Task: Personal: Recurring Bill Tracker.
Action: Mouse moved to (52, 96)
Screenshot: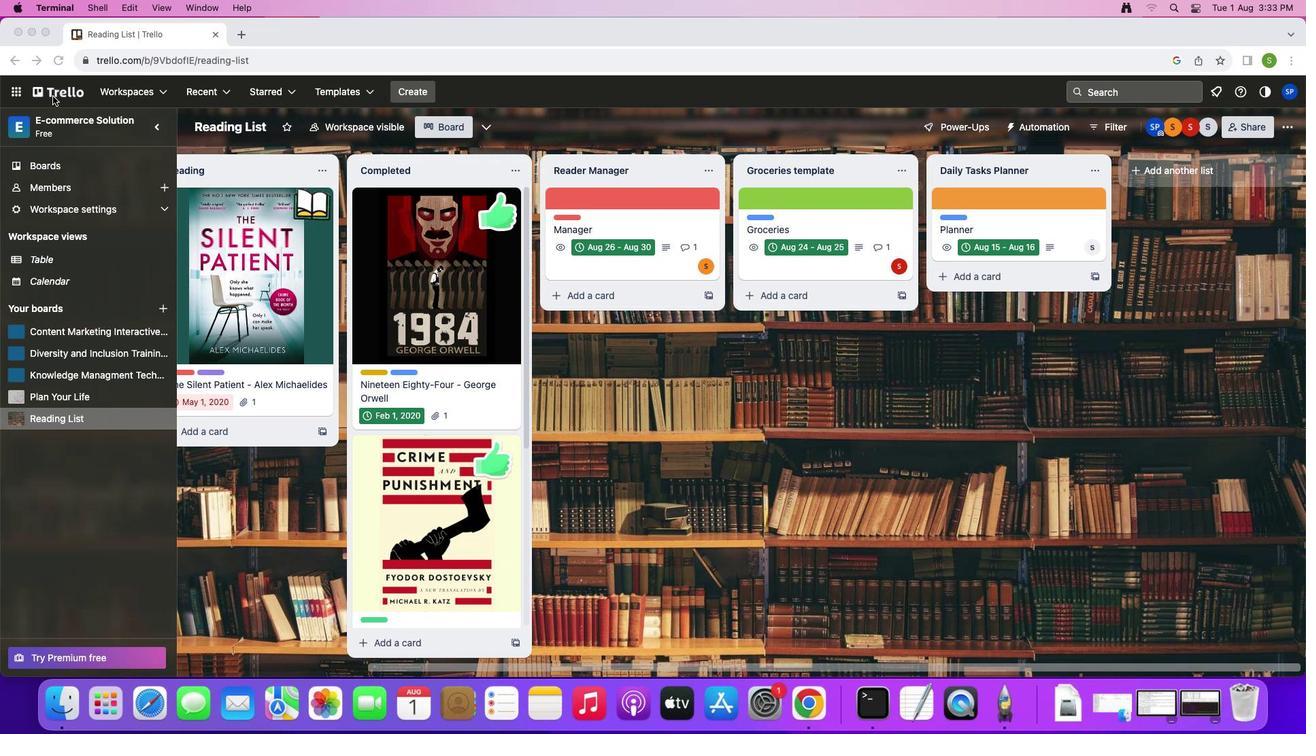
Action: Mouse pressed left at (52, 96)
Screenshot: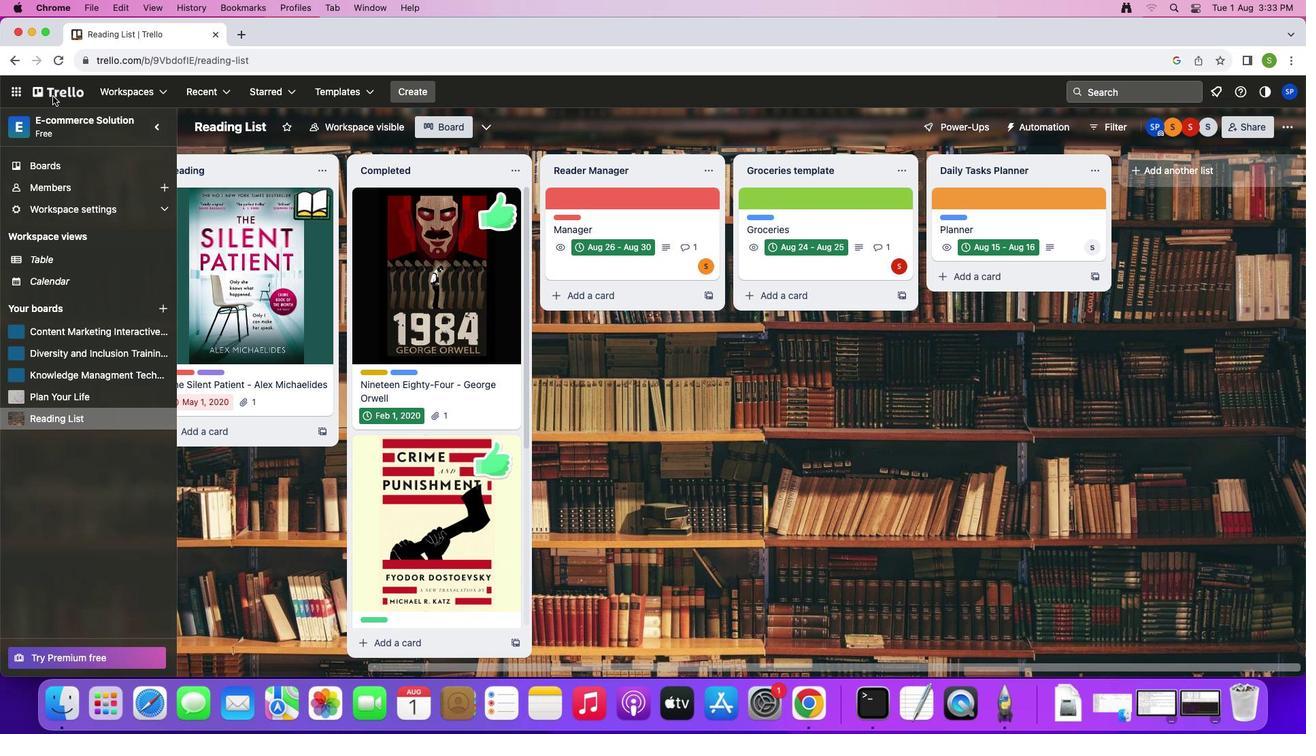 
Action: Mouse moved to (57, 95)
Screenshot: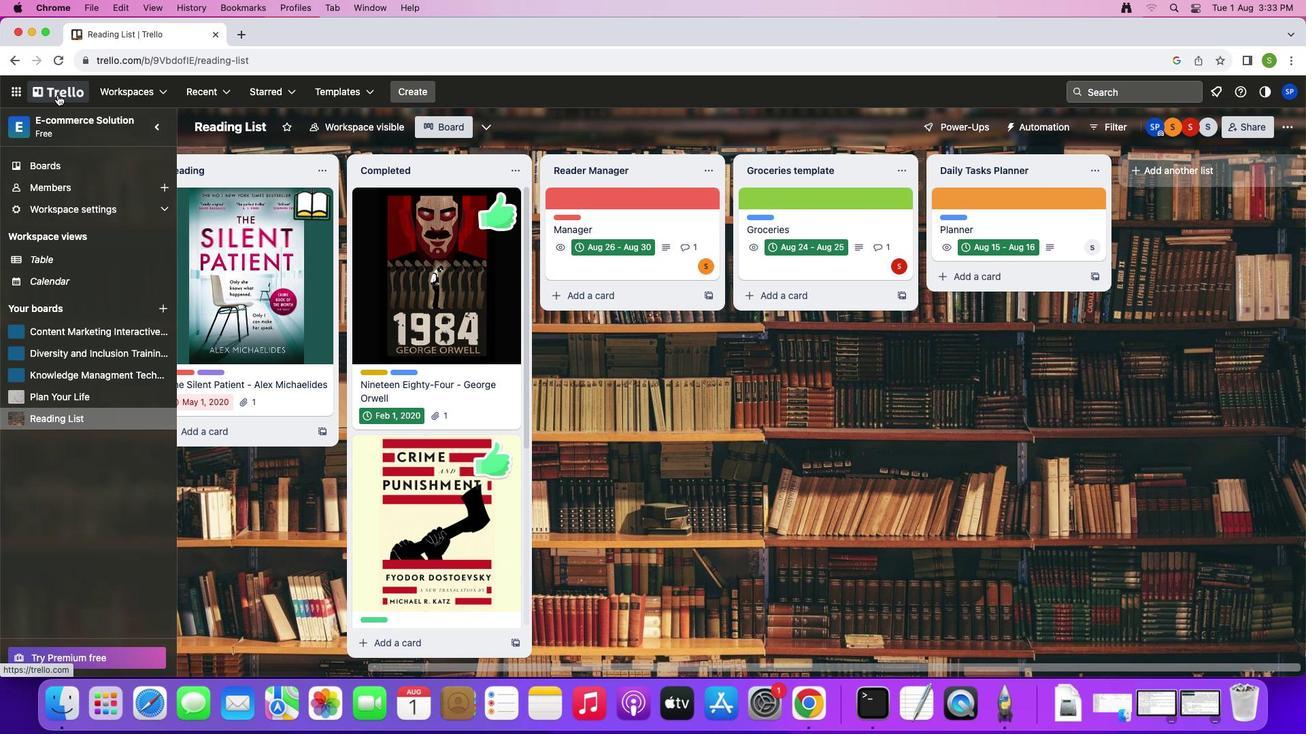 
Action: Mouse pressed left at (57, 95)
Screenshot: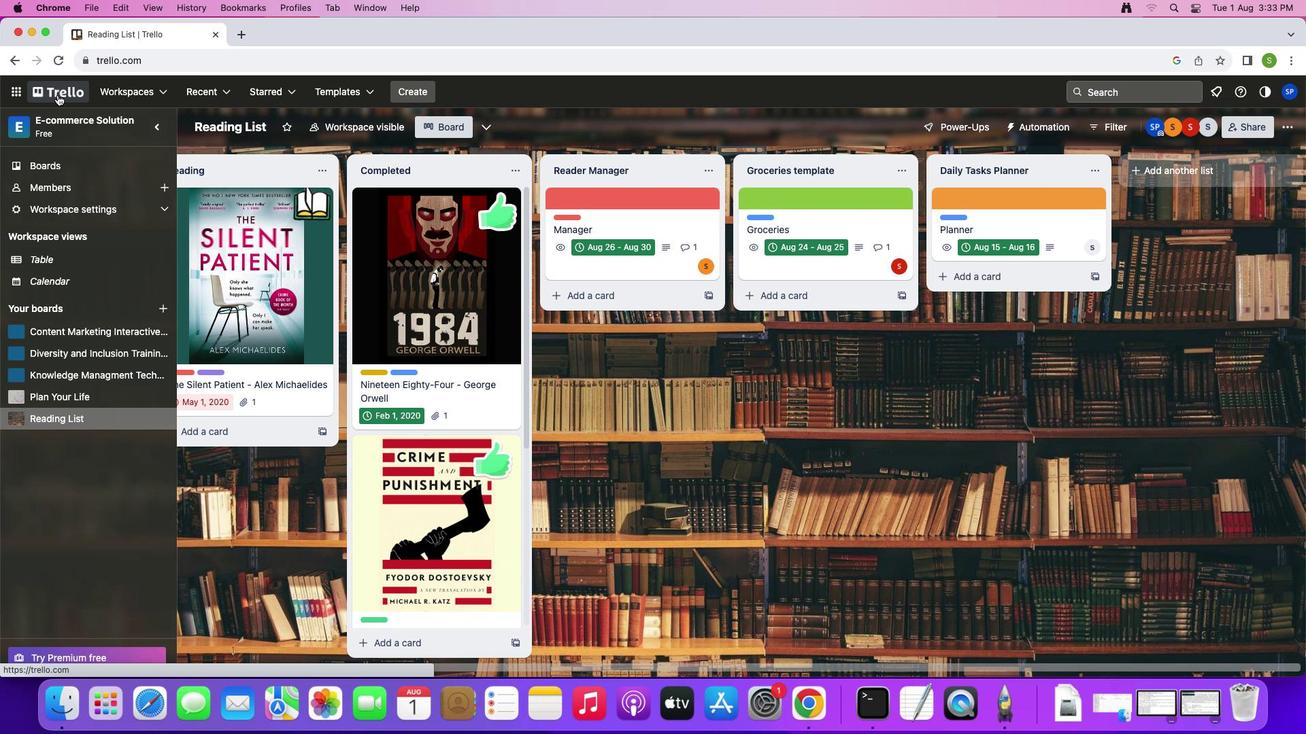 
Action: Mouse moved to (330, 170)
Screenshot: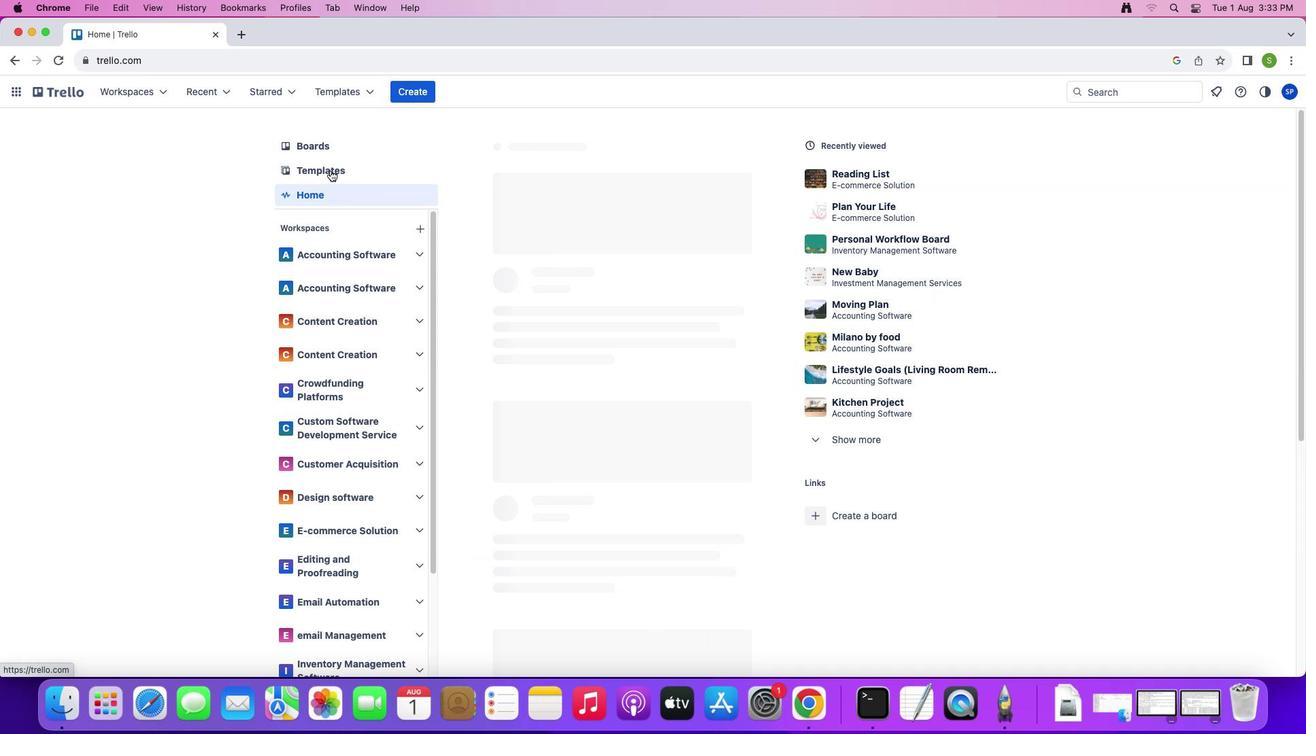 
Action: Mouse pressed left at (330, 170)
Screenshot: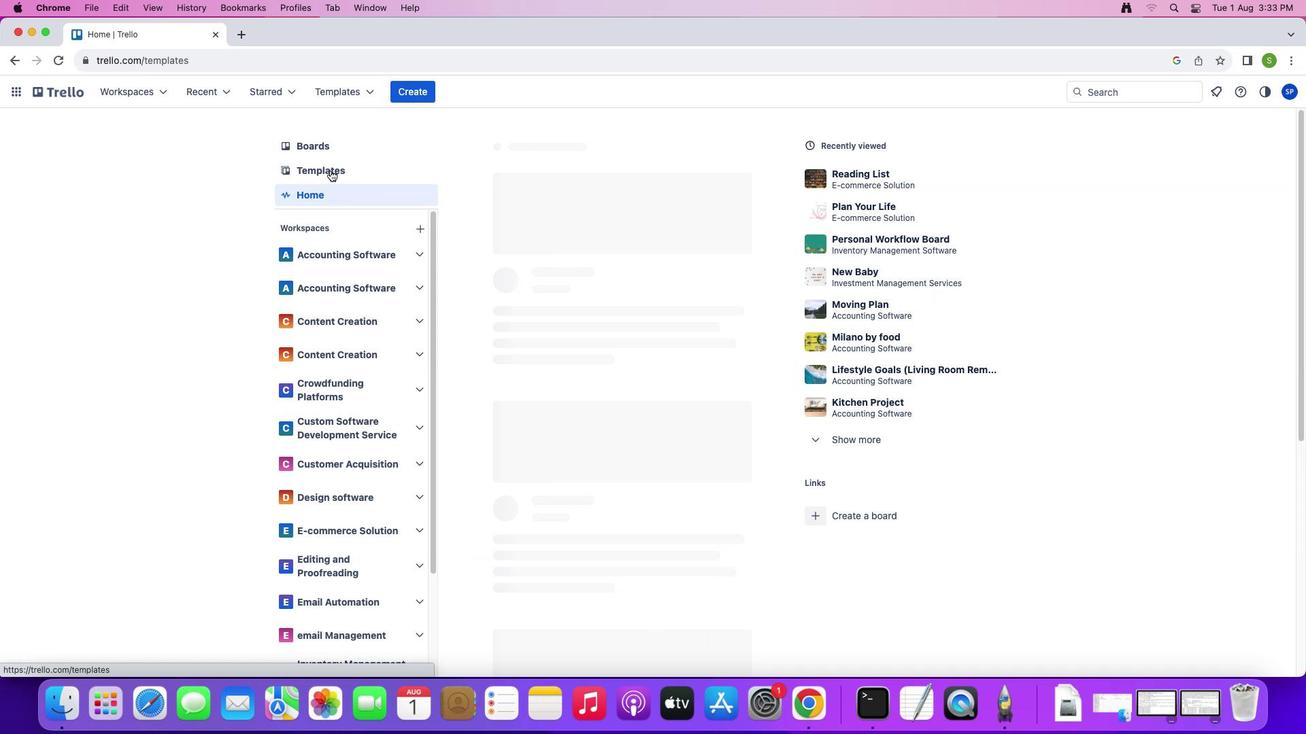 
Action: Mouse moved to (325, 349)
Screenshot: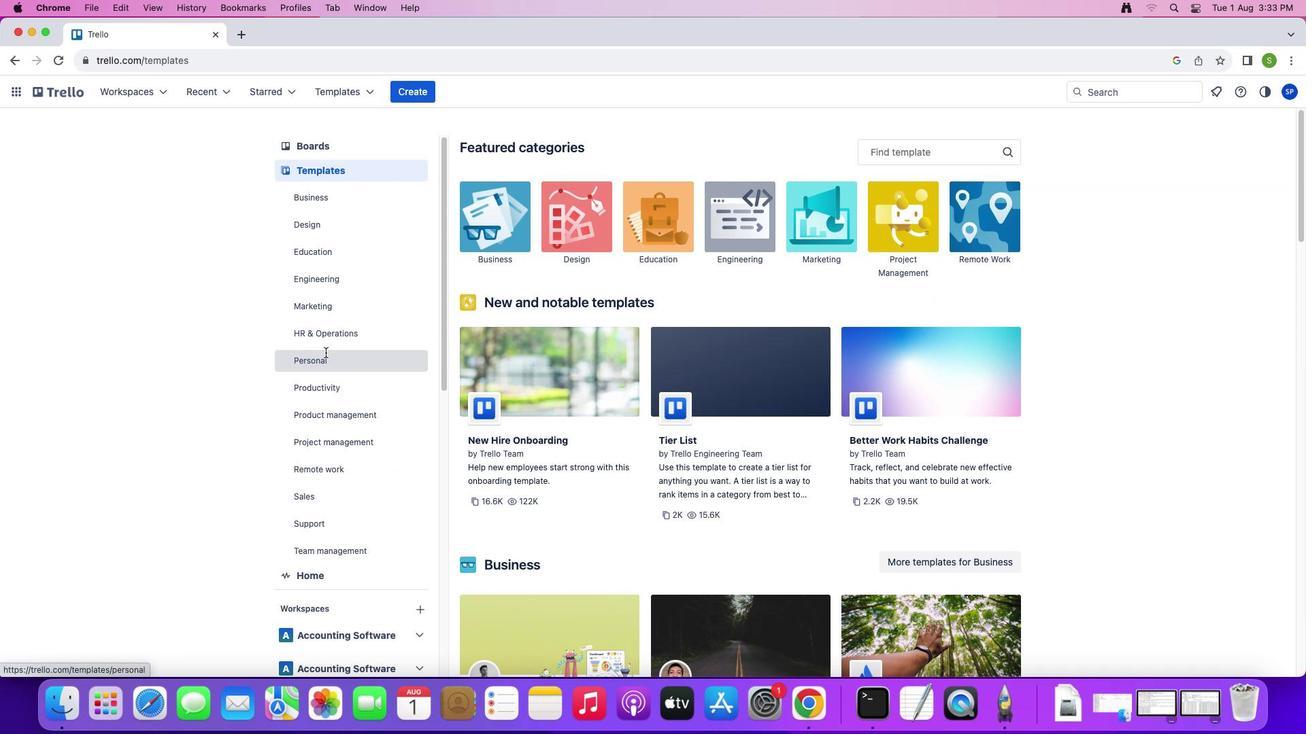 
Action: Mouse pressed left at (325, 349)
Screenshot: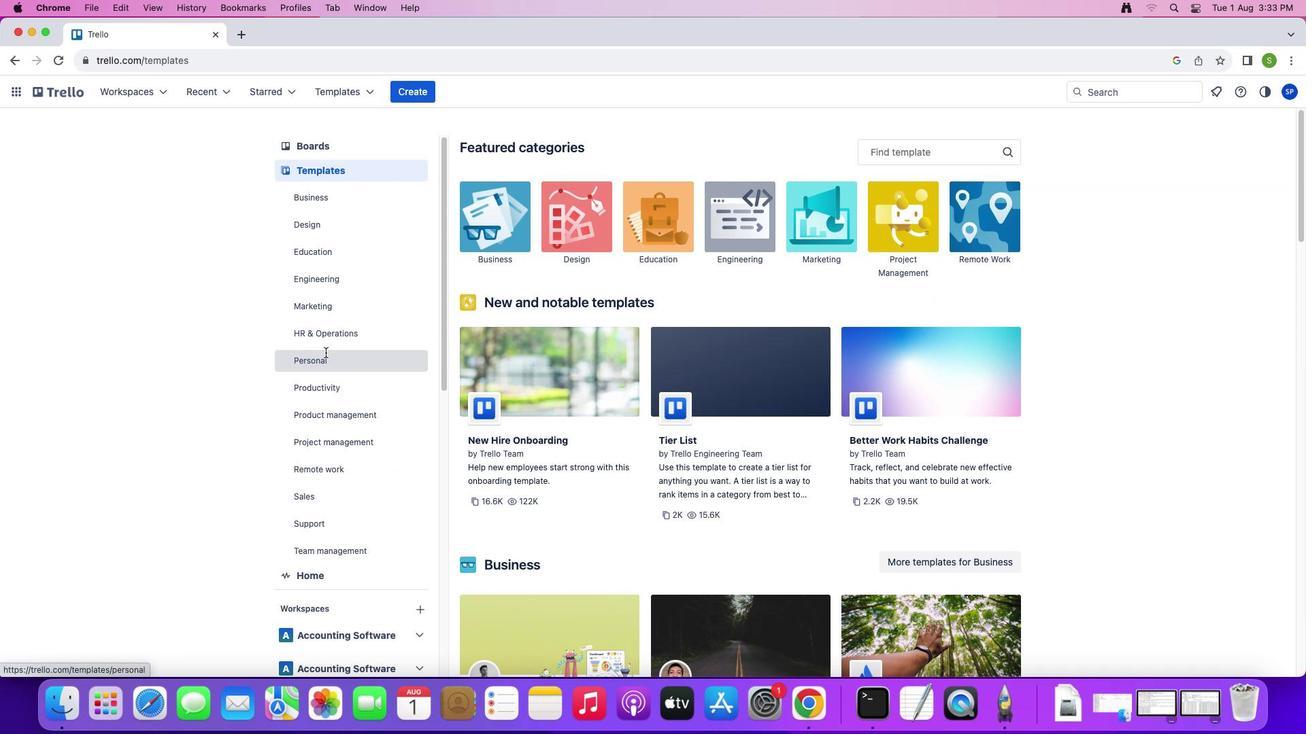 
Action: Mouse moved to (321, 355)
Screenshot: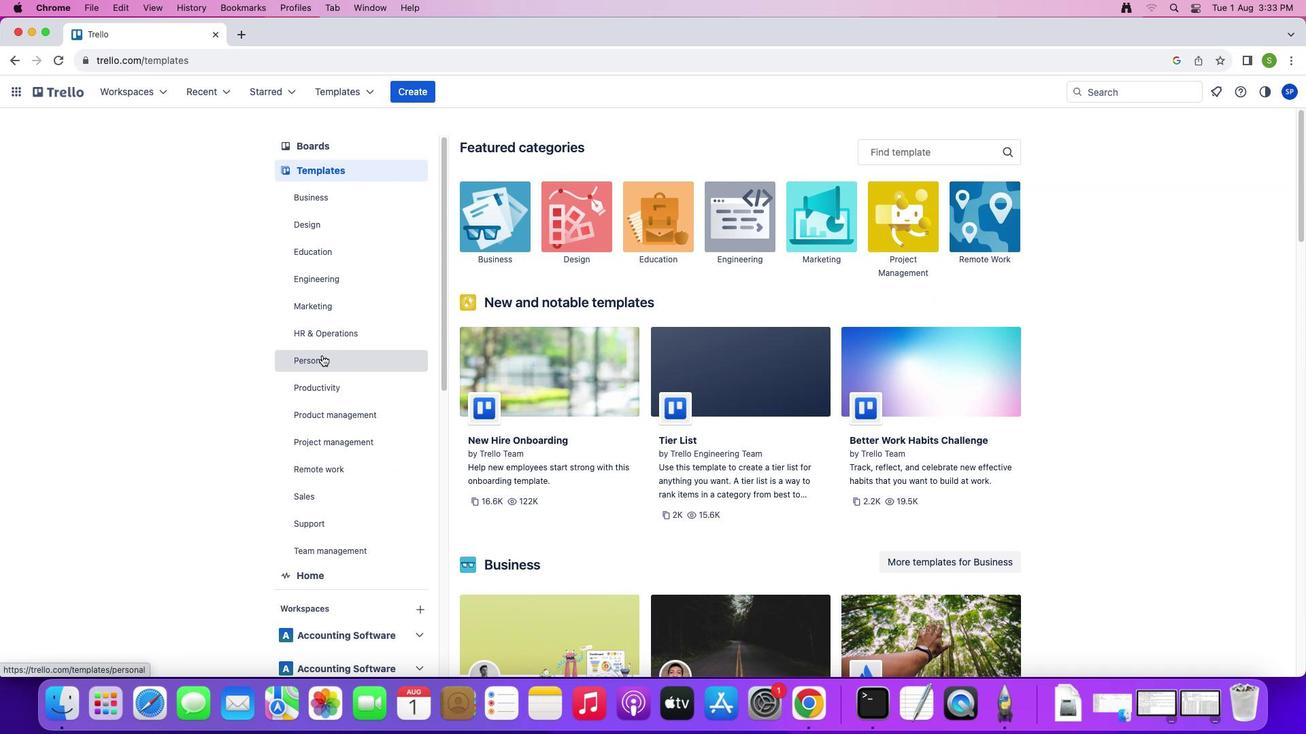 
Action: Mouse pressed left at (321, 355)
Screenshot: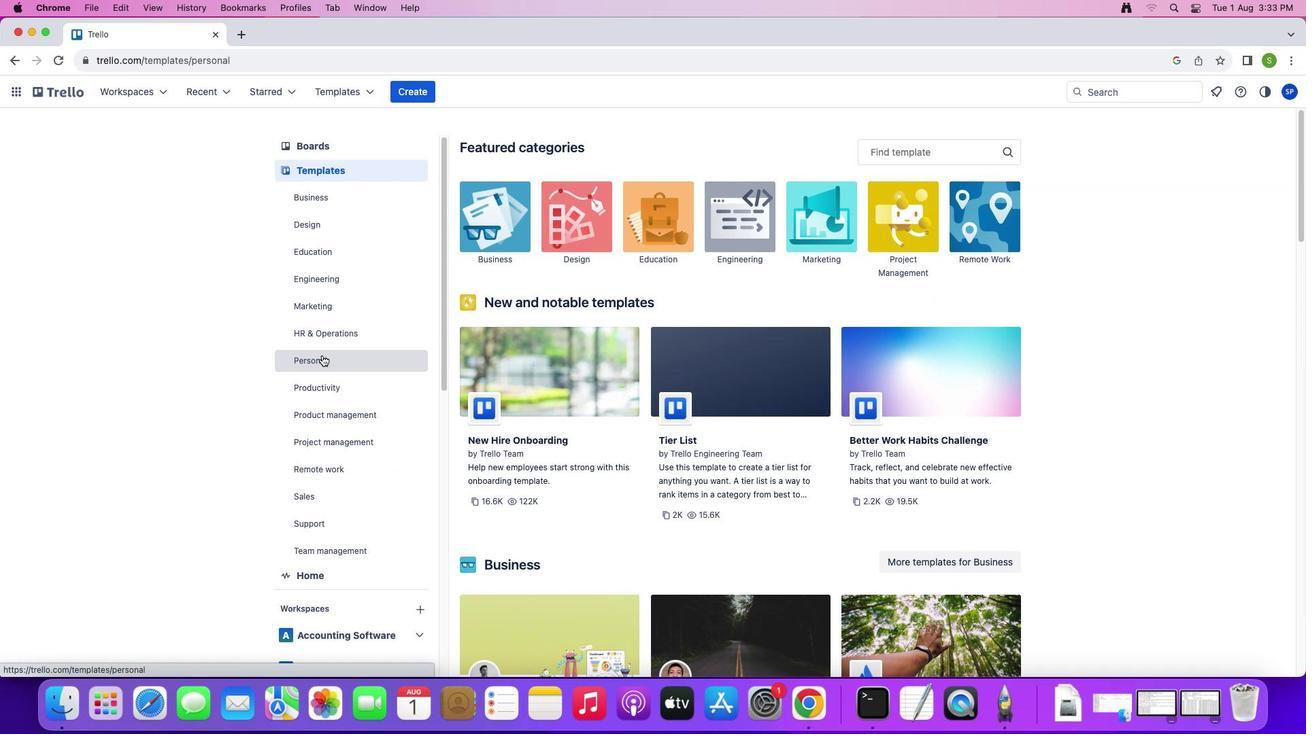 
Action: Mouse moved to (879, 151)
Screenshot: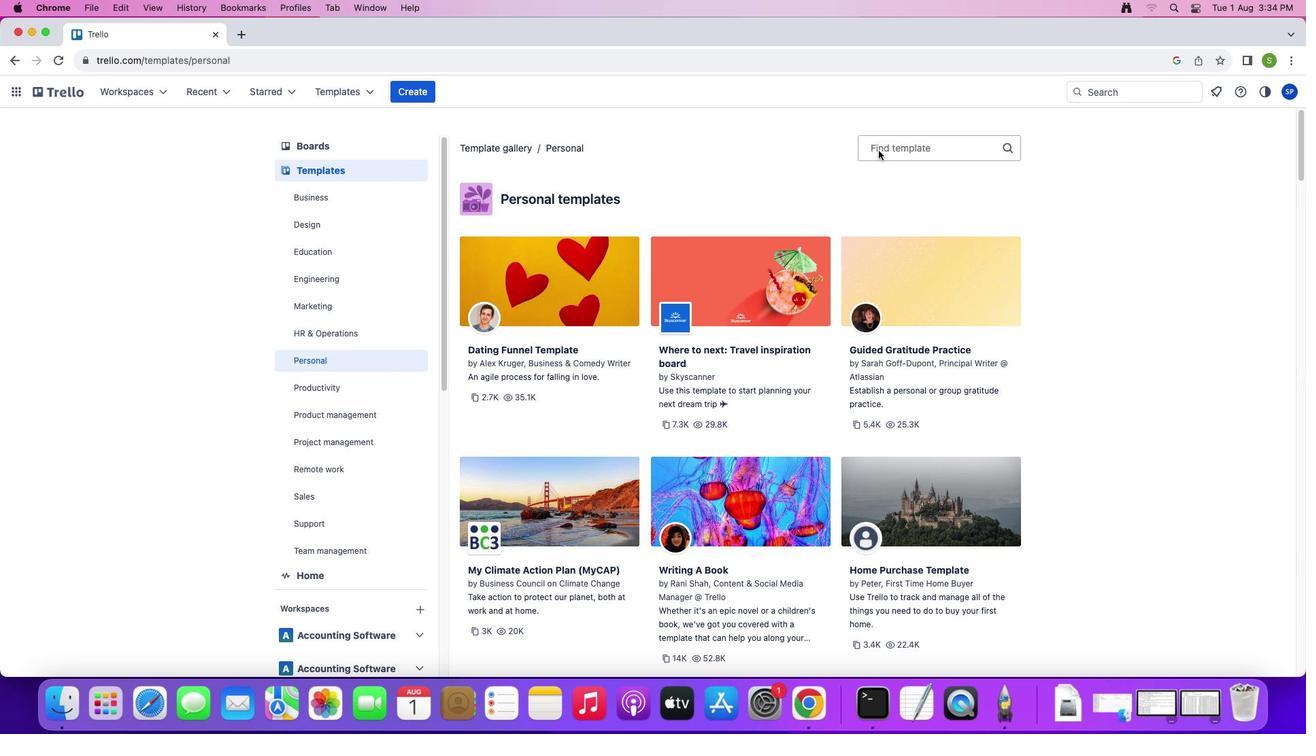 
Action: Mouse pressed left at (879, 151)
Screenshot: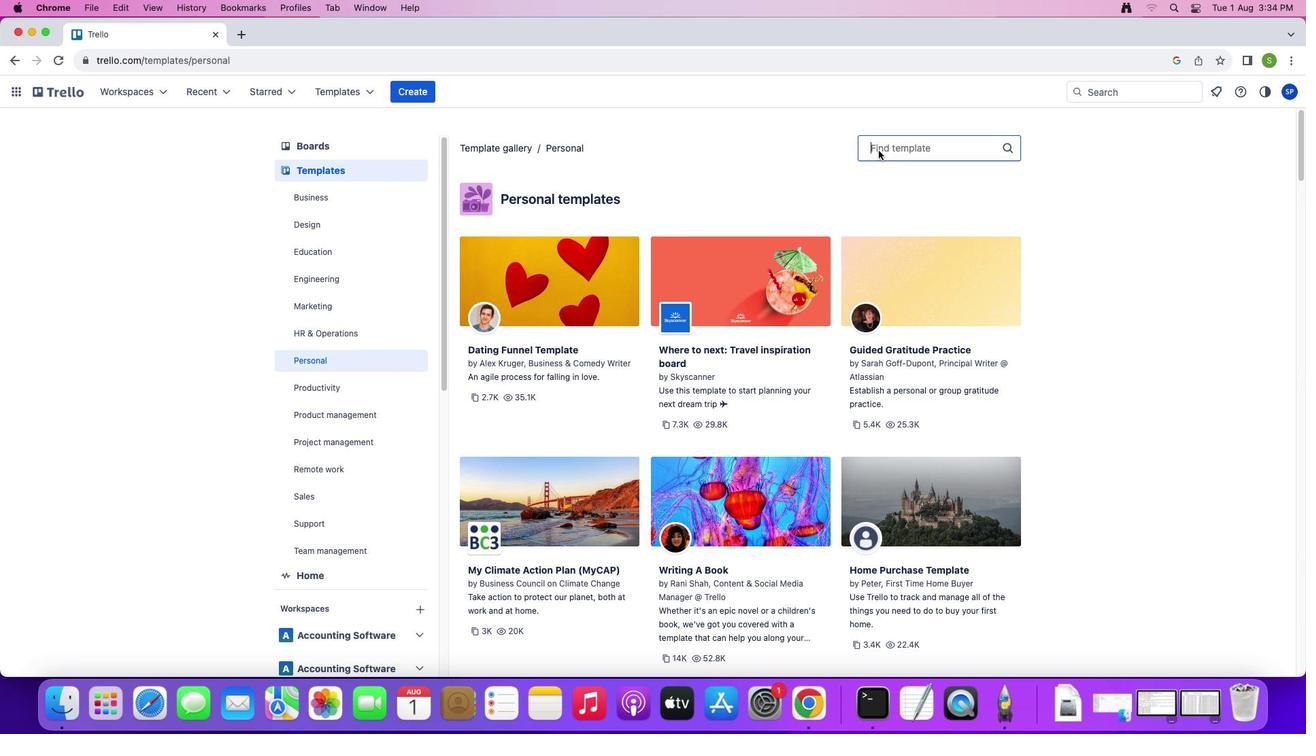 
Action: Key pressed 'R'Key.caps_lock'e''c''u''r''r''i''n''g'
Screenshot: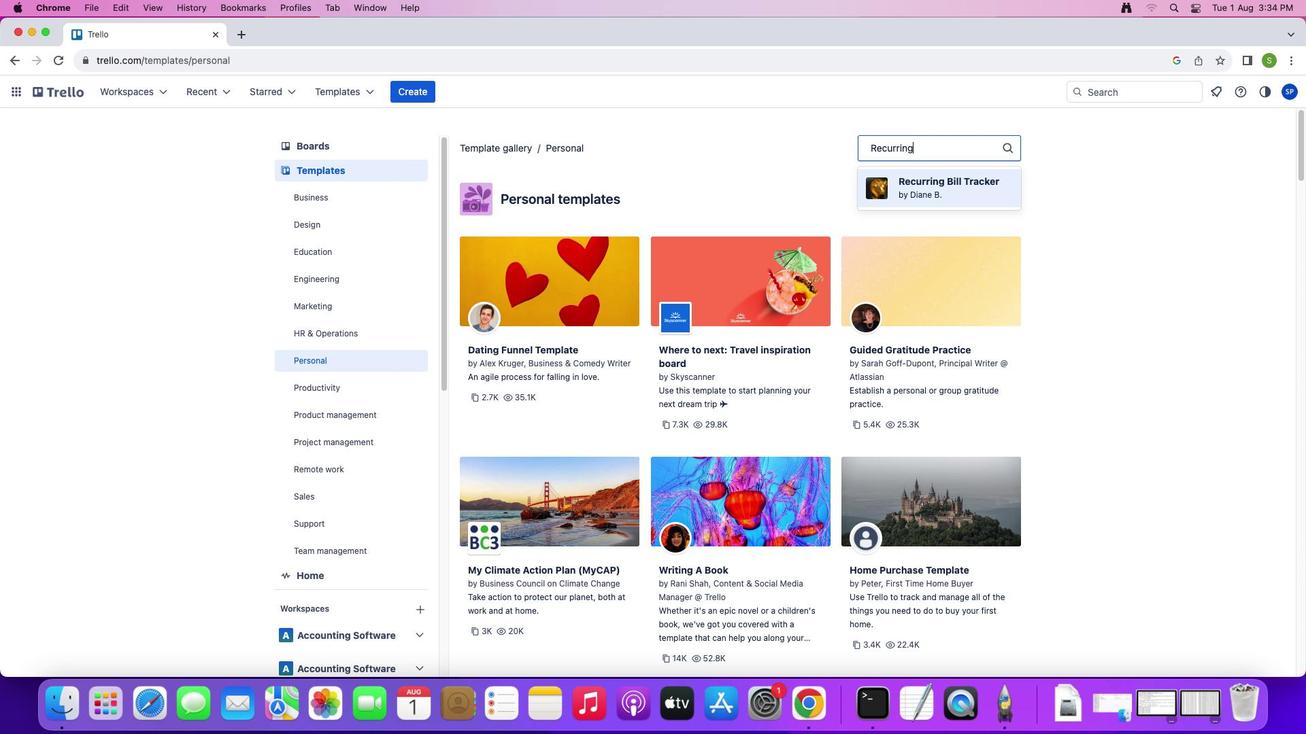 
Action: Mouse moved to (939, 191)
Screenshot: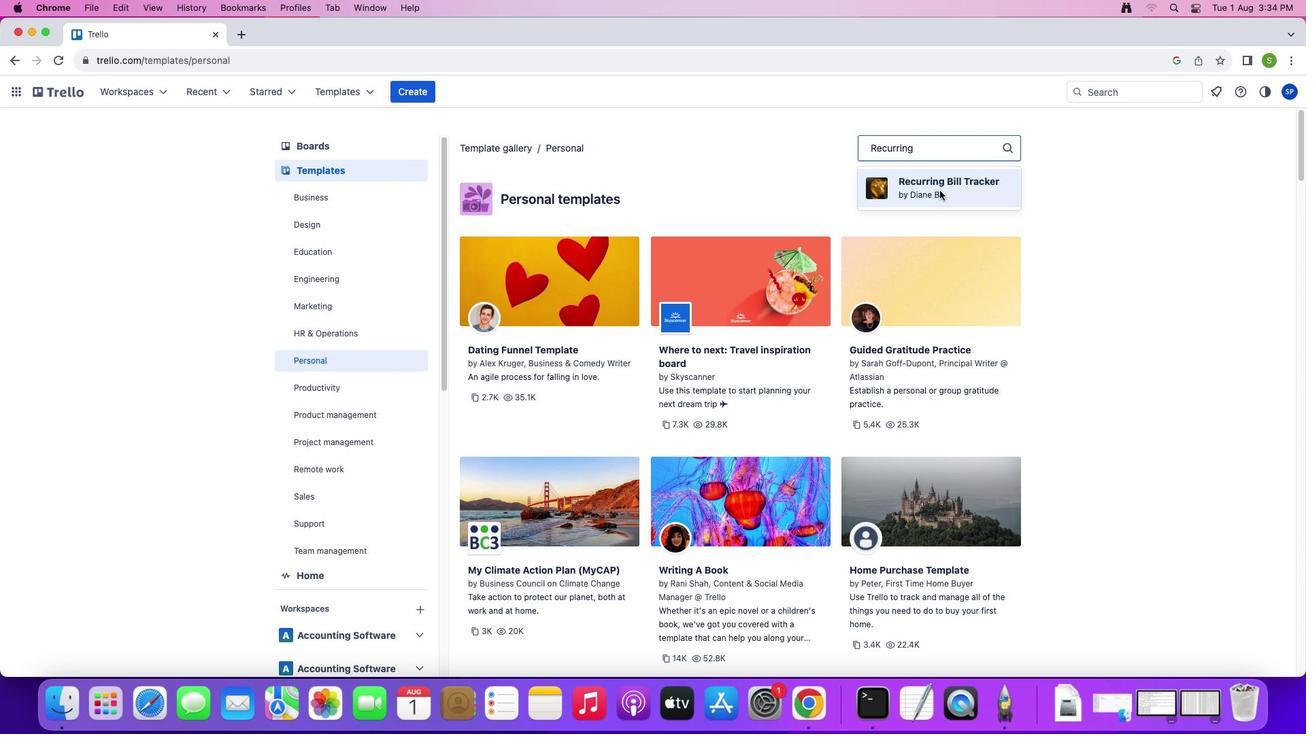
Action: Mouse pressed left at (939, 191)
Screenshot: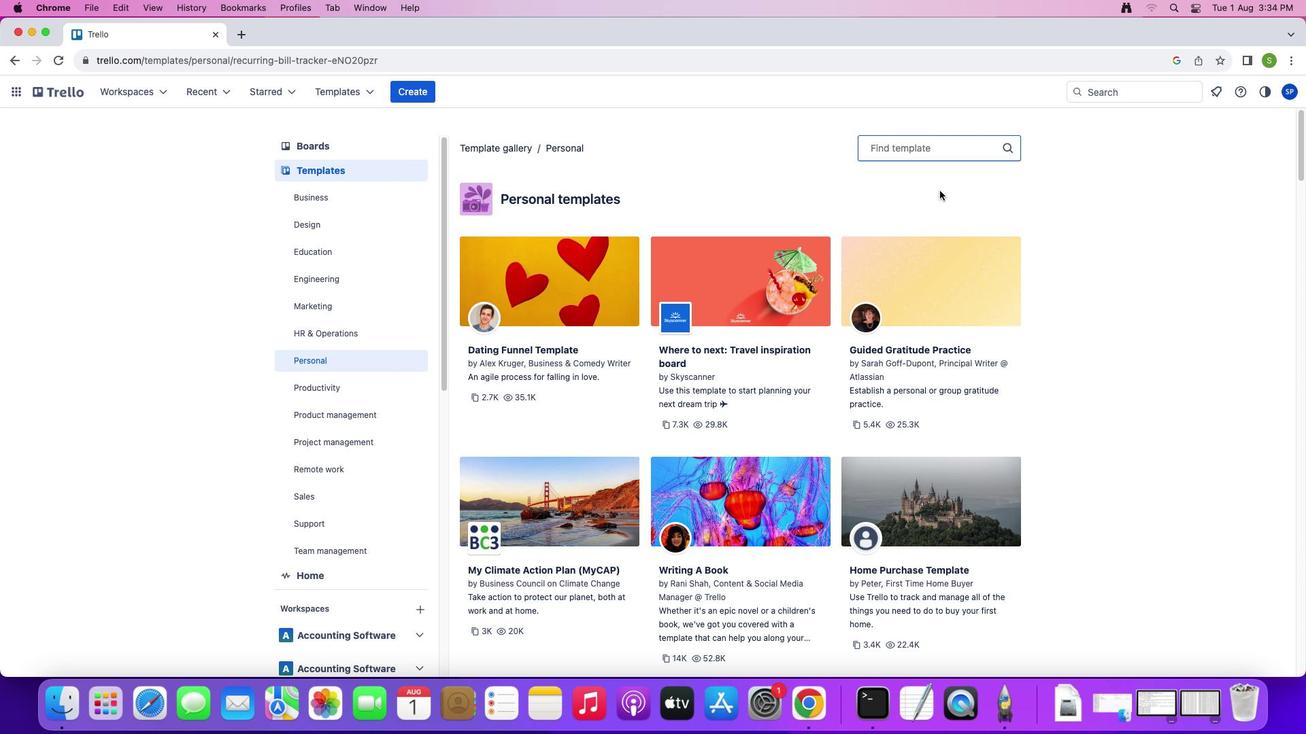 
Action: Mouse moved to (971, 193)
Screenshot: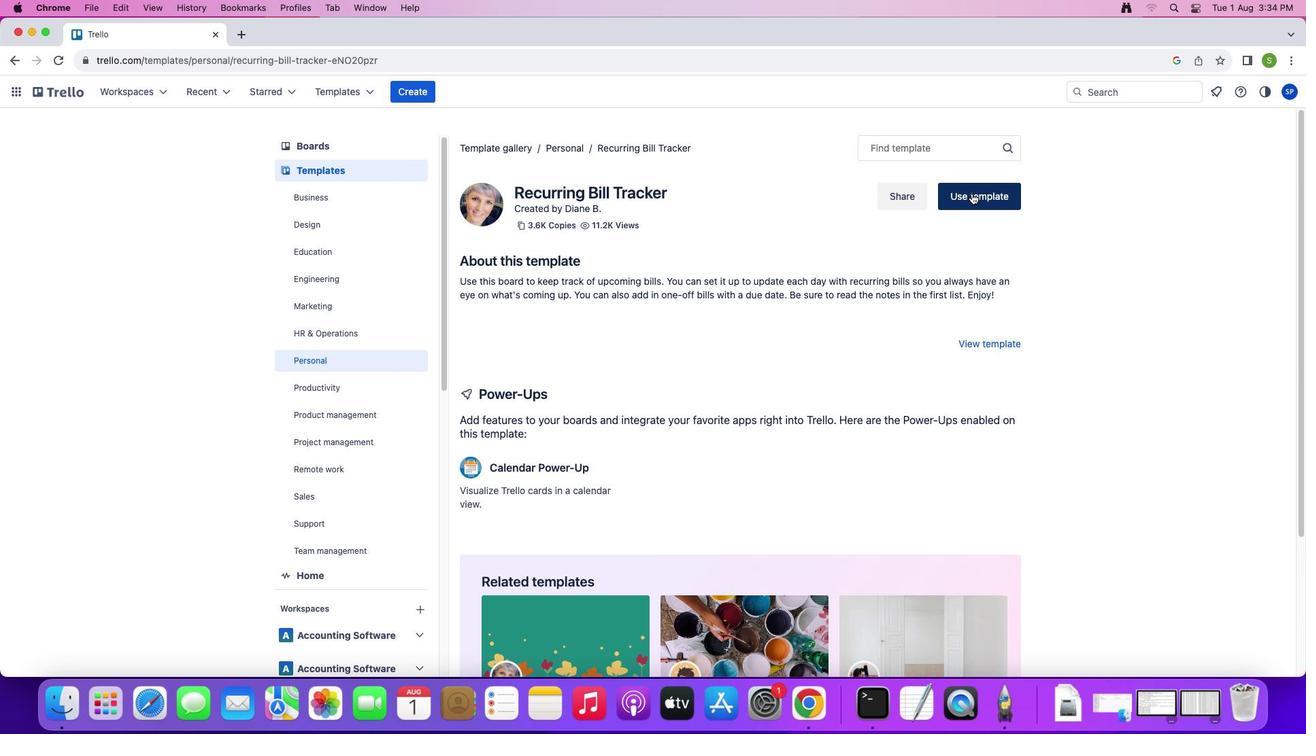 
Action: Mouse pressed left at (971, 193)
Screenshot: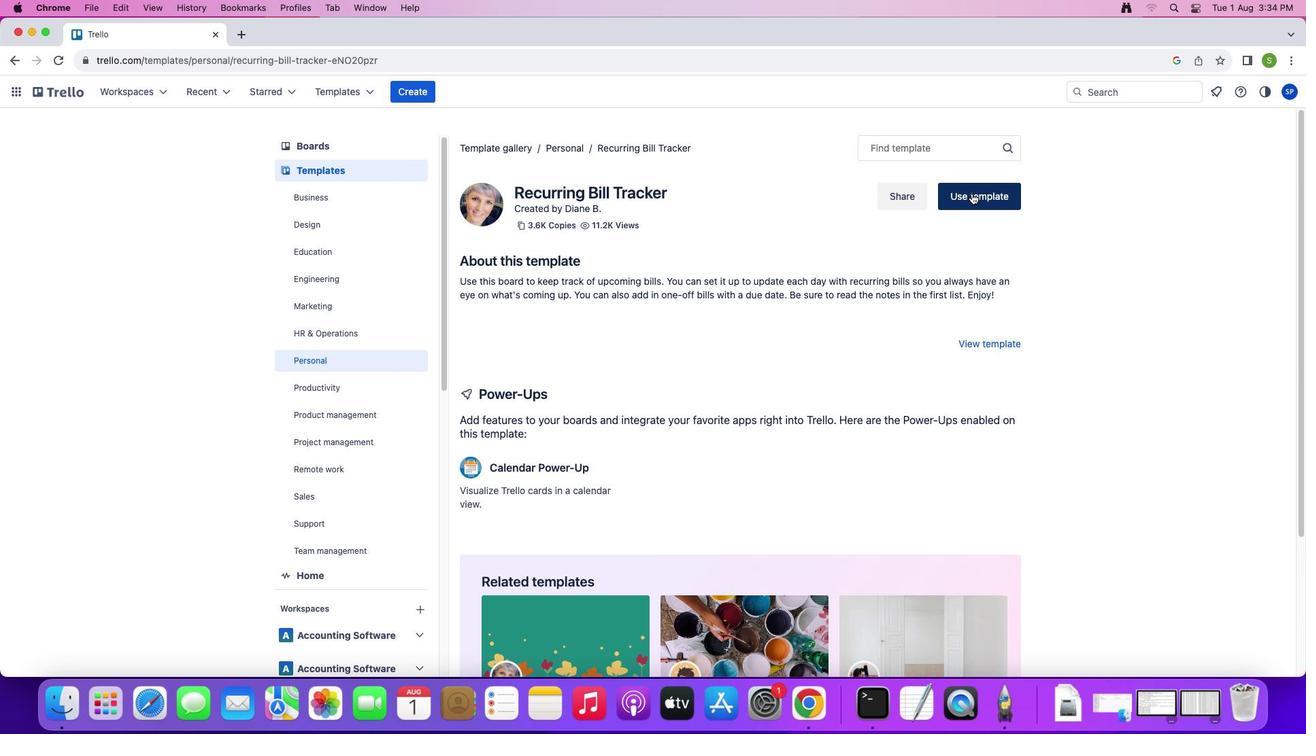 
Action: Mouse moved to (1032, 320)
Screenshot: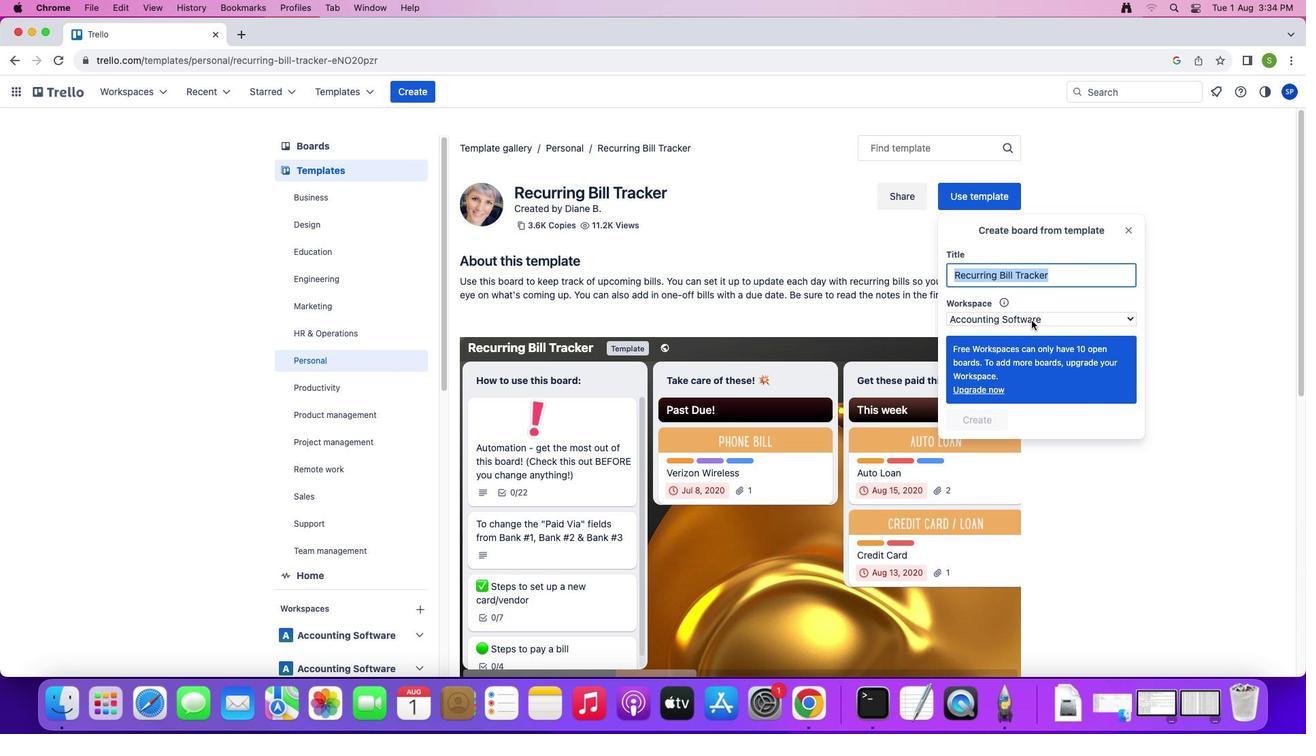 
Action: Mouse pressed left at (1032, 320)
Screenshot: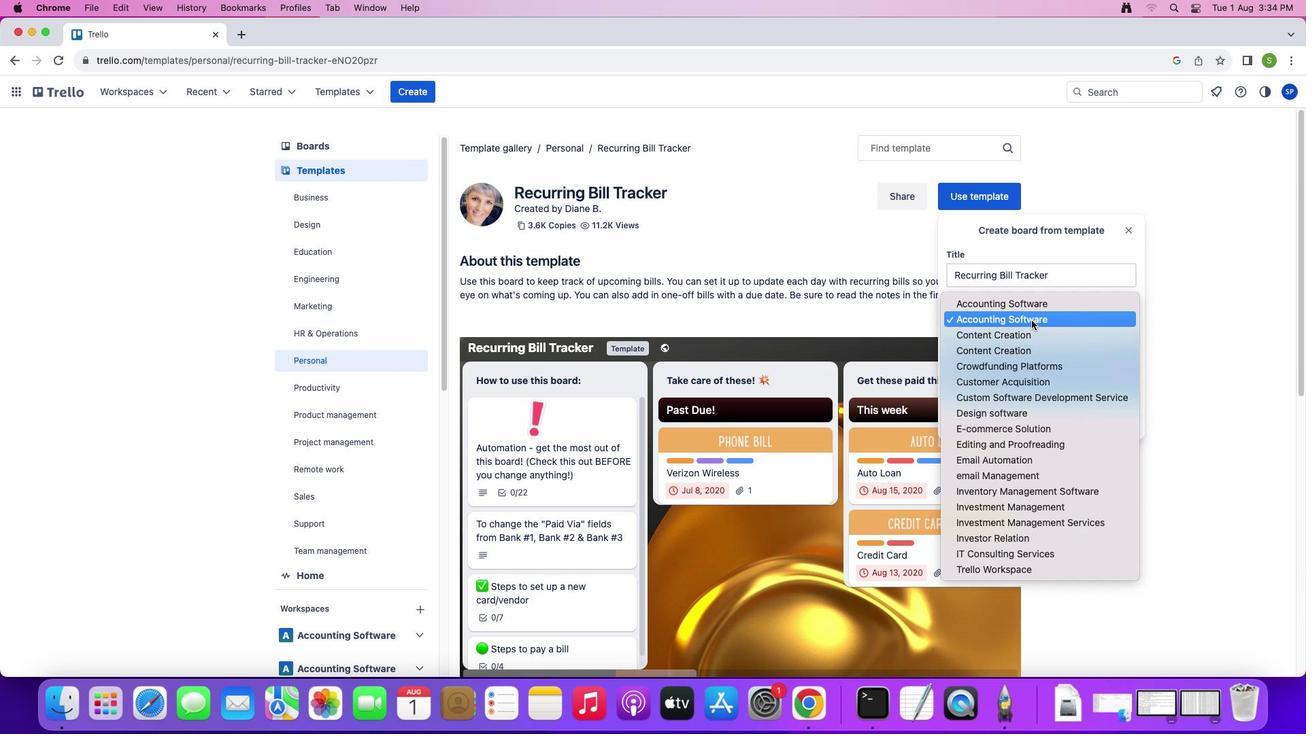 
Action: Mouse moved to (1028, 423)
Screenshot: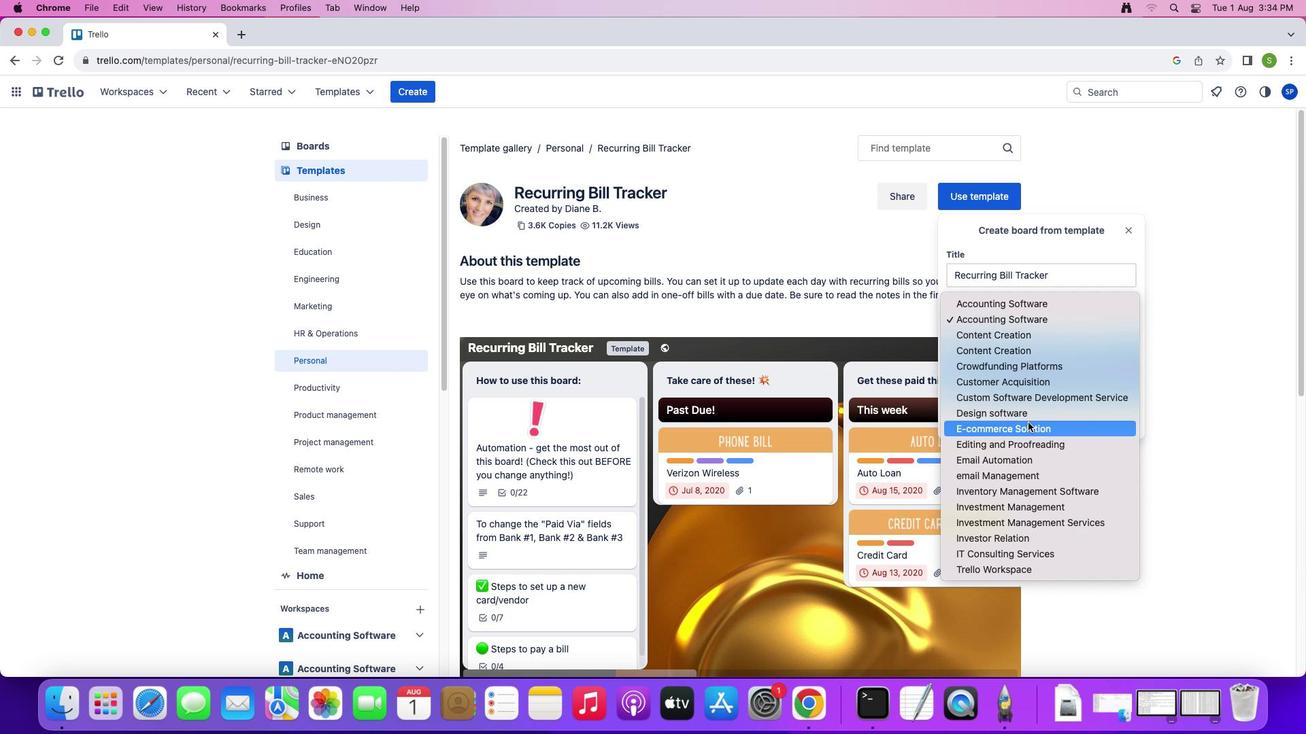 
Action: Mouse pressed left at (1028, 423)
Screenshot: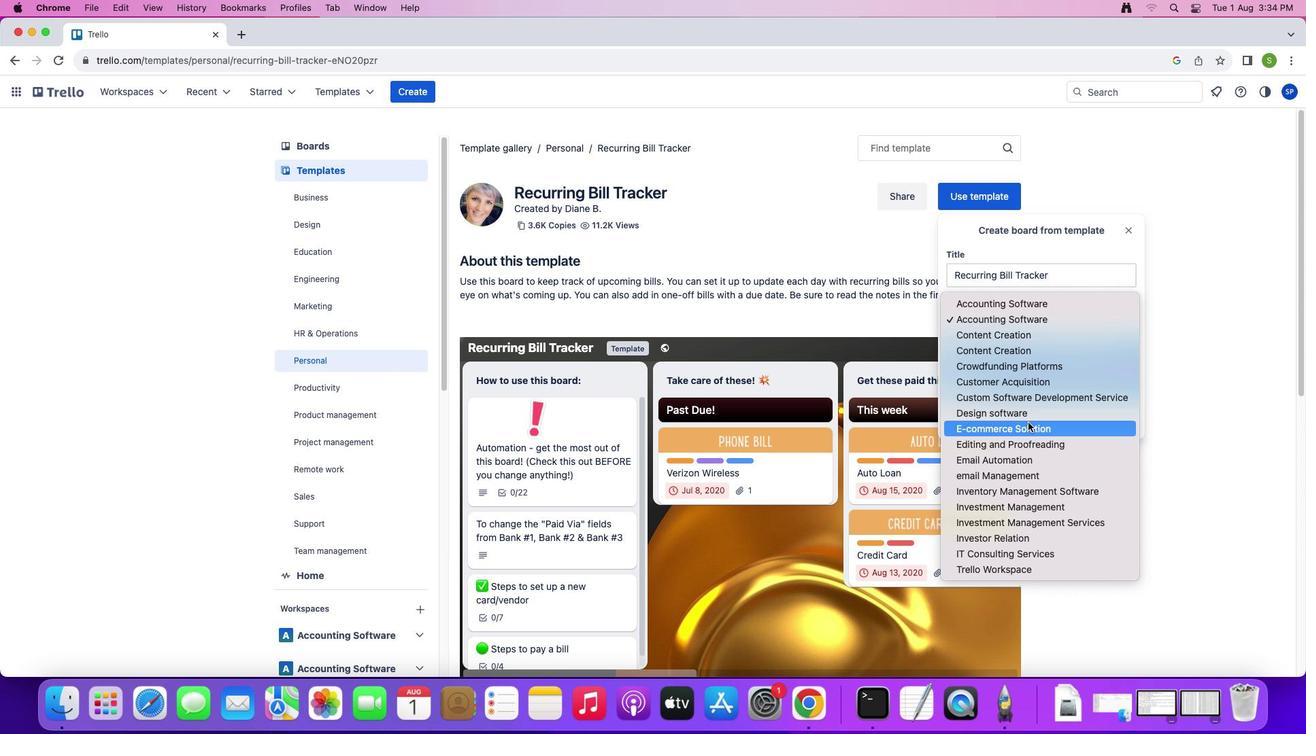 
Action: Mouse moved to (1000, 498)
Screenshot: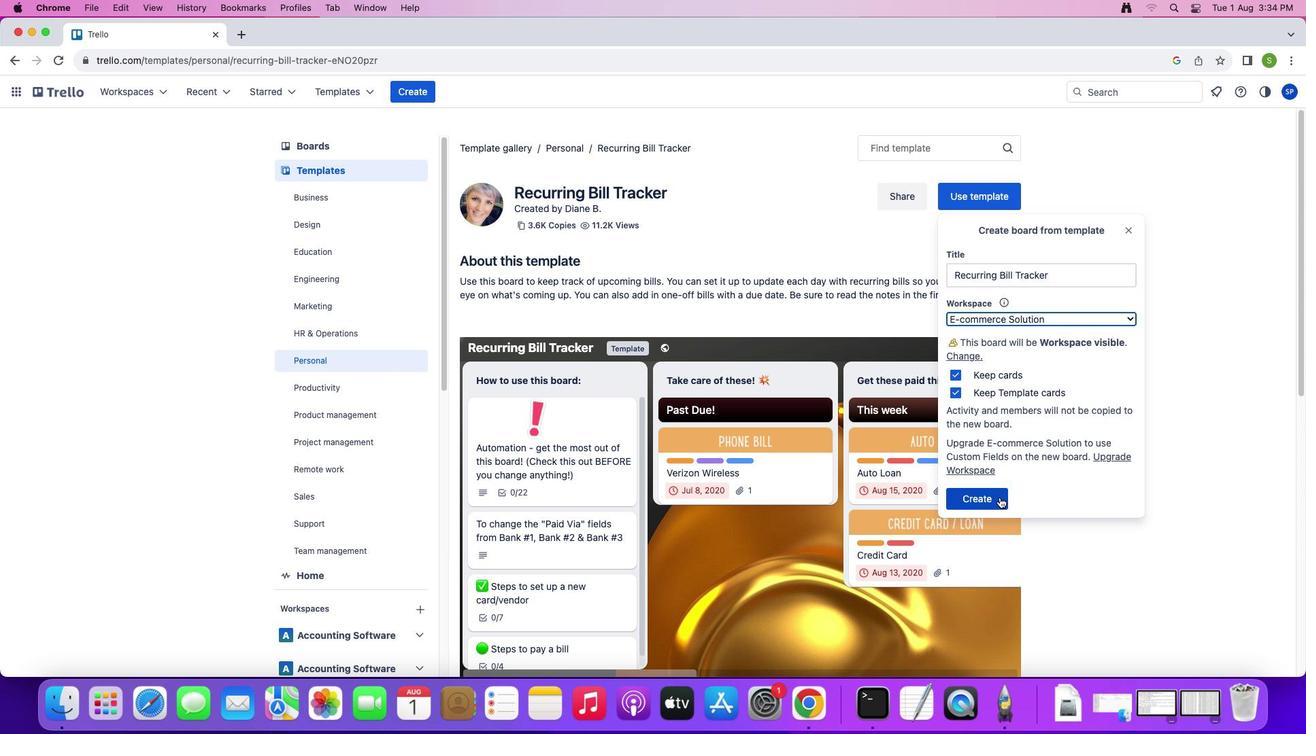 
Action: Mouse pressed left at (1000, 498)
Screenshot: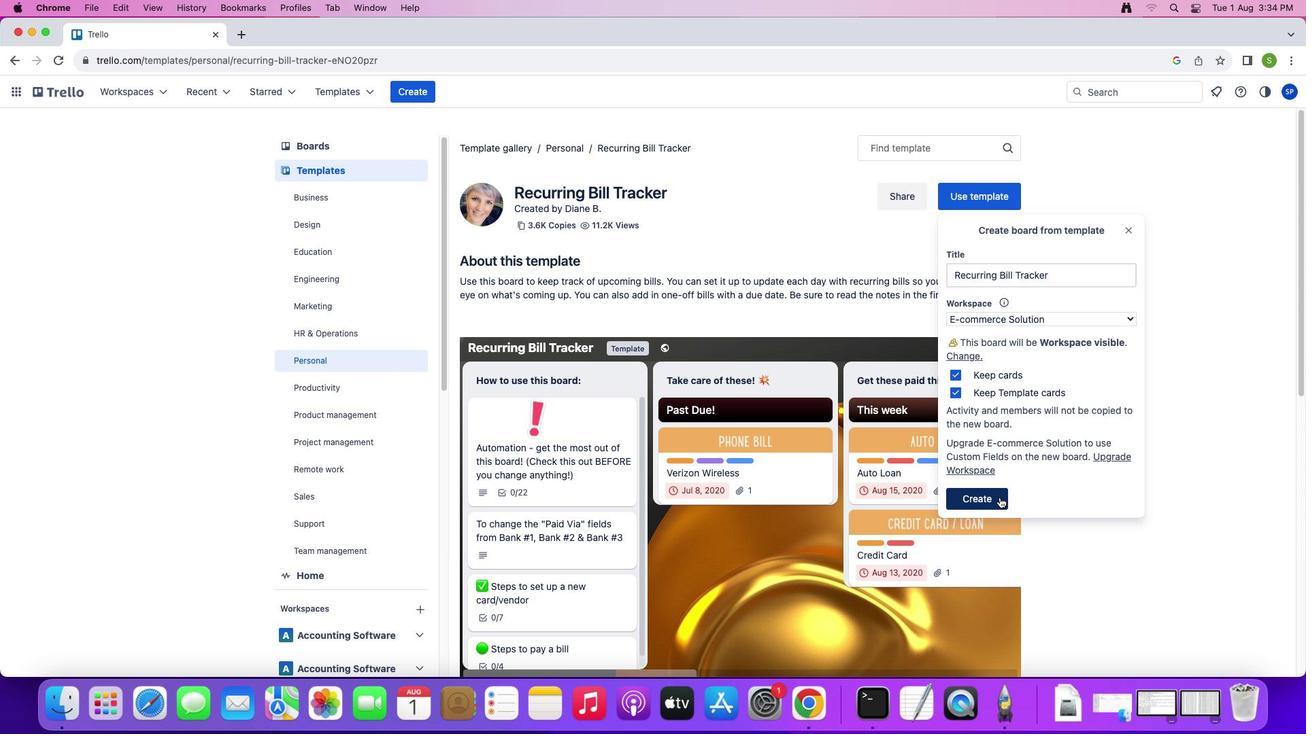 
Action: Mouse moved to (710, 665)
Screenshot: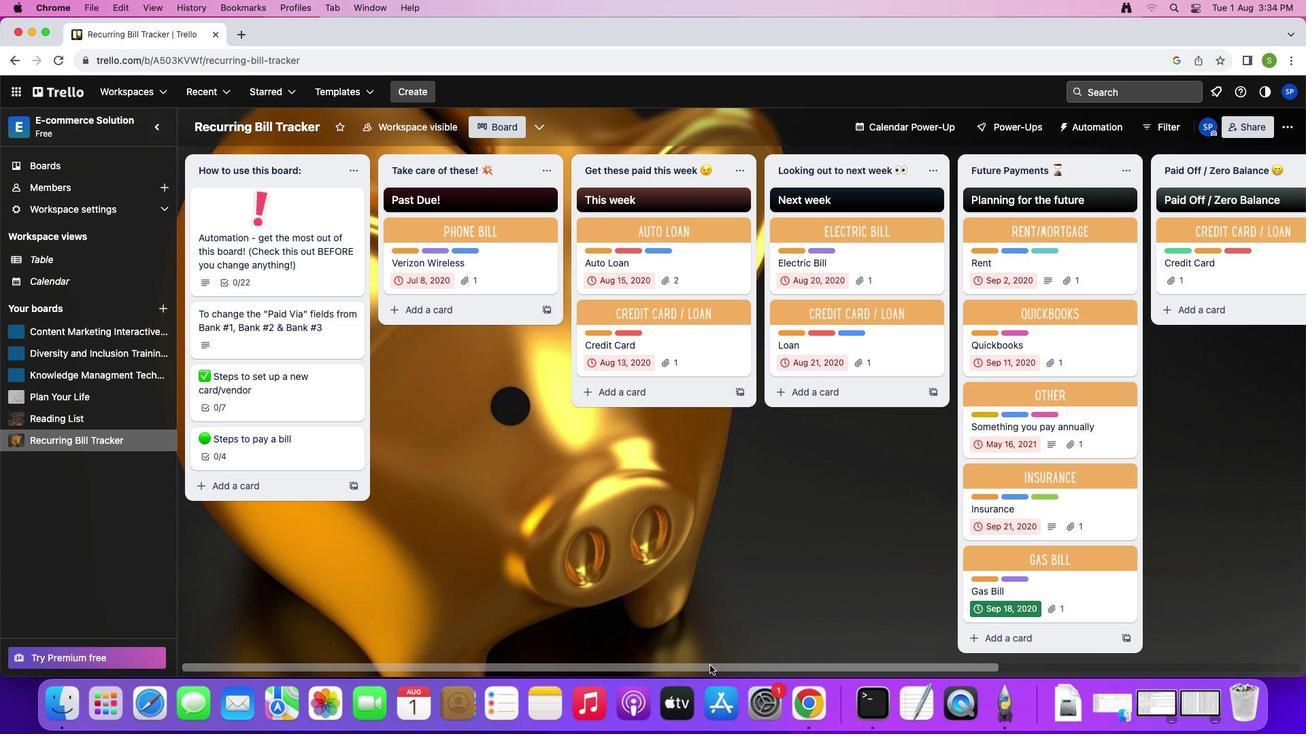 
Action: Mouse pressed left at (710, 665)
Screenshot: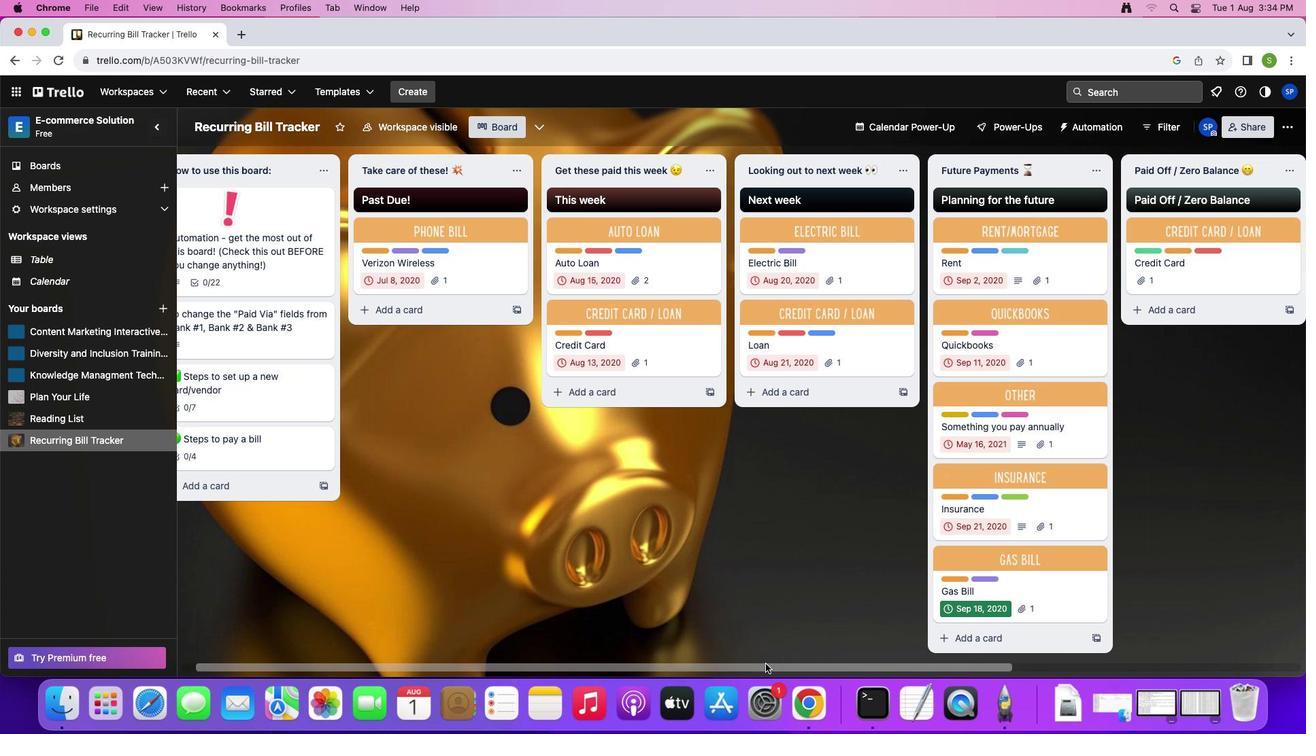 
Action: Mouse moved to (1183, 187)
Screenshot: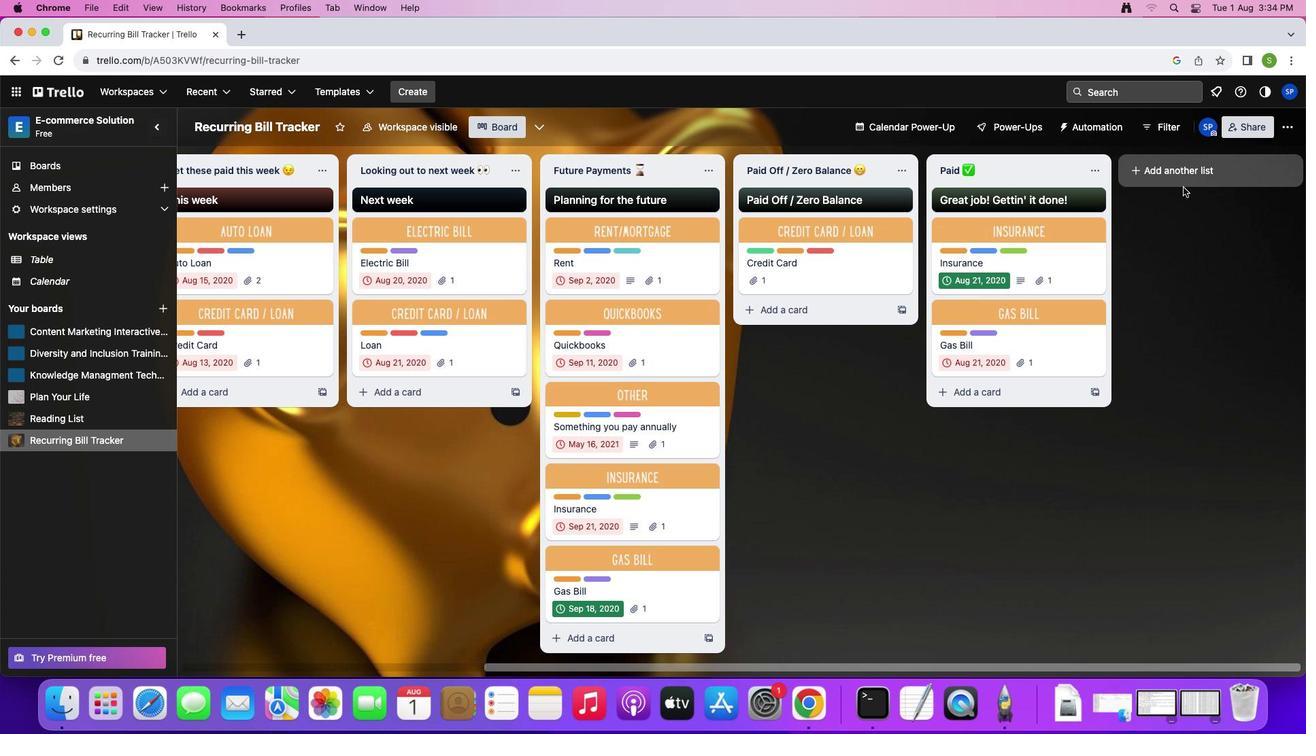 
Action: Mouse pressed left at (1183, 187)
Screenshot: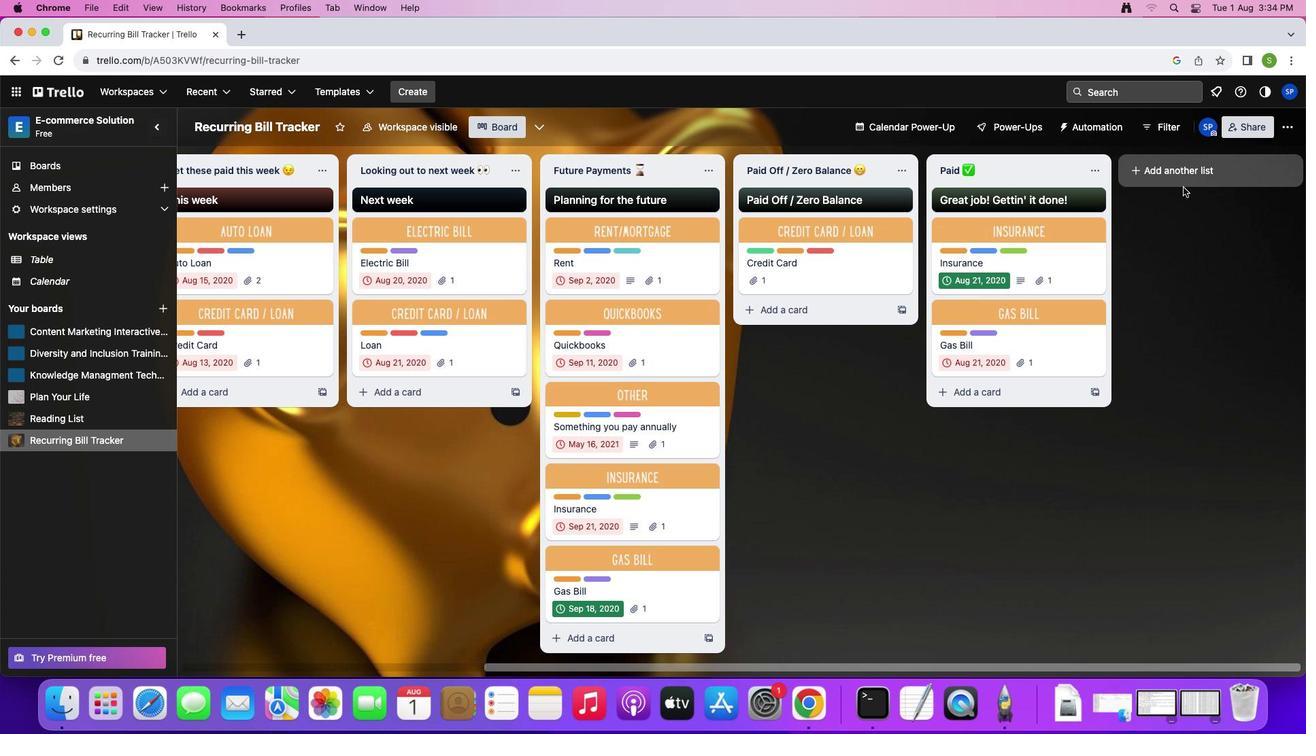 
Action: Mouse moved to (1178, 167)
Screenshot: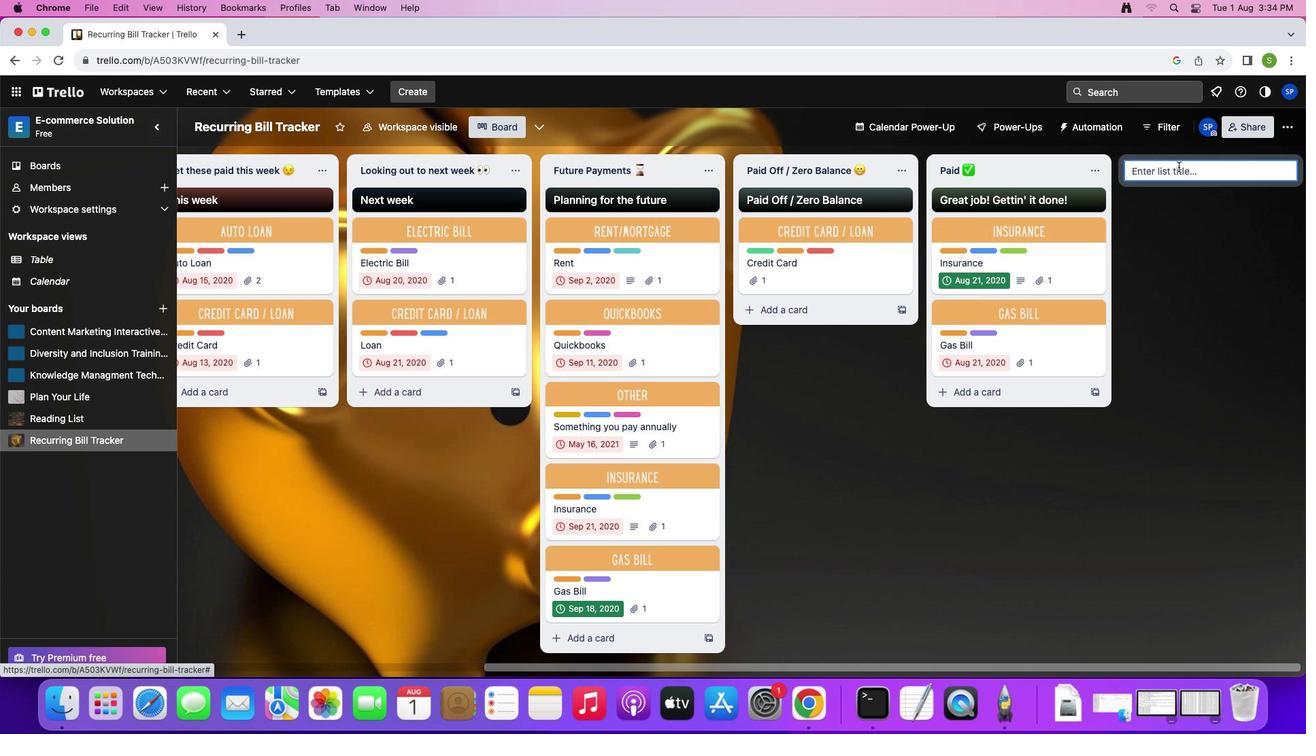 
Action: Mouse pressed left at (1178, 167)
Screenshot: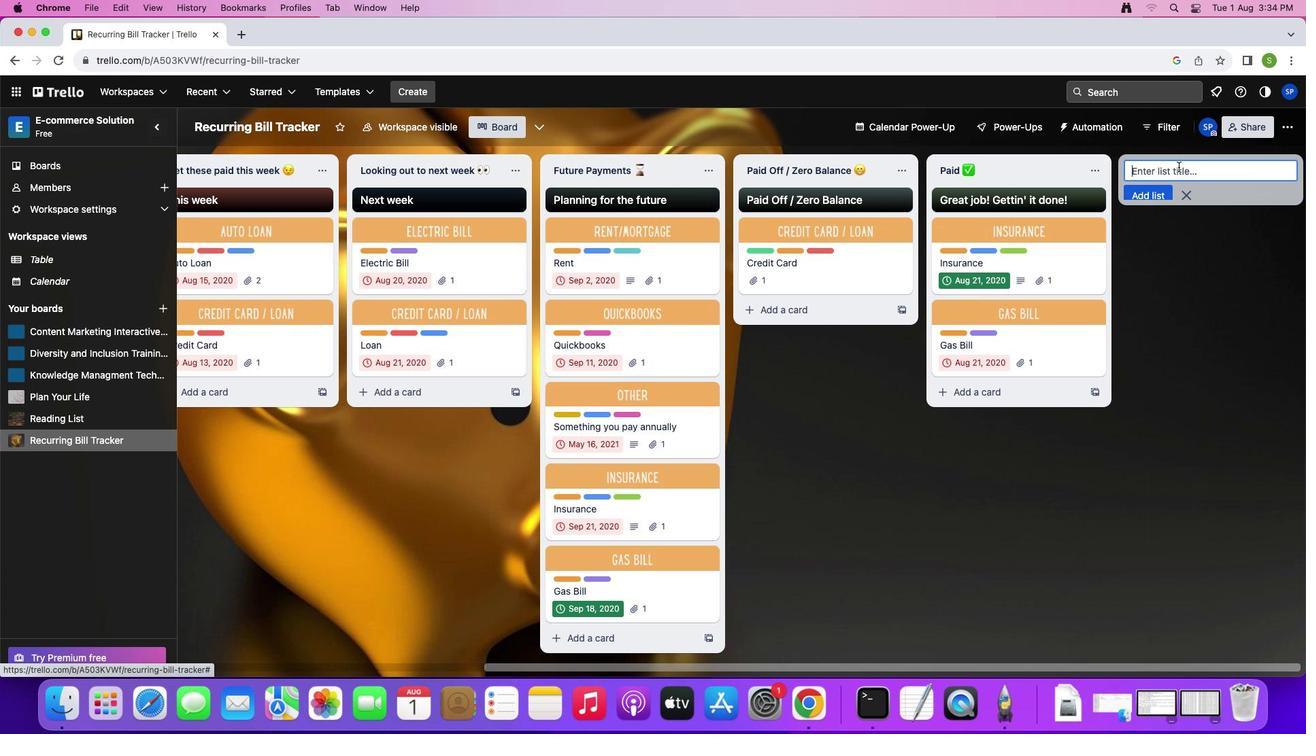
Action: Mouse moved to (1153, 168)
Screenshot: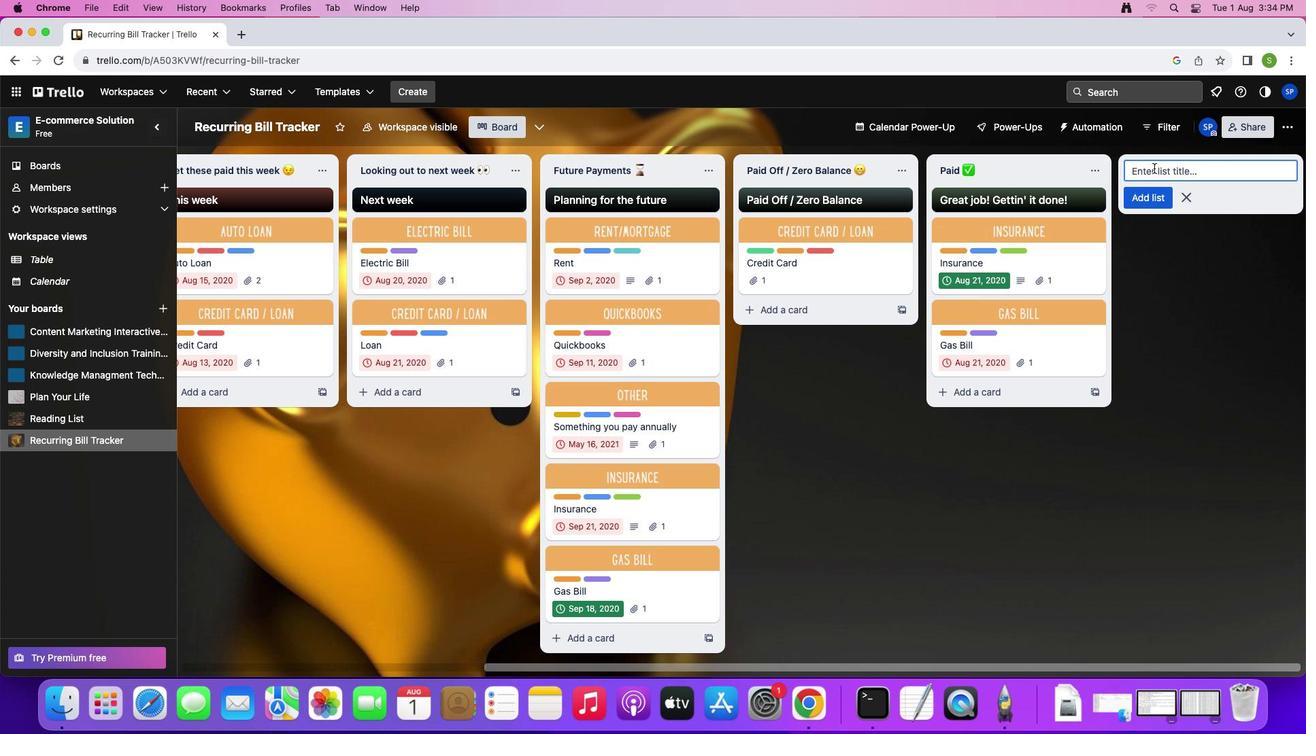 
Action: Key pressed Key.shift'P''e''r''s''o''n''a''l'Key.spaceKey.shift'w''o''r''k''f''l''o''w'Key.spaceKey.shift'B''o''a''r''d'Key.enterKey.shift'C''o''m''m''i''s''i''o''n'Key.spaceKey.shift'Q''u''e''u''e'Key.space'f''o''r'Key.spaceKey.shift'A''r''t''i''s''t''s'
Screenshot: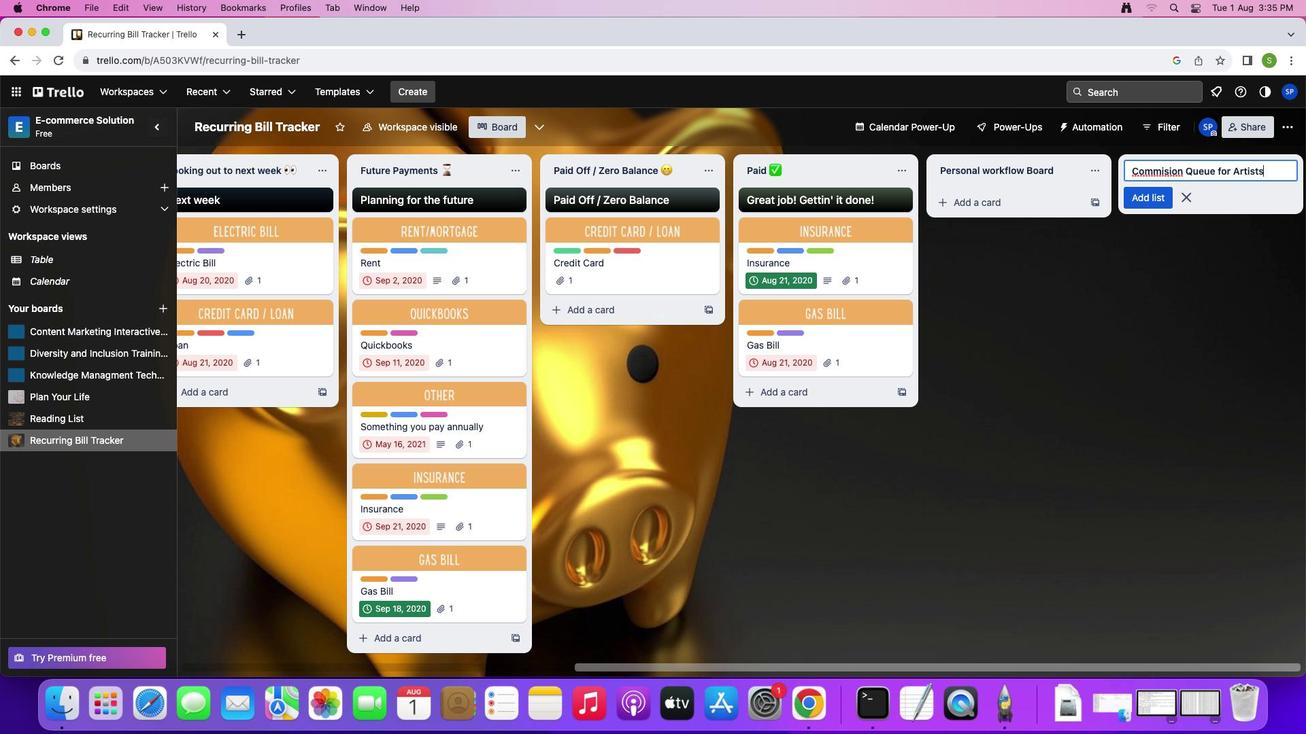 
Action: Mouse moved to (1168, 169)
Screenshot: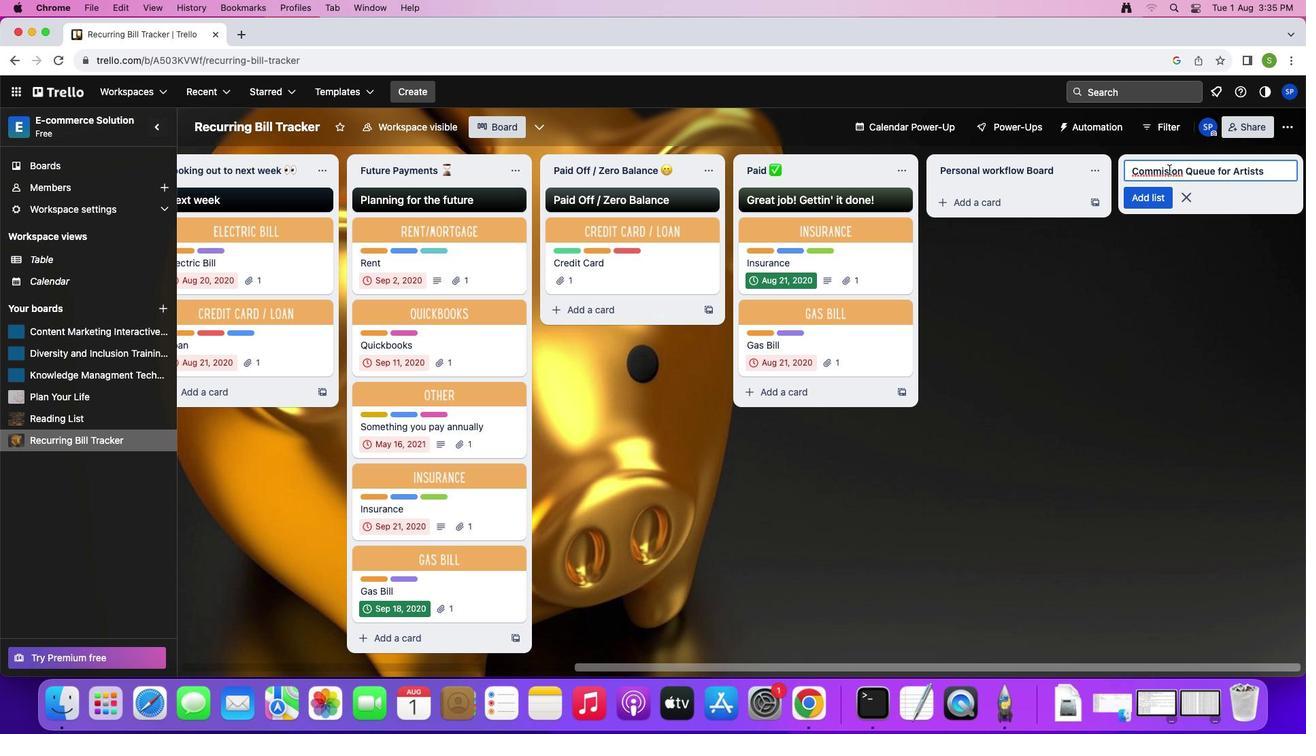 
Action: Mouse pressed left at (1168, 169)
Screenshot: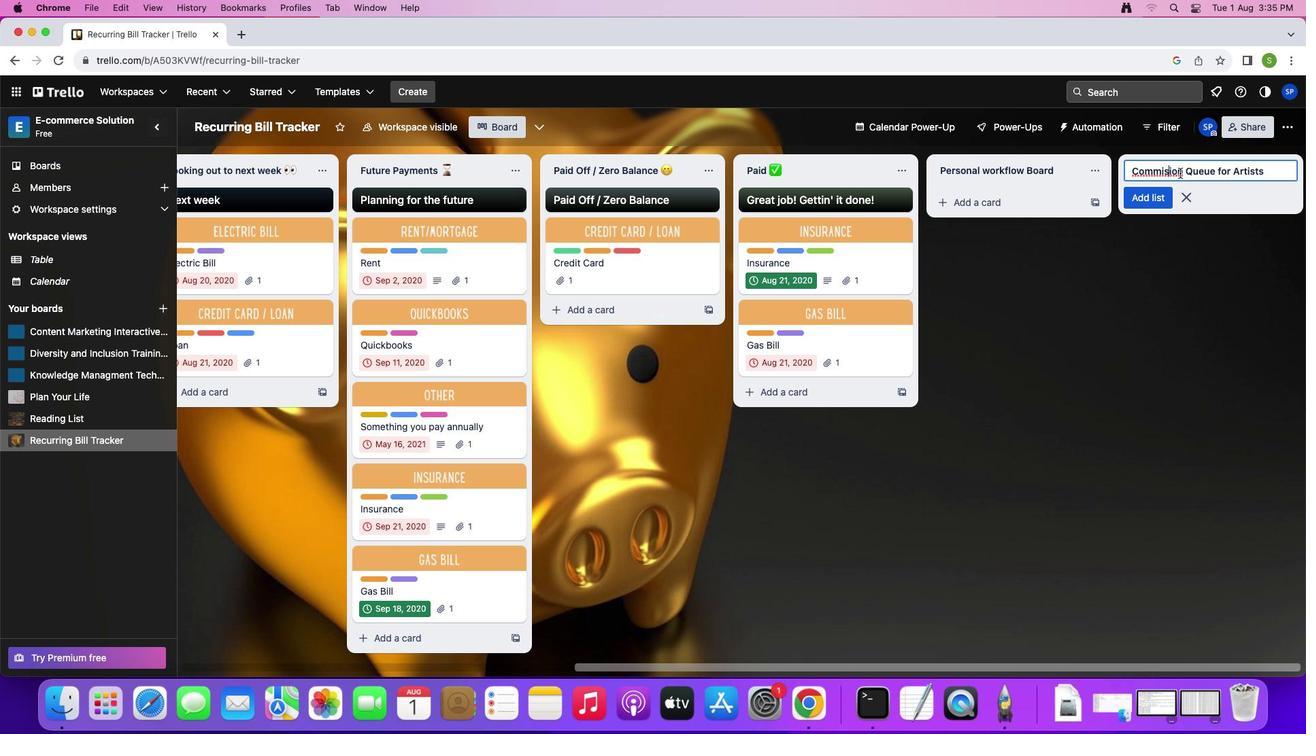 
Action: Mouse moved to (1211, 184)
Screenshot: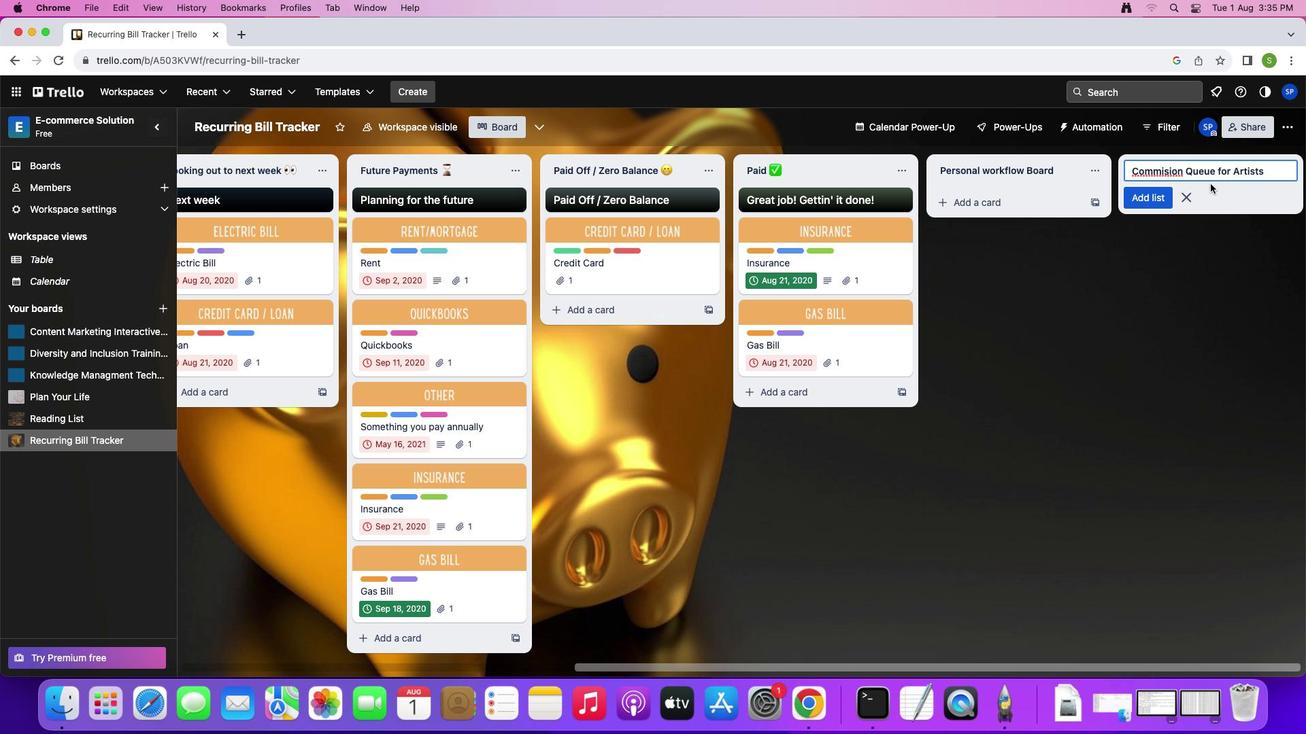 
Action: Key pressed 's'
Screenshot: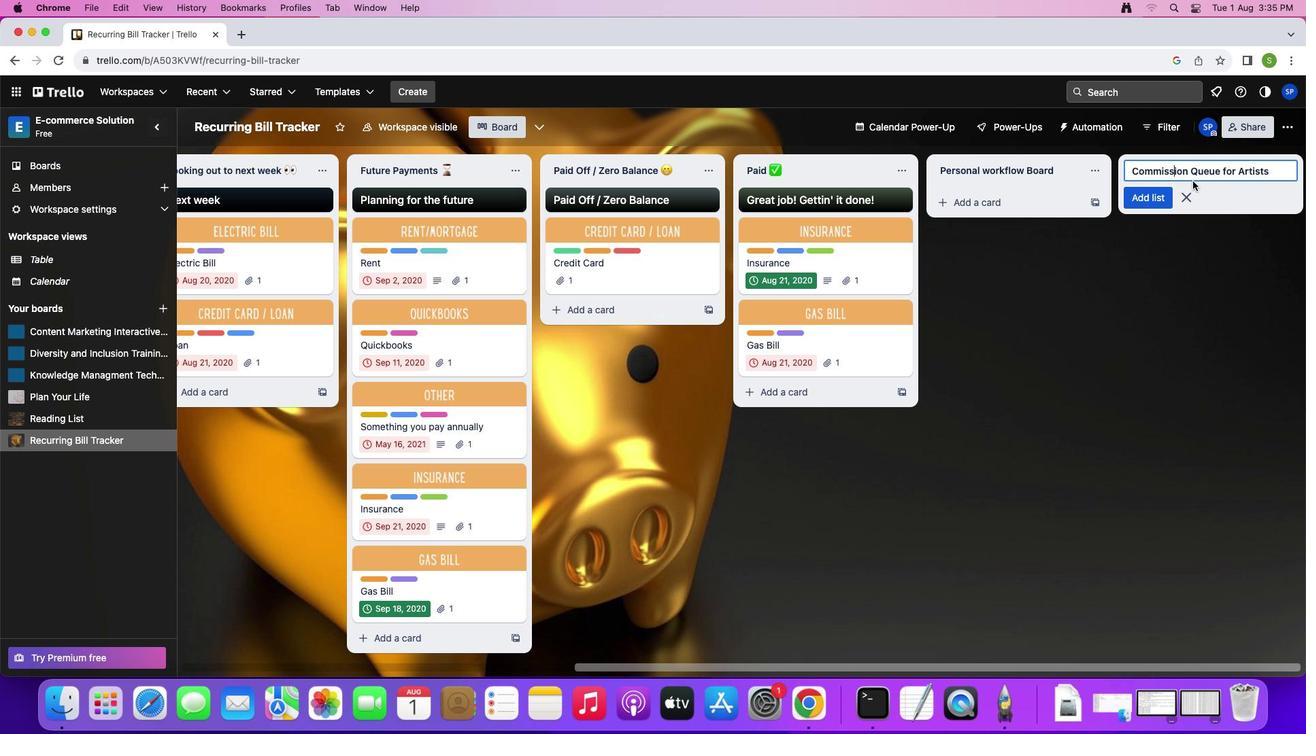 
Action: Mouse moved to (1162, 198)
Screenshot: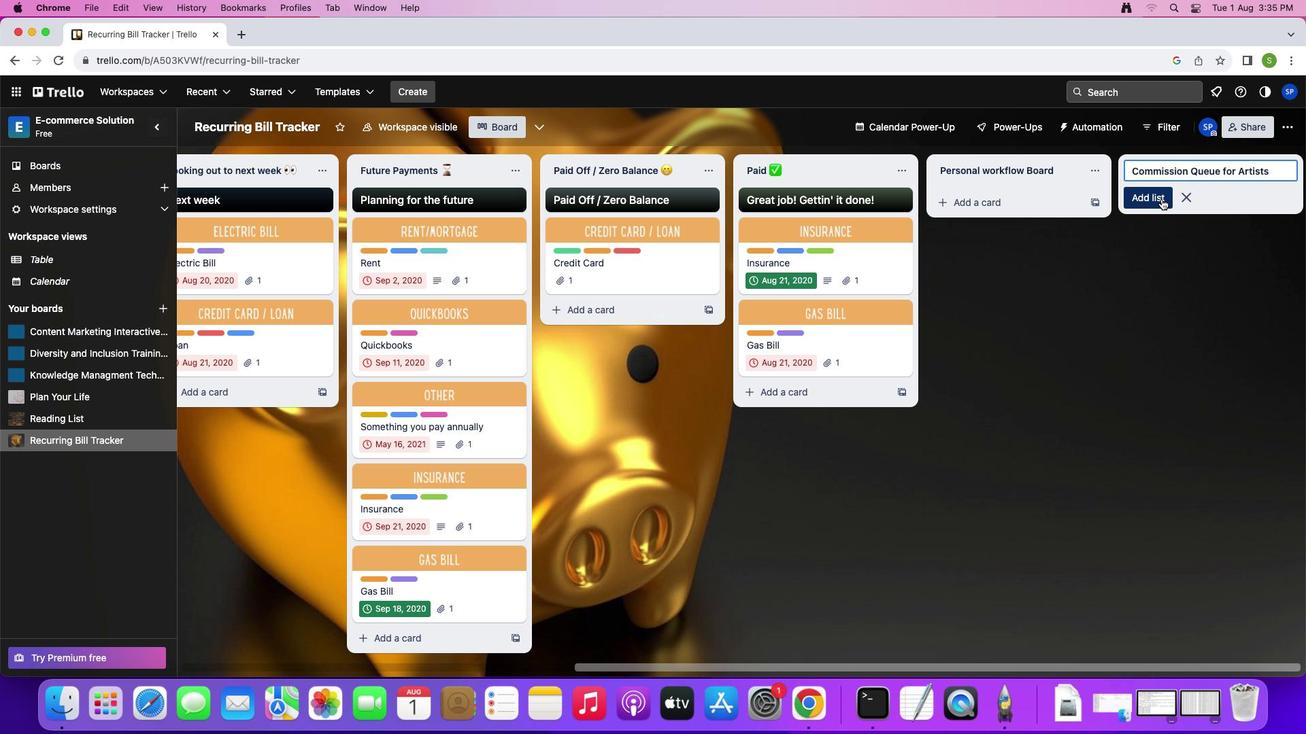 
Action: Mouse pressed left at (1162, 198)
Screenshot: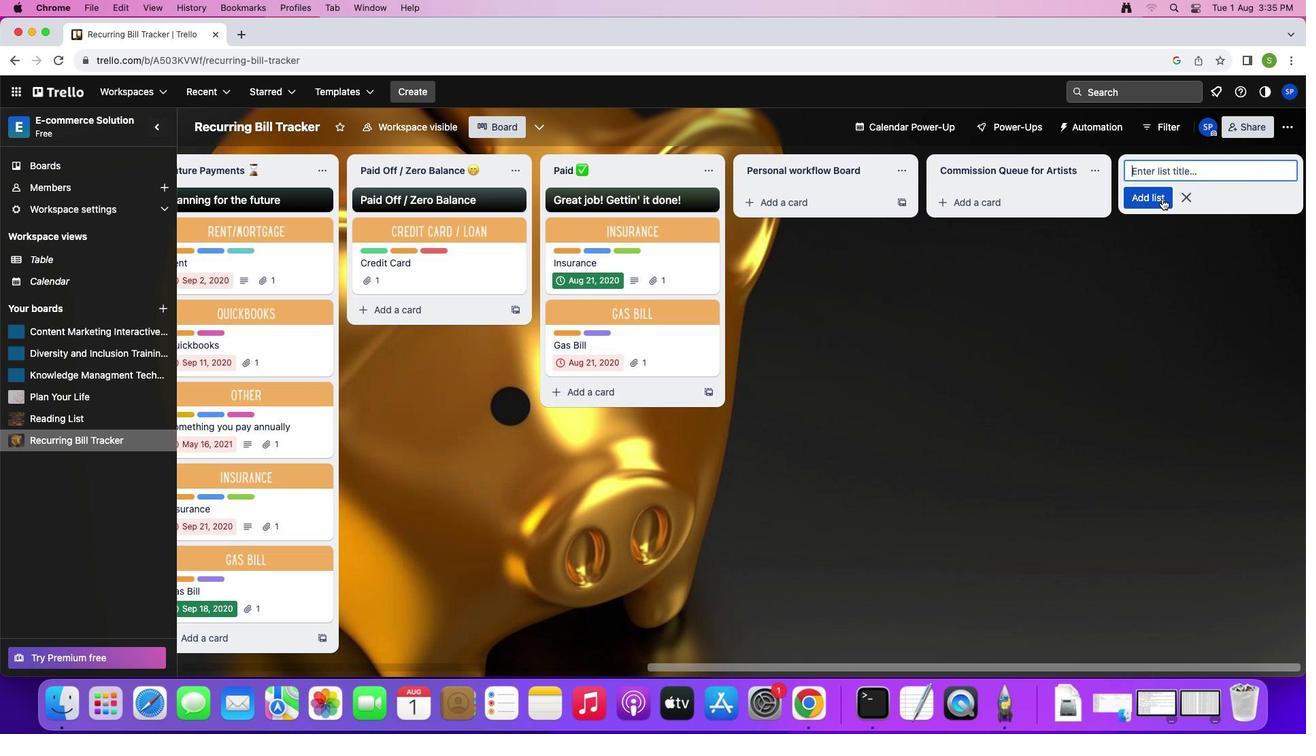 
Action: Mouse moved to (1185, 168)
Screenshot: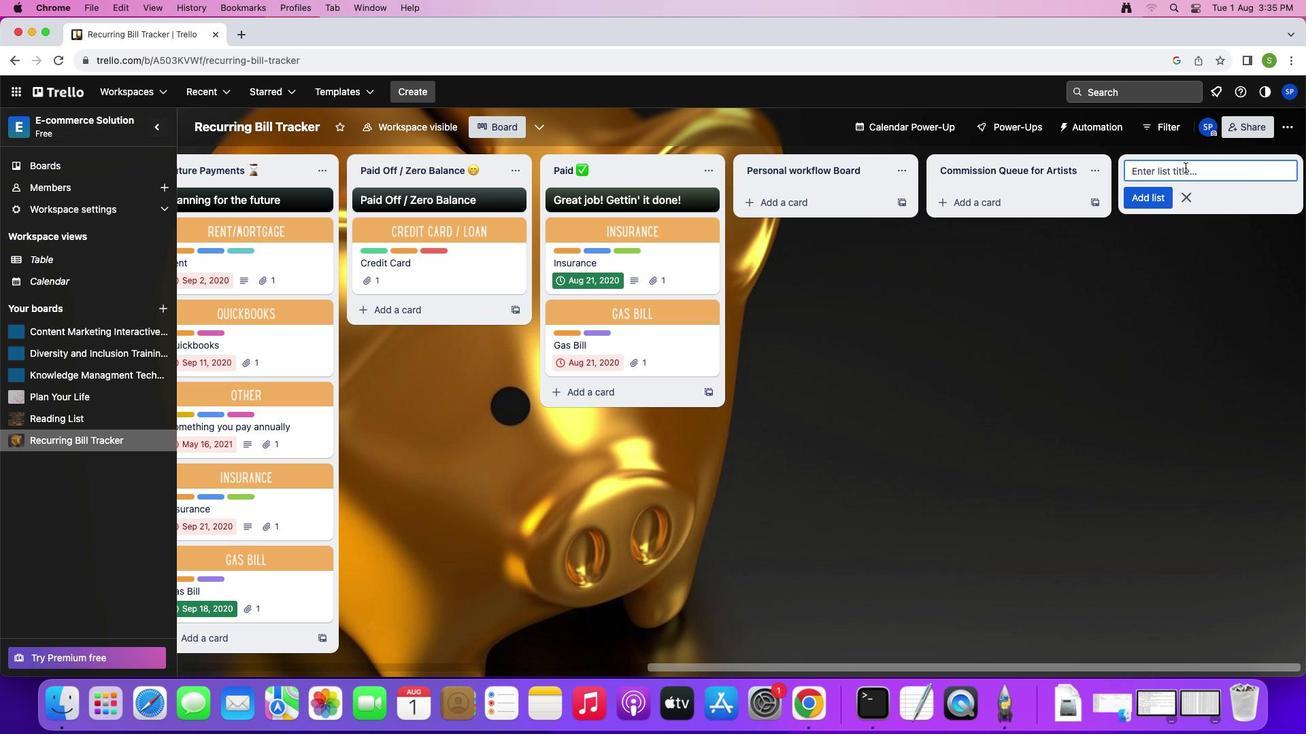 
Action: Key pressed Key.shift'A''p''a''r''t''m''e''n''t'Key.spaceKey.shift's''e''a''r''c''h'Key.spaceKey.shift't''e''m''p''l''a''t''e'
Screenshot: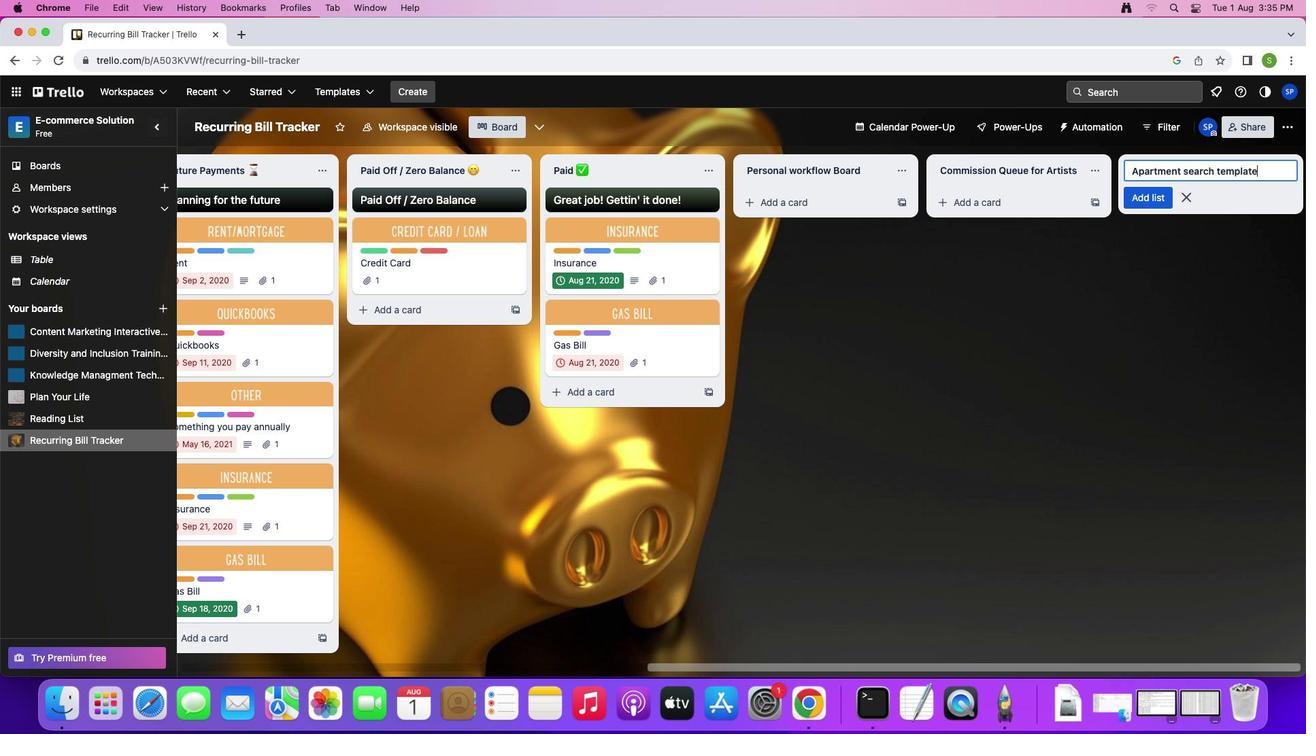 
Action: Mouse moved to (1158, 197)
Screenshot: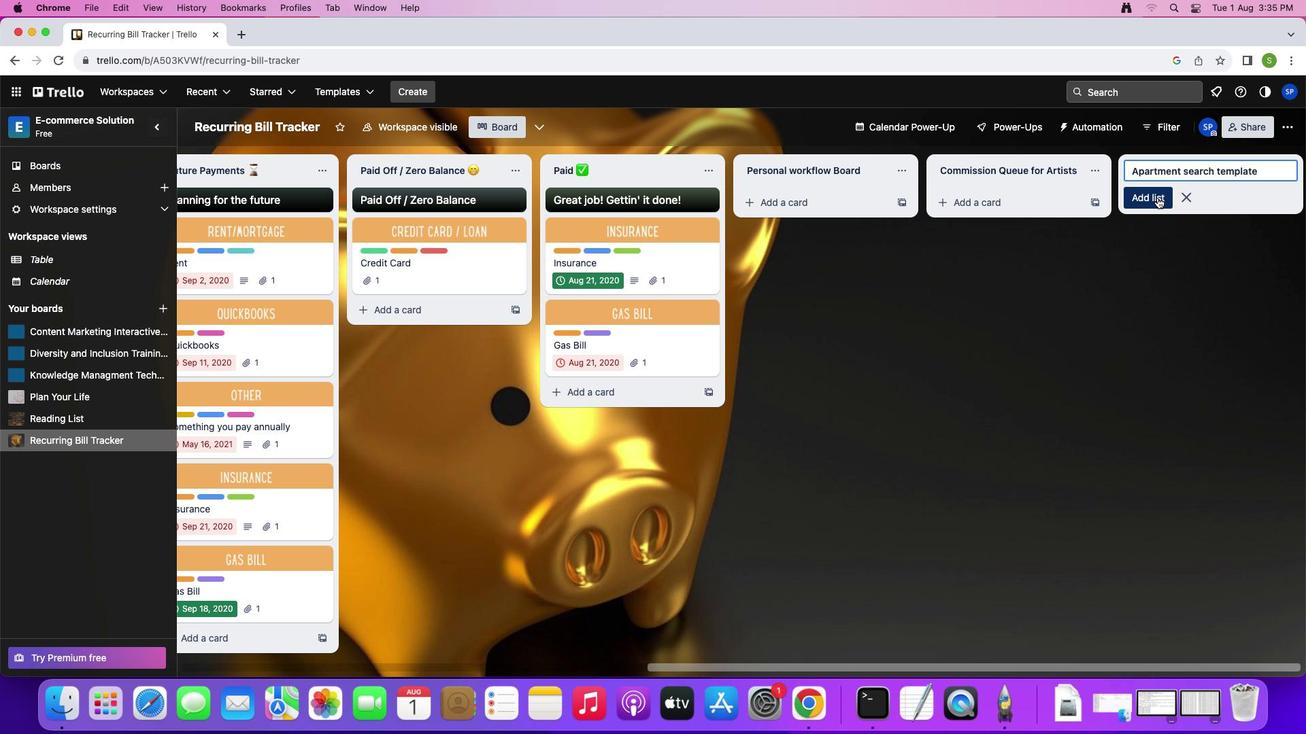 
Action: Mouse pressed left at (1158, 197)
Screenshot: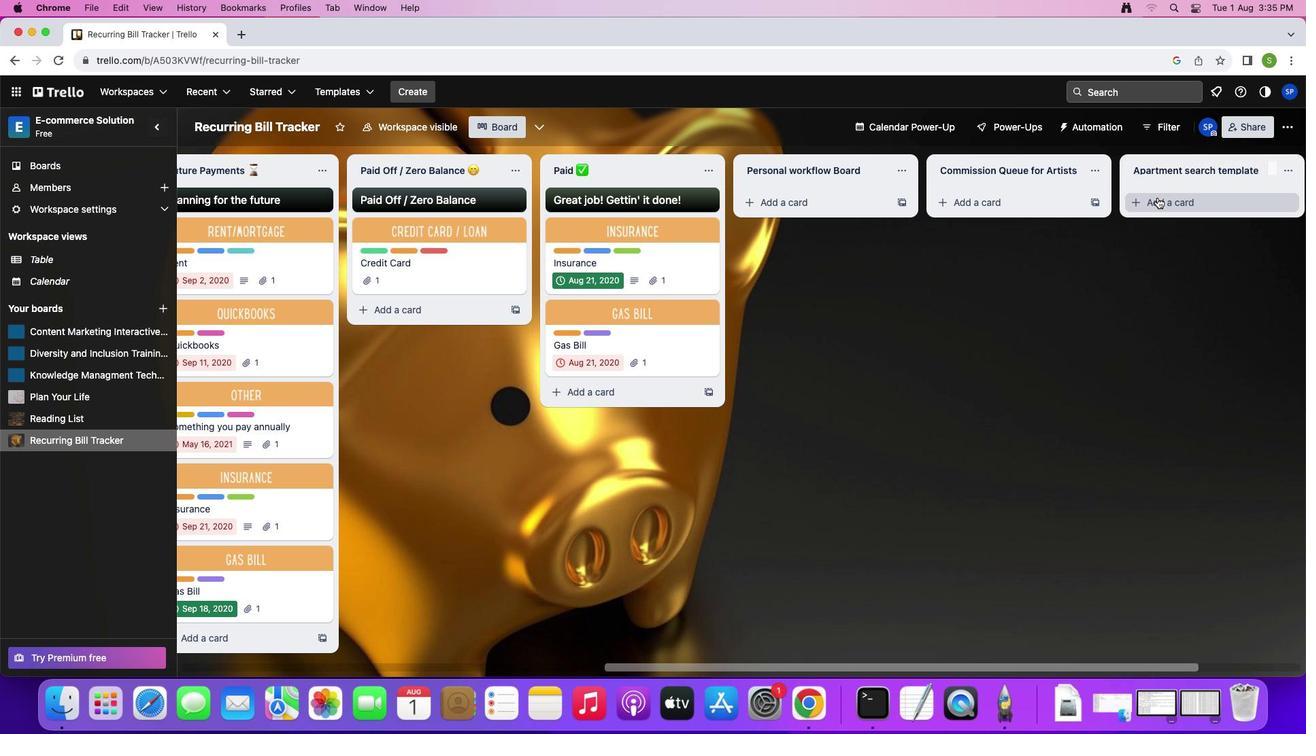 
Action: Mouse moved to (607, 195)
Screenshot: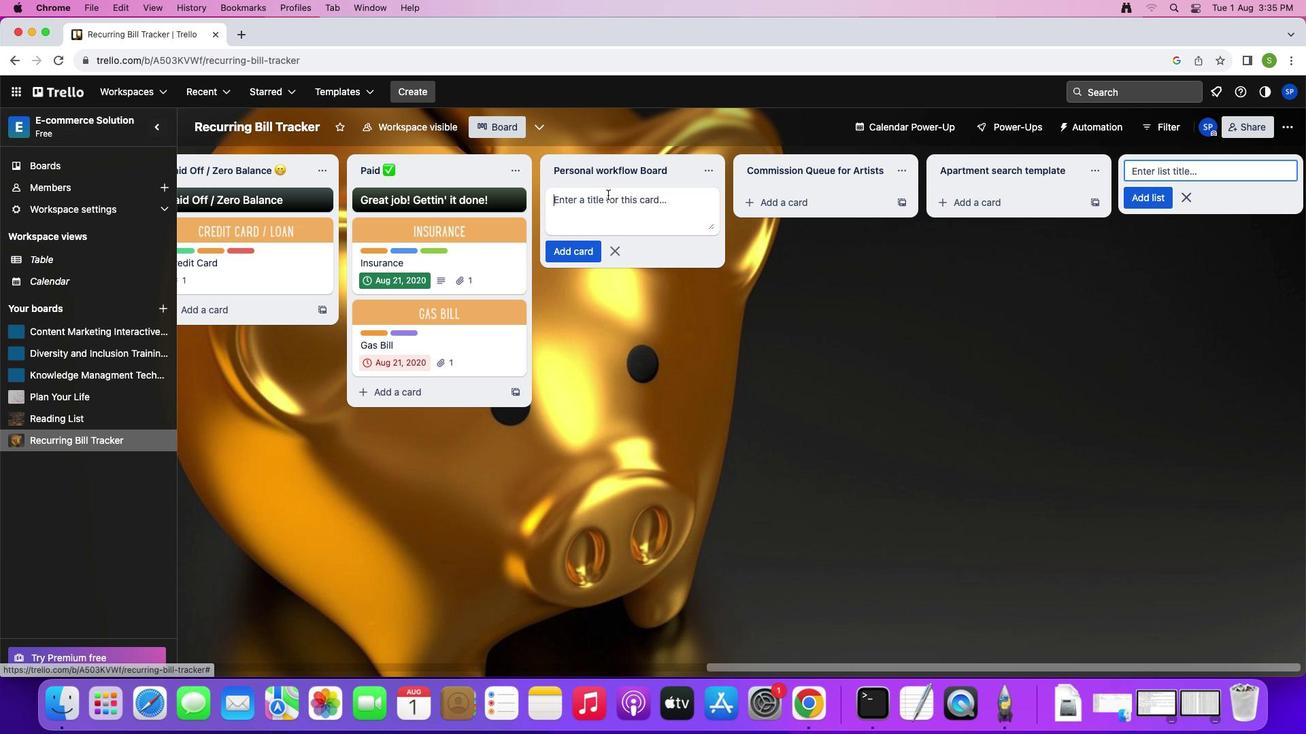 
Action: Mouse pressed left at (607, 195)
Screenshot: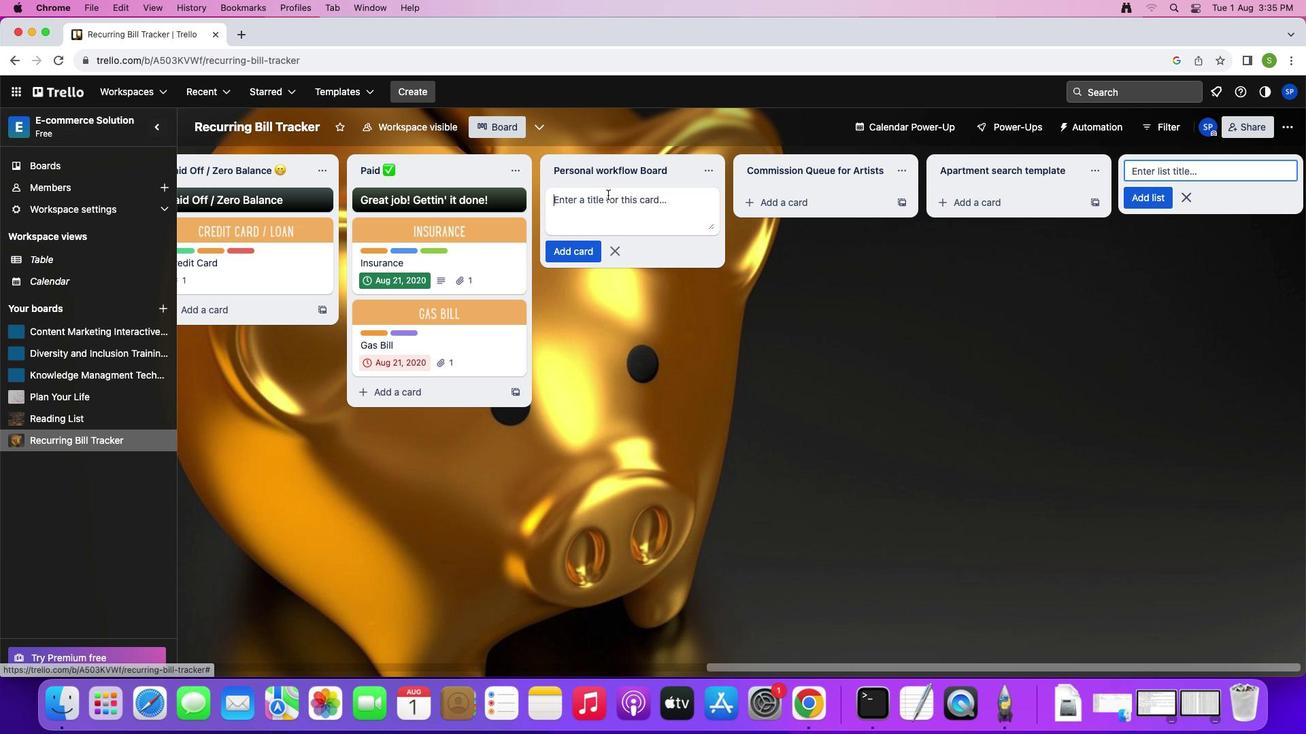 
Action: Mouse moved to (627, 212)
Screenshot: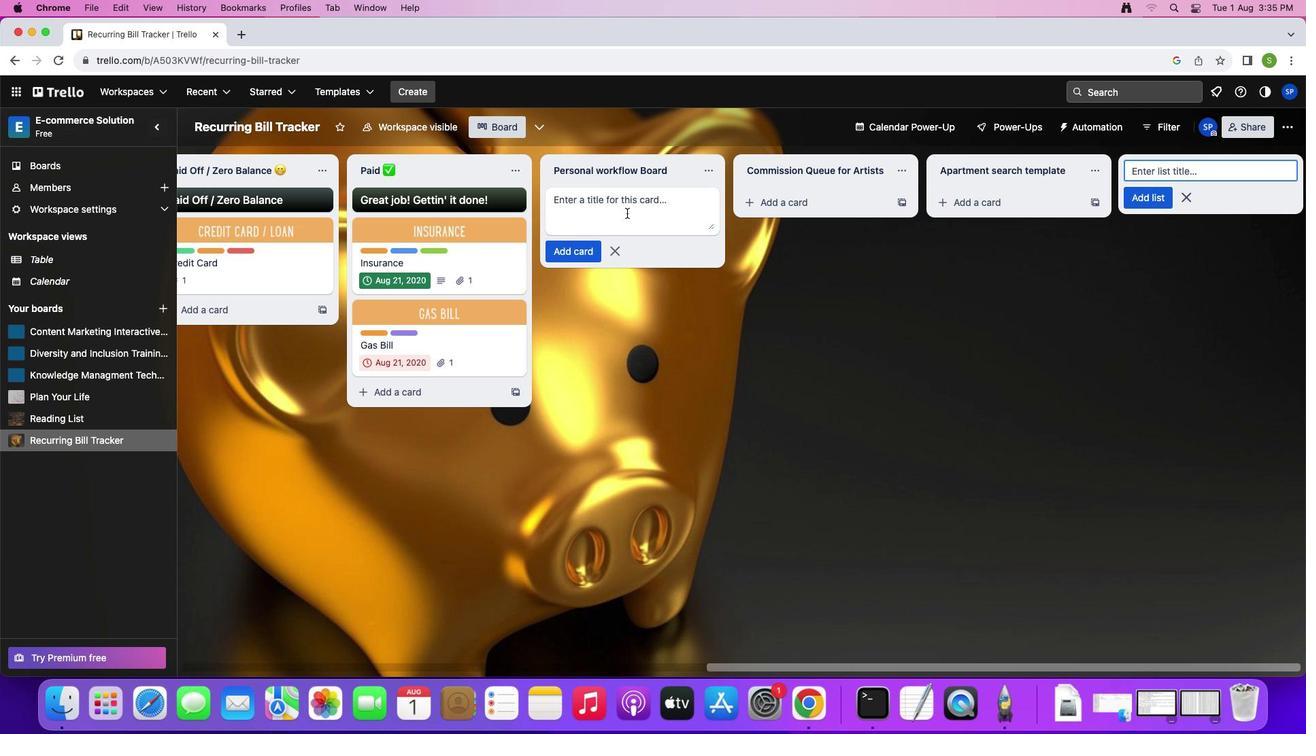
Action: Key pressed Key.shift'W''o''r''k''f''l''o''w'Key.enter
Screenshot: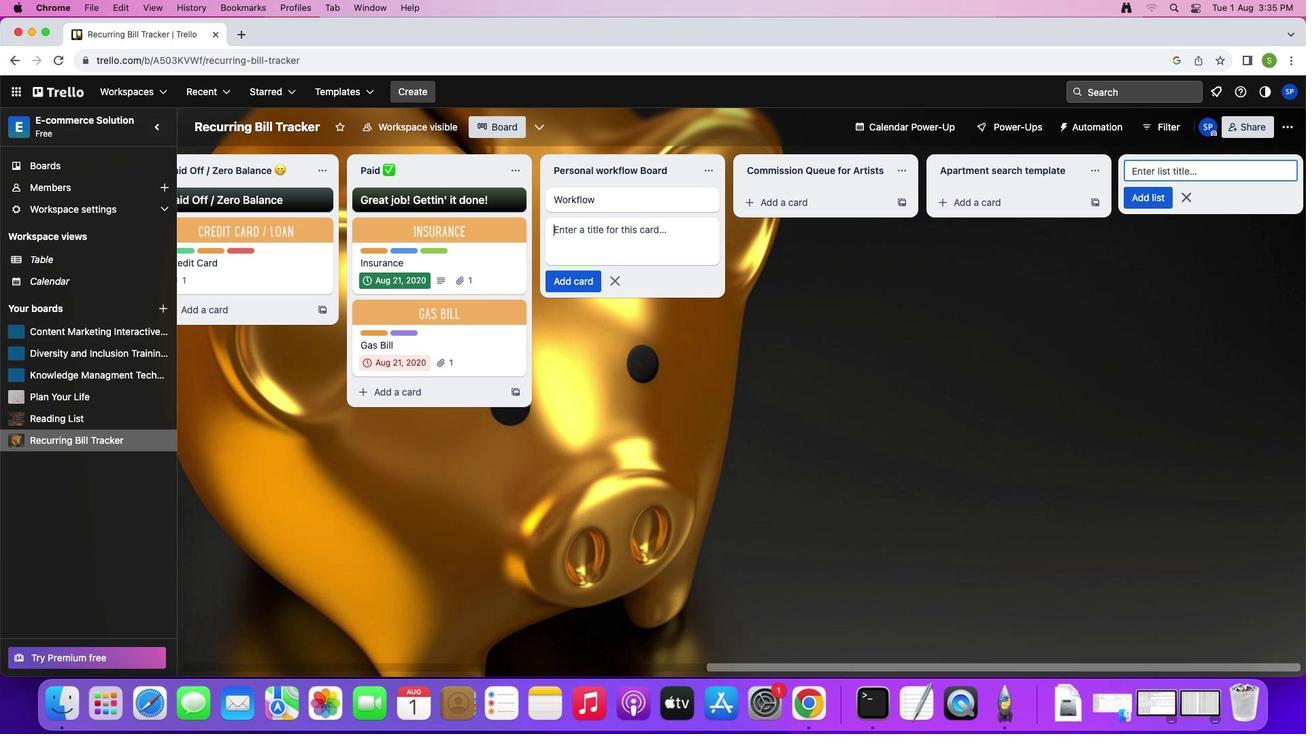 
Action: Mouse moved to (806, 195)
Screenshot: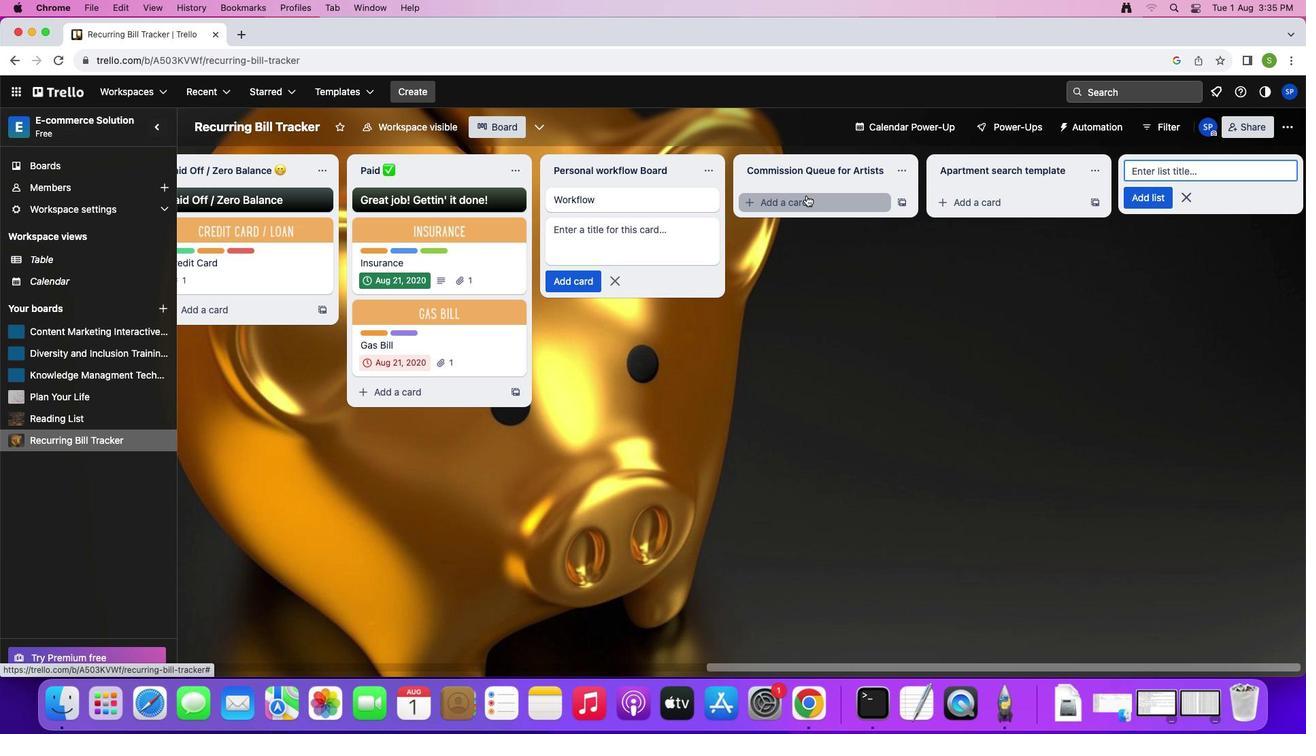 
Action: Mouse pressed left at (806, 195)
Screenshot: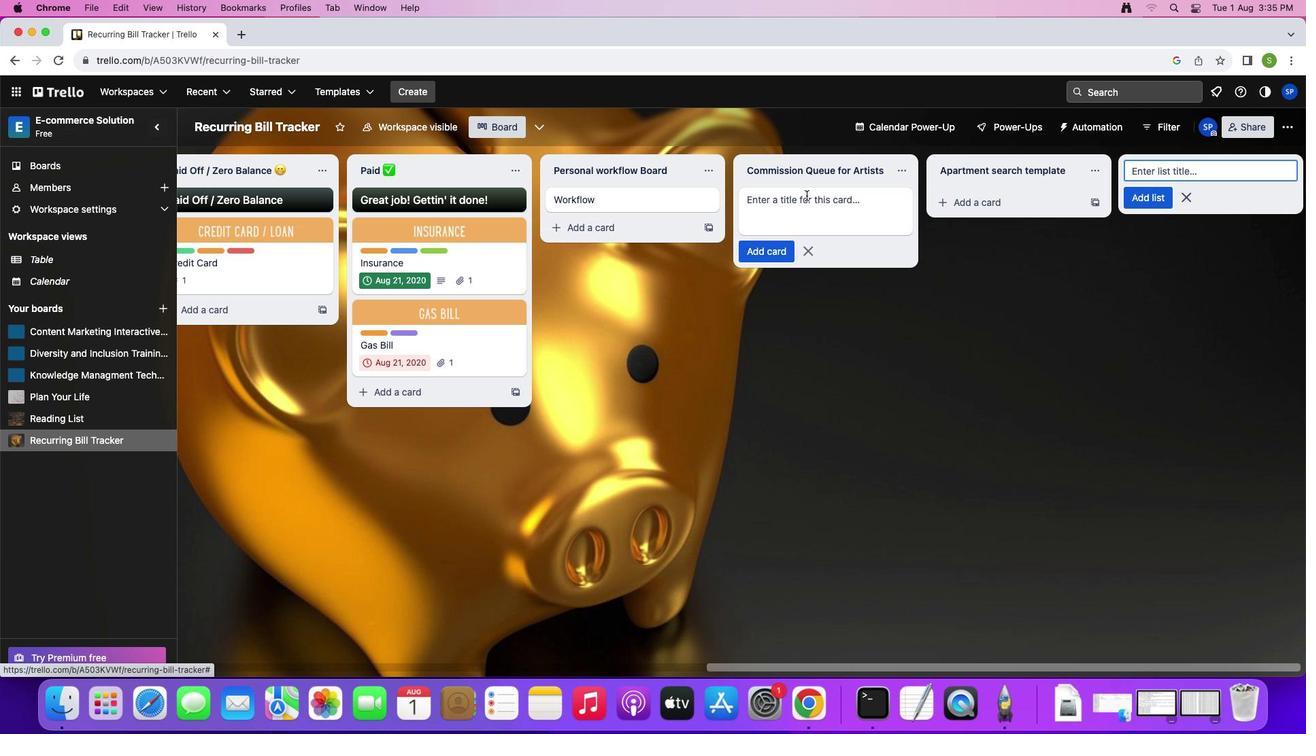
Action: Key pressed Key.shift'Q''u''e''u''e'Key.enter
Screenshot: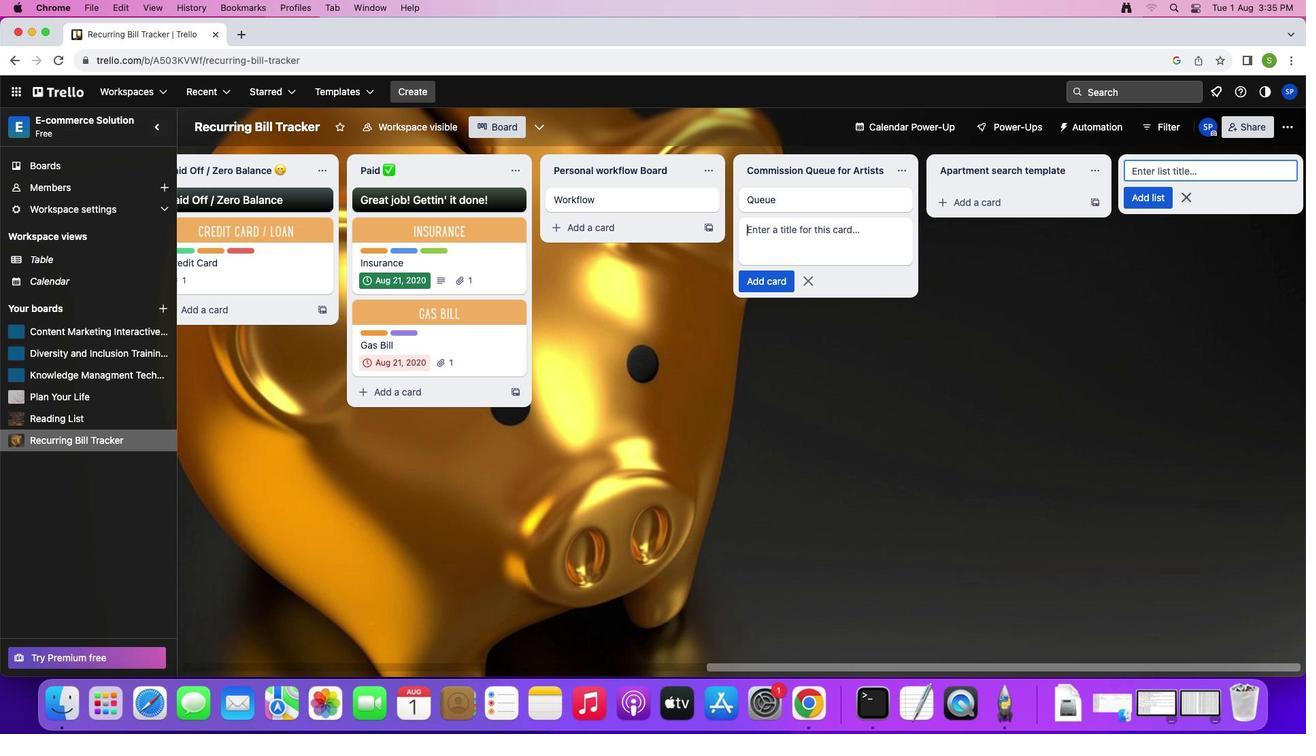 
Action: Mouse moved to (1008, 203)
Screenshot: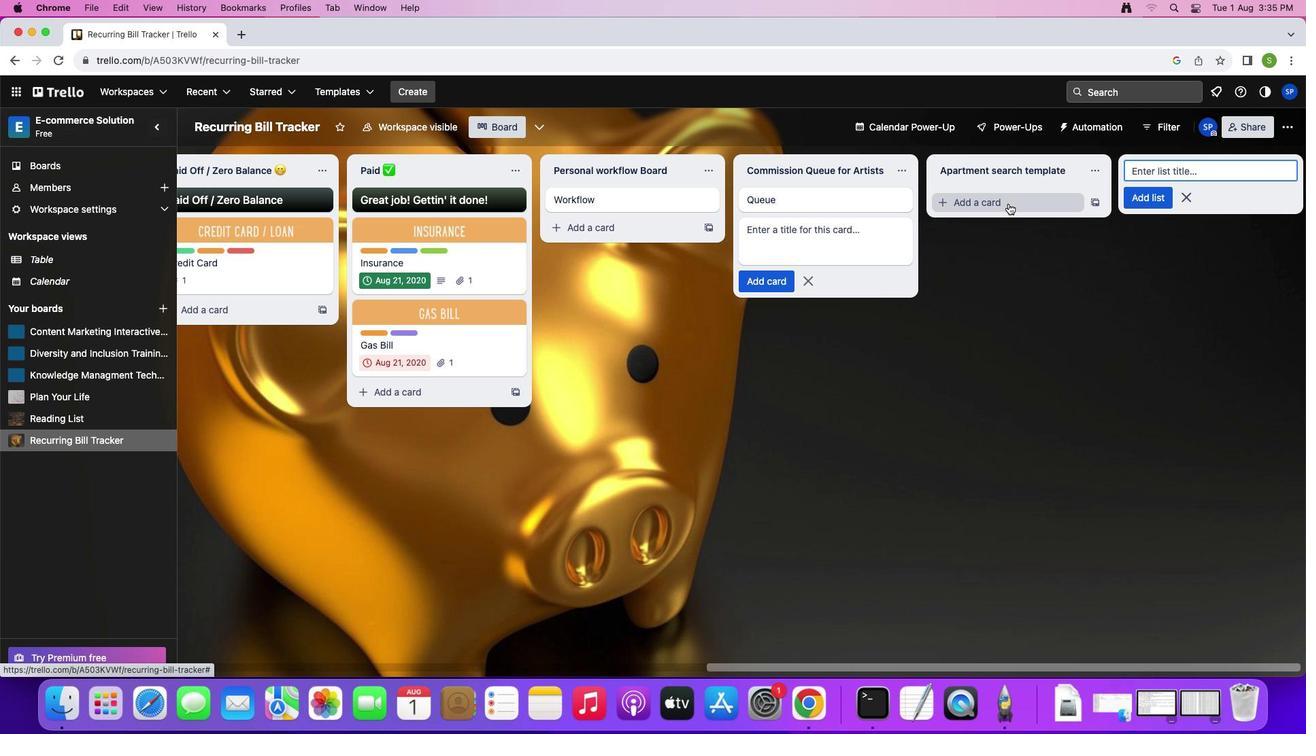 
Action: Mouse pressed left at (1008, 203)
Screenshot: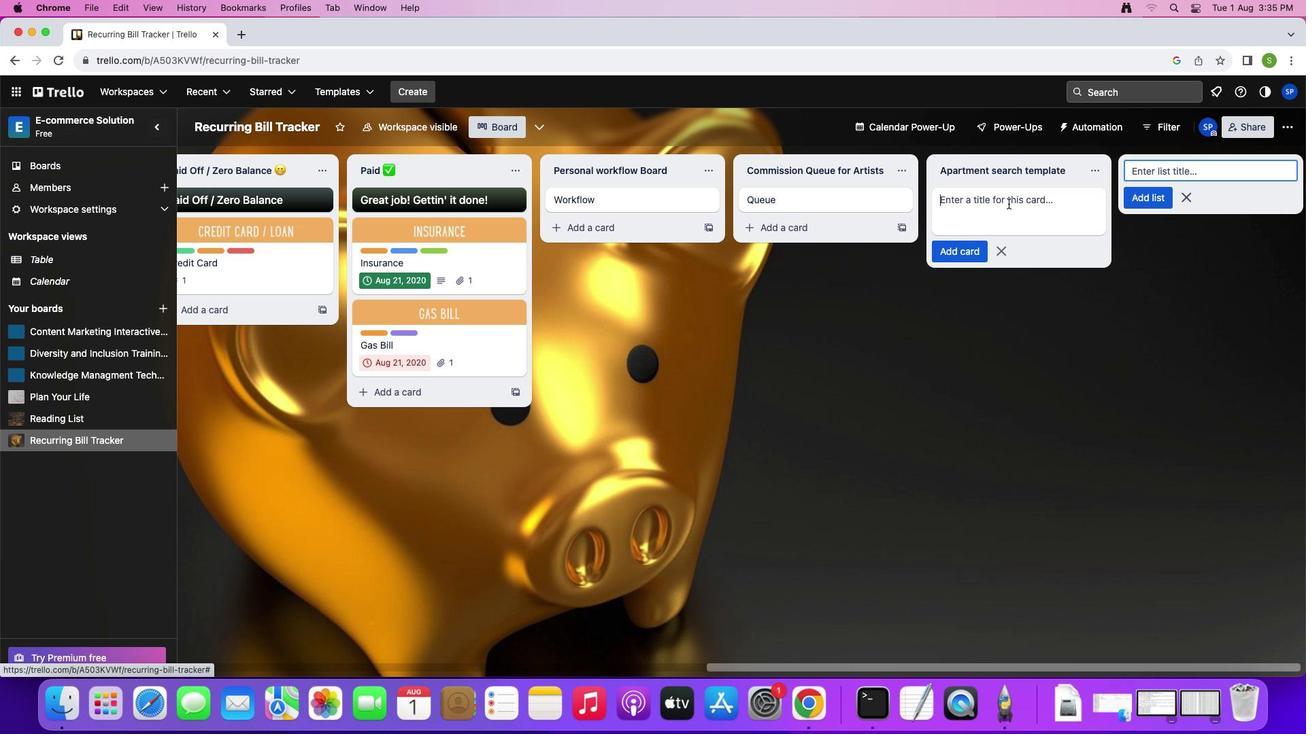 
Action: Key pressed Key.shift'A''p''a''r''t''m''e''n''t'Key.enter
Screenshot: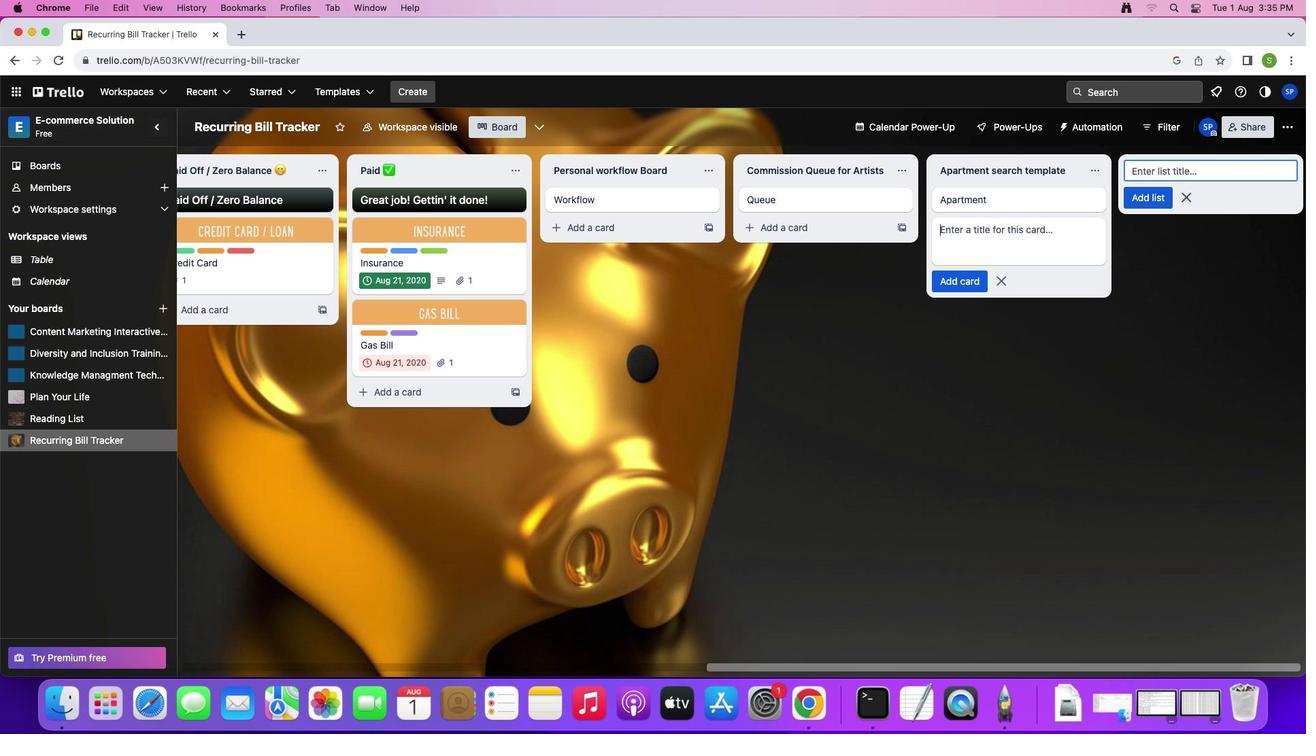 
Action: Mouse moved to (1185, 192)
Screenshot: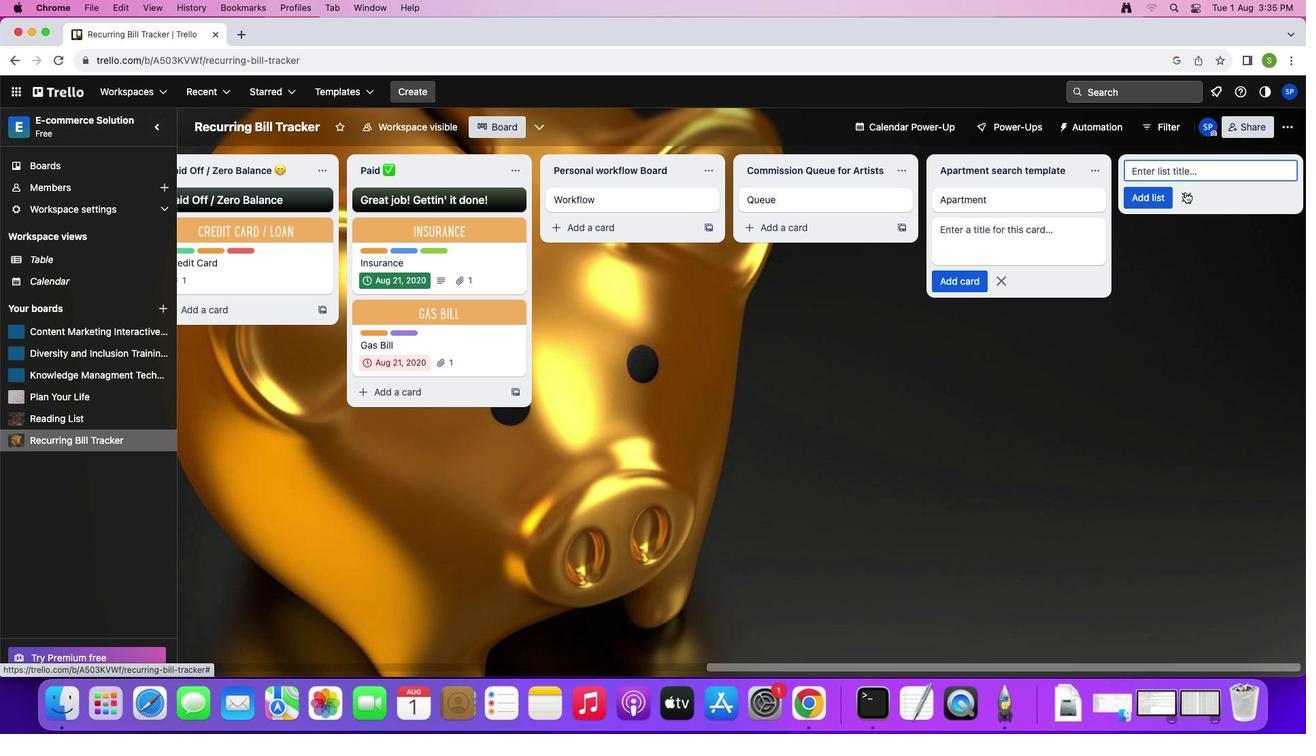 
Action: Mouse pressed left at (1185, 192)
Screenshot: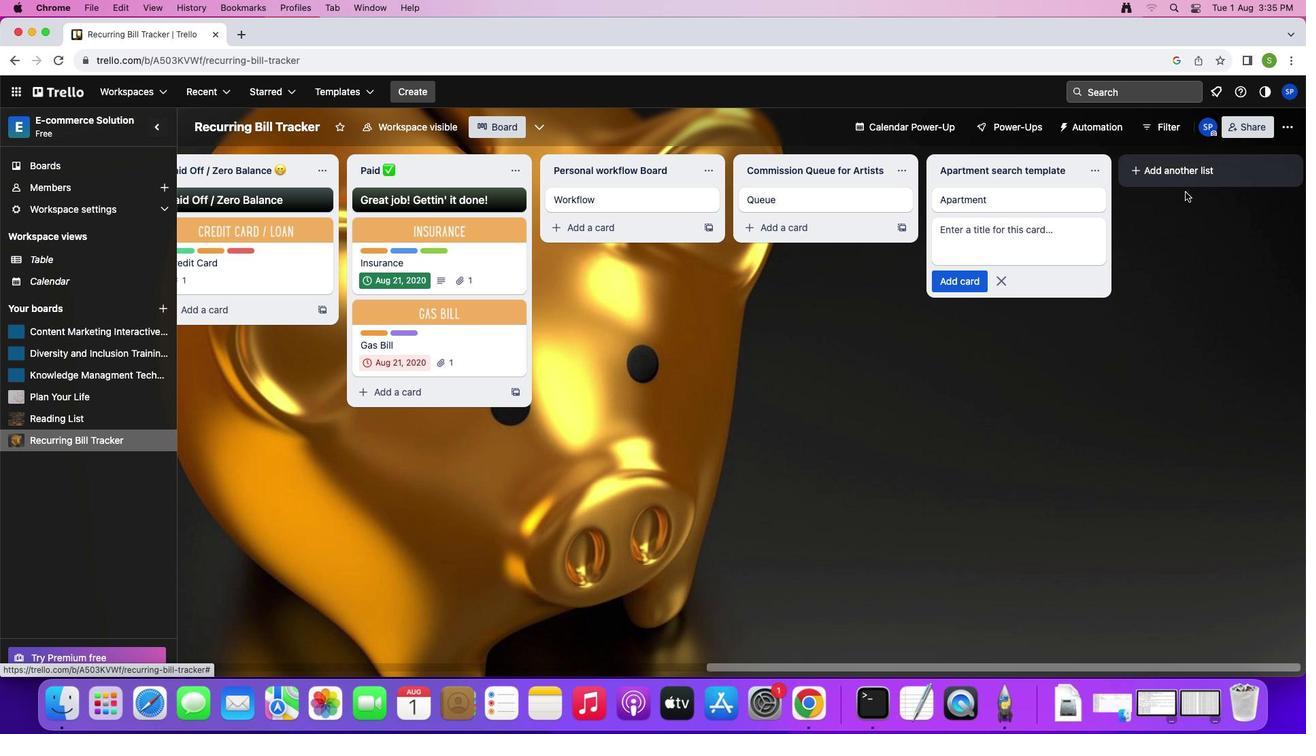 
Action: Mouse moved to (611, 201)
Screenshot: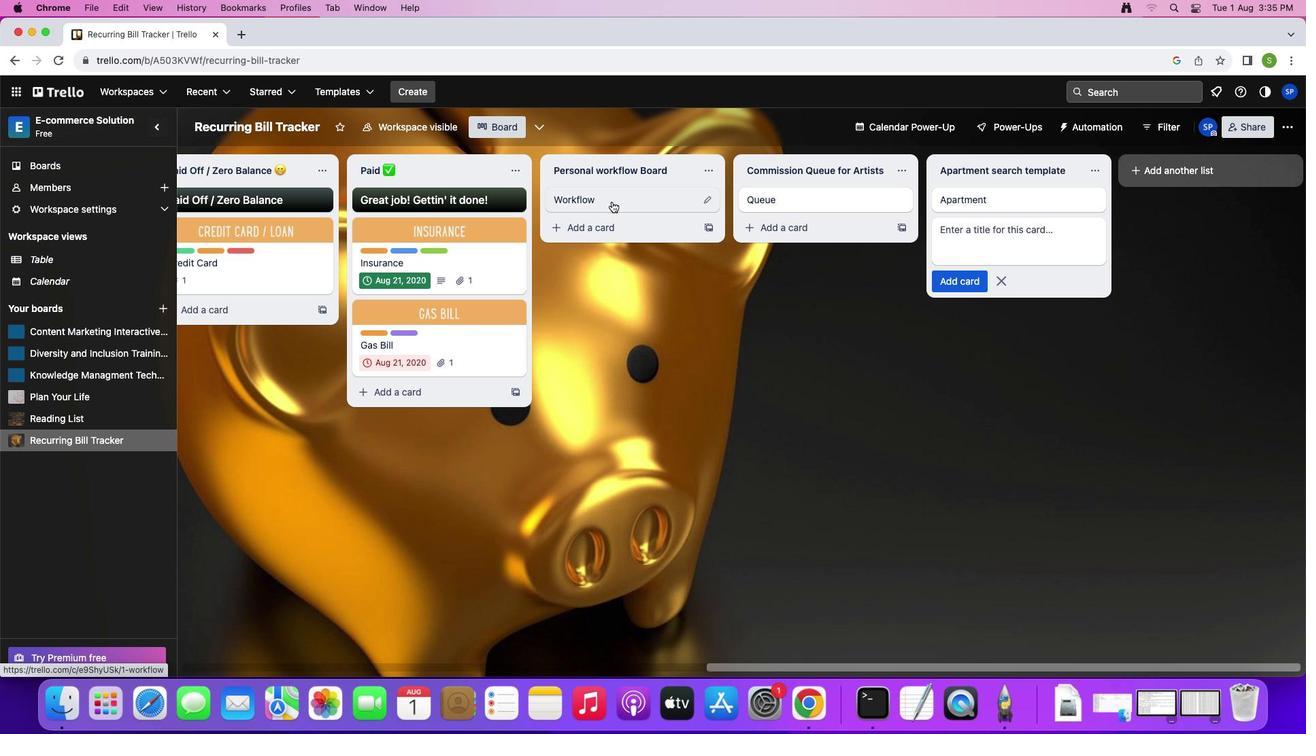 
Action: Mouse pressed left at (611, 201)
Screenshot: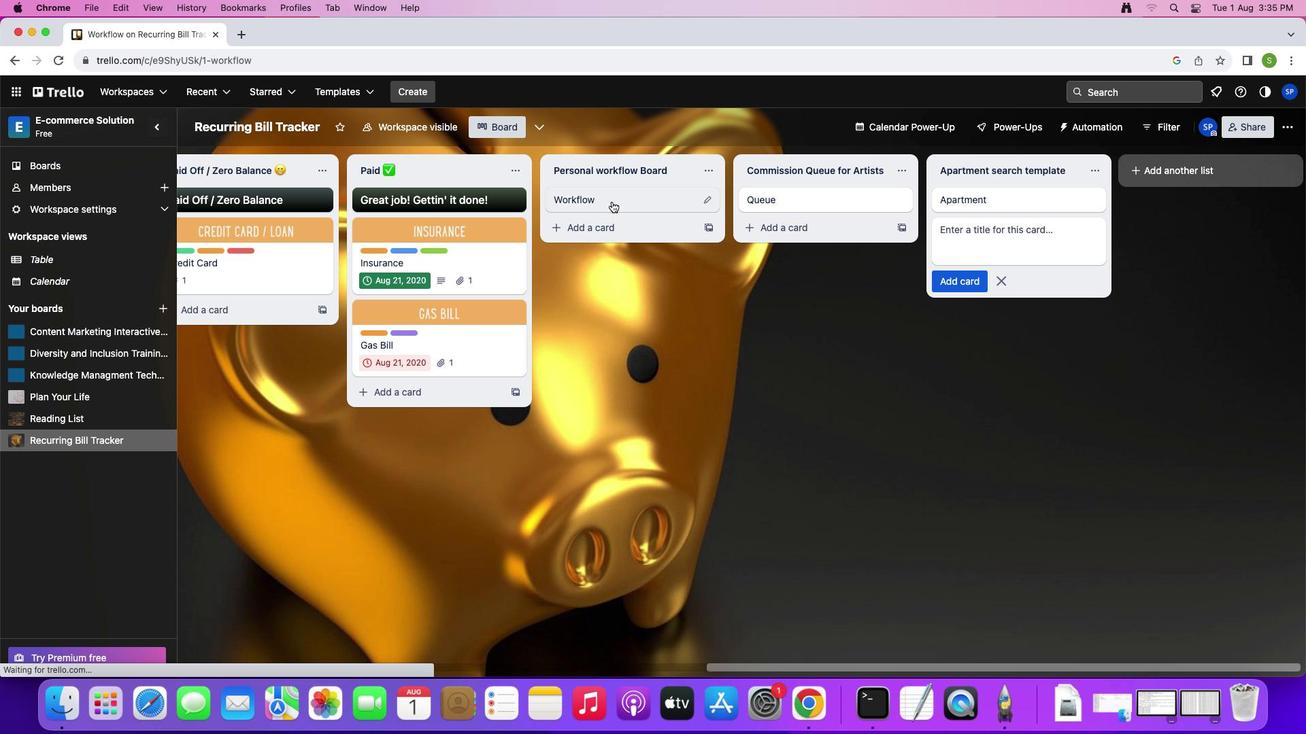 
Action: Mouse moved to (445, 197)
Screenshot: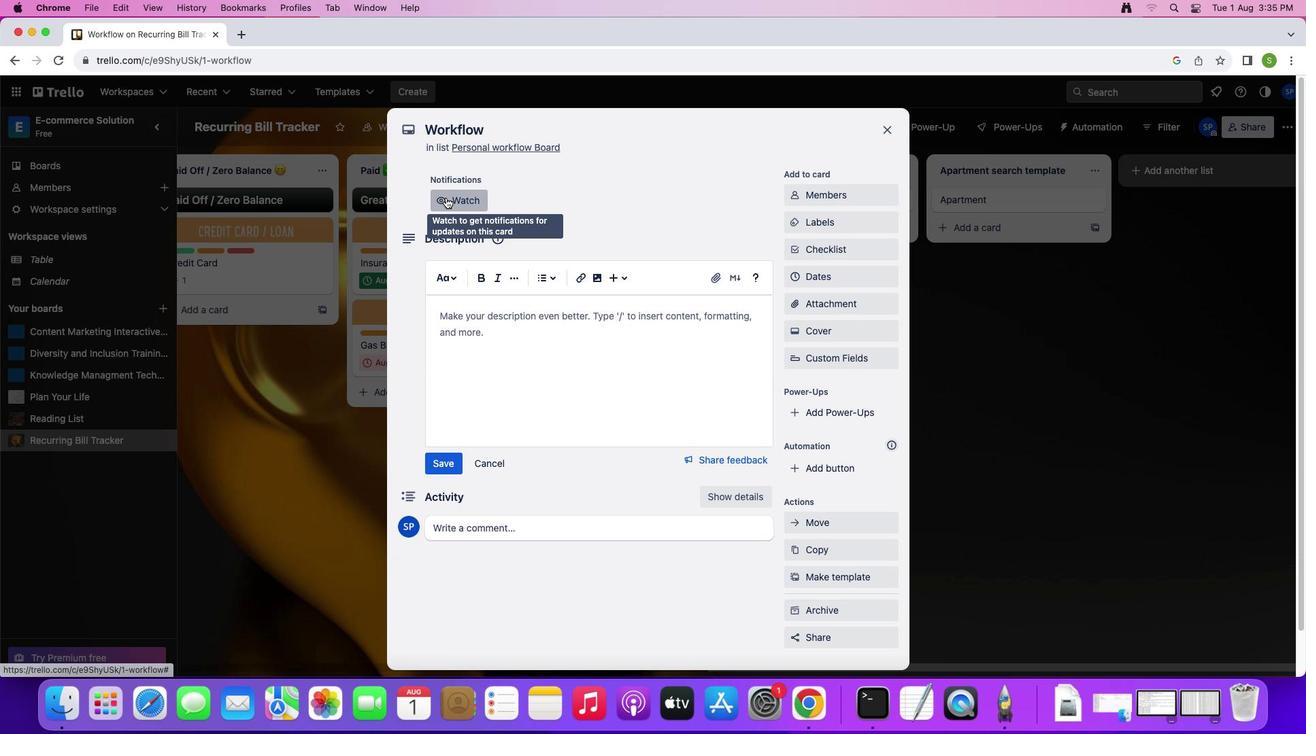 
Action: Mouse pressed left at (445, 197)
Screenshot: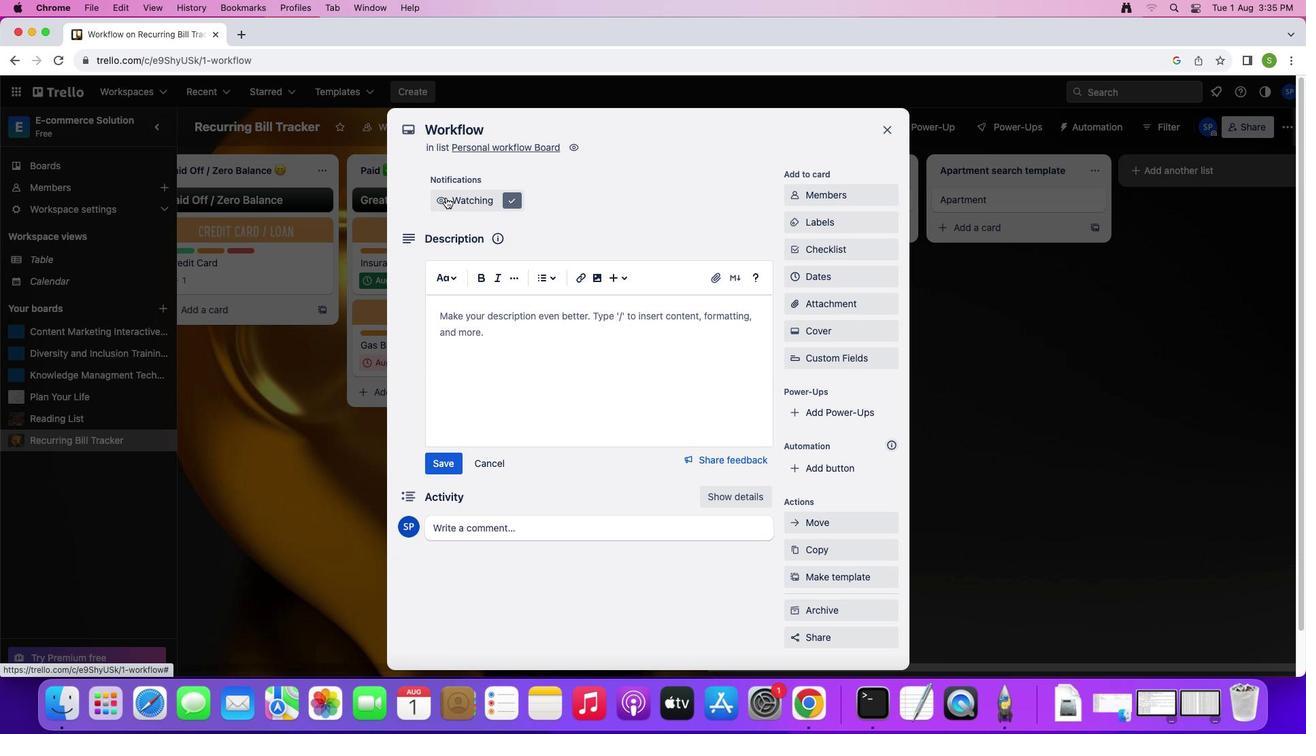 
Action: Mouse moved to (822, 197)
Screenshot: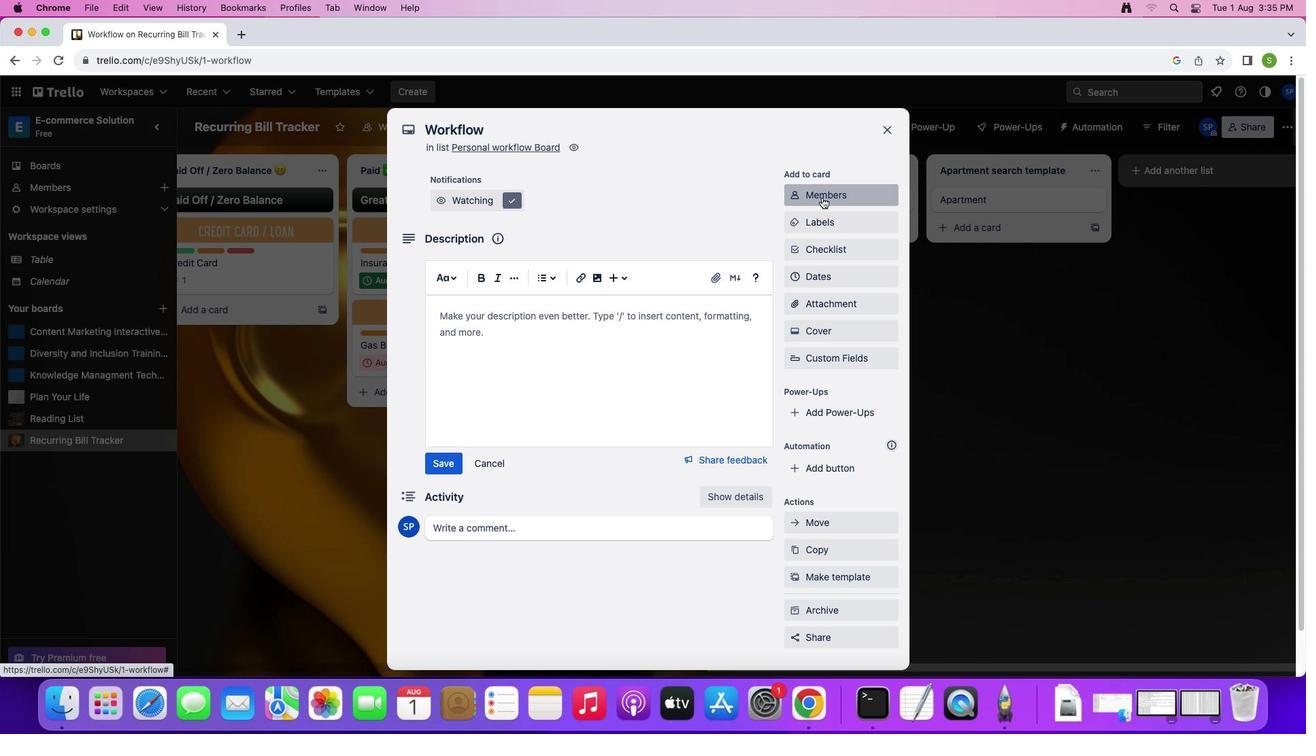 
Action: Mouse pressed left at (822, 197)
Screenshot: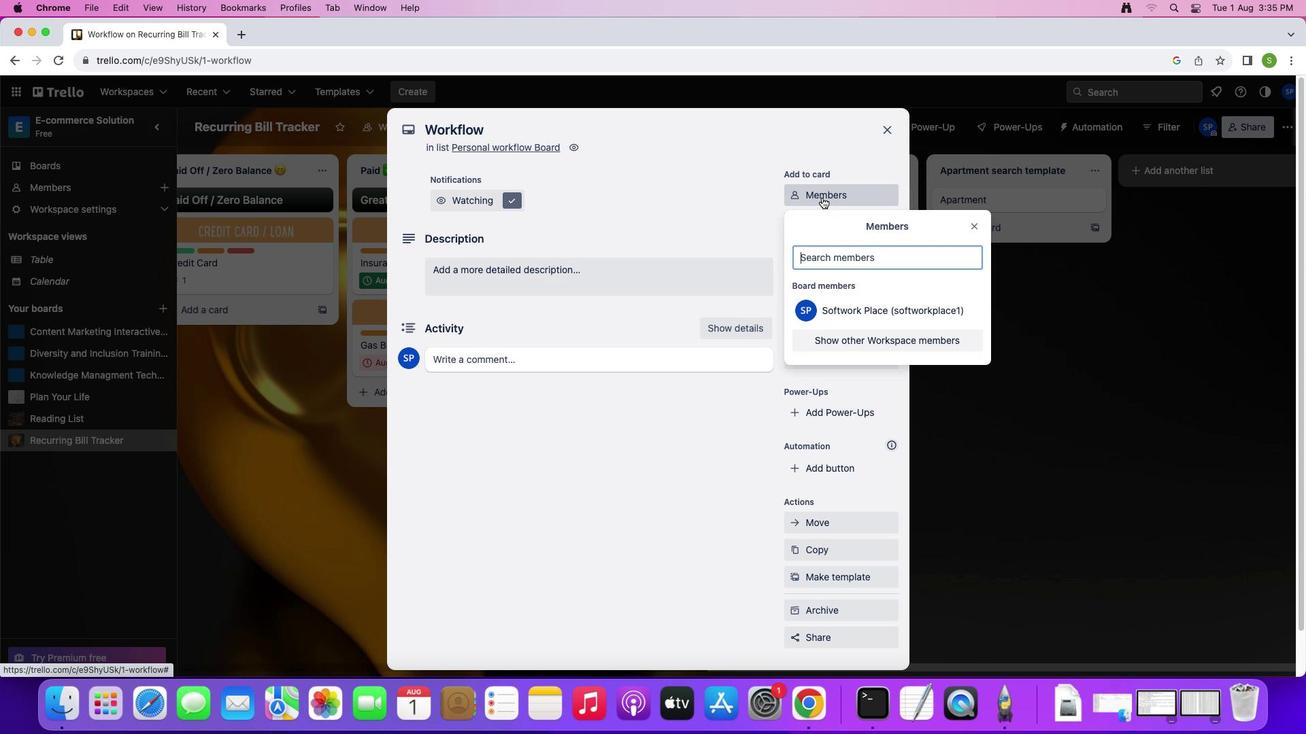 
Action: Mouse moved to (840, 218)
Screenshot: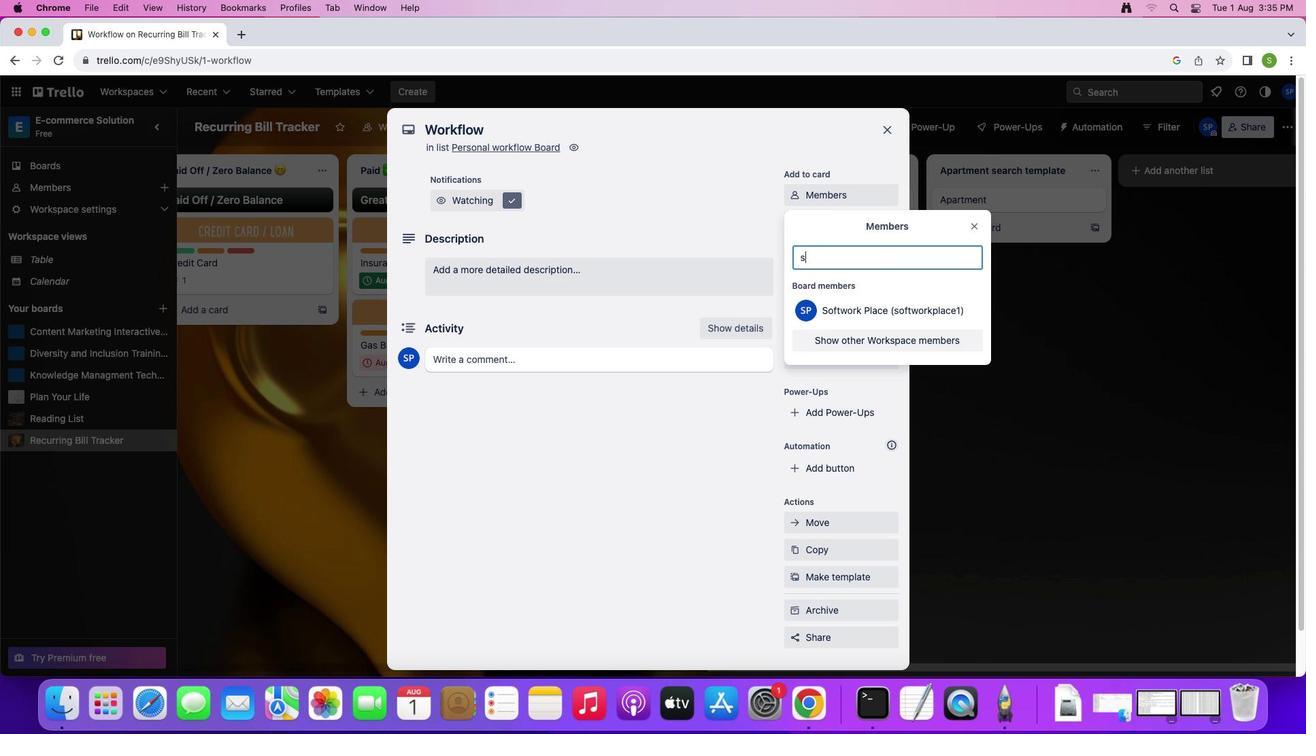 
Action: Key pressed 's''o''f''t''a''g''e''.''3'Key.shift'@''s''o''f''t''a''g''e''.''n''e''t'
Screenshot: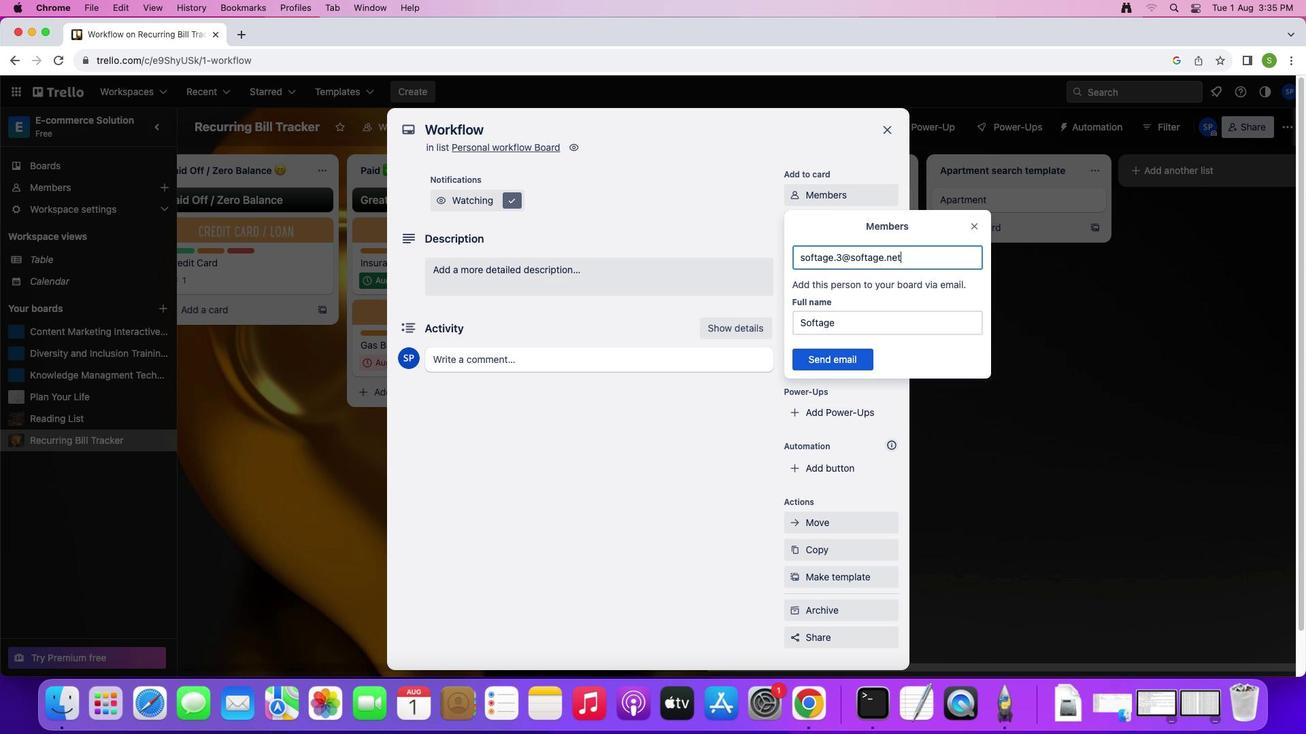 
Action: Mouse moved to (819, 368)
Screenshot: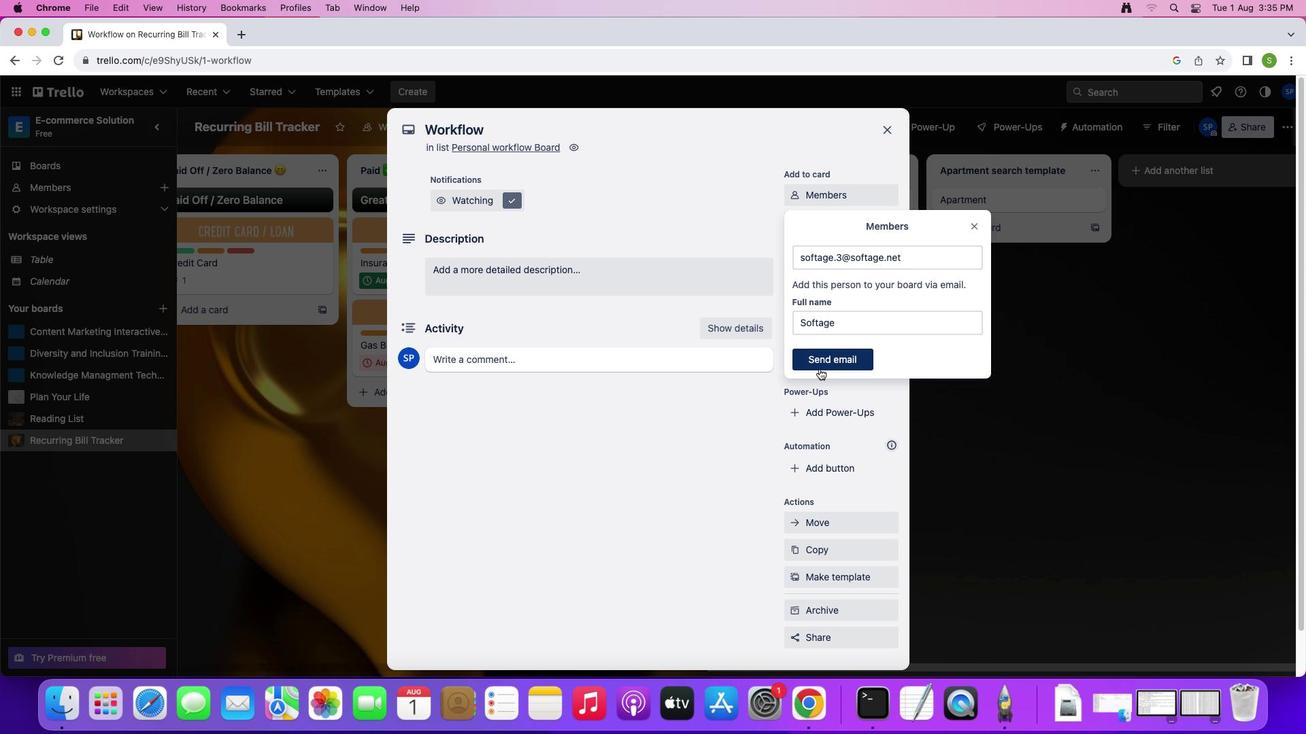 
Action: Mouse pressed left at (819, 368)
Screenshot: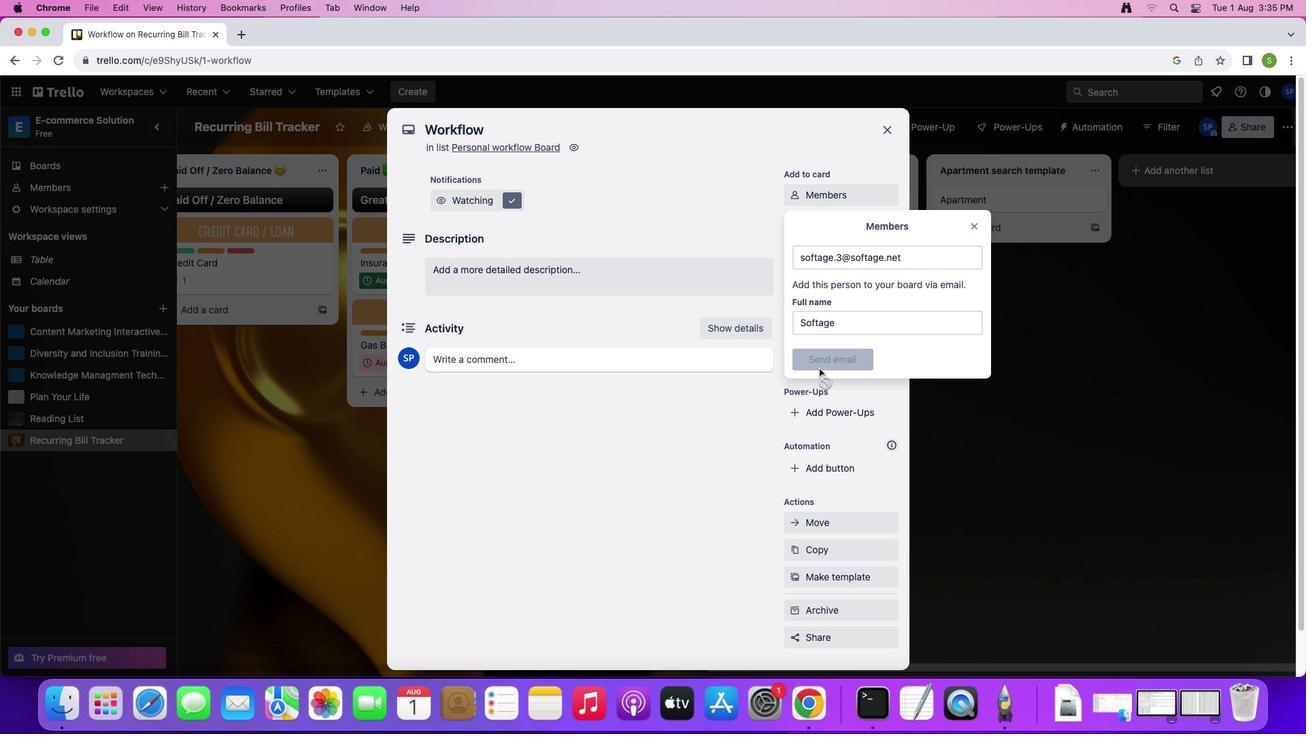 
Action: Mouse moved to (818, 268)
Screenshot: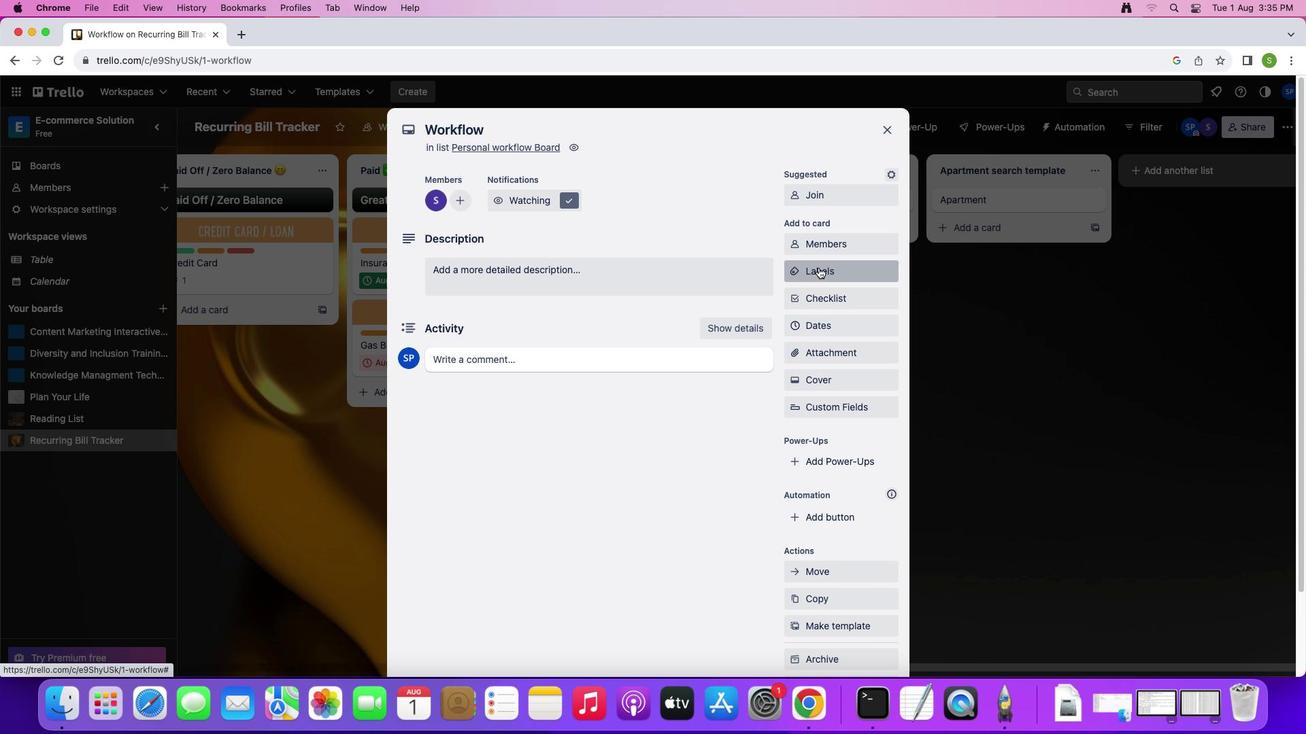 
Action: Mouse pressed left at (818, 268)
Screenshot: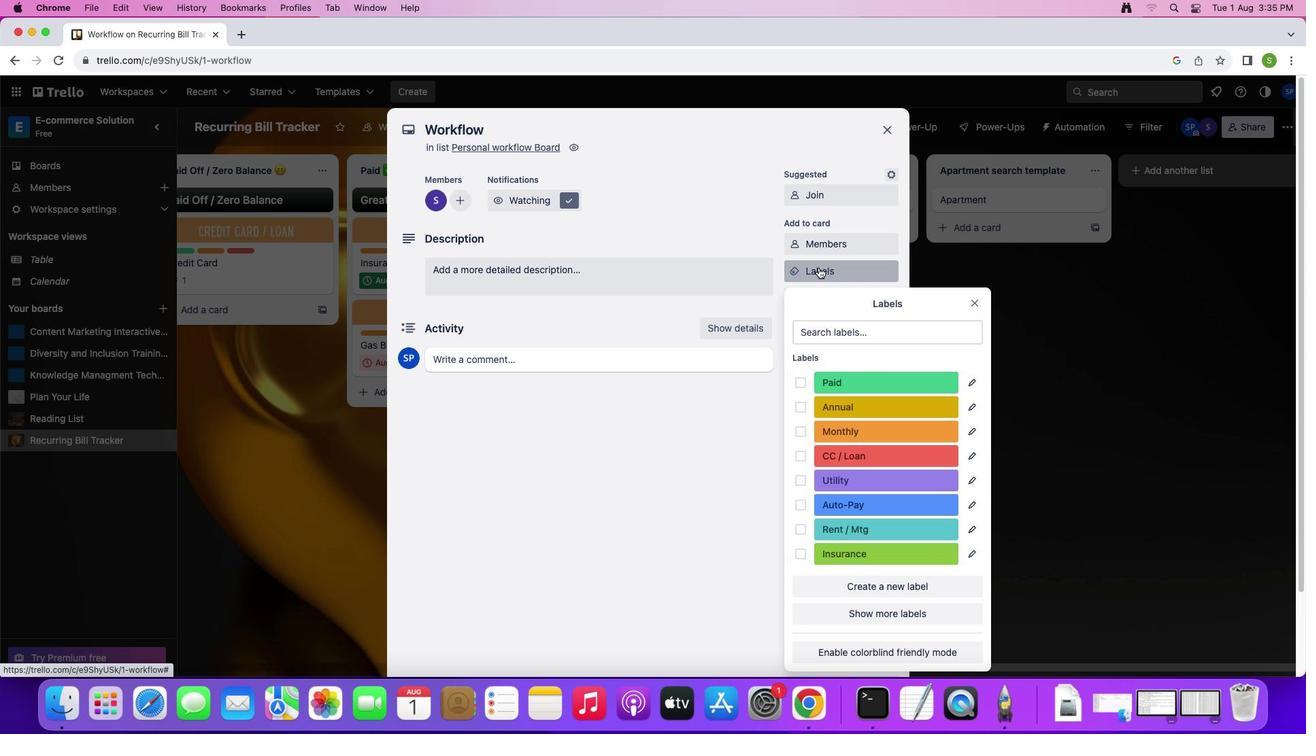 
Action: Mouse moved to (855, 485)
Screenshot: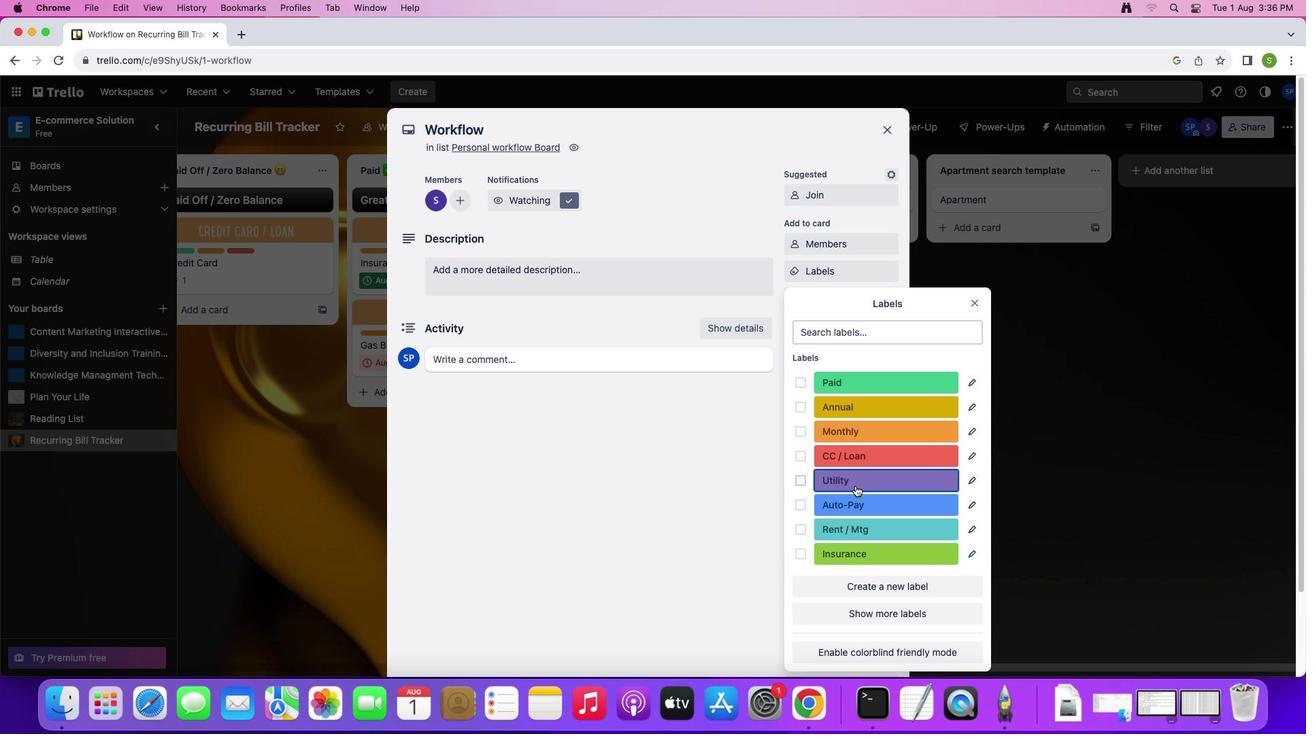 
Action: Mouse pressed left at (855, 485)
Screenshot: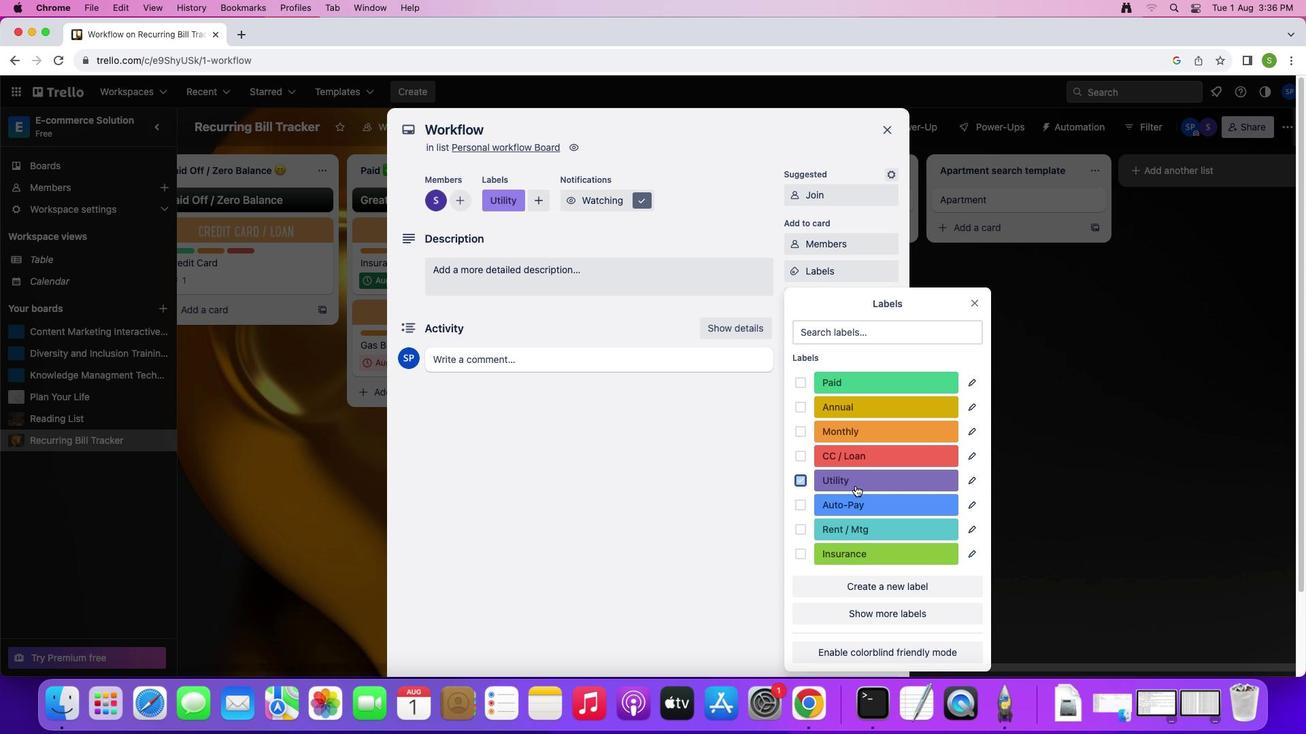 
Action: Mouse moved to (973, 312)
Screenshot: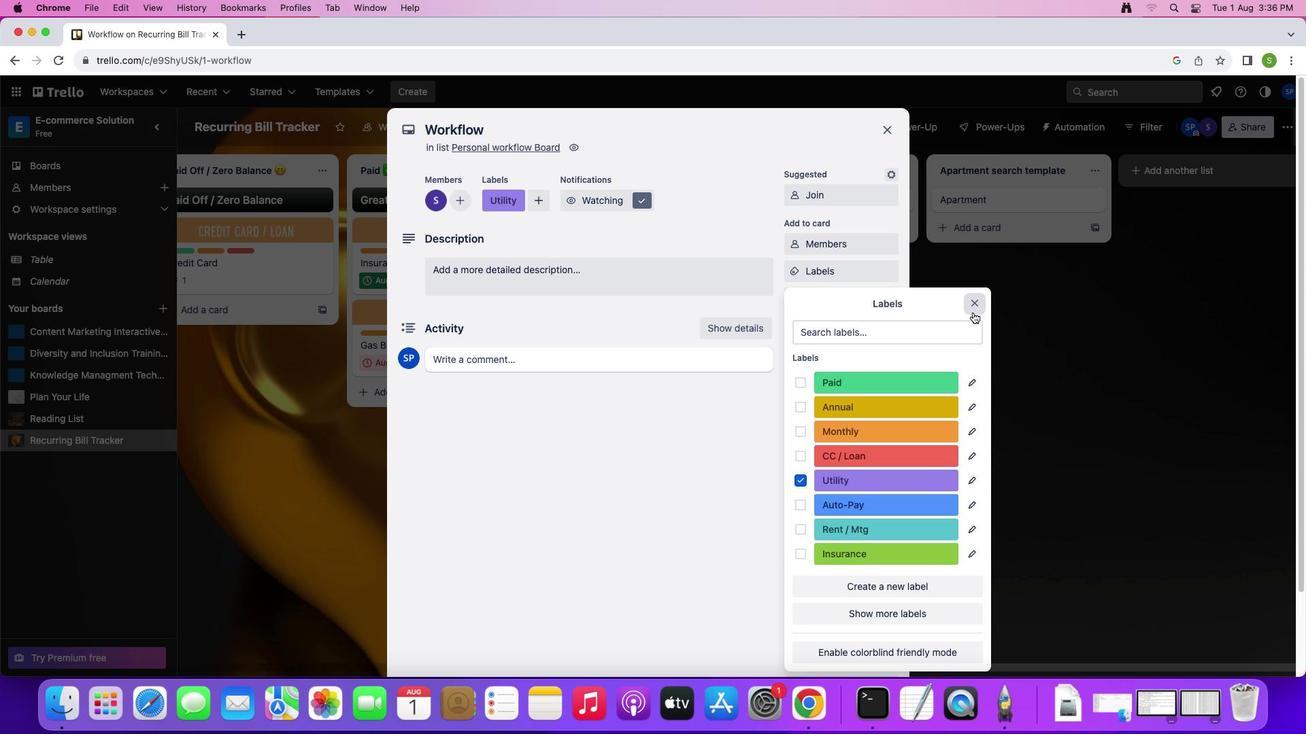 
Action: Mouse pressed left at (973, 312)
Screenshot: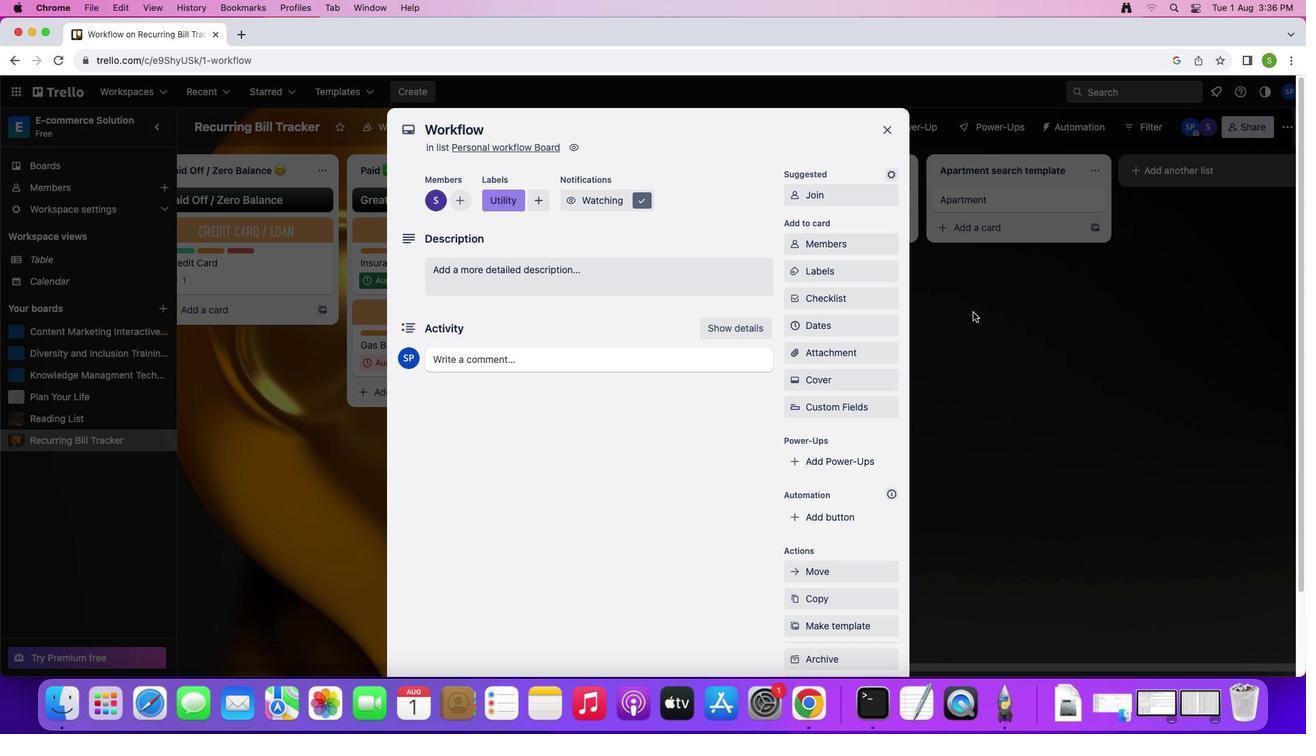 
Action: Mouse moved to (808, 298)
Screenshot: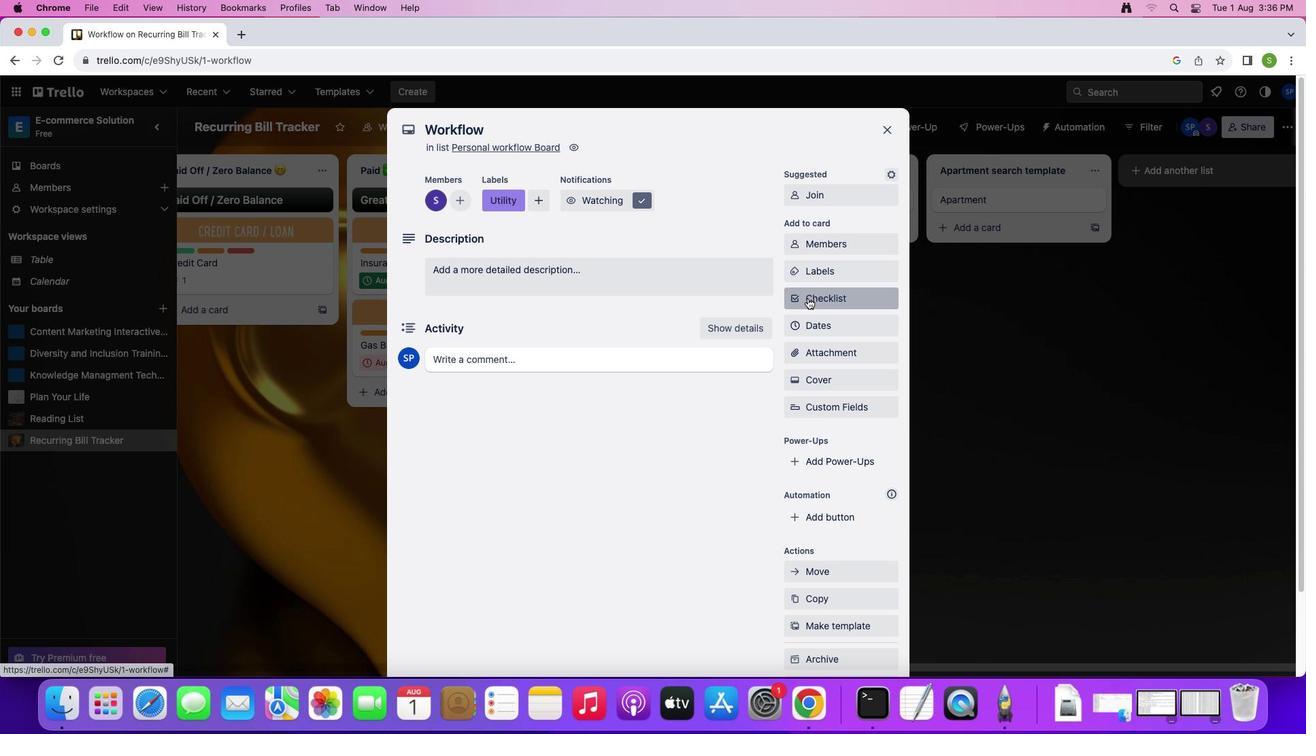 
Action: Mouse pressed left at (808, 298)
Screenshot: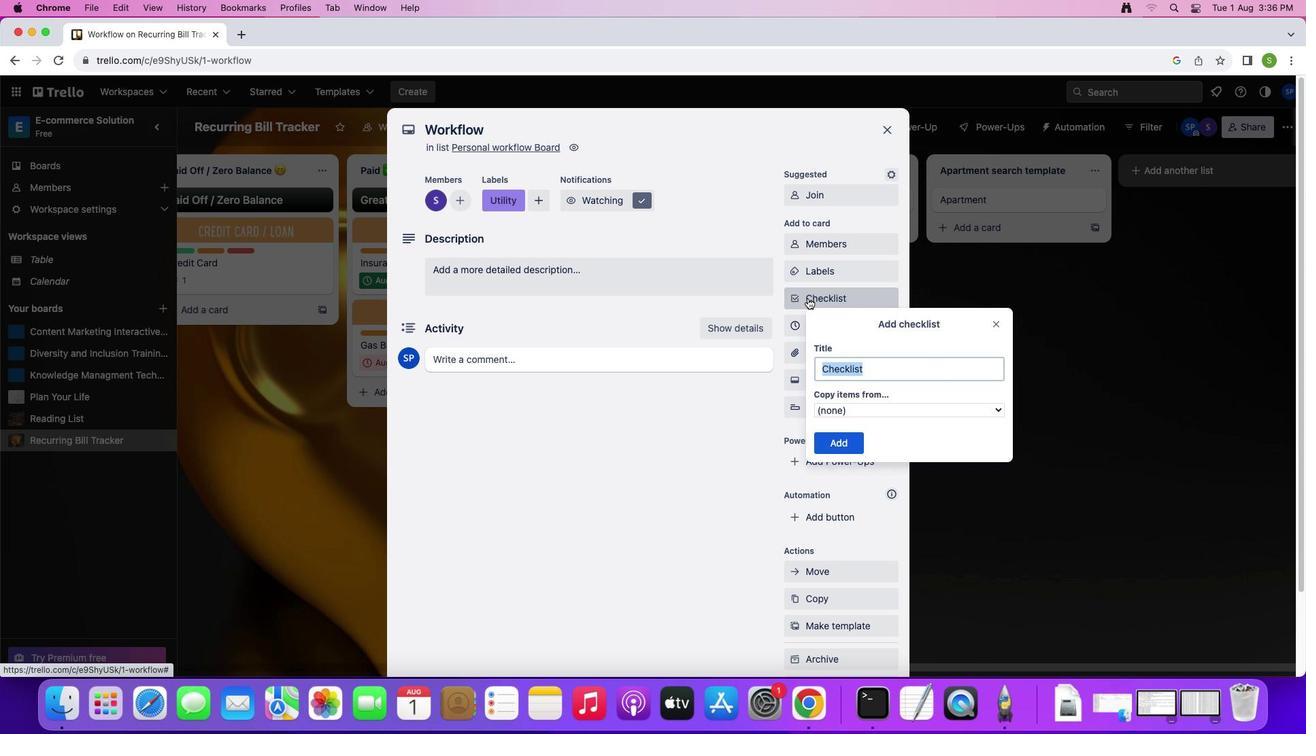
Action: Mouse moved to (870, 385)
Screenshot: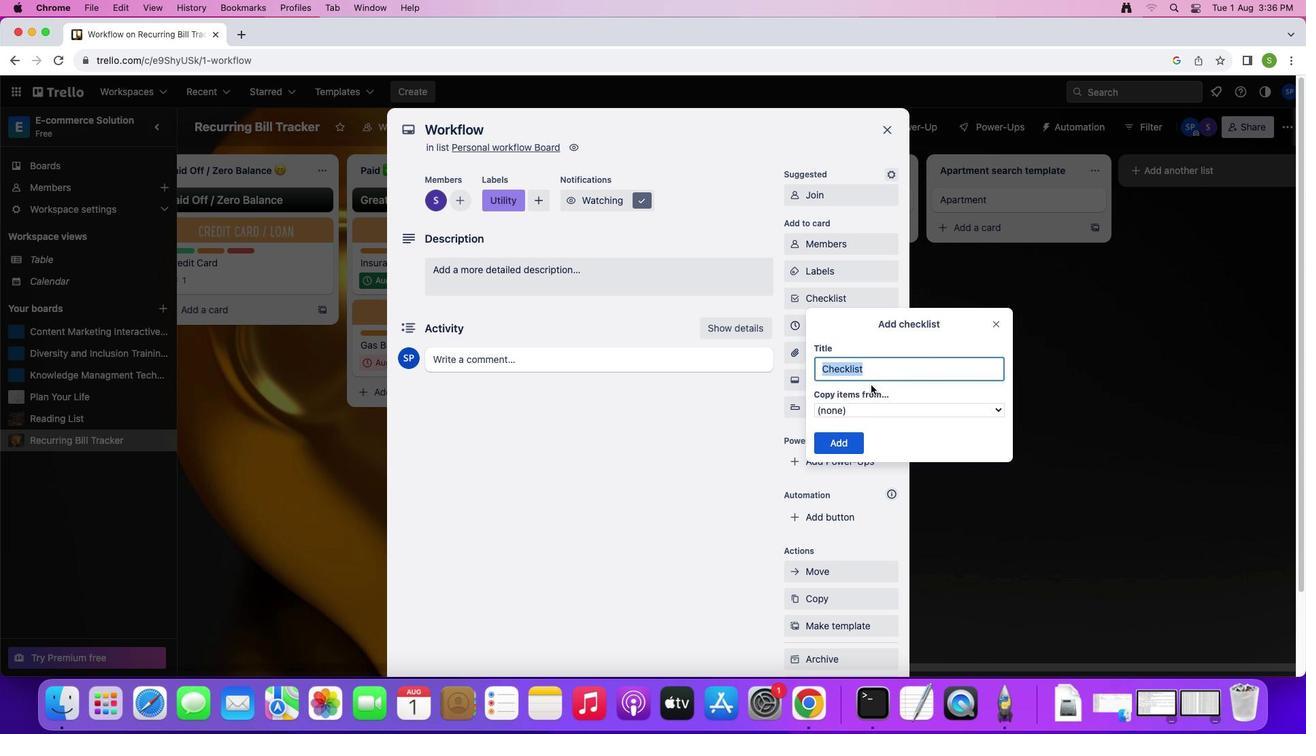 
Action: Key pressed Key.shift'C''o''m''m''i''s''i'Key.backspace's''i''n'Key.backspace'o''n'Key.space
Screenshot: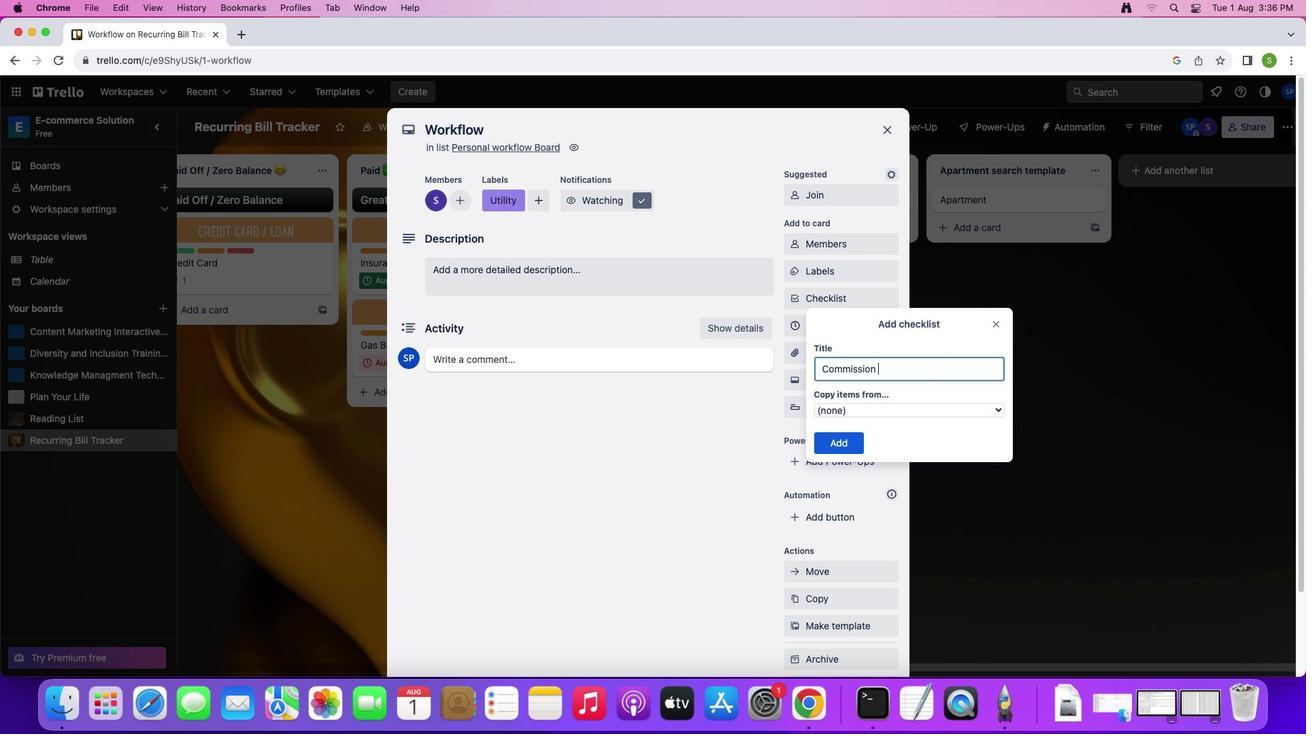 
Action: Mouse moved to (840, 442)
Screenshot: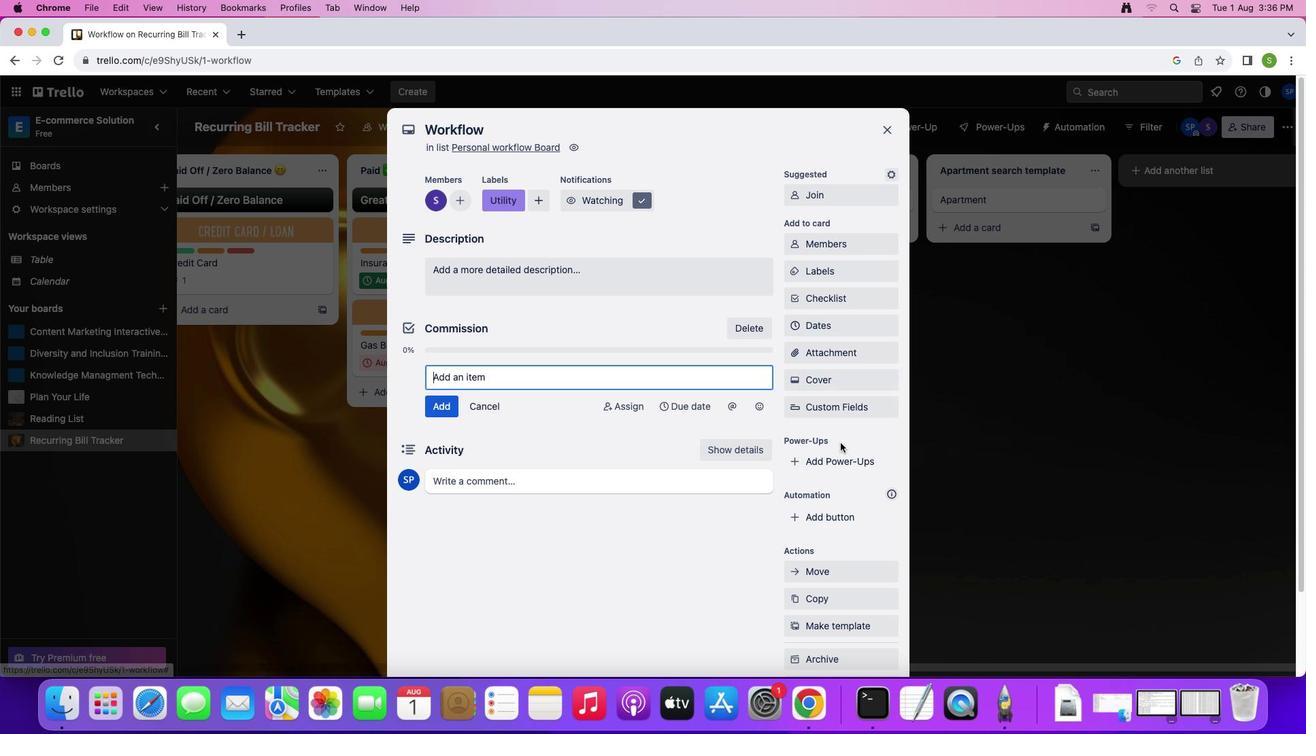 
Action: Mouse pressed left at (840, 442)
Screenshot: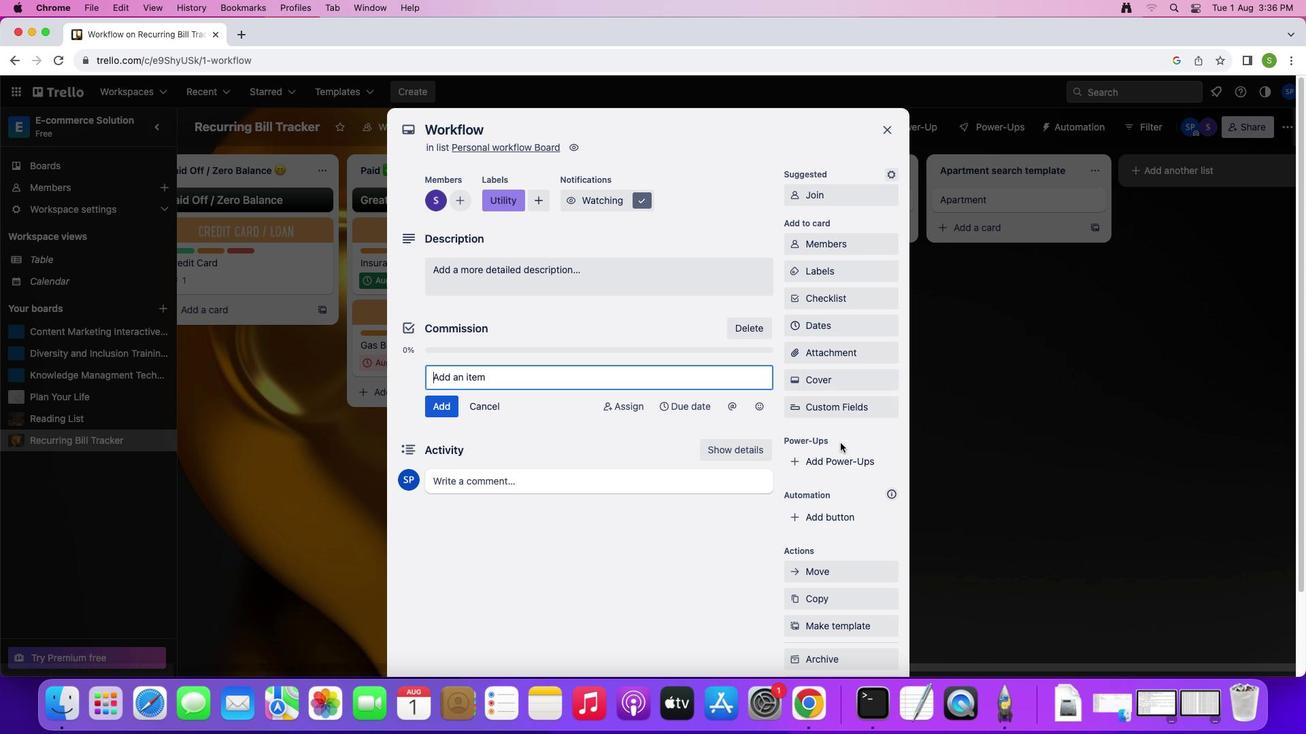 
Action: Mouse moved to (838, 321)
Screenshot: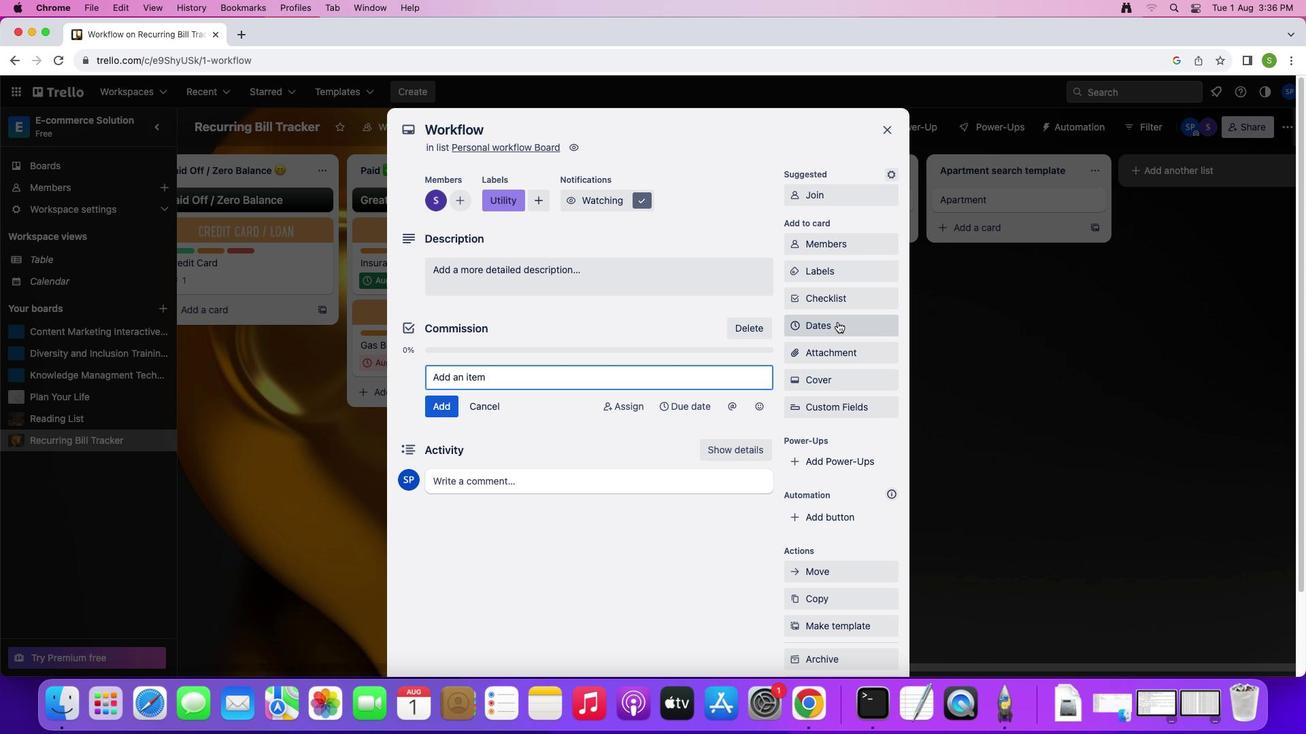 
Action: Mouse pressed left at (838, 321)
Screenshot: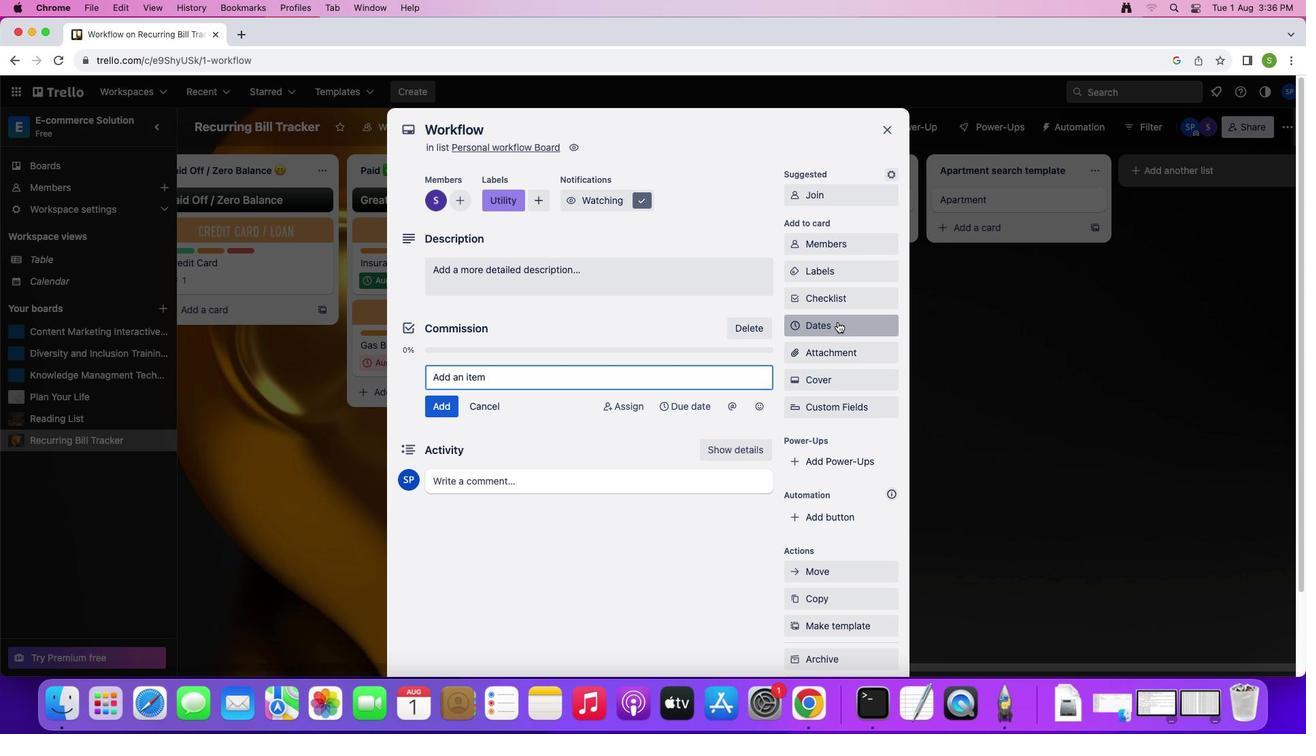 
Action: Mouse moved to (857, 279)
Screenshot: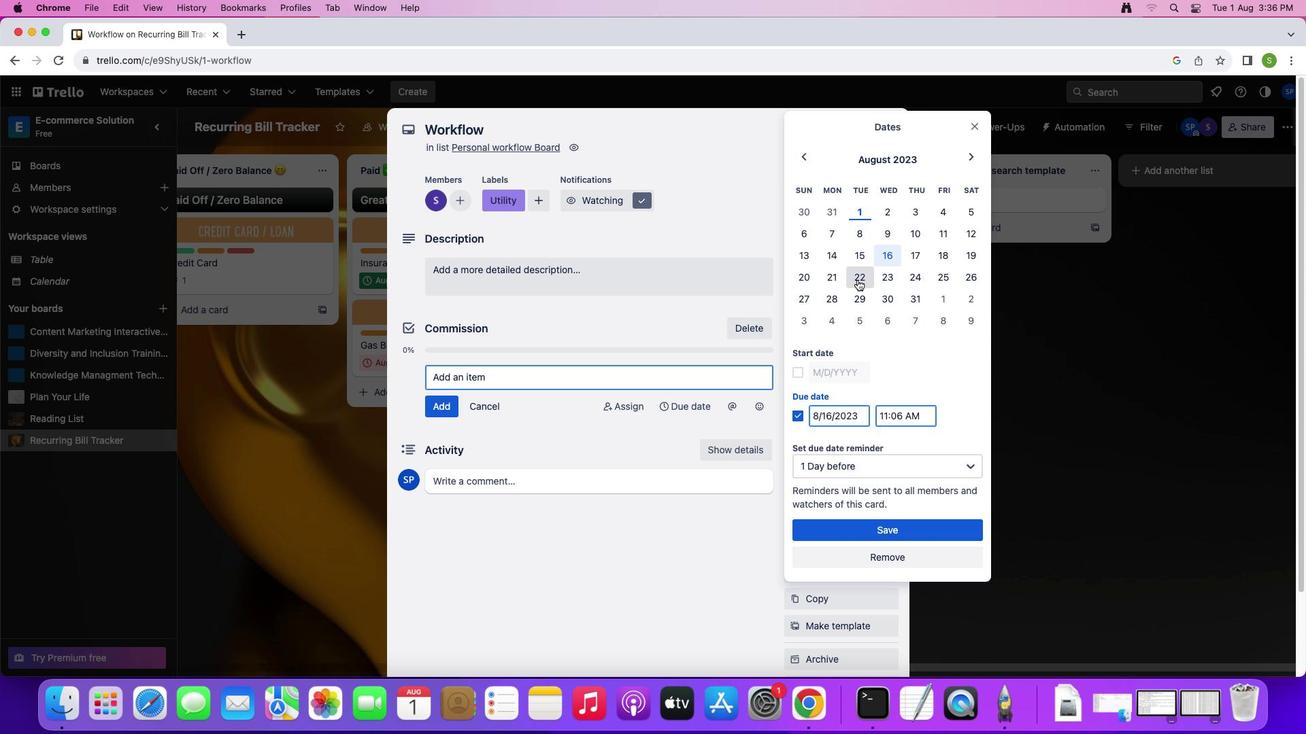 
Action: Mouse pressed left at (857, 279)
Screenshot: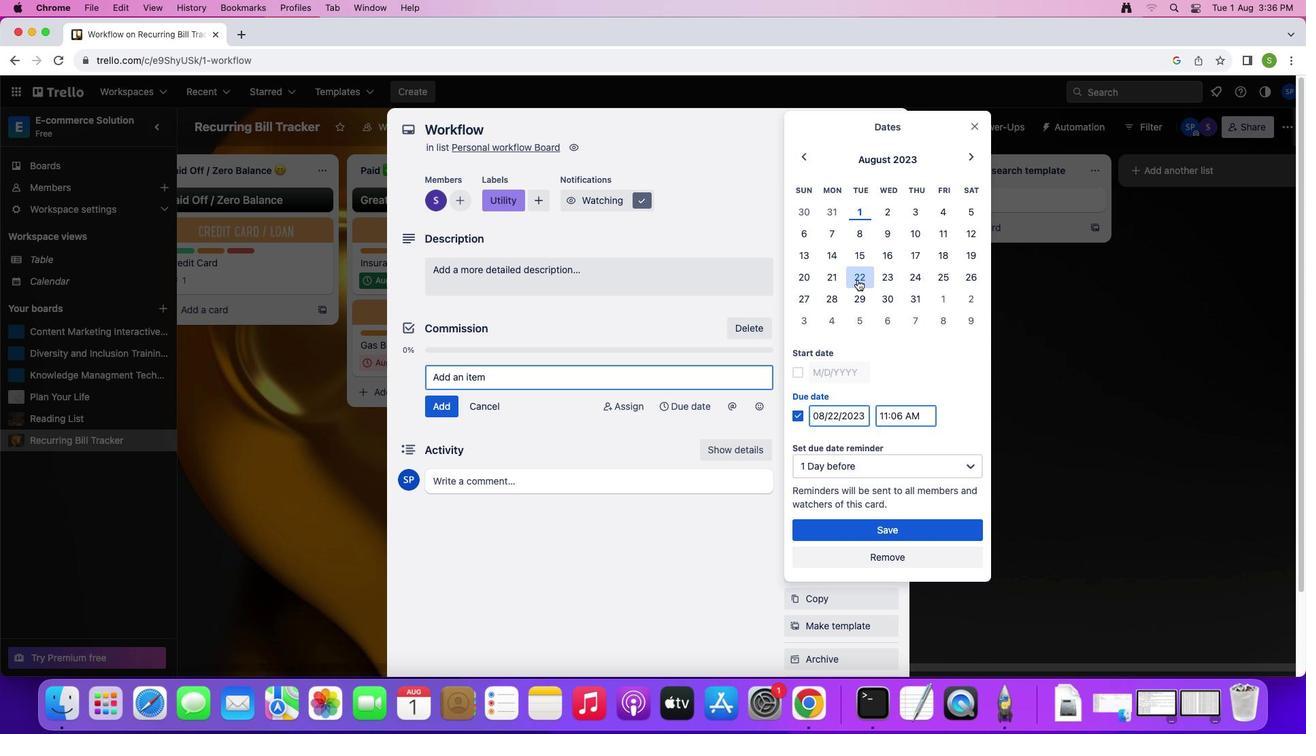 
Action: Mouse moved to (804, 376)
Screenshot: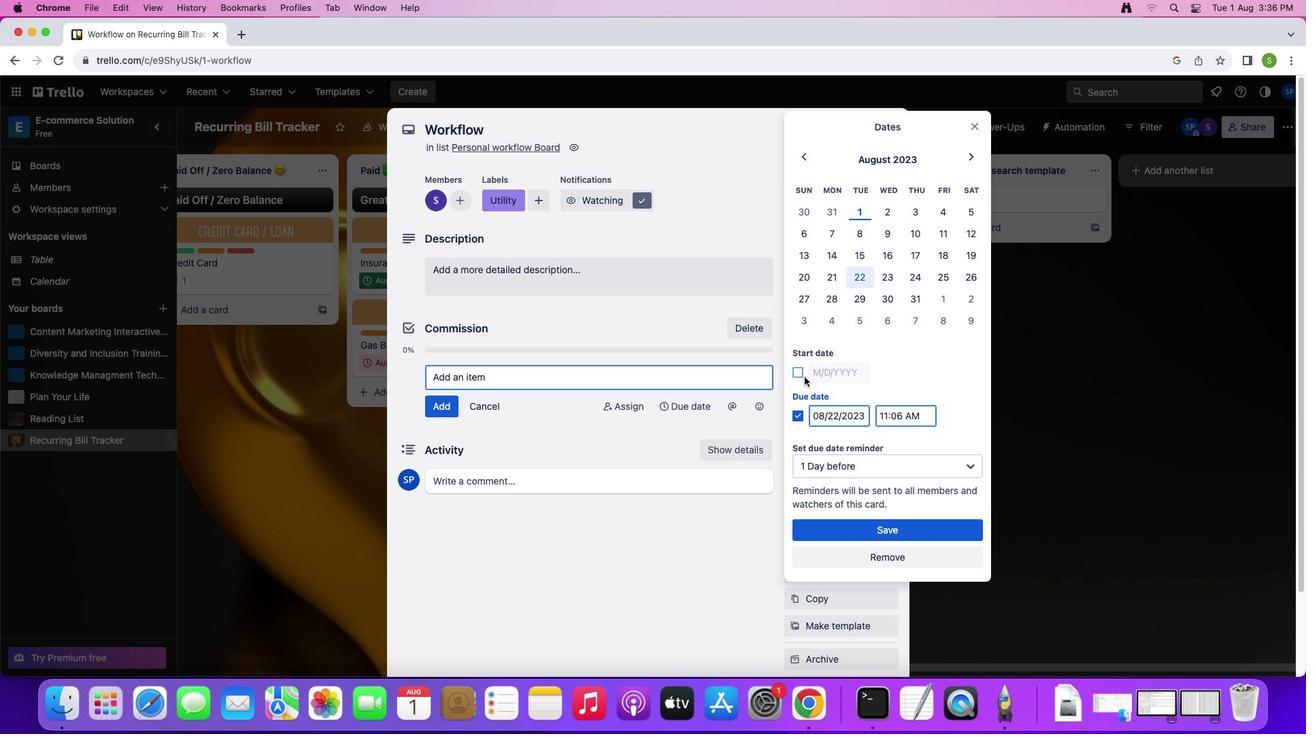 
Action: Mouse pressed left at (804, 376)
Screenshot: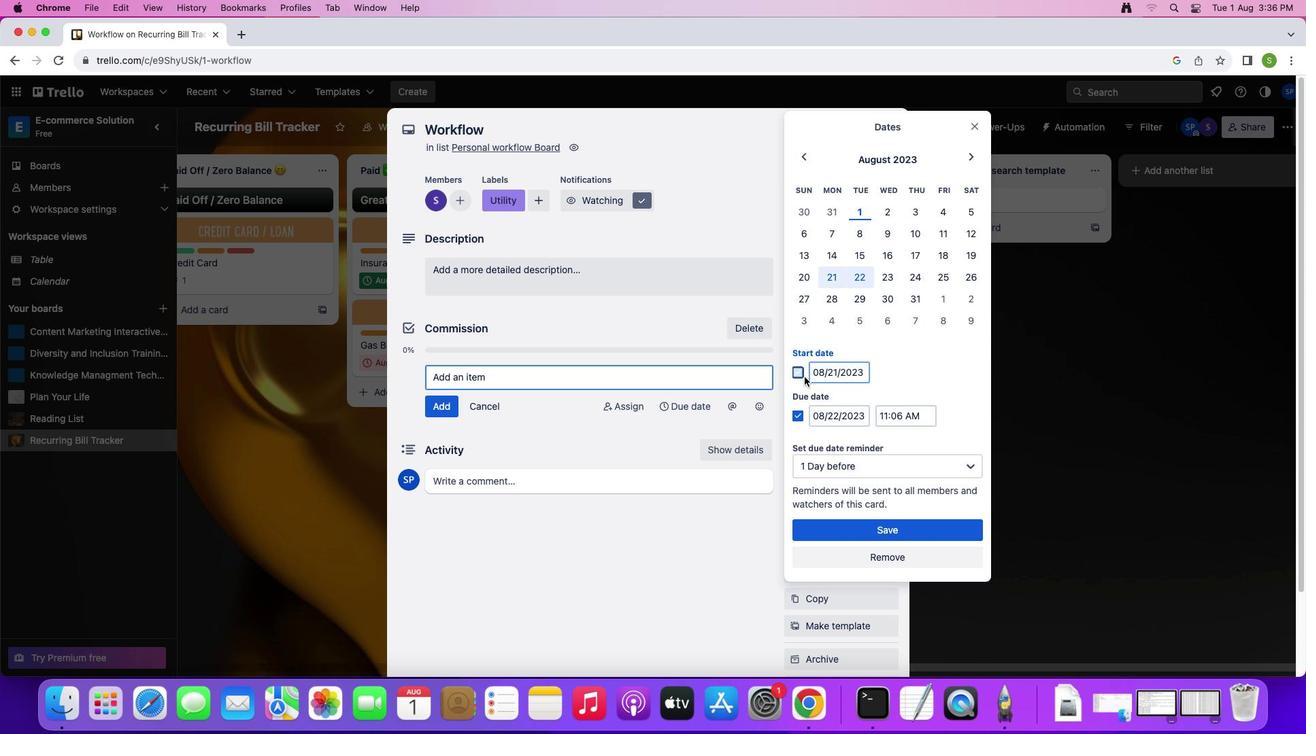 
Action: Mouse moved to (855, 532)
Screenshot: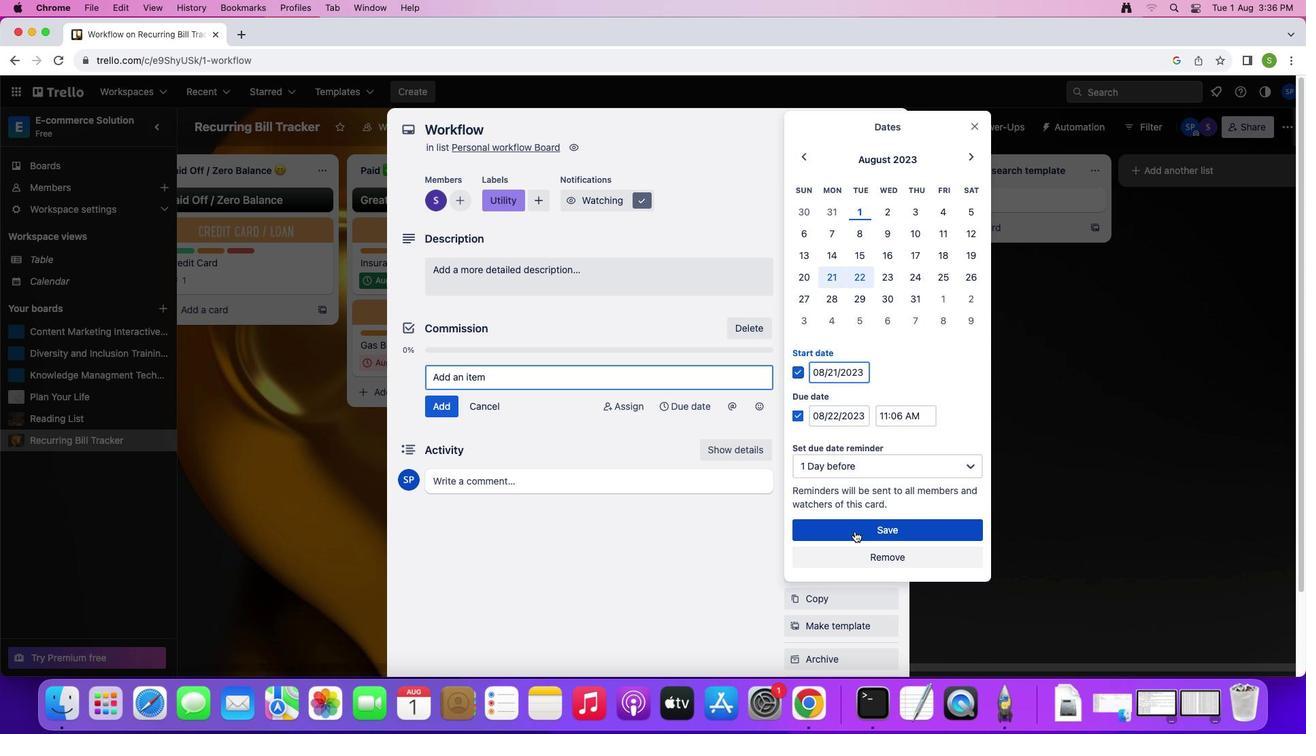 
Action: Mouse pressed left at (855, 532)
Screenshot: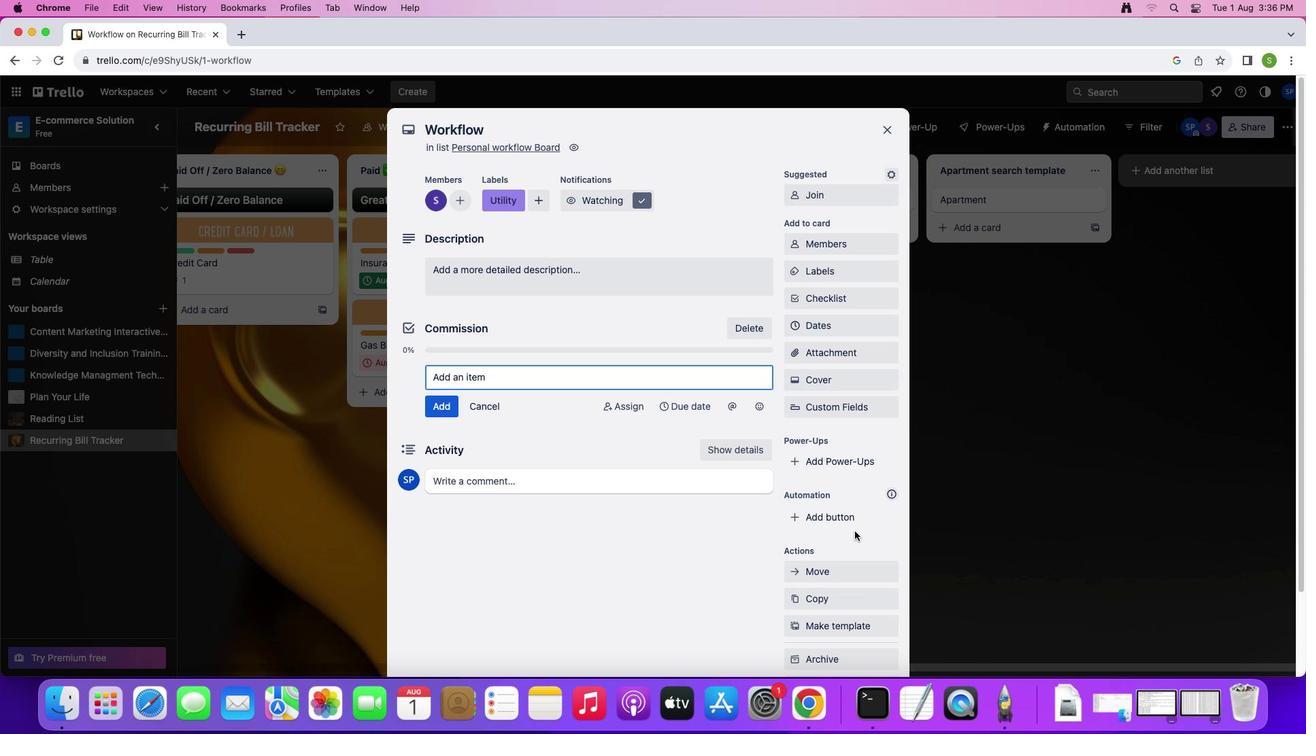 
Action: Mouse moved to (830, 374)
Screenshot: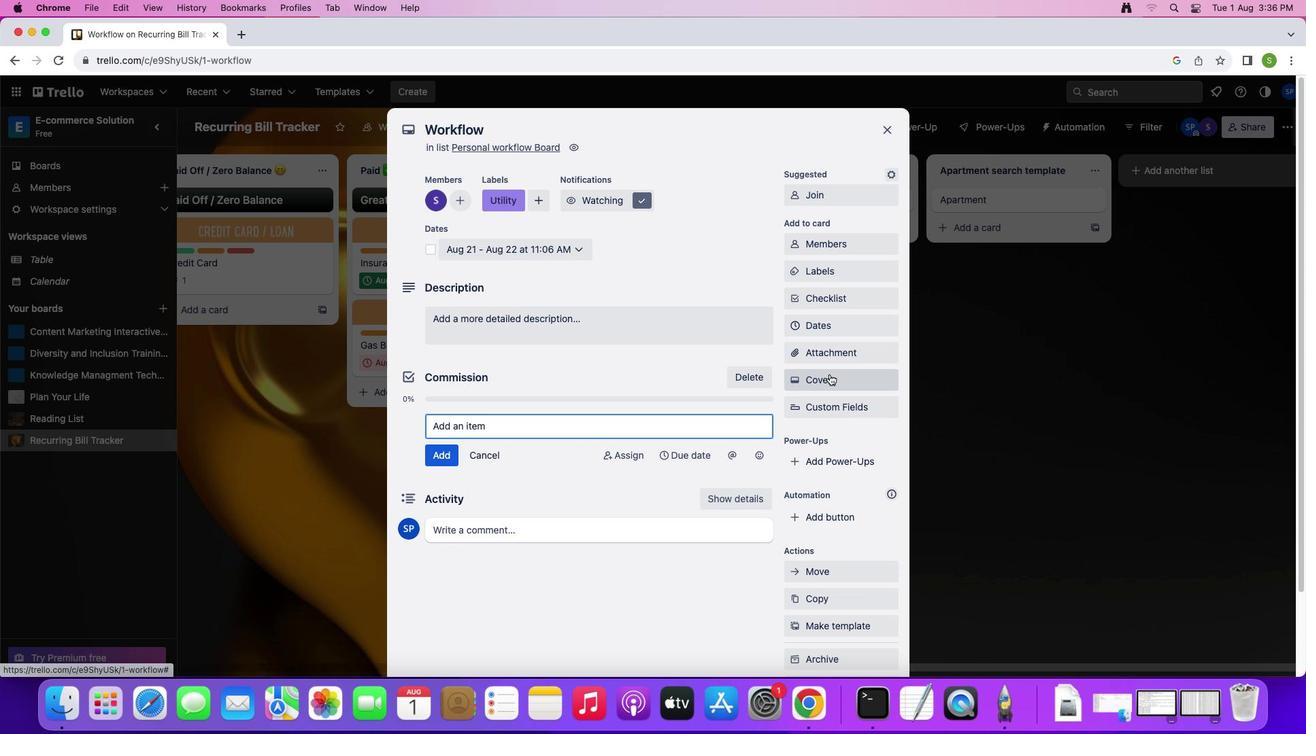 
Action: Mouse pressed left at (830, 374)
Screenshot: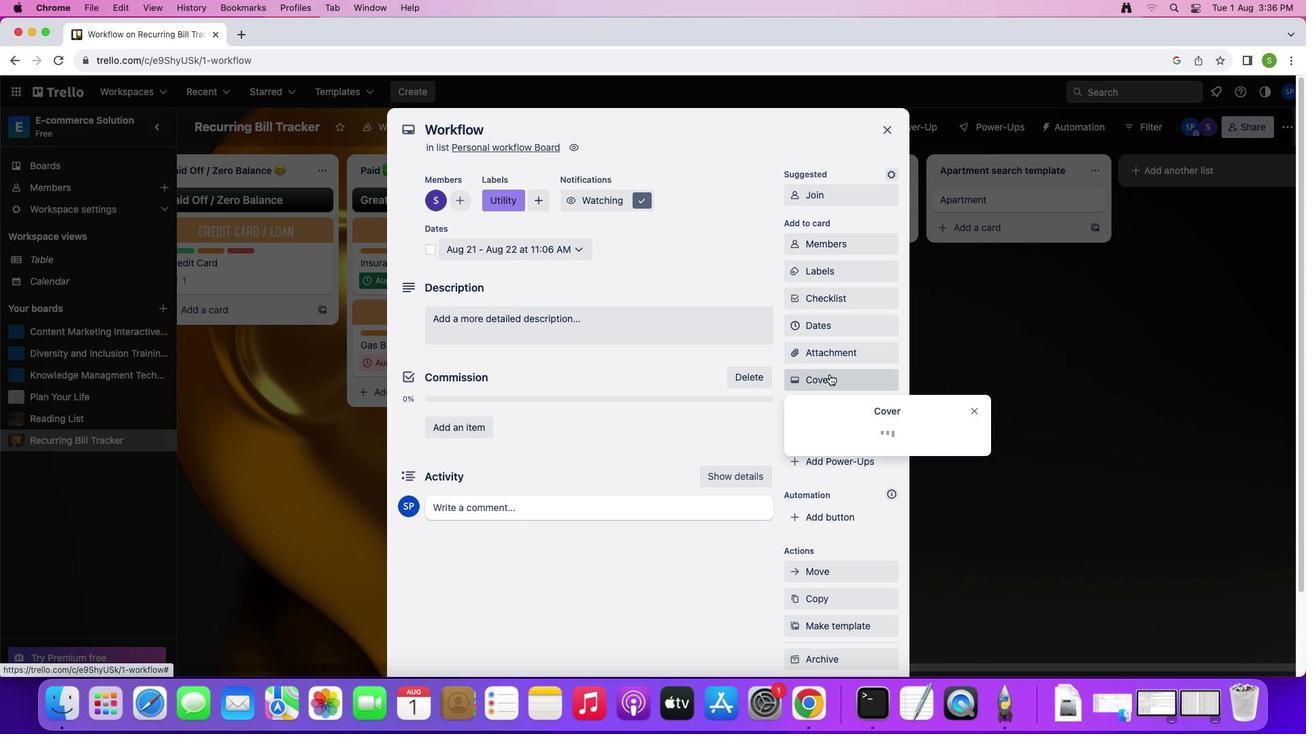 
Action: Mouse moved to (919, 427)
Screenshot: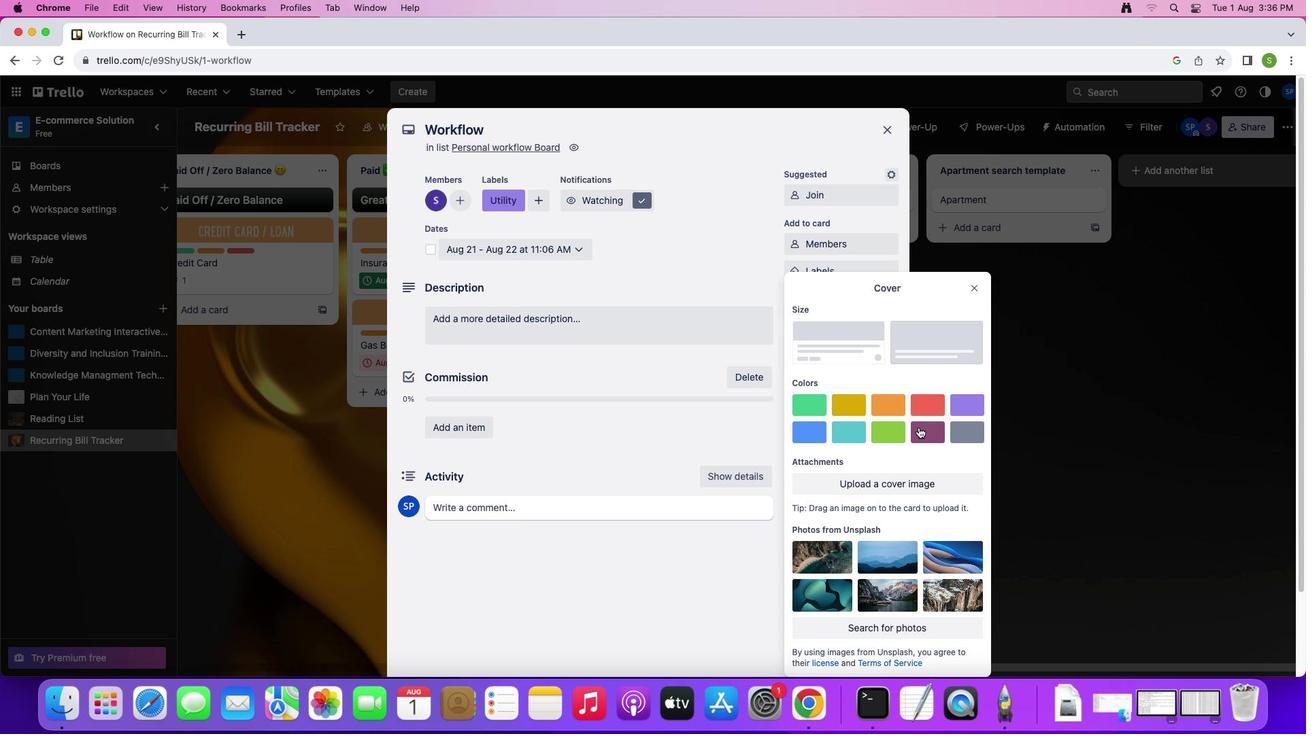 
Action: Mouse pressed left at (919, 427)
Screenshot: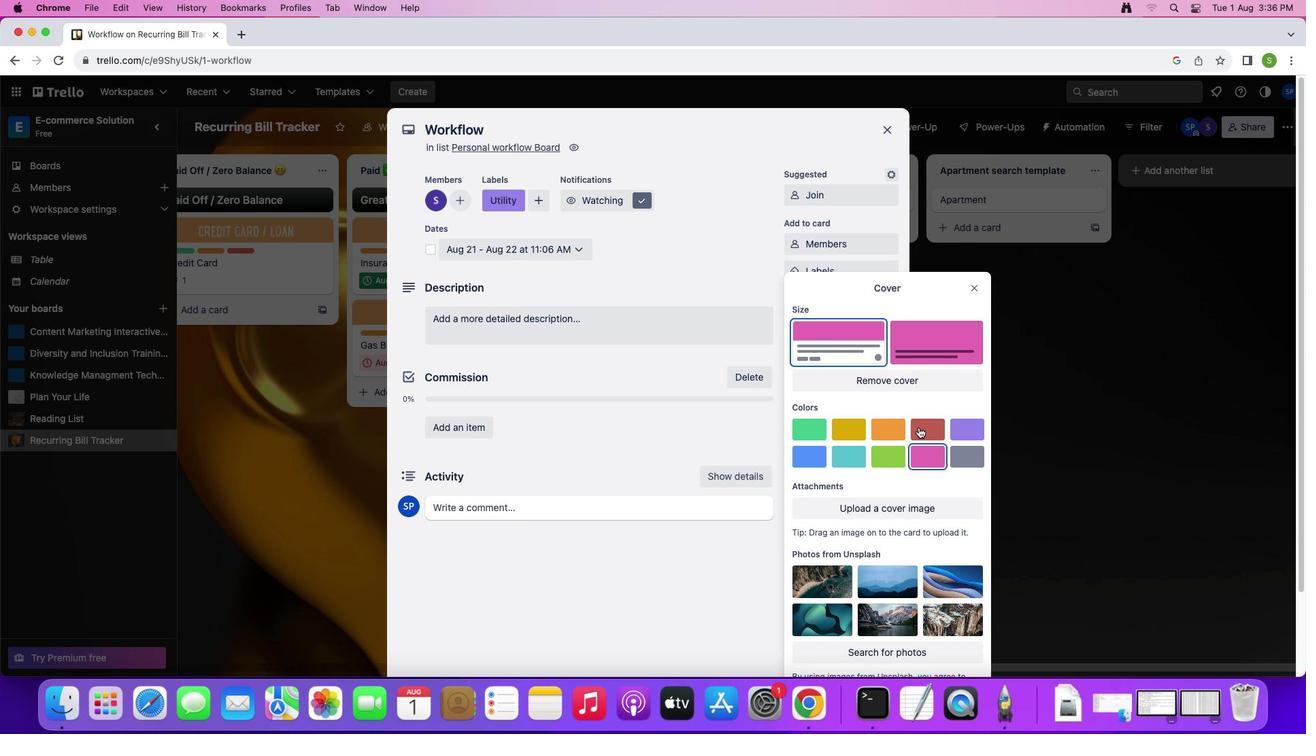 
Action: Mouse moved to (980, 261)
Screenshot: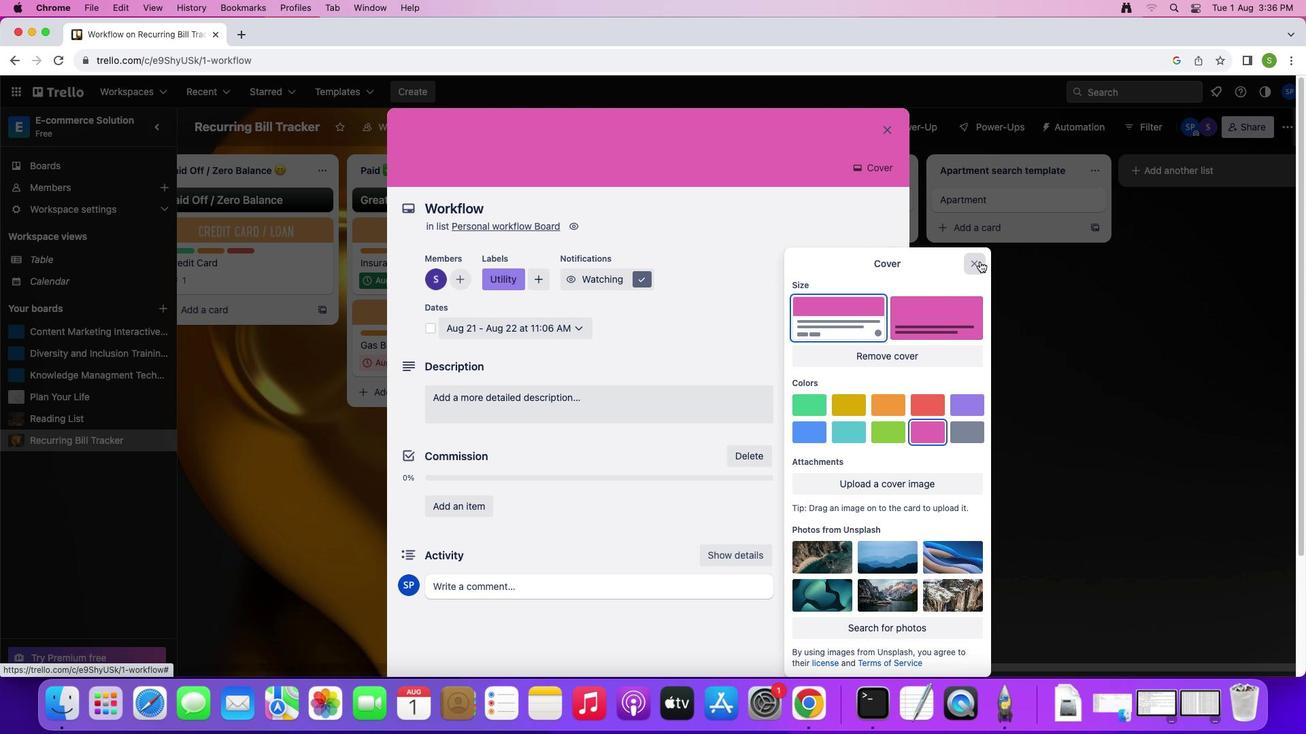 
Action: Mouse pressed left at (980, 261)
Screenshot: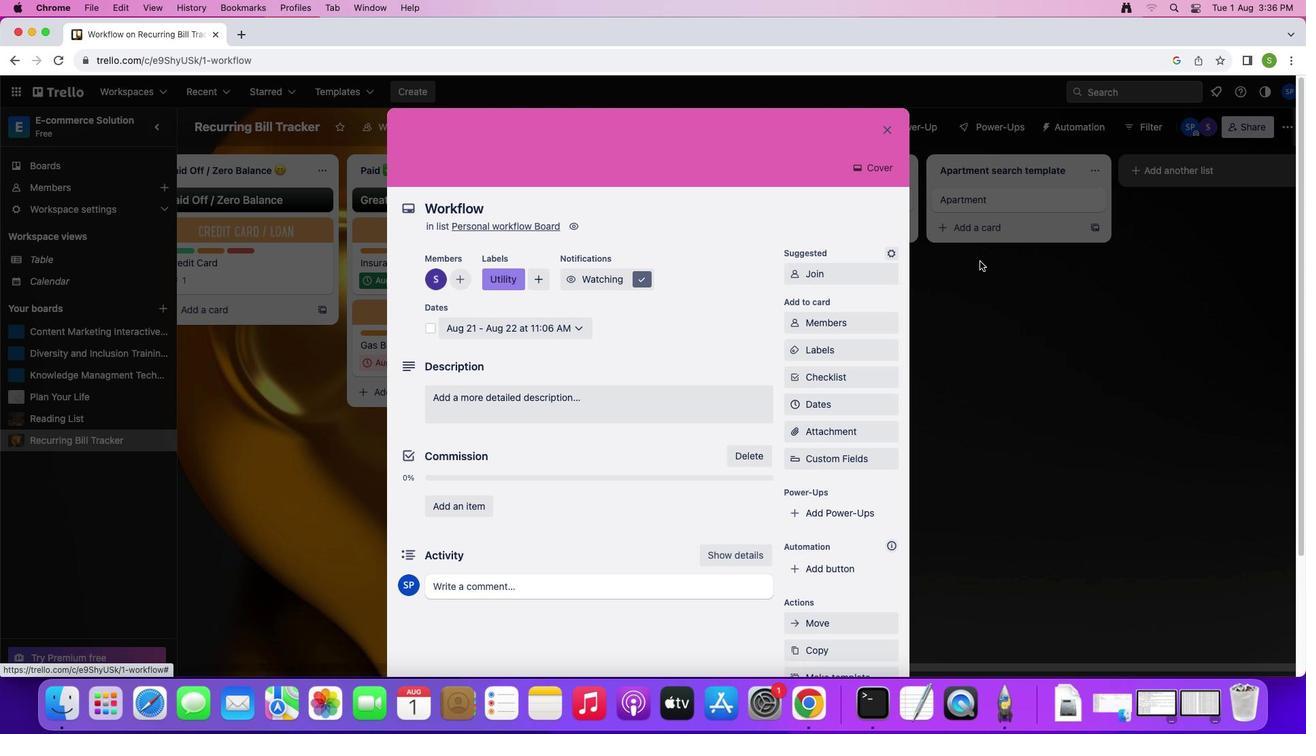 
Action: Mouse moved to (434, 328)
Screenshot: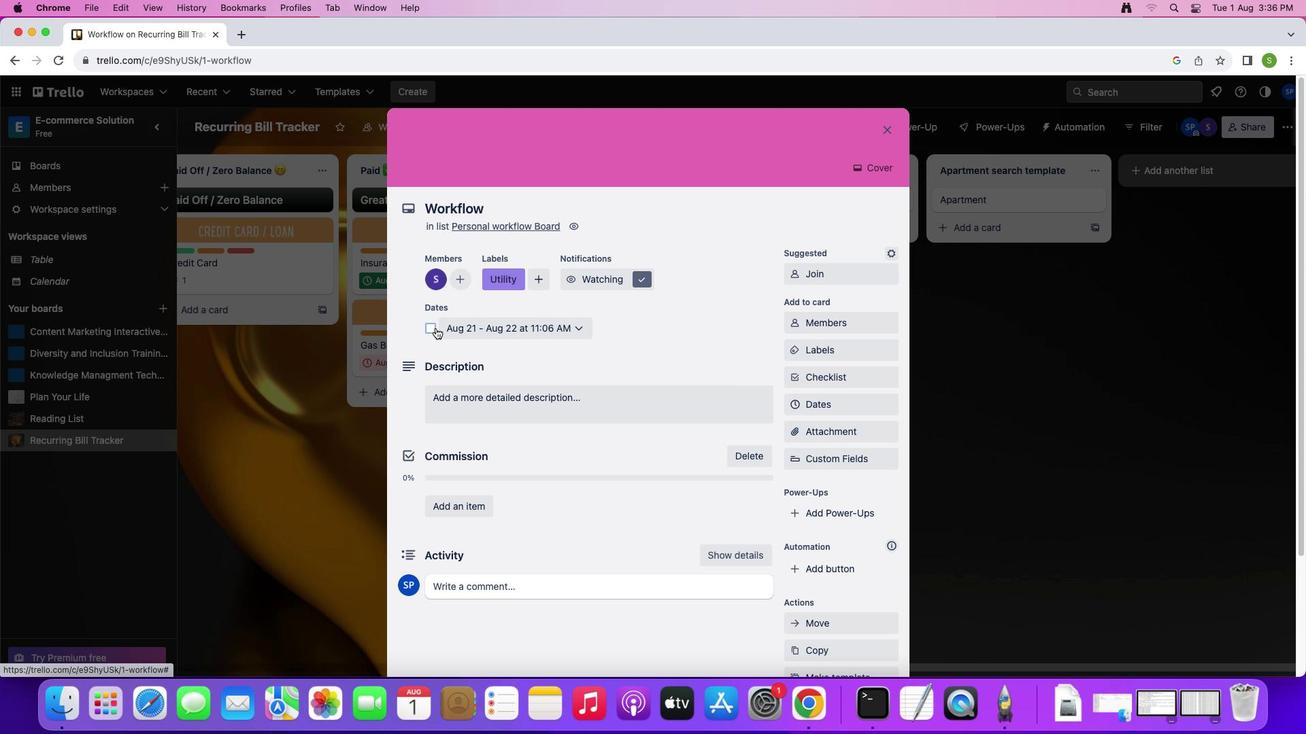 
Action: Mouse pressed left at (434, 328)
Screenshot: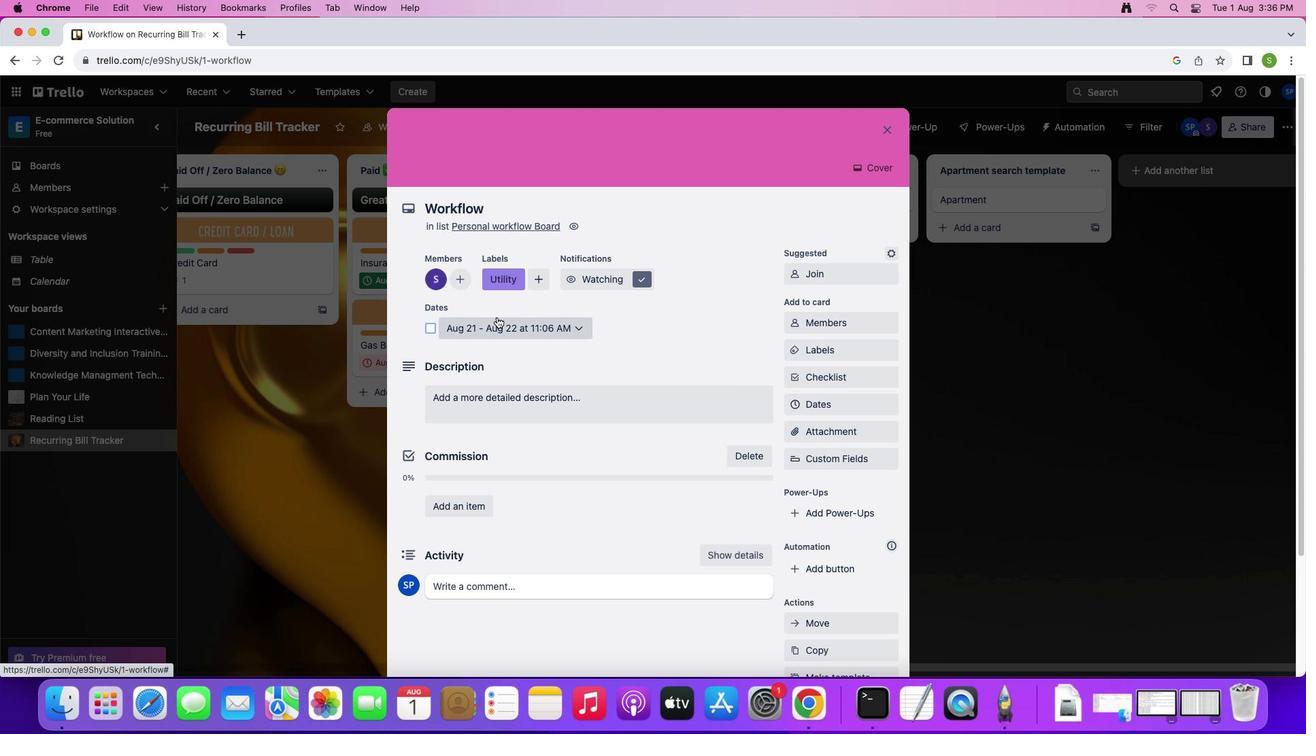 
Action: Mouse moved to (523, 413)
Screenshot: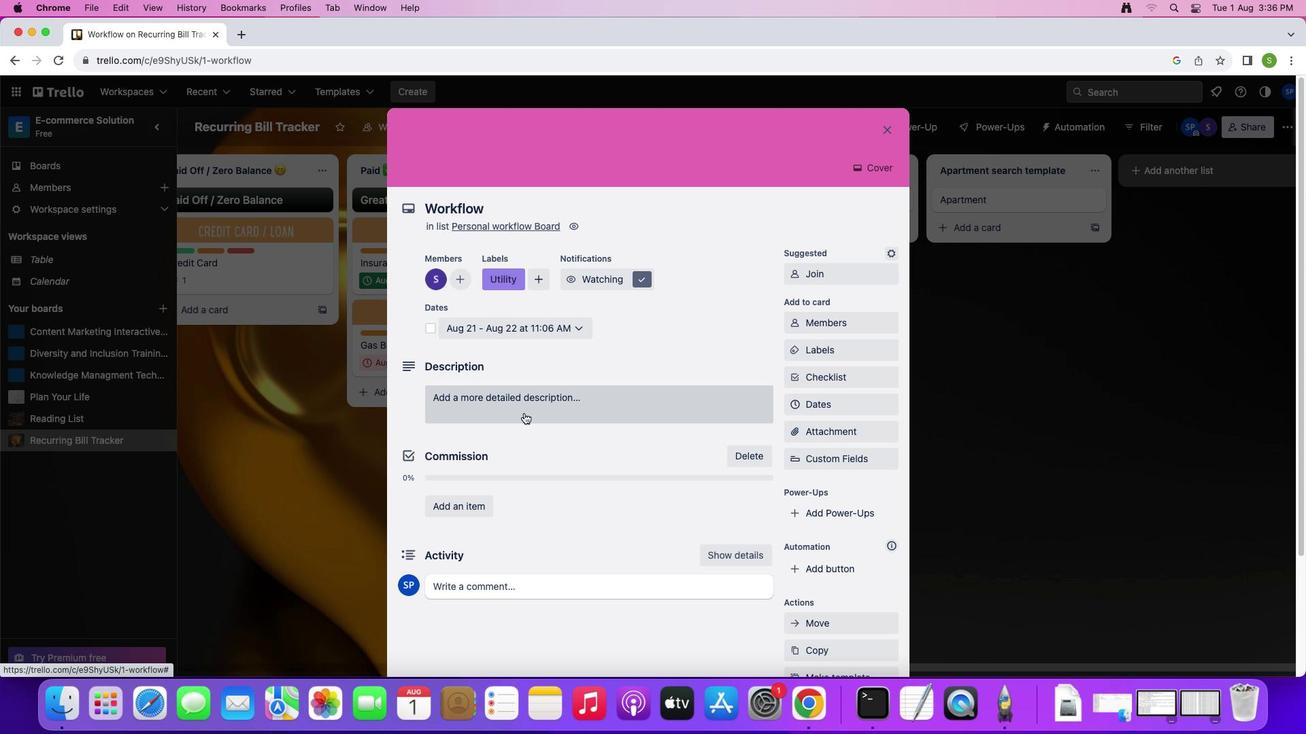 
Action: Mouse pressed left at (523, 413)
Screenshot: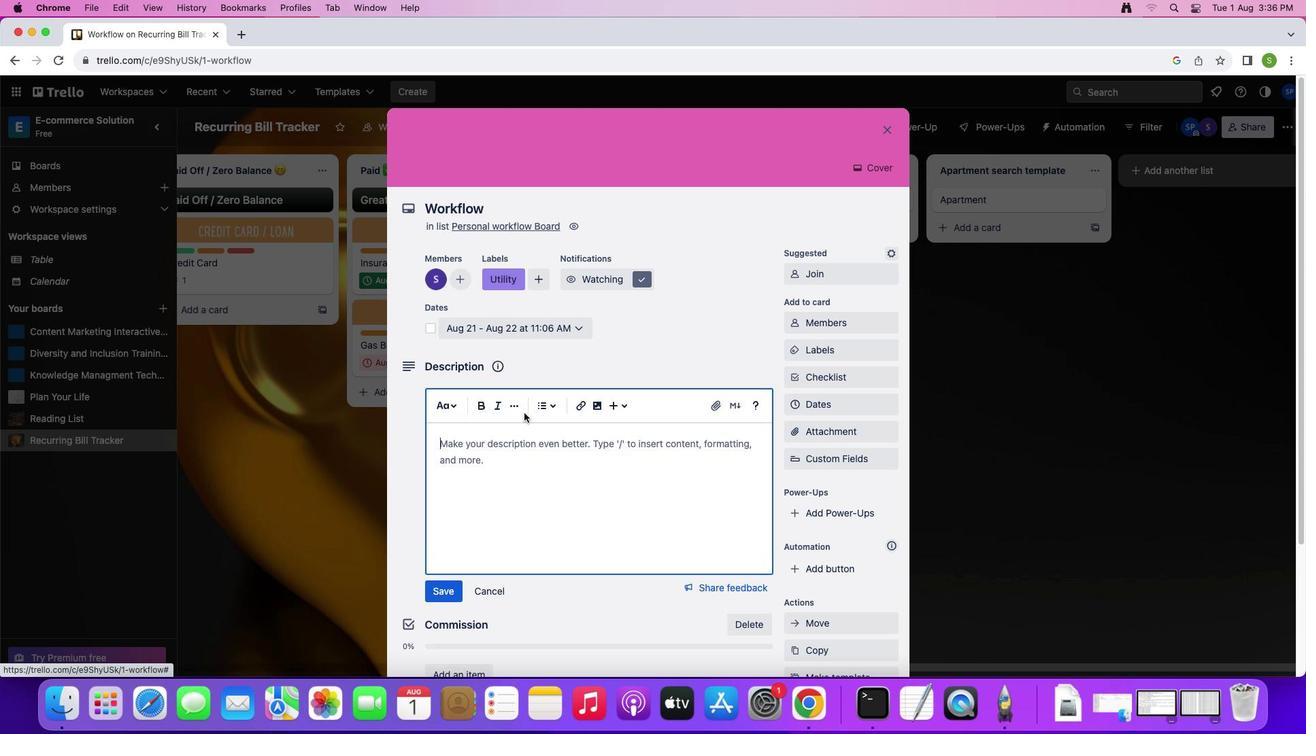 
Action: Mouse moved to (566, 408)
Screenshot: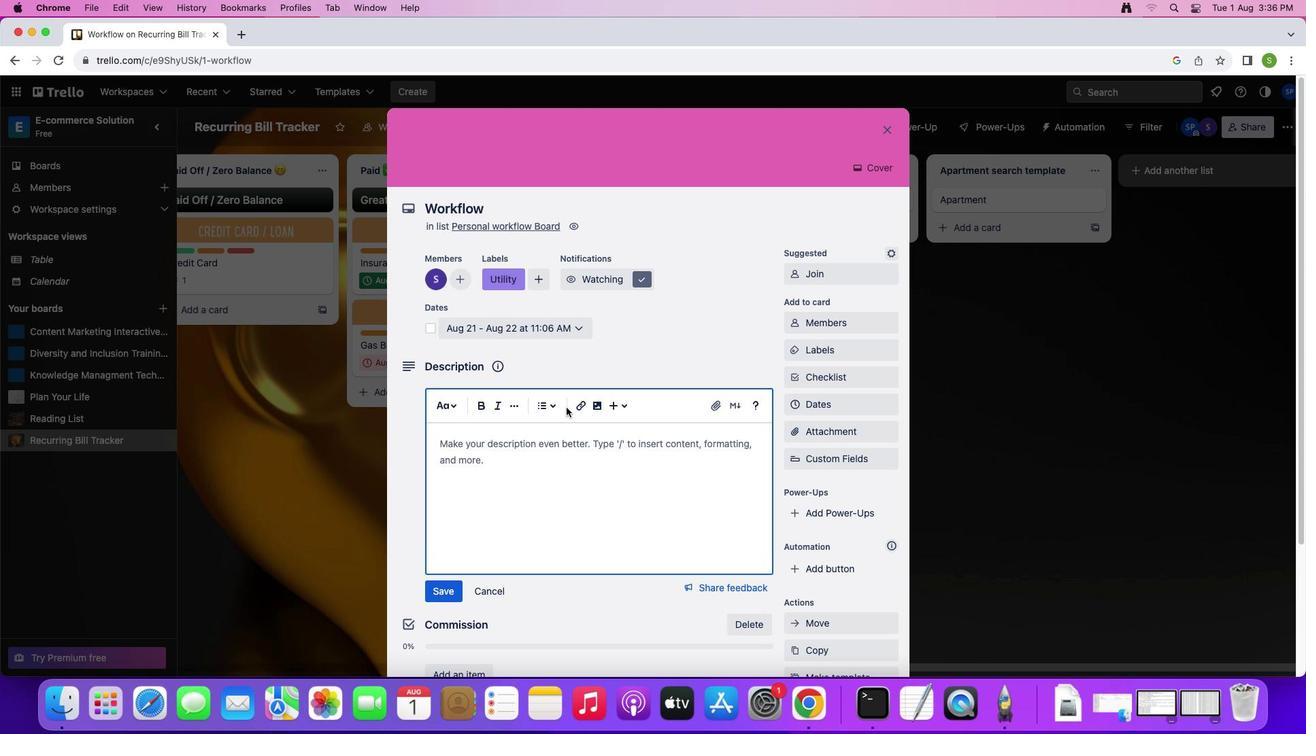
Action: Key pressed Key.shift'U''s''e'Key.space't''h''i''s'Key.space't''e''m''p''l''a''t''e'Key.space't''o''n'Key.space'm''a''n''a''g''e'Key.space'y''o''u''r'Key.space'e''v''e''r''y''o'Key.backspace'd''a''y'Key.space'w''o''r''k''f''l''o''w''.'
Screenshot: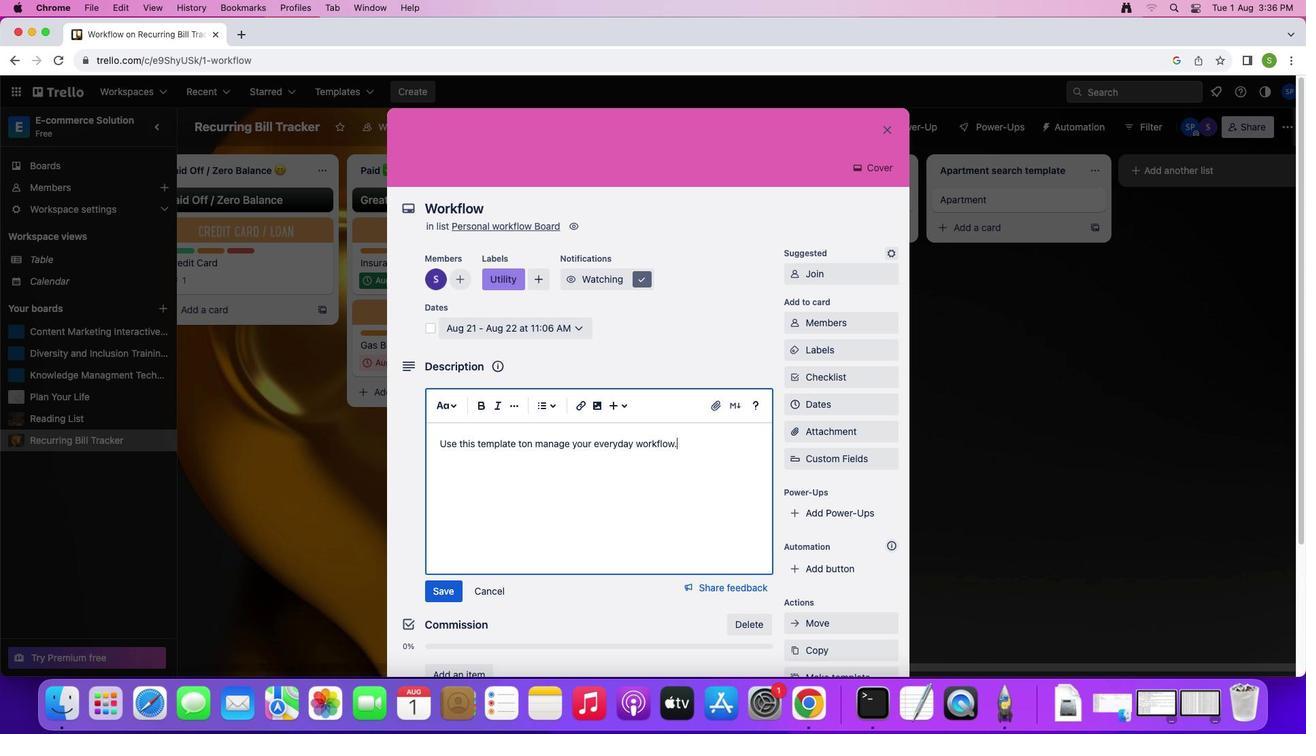 
Action: Mouse moved to (438, 591)
Screenshot: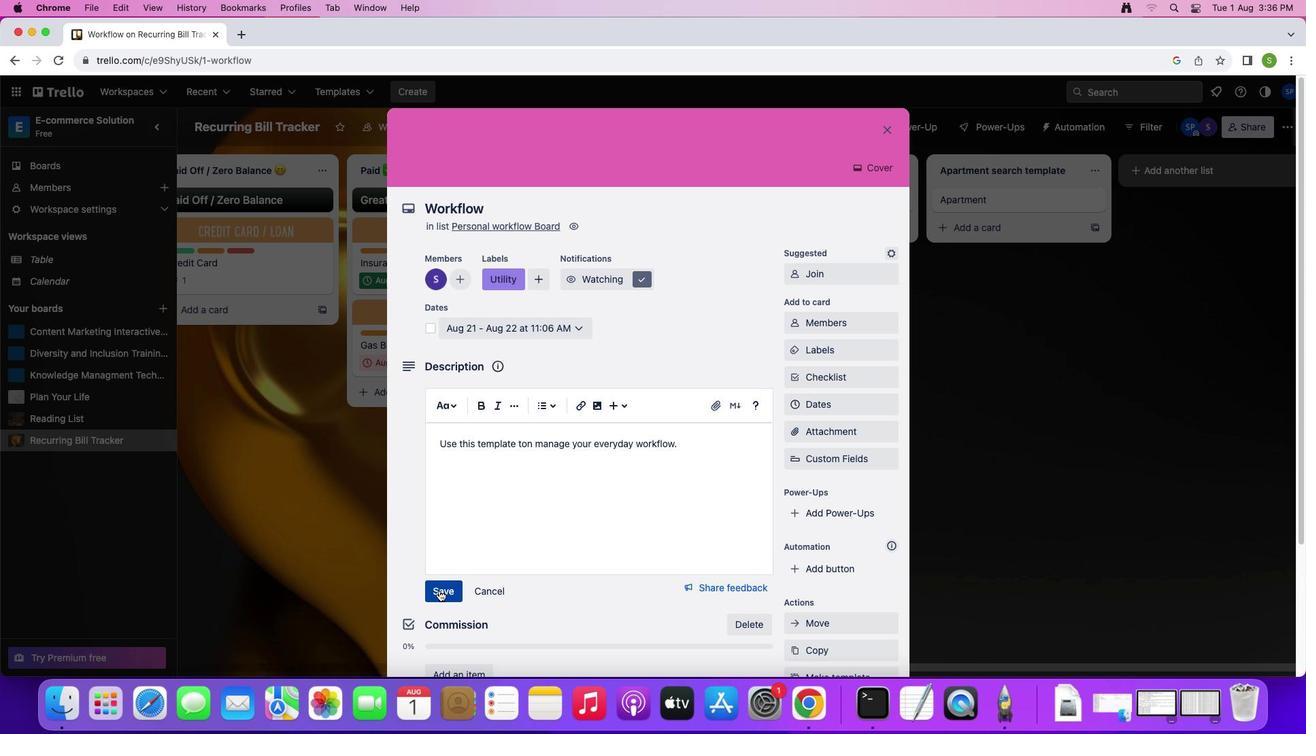 
Action: Mouse pressed left at (438, 591)
Screenshot: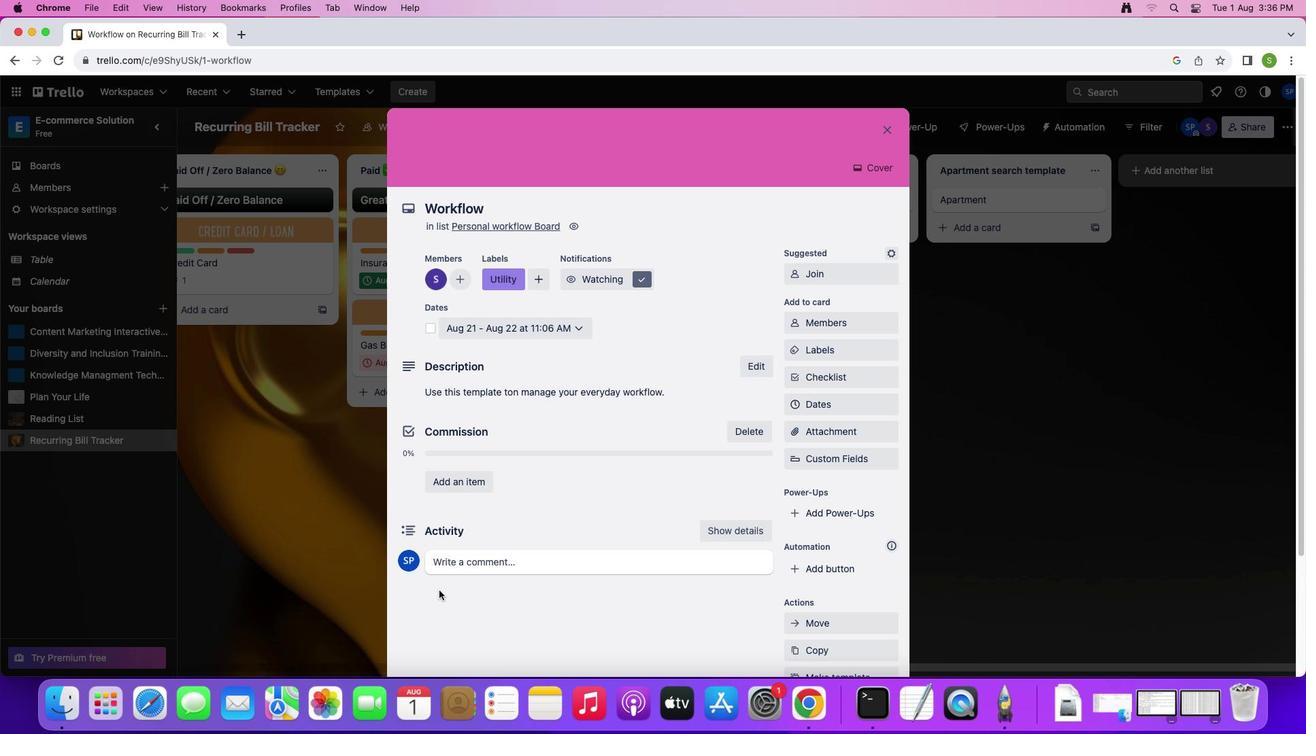 
Action: Mouse moved to (531, 560)
Screenshot: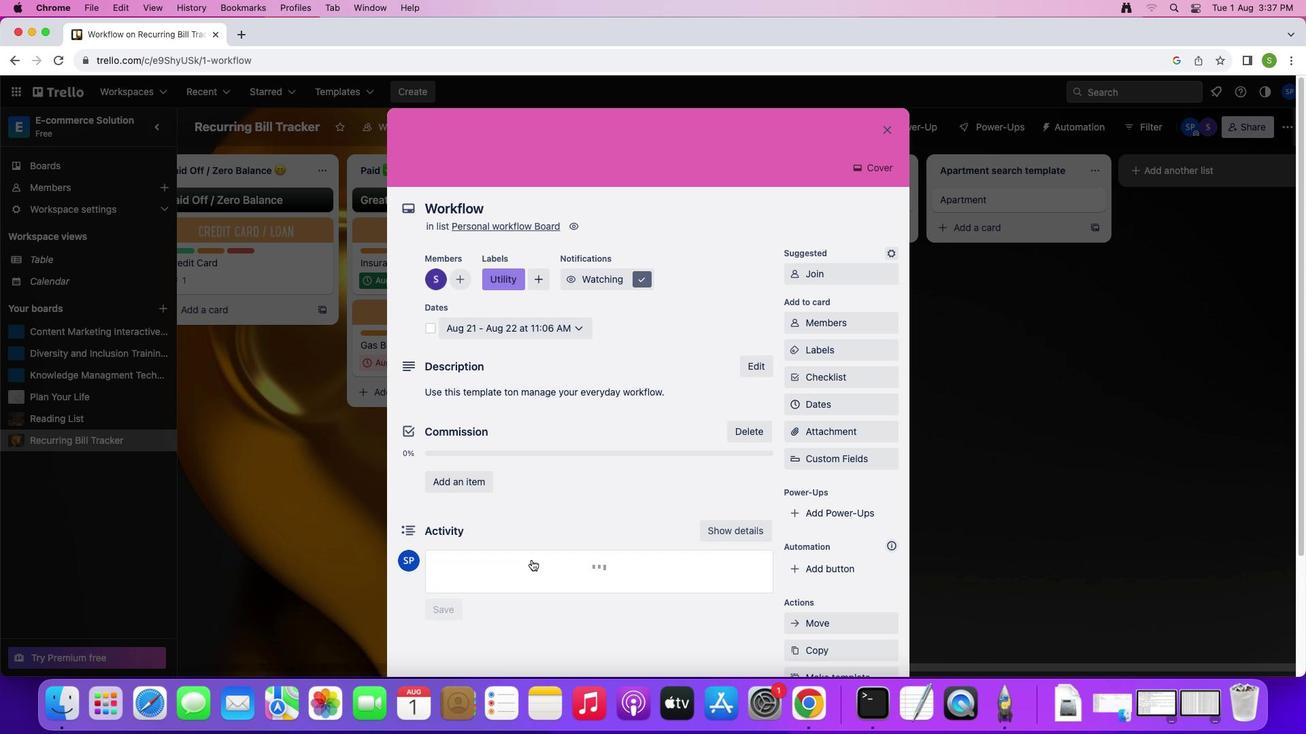 
Action: Mouse pressed left at (531, 560)
Screenshot: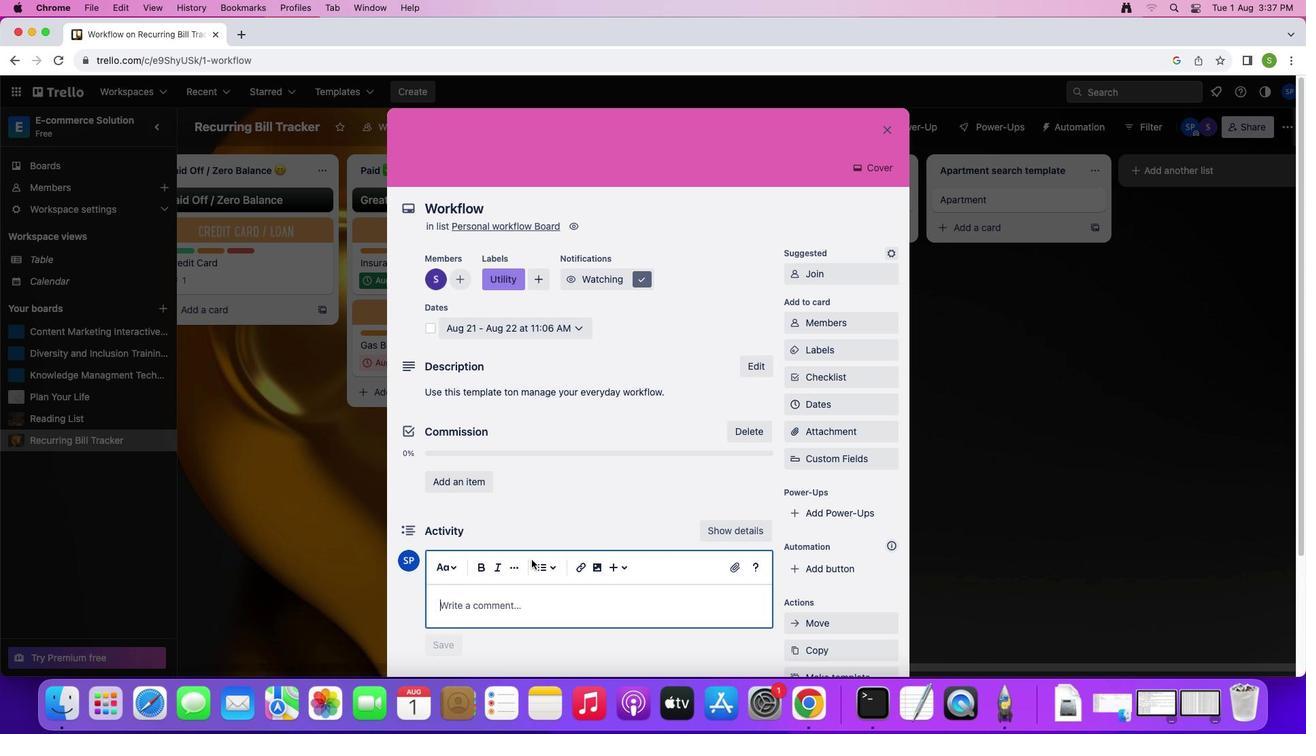 
Action: Mouse moved to (552, 610)
Screenshot: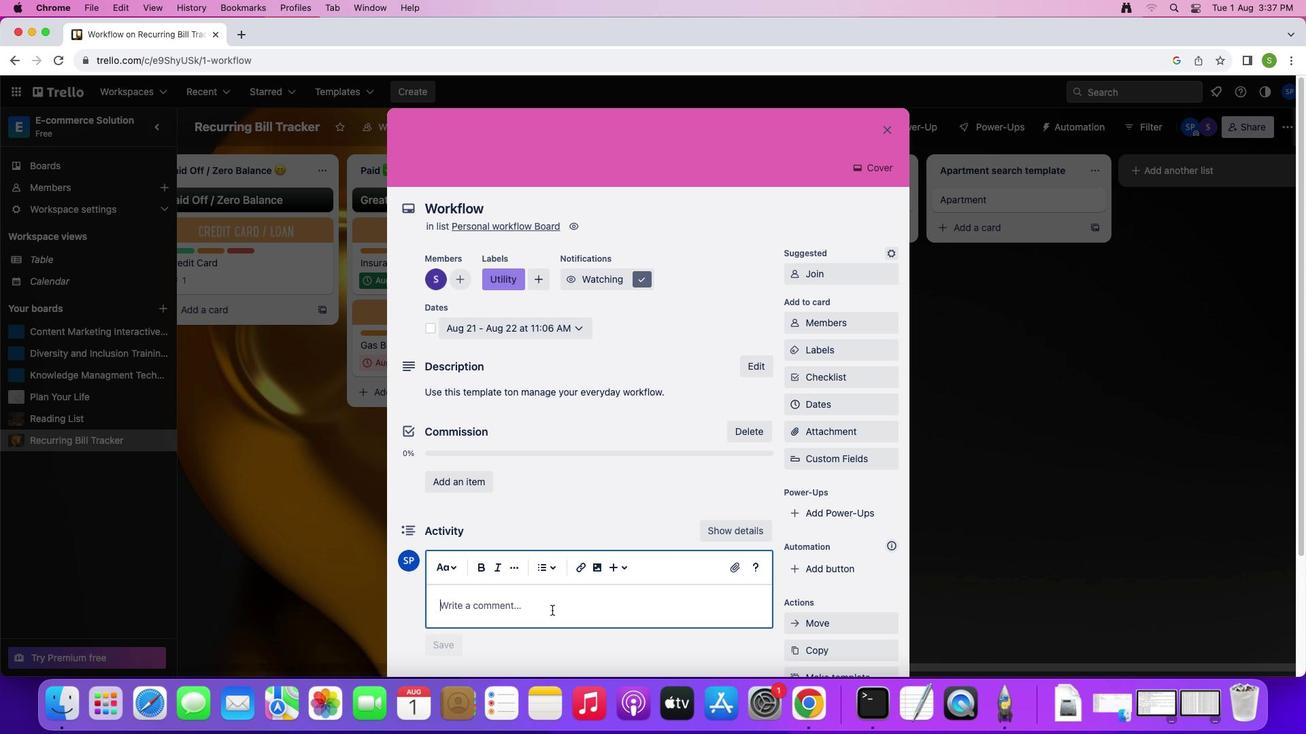 
Action: Key pressed Key.shift'W''o''f'Key.backspace'k'Key.backspace'r''k''f''l''o''w'
Screenshot: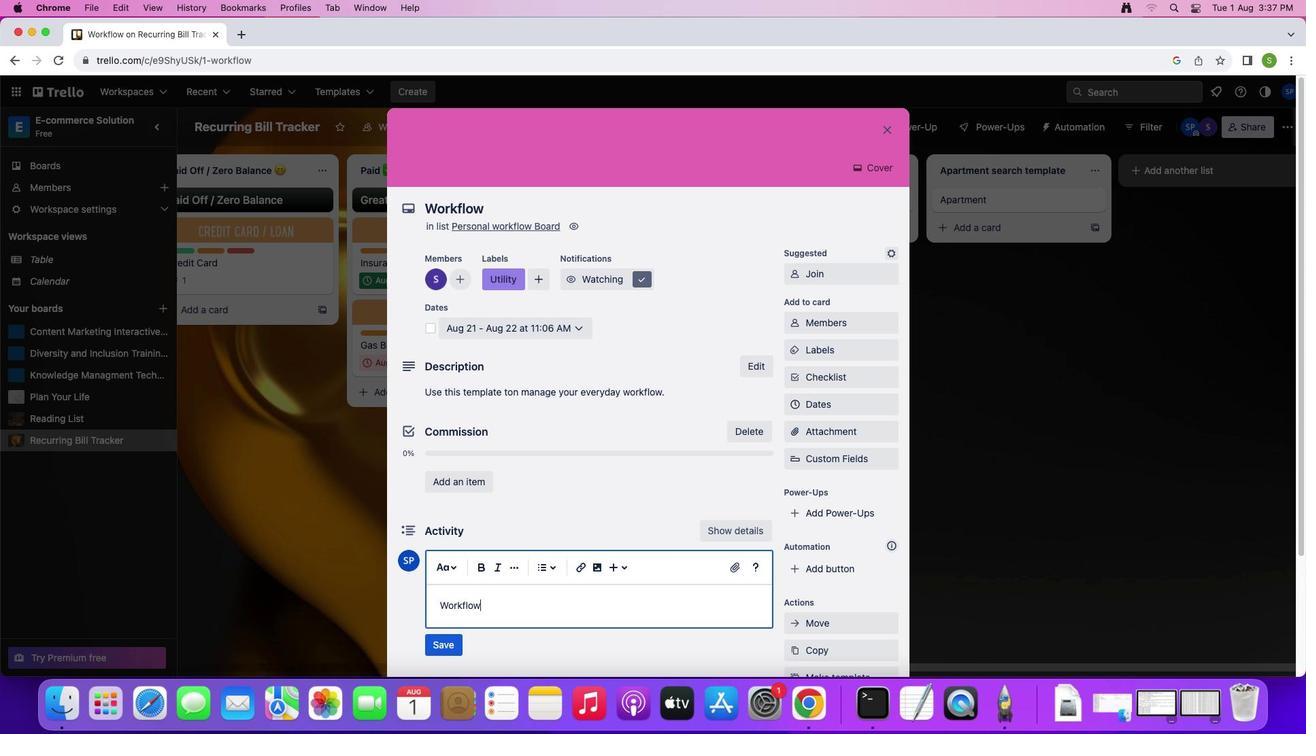 
Action: Mouse moved to (441, 653)
Screenshot: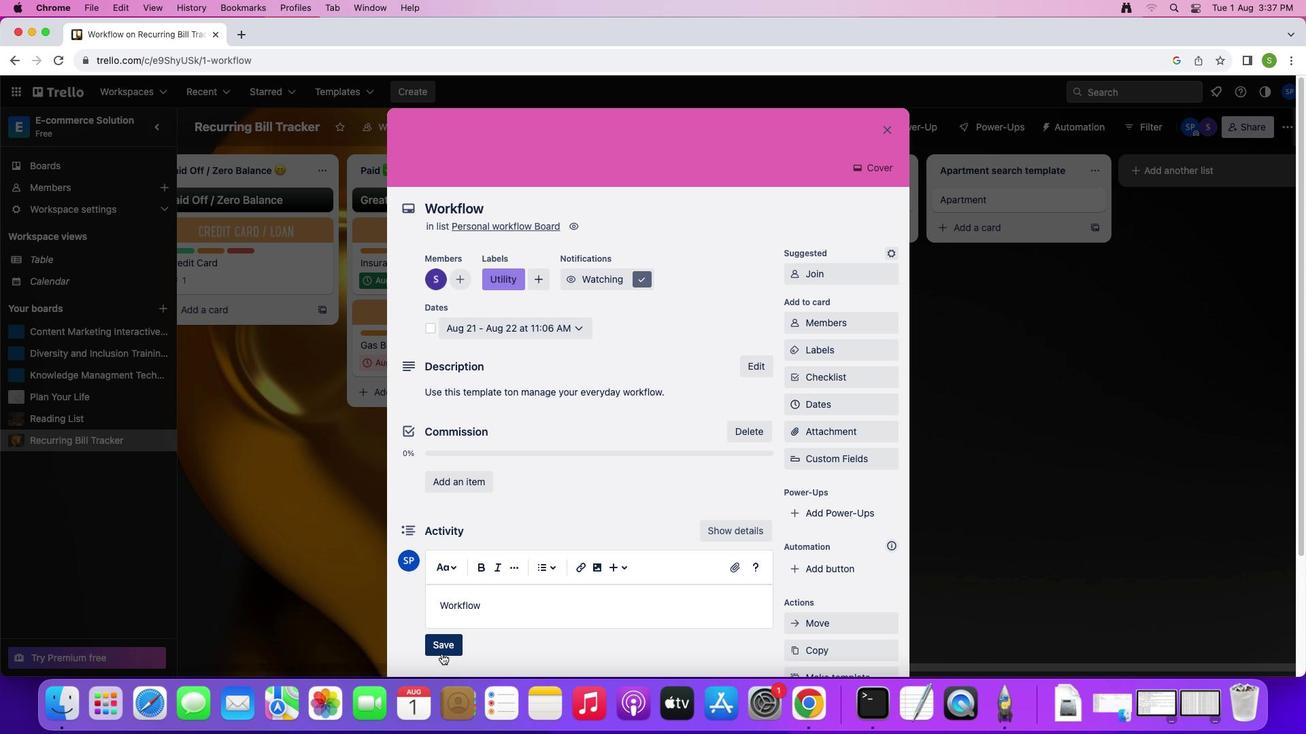 
Action: Mouse pressed left at (441, 653)
Screenshot: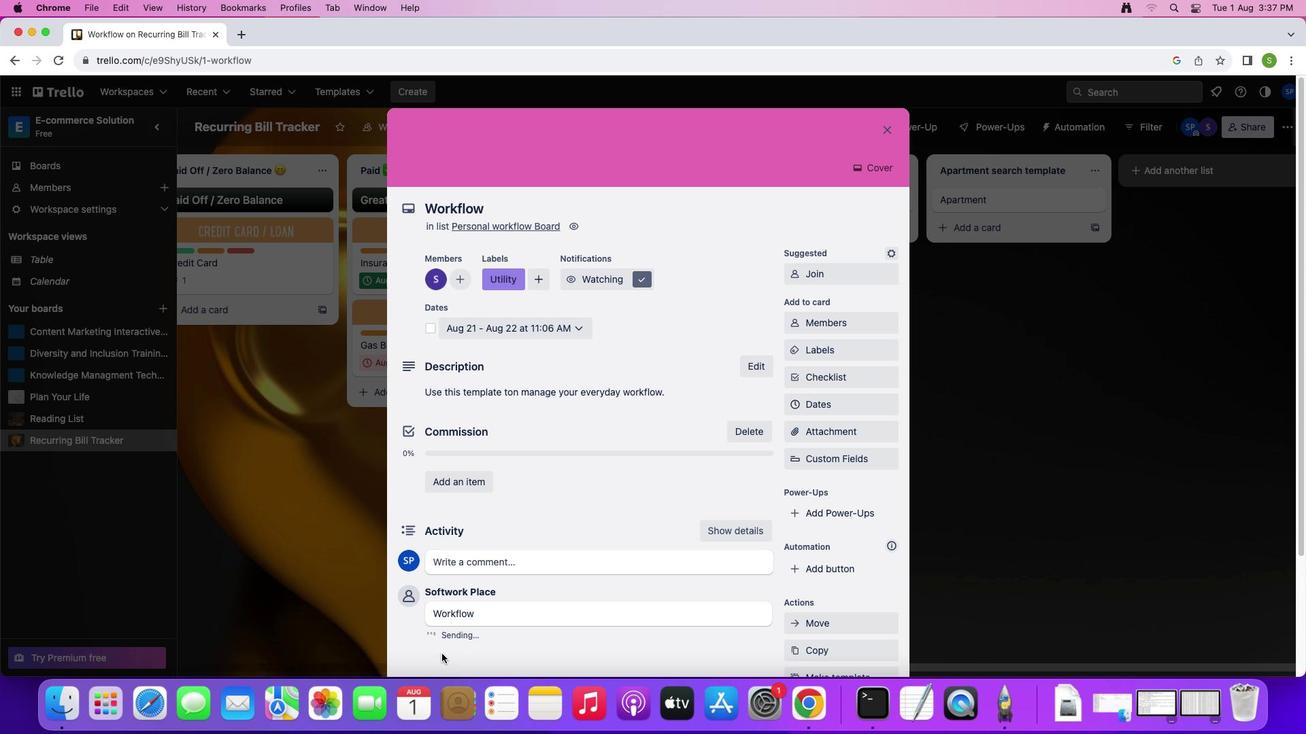 
Action: Mouse moved to (888, 131)
Screenshot: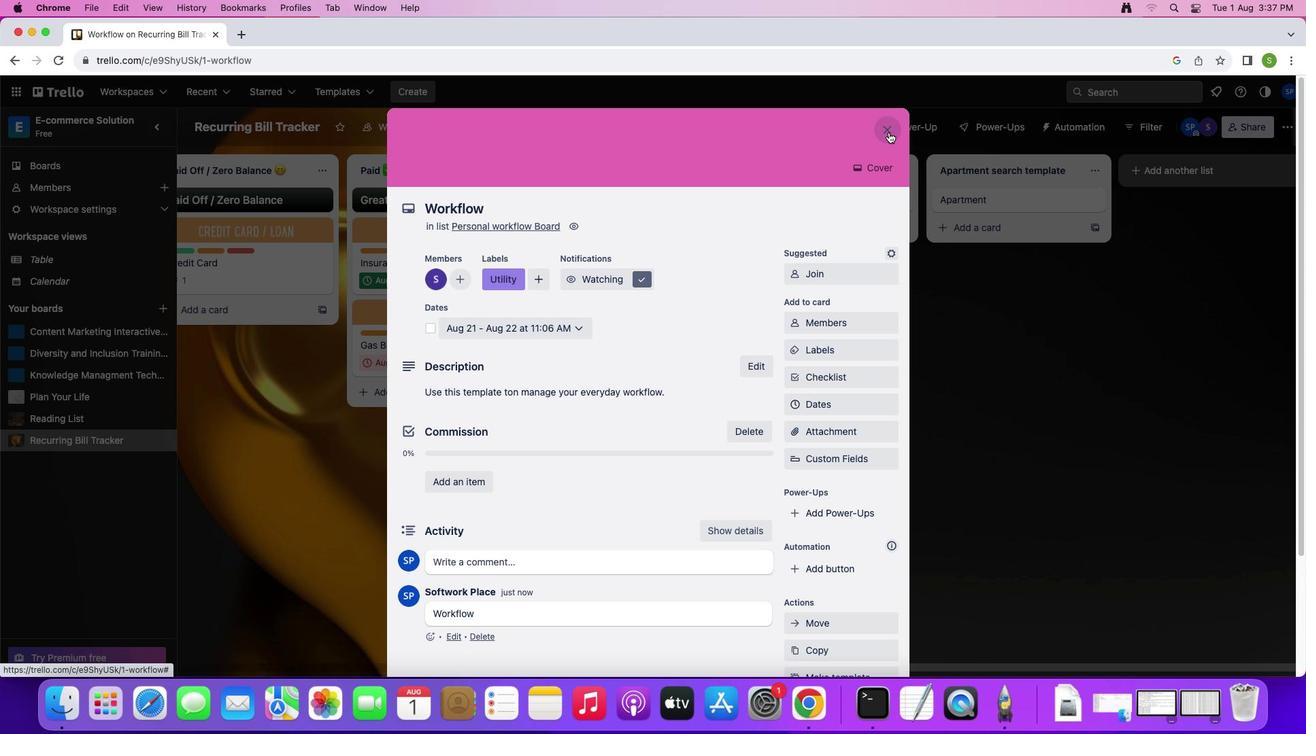 
Action: Mouse pressed left at (888, 131)
Screenshot: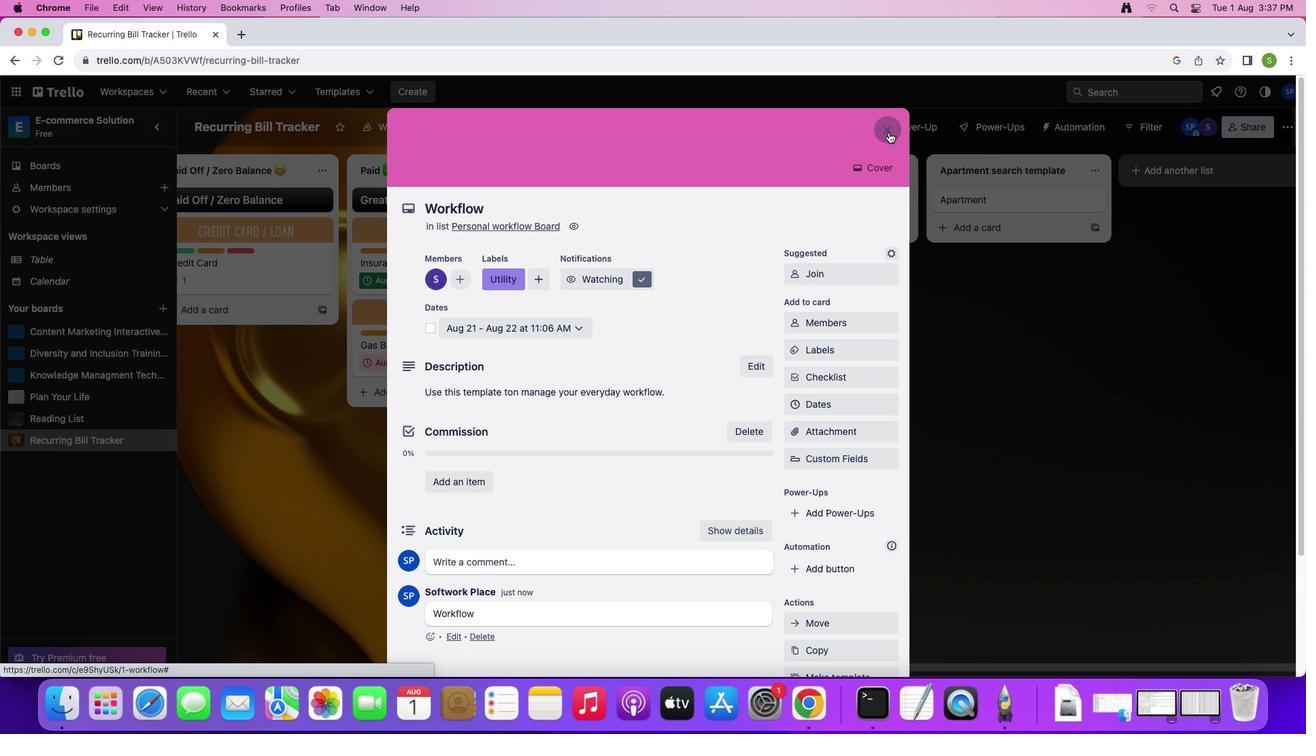 
Action: Mouse moved to (796, 196)
Screenshot: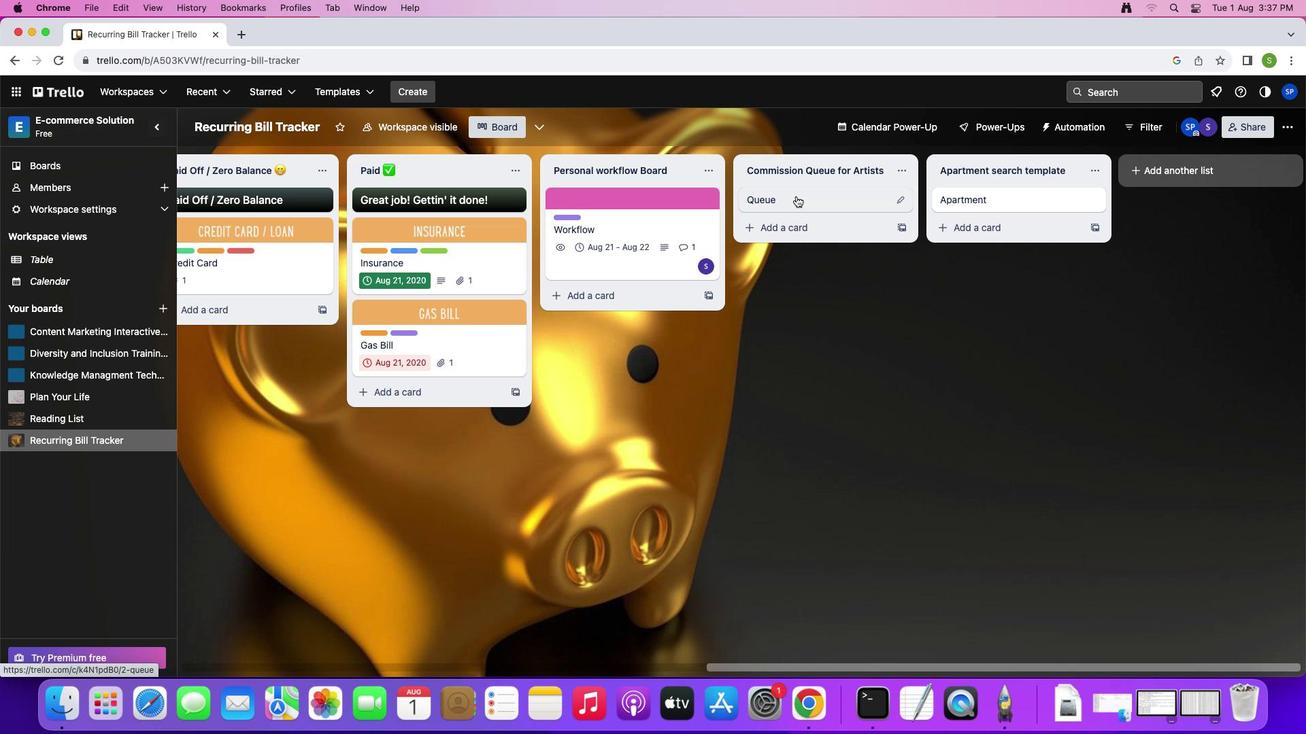 
Action: Mouse pressed left at (796, 196)
Screenshot: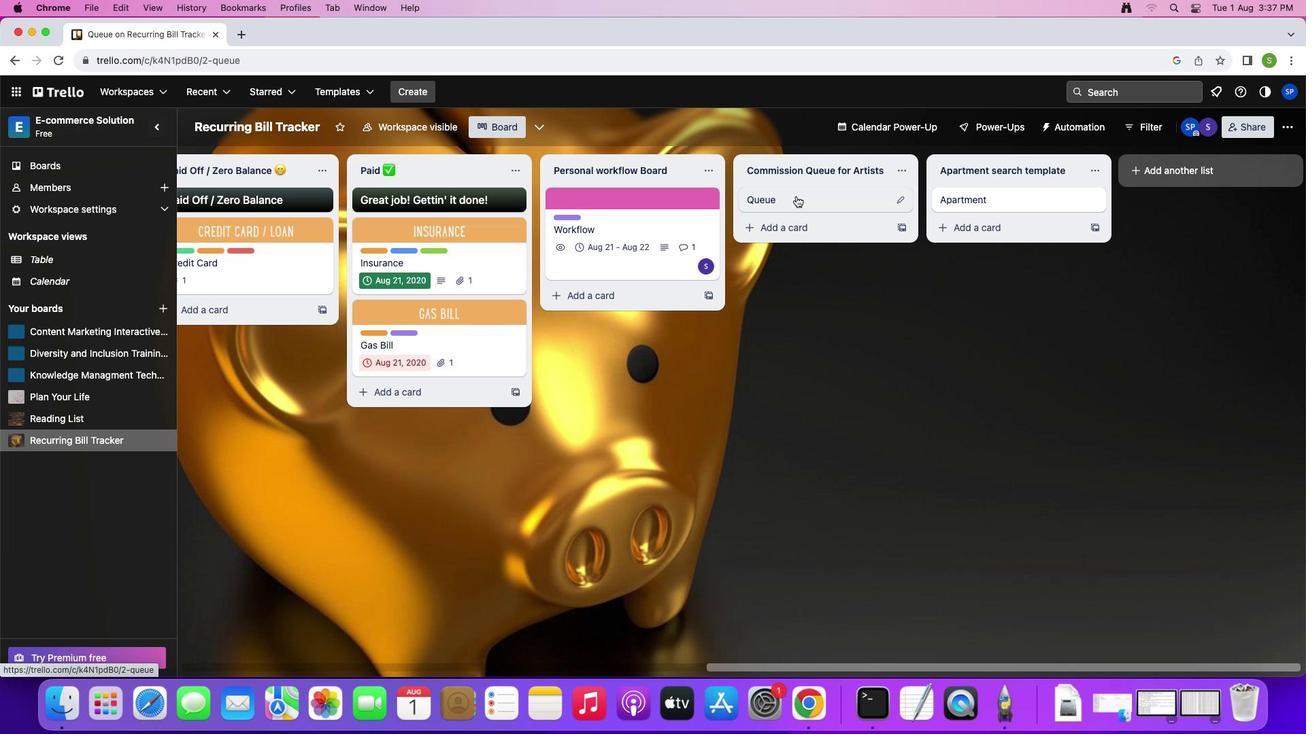 
Action: Mouse moved to (811, 244)
Screenshot: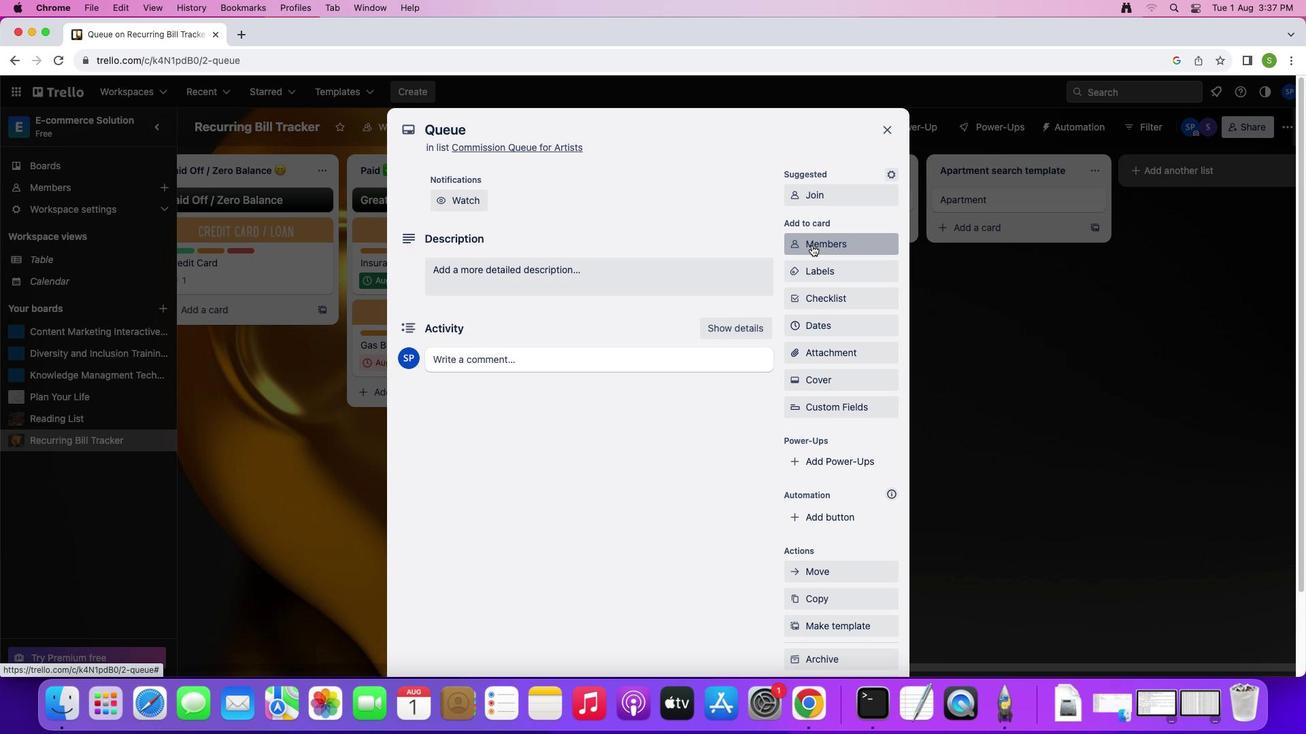 
Action: Mouse pressed left at (811, 244)
Screenshot: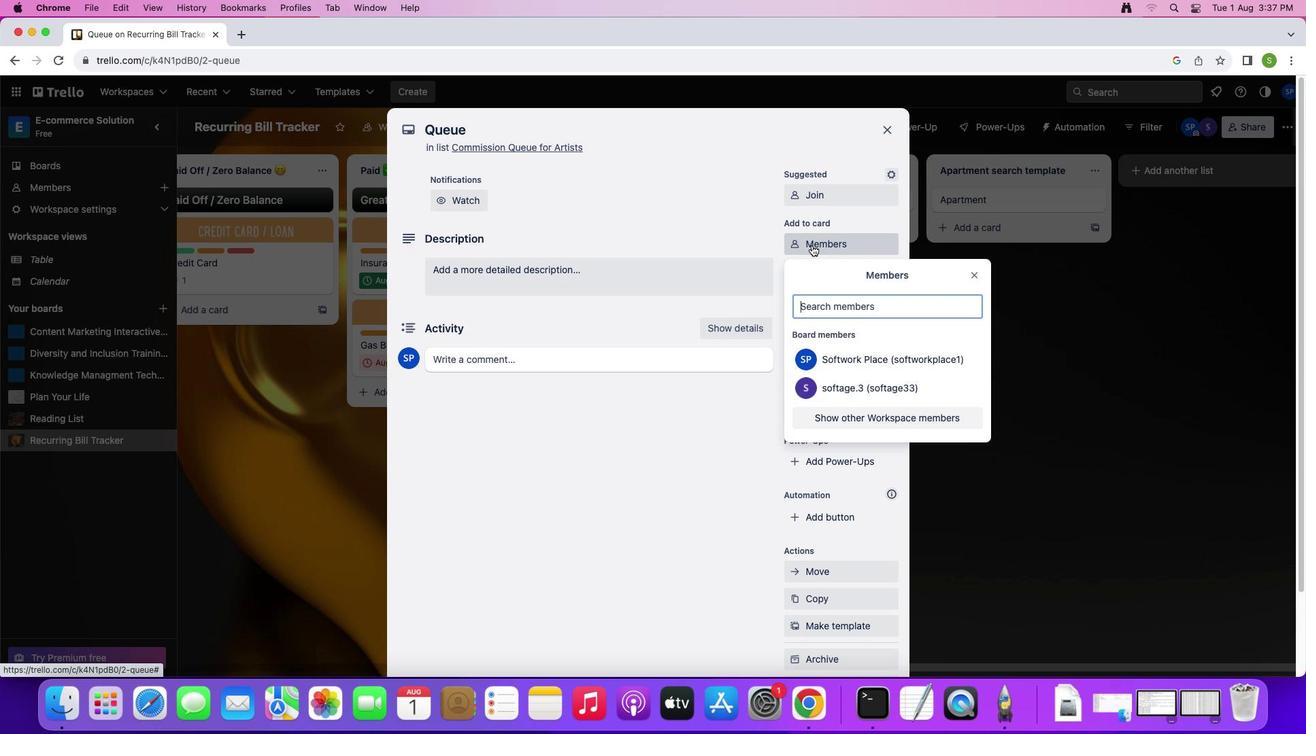 
Action: Mouse moved to (820, 252)
Screenshot: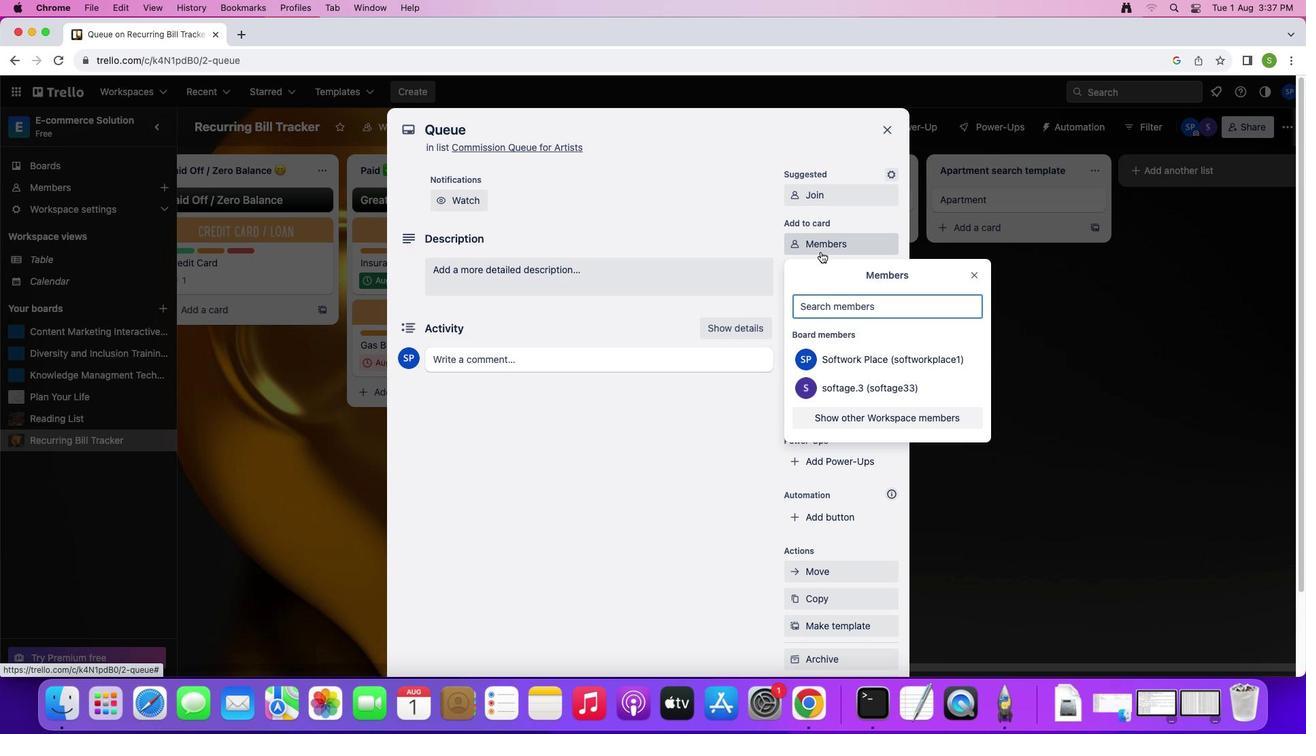 
Action: Key pressed 's''o''f''t''a''g''e''.''4'Key.shift'@''s''o''f''t''a''g''e''.''n''e''t'
Screenshot: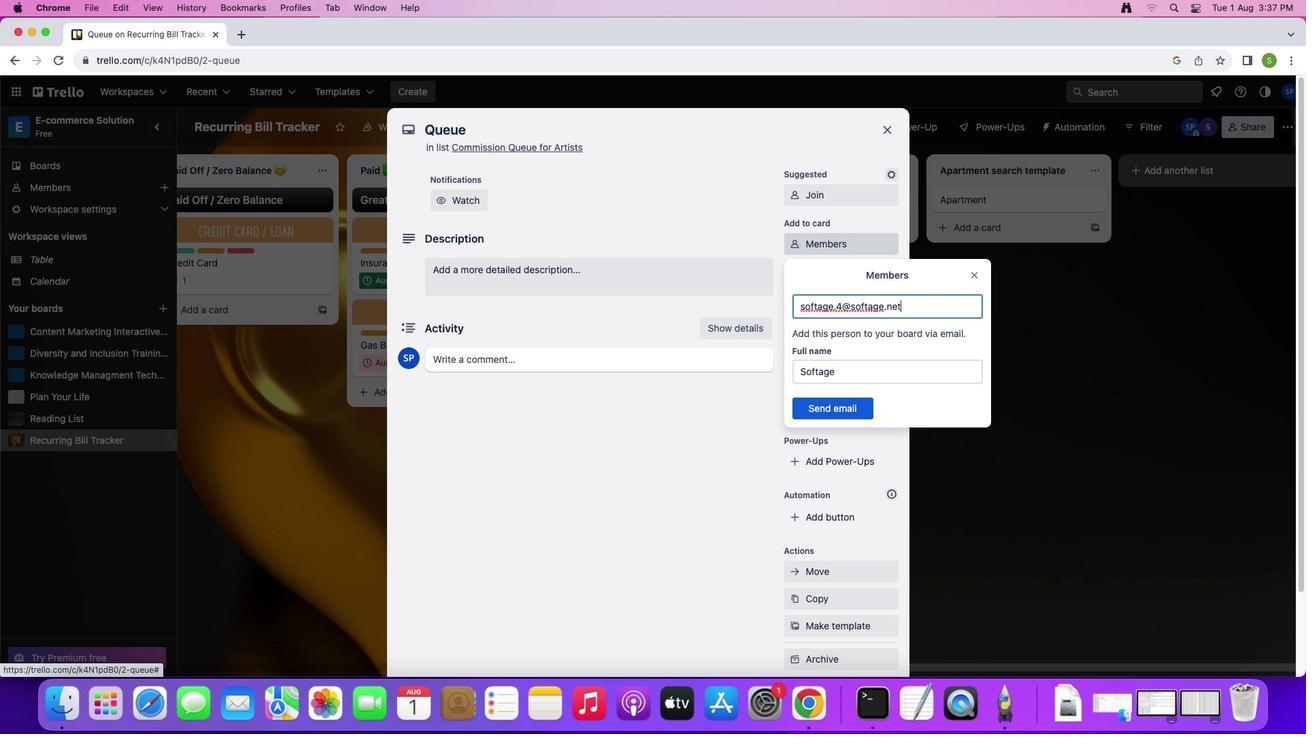 
Action: Mouse moved to (804, 405)
Screenshot: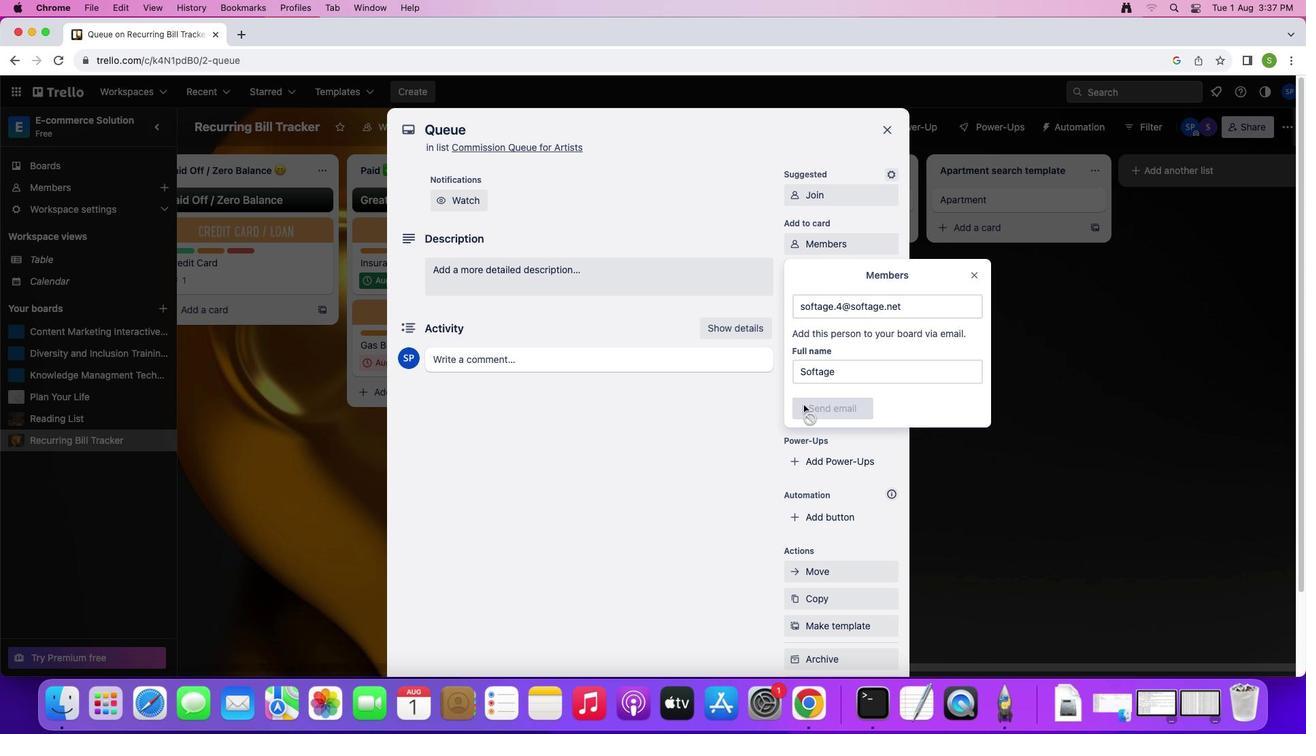 
Action: Mouse pressed left at (804, 405)
Screenshot: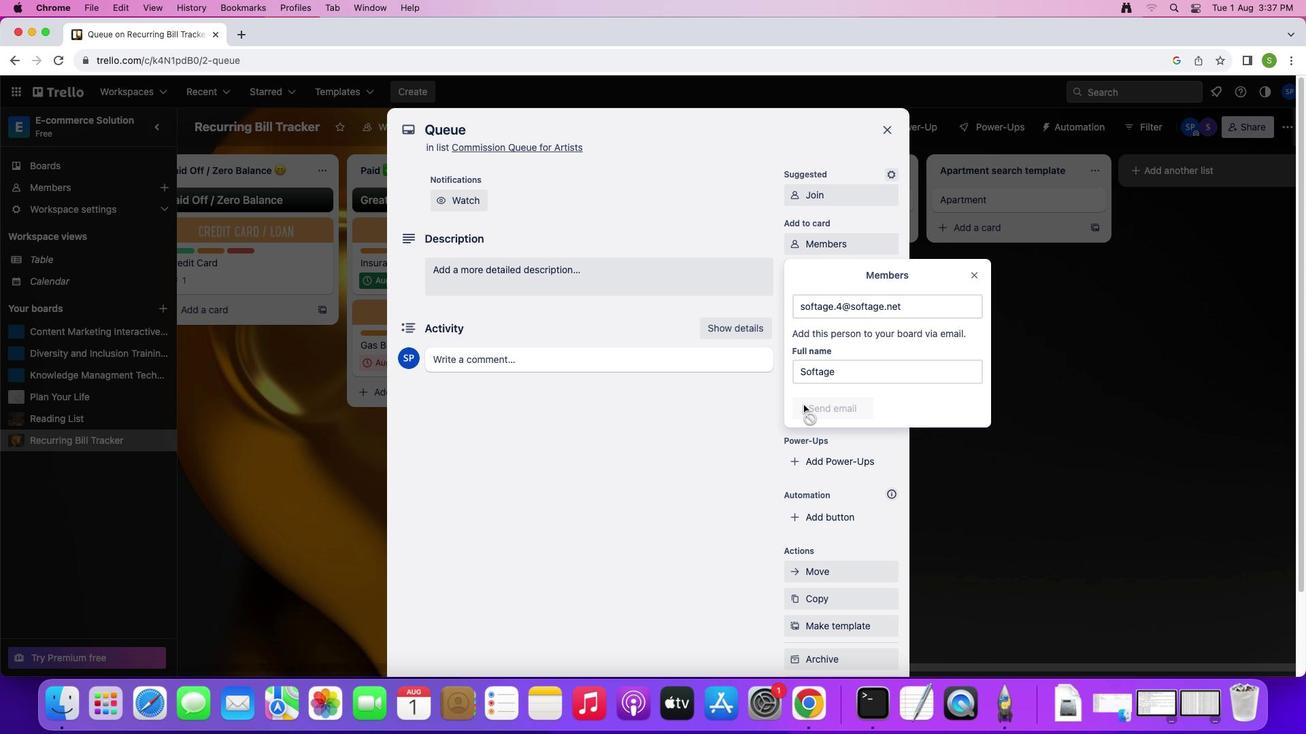 
Action: Mouse moved to (853, 263)
Screenshot: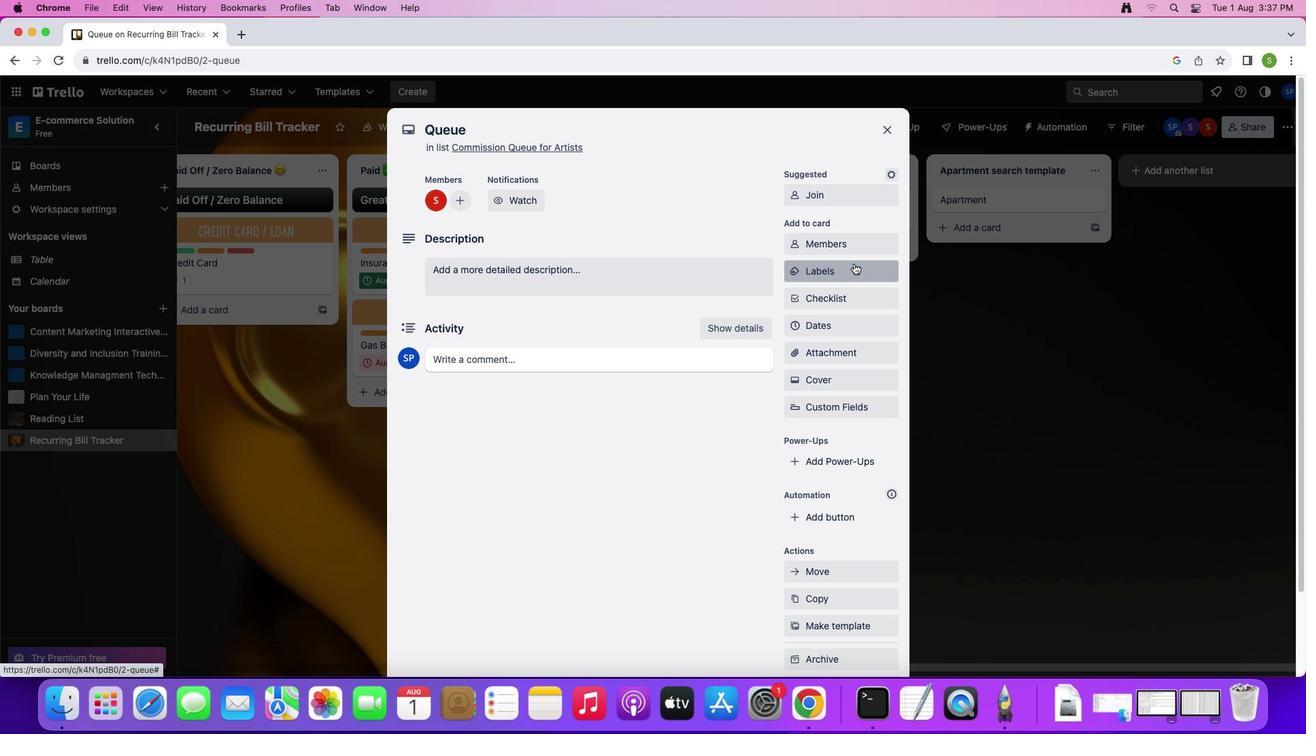 
Action: Mouse pressed left at (853, 263)
Screenshot: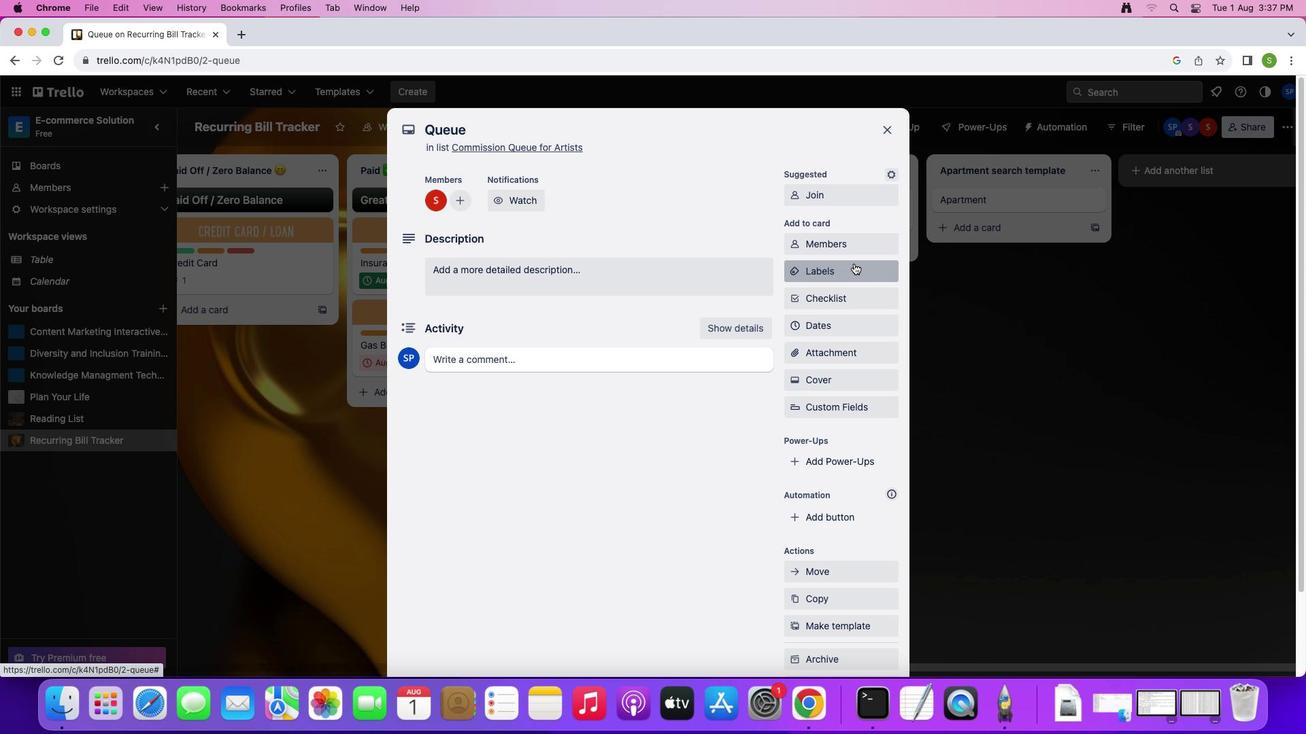 
Action: Mouse moved to (856, 500)
Screenshot: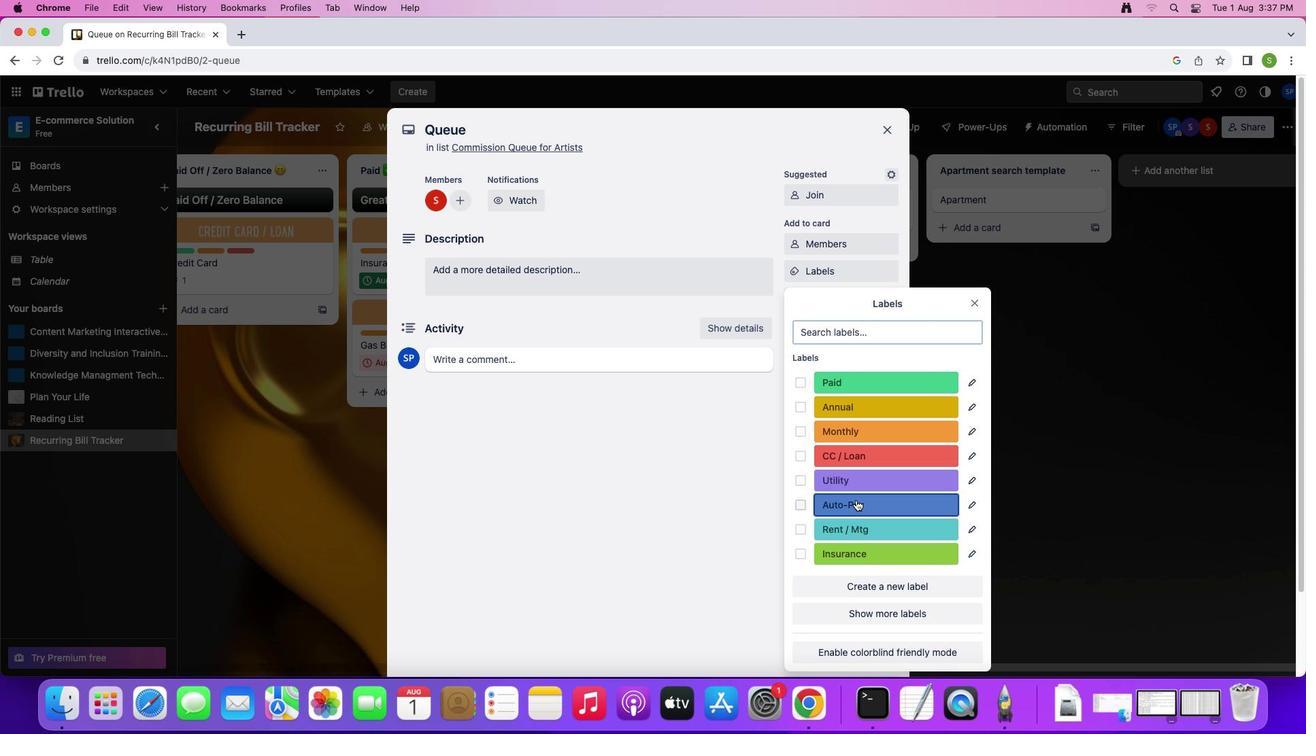 
Action: Mouse pressed left at (856, 500)
Screenshot: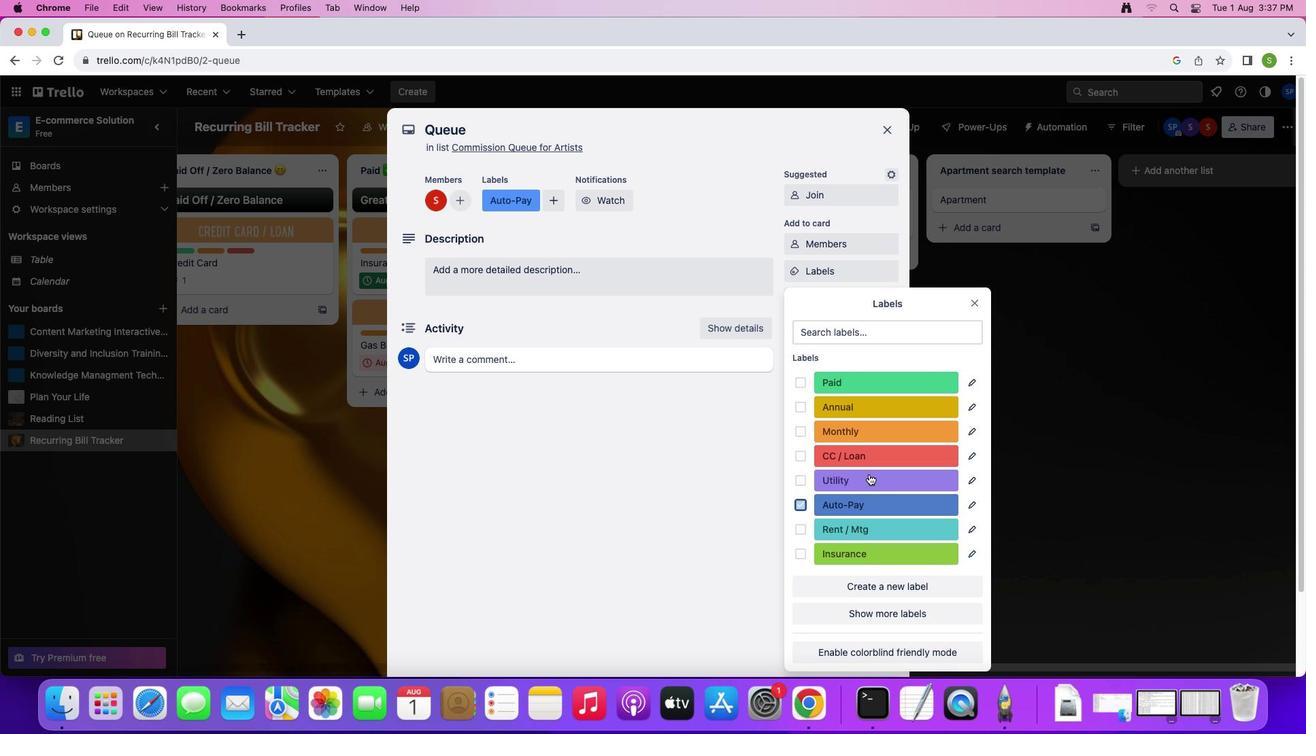 
Action: Mouse moved to (968, 300)
Screenshot: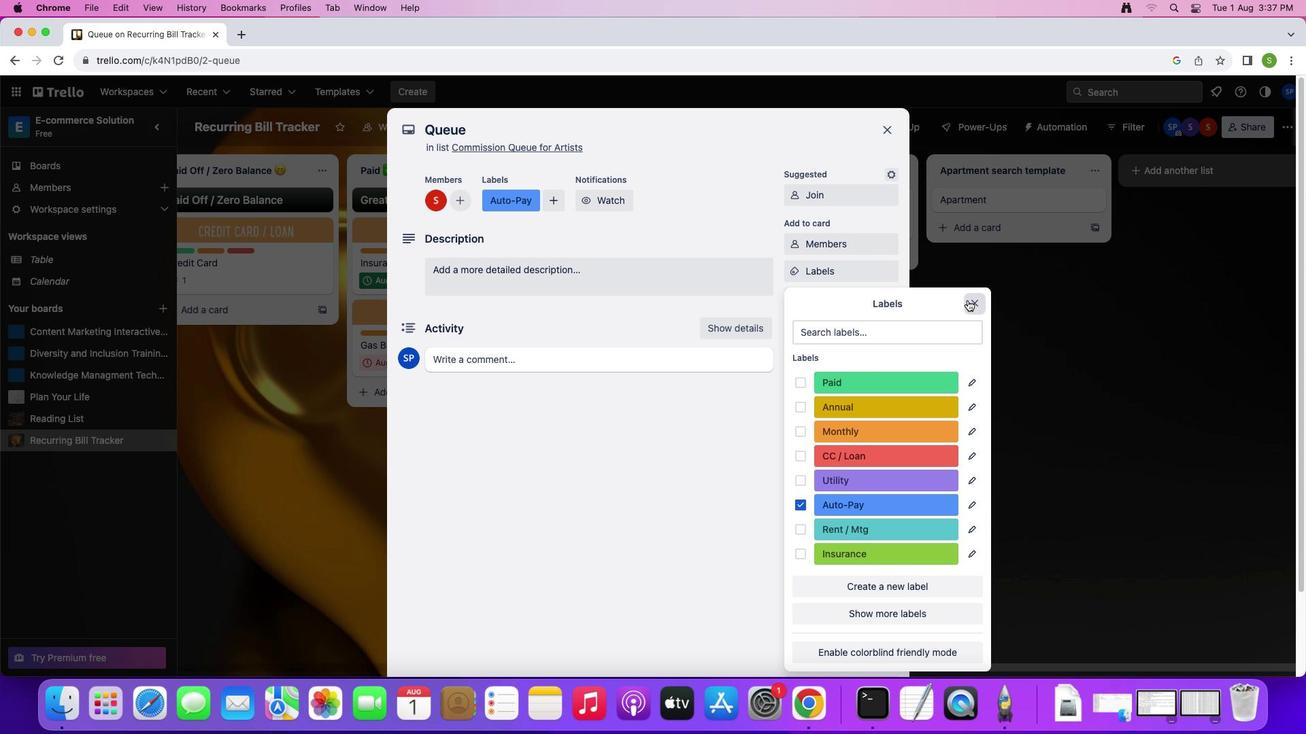 
Action: Mouse pressed left at (968, 300)
Screenshot: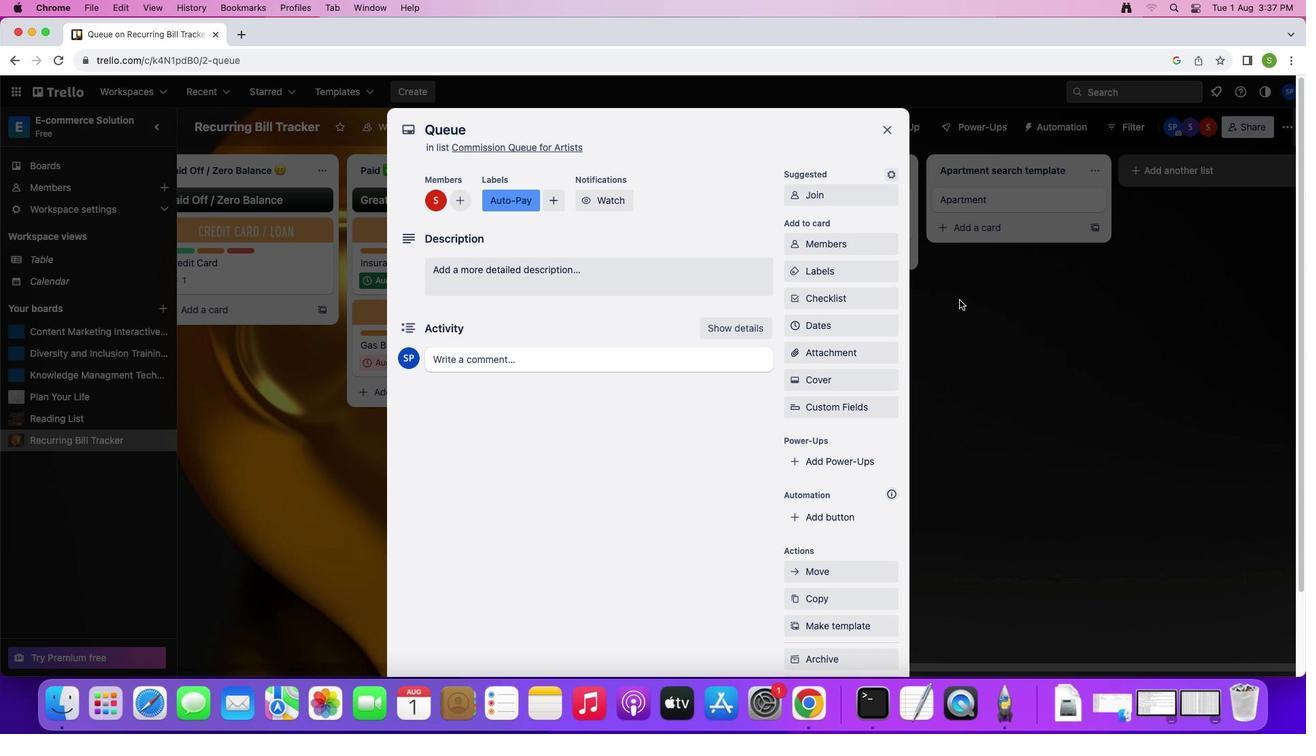 
Action: Mouse moved to (823, 299)
Screenshot: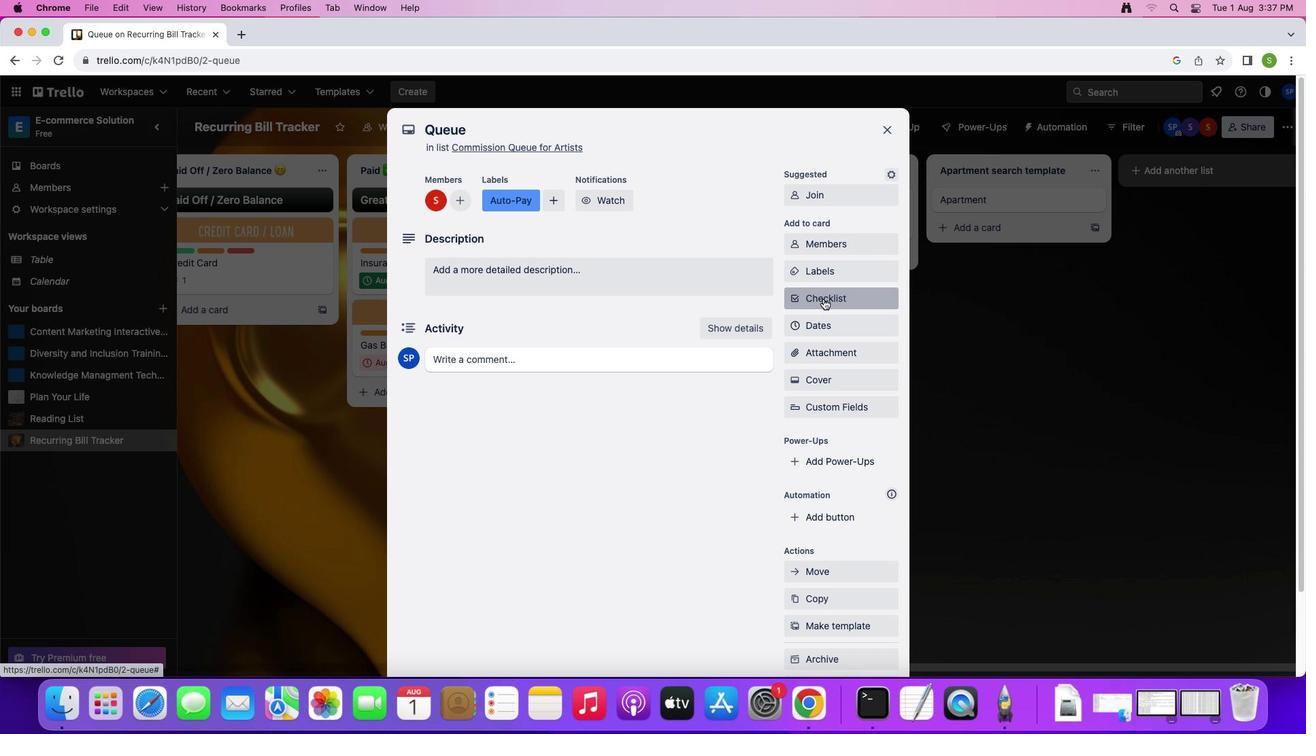 
Action: Mouse pressed left at (823, 299)
Screenshot: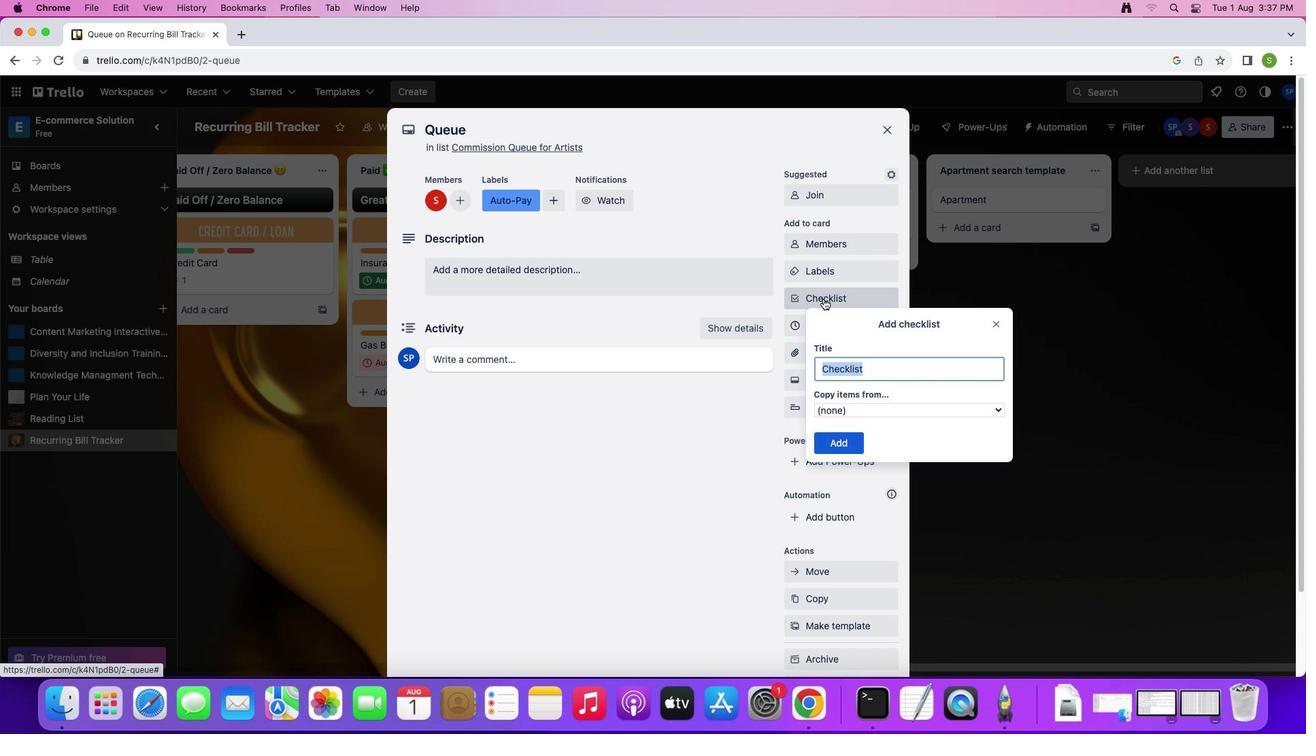 
Action: Mouse moved to (863, 365)
Screenshot: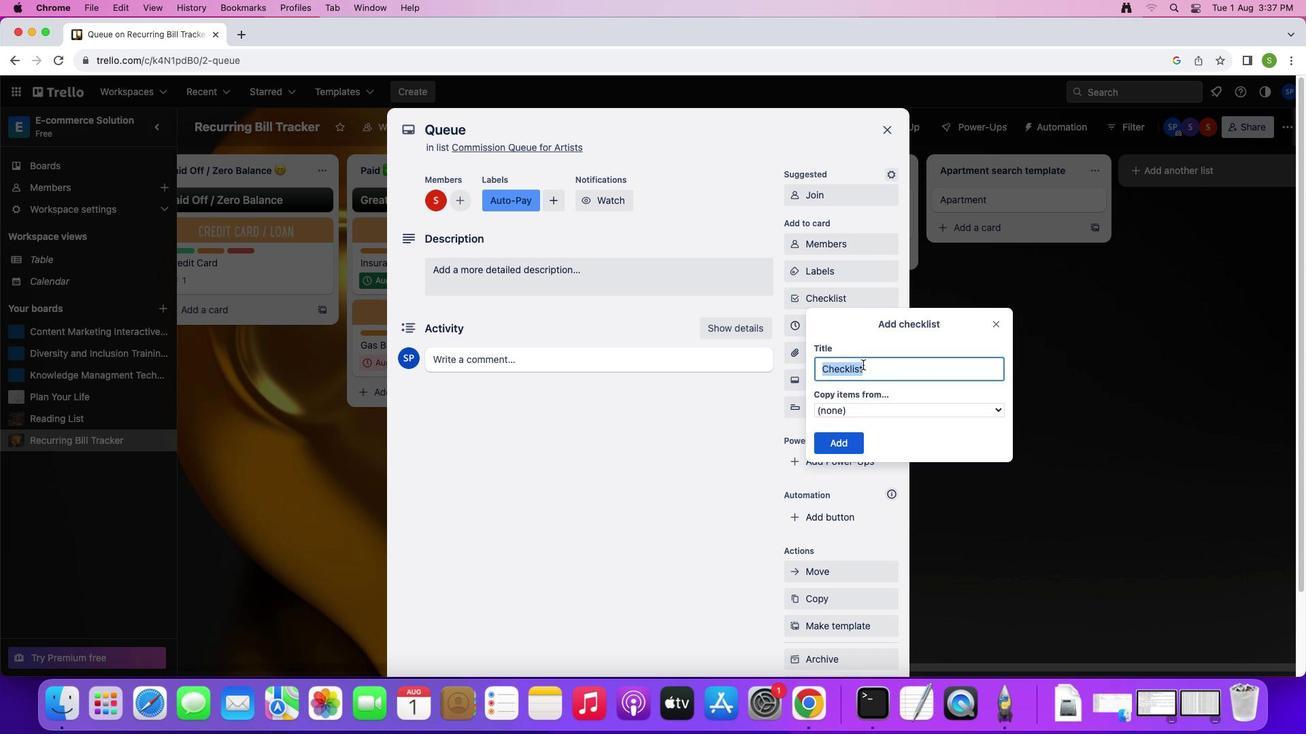 
Action: Key pressed Key.shift'Q''u''e''u''e'
Screenshot: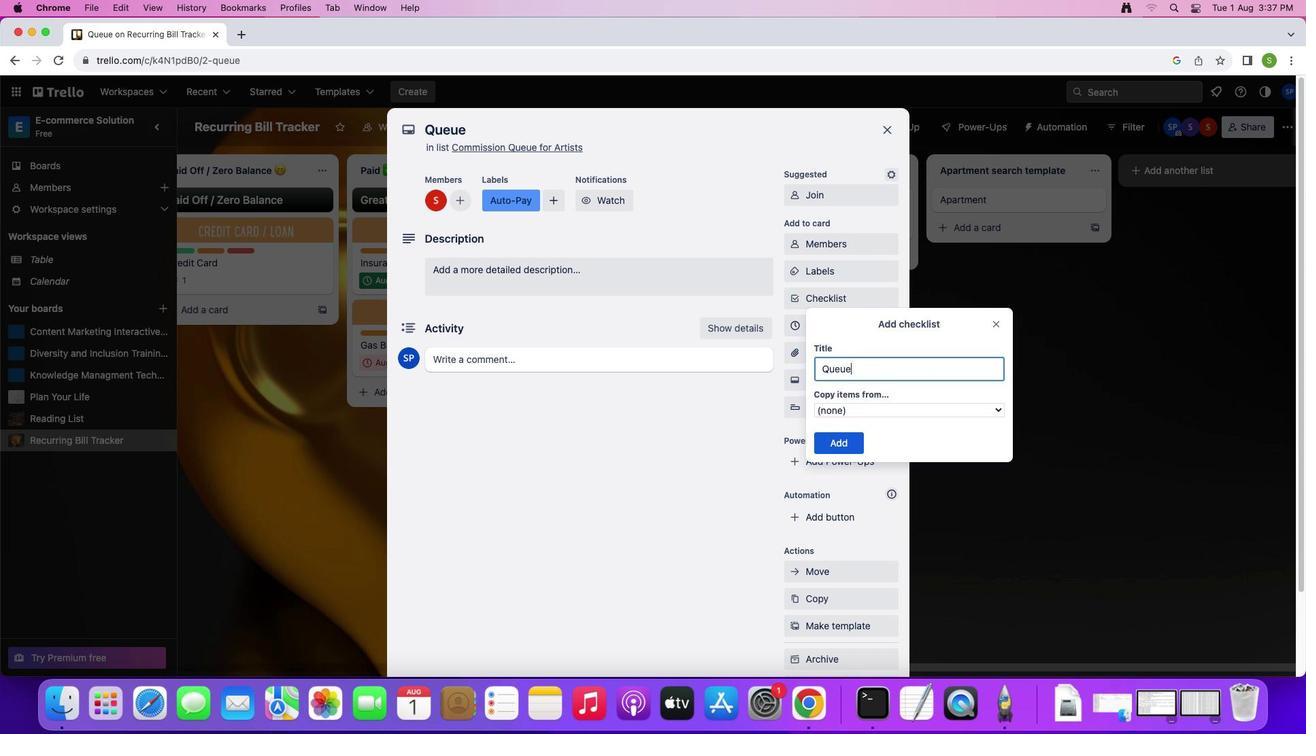 
Action: Mouse moved to (846, 446)
Screenshot: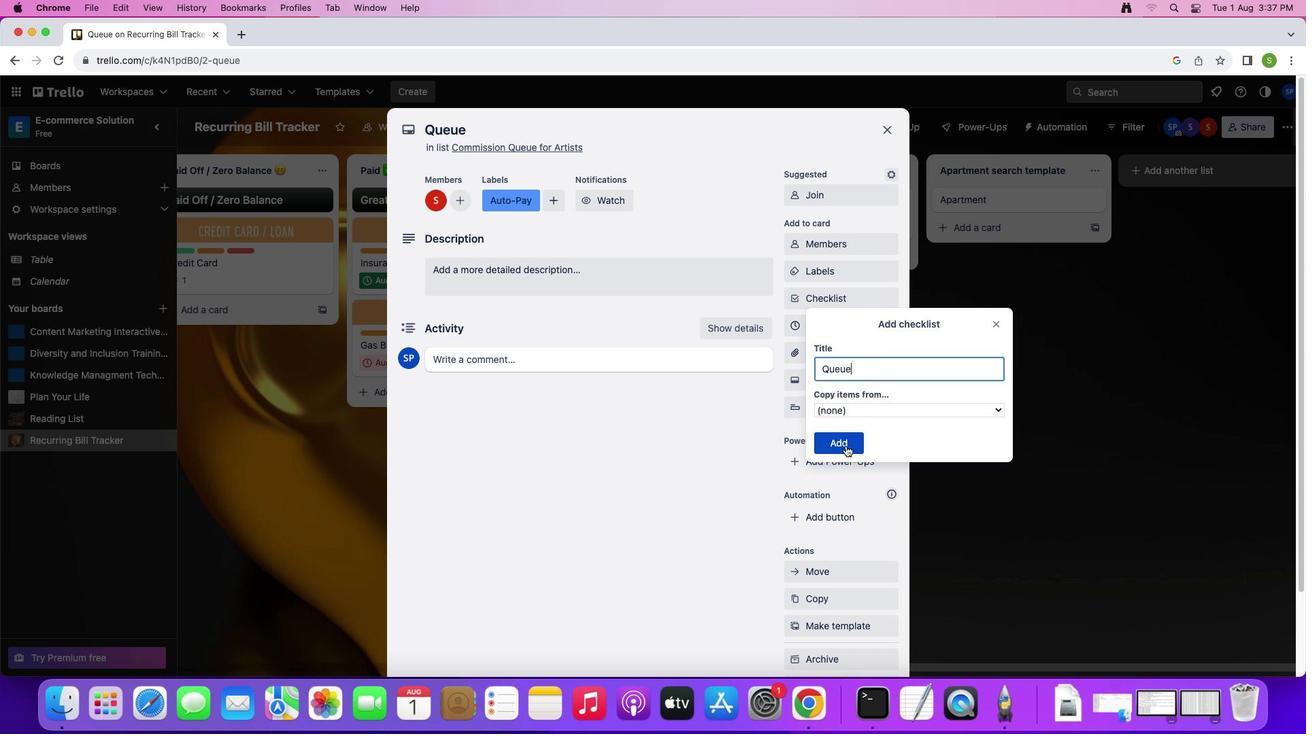 
Action: Mouse pressed left at (846, 446)
Screenshot: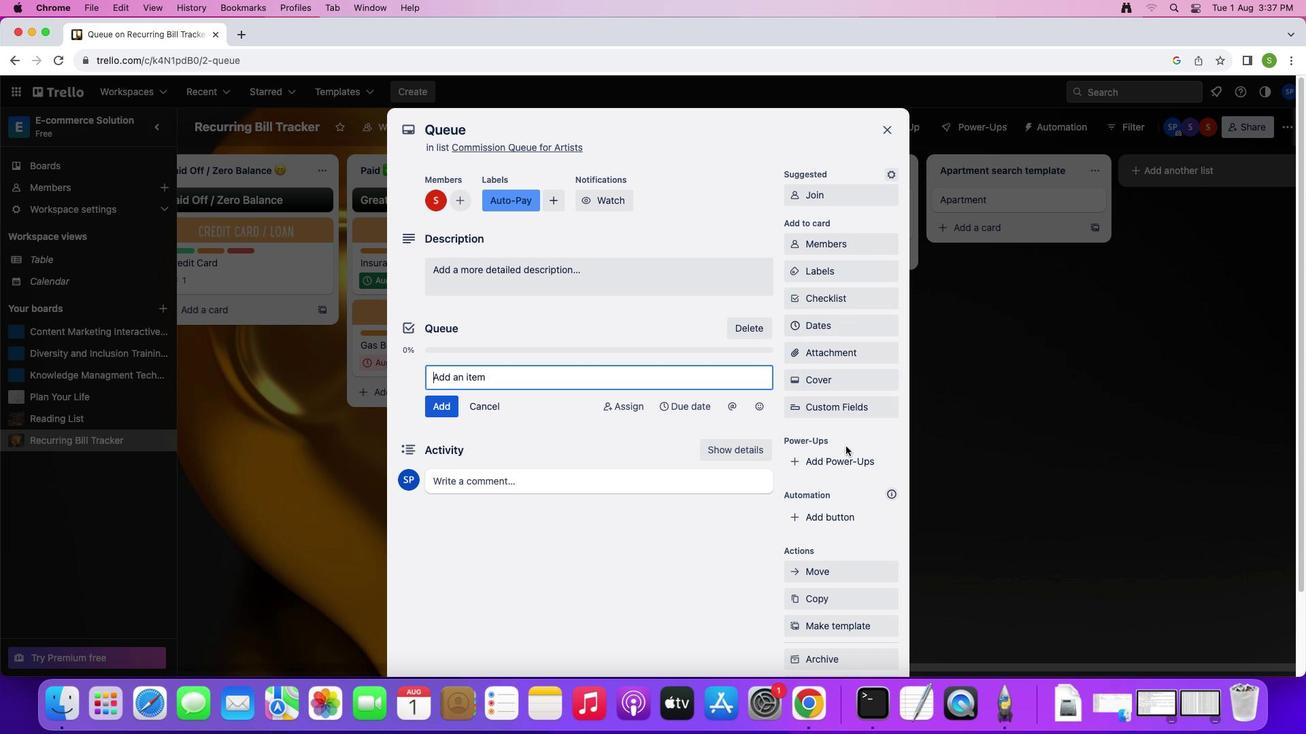 
Action: Mouse moved to (838, 325)
Screenshot: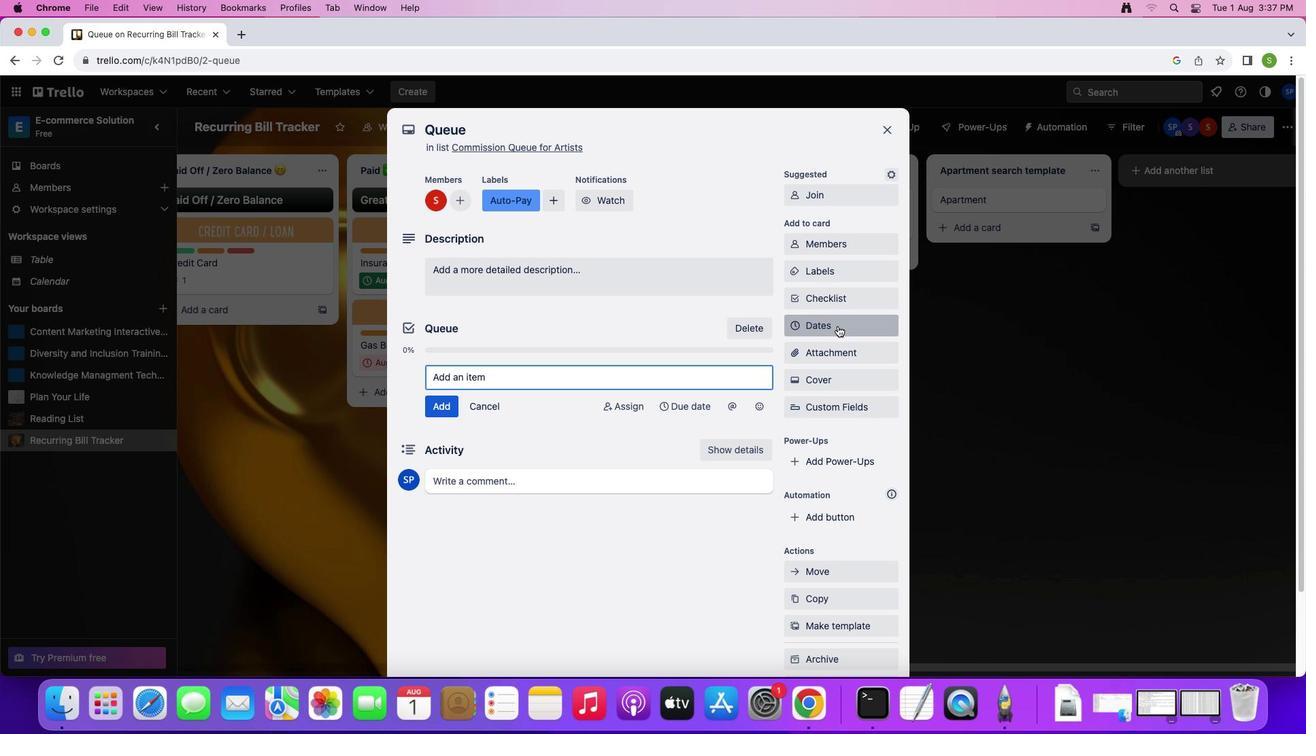 
Action: Mouse pressed left at (838, 325)
Screenshot: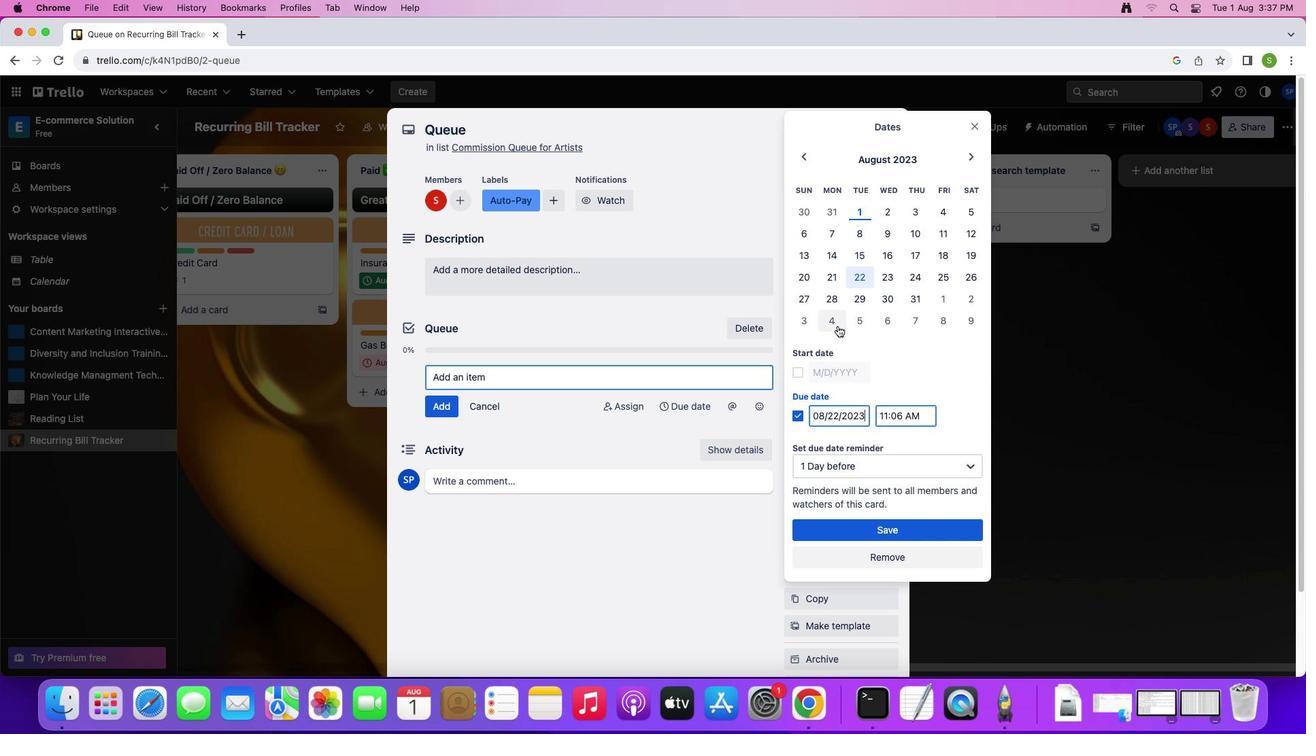
Action: Mouse moved to (958, 273)
Screenshot: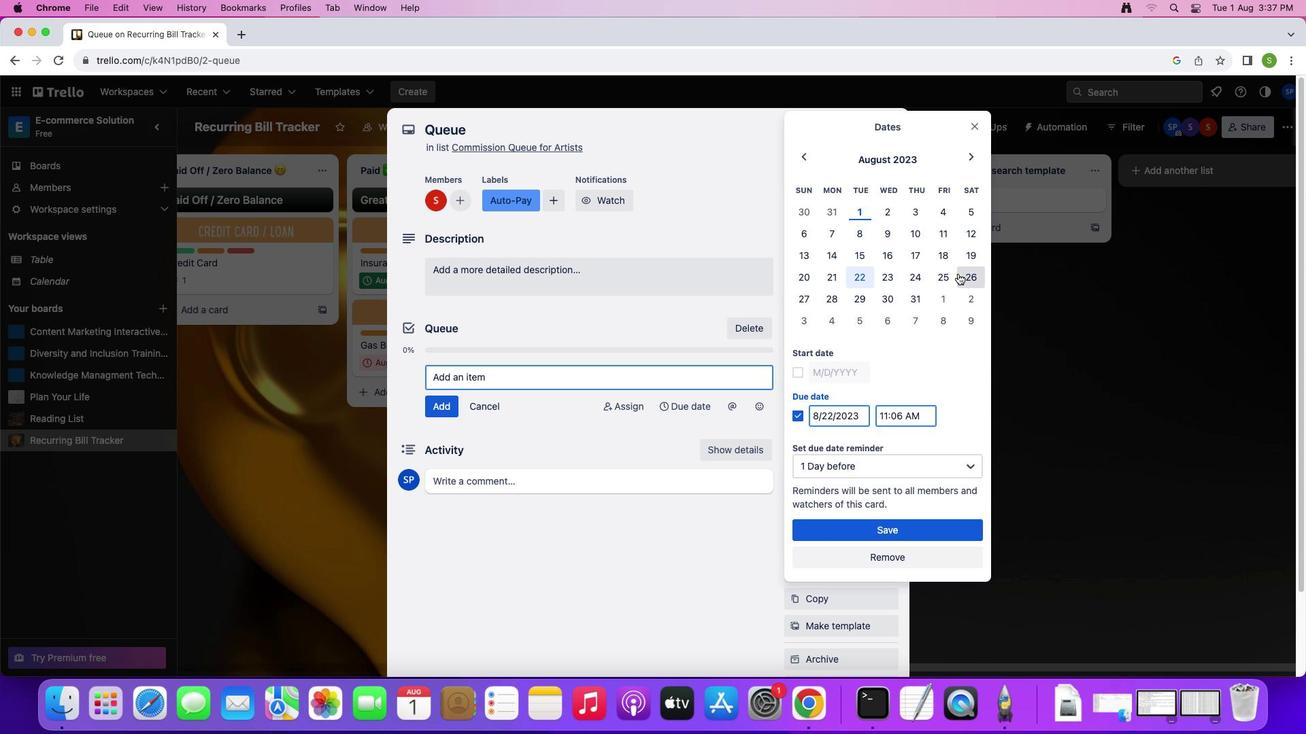 
Action: Mouse pressed left at (958, 273)
Screenshot: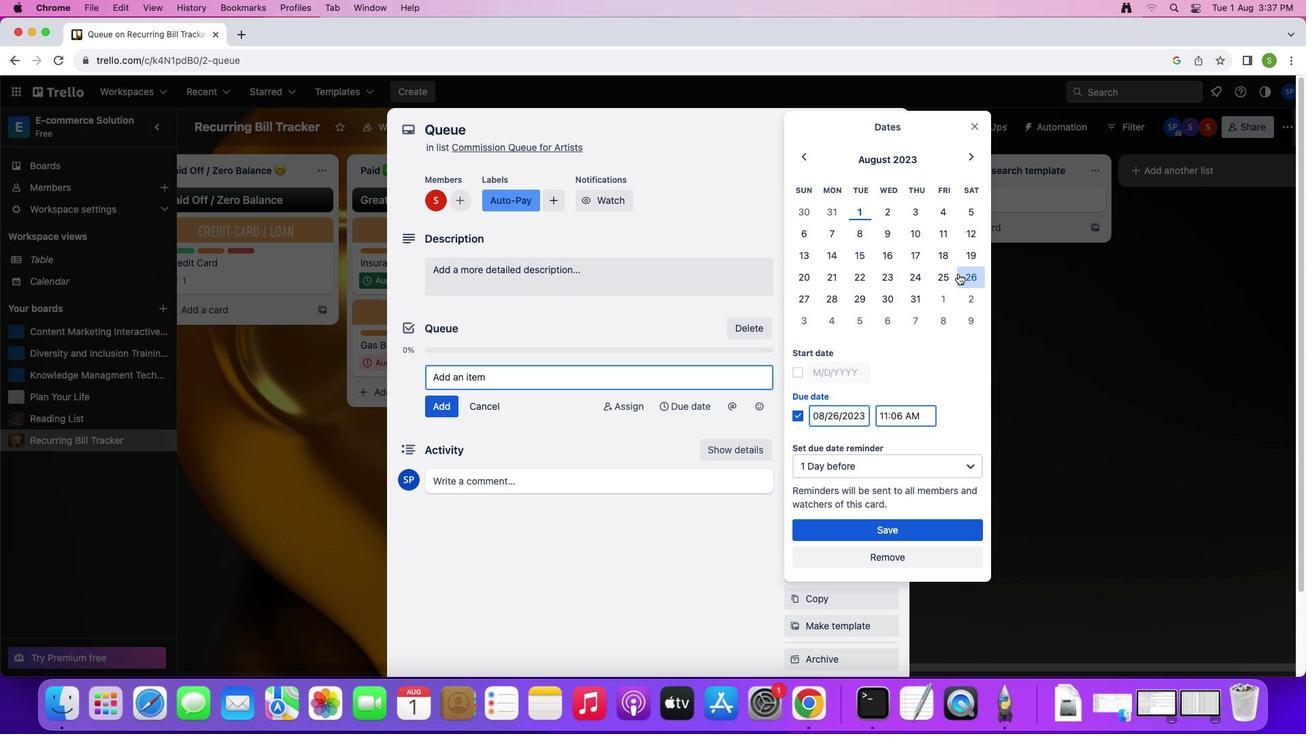 
Action: Mouse moved to (796, 372)
Screenshot: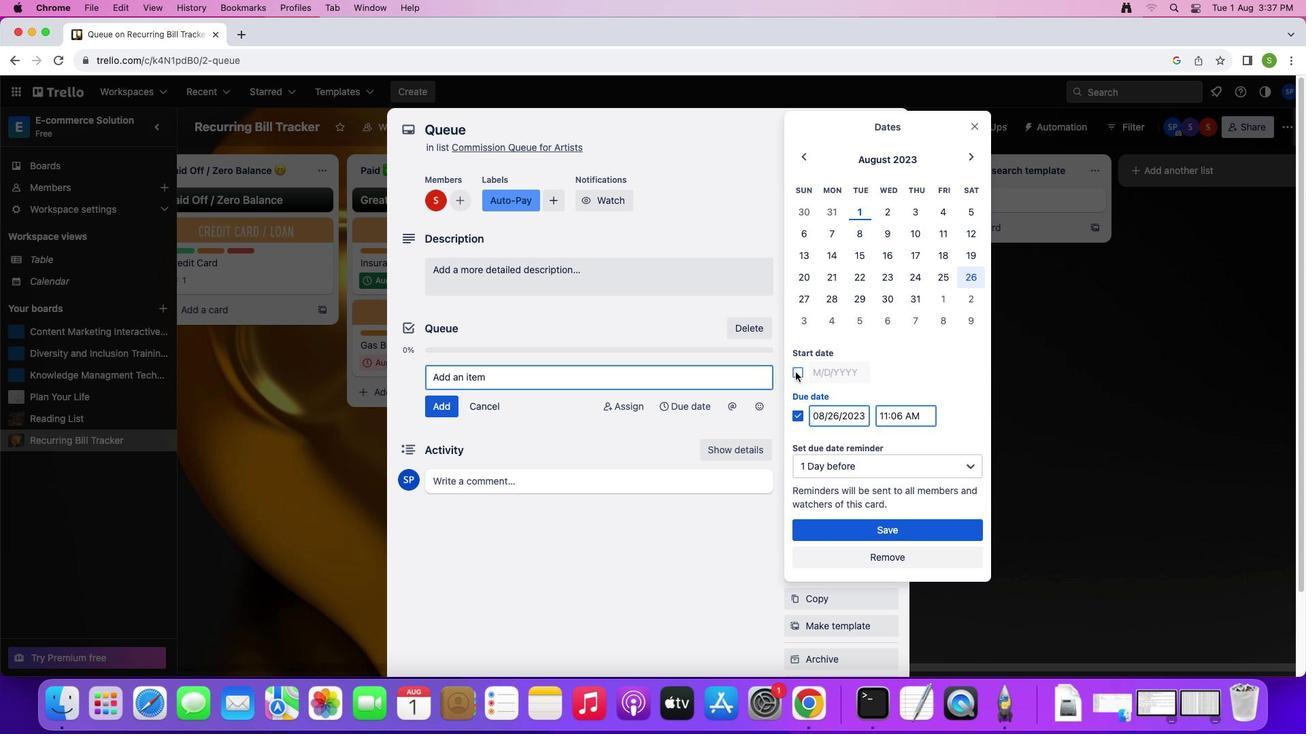 
Action: Mouse pressed left at (796, 372)
Screenshot: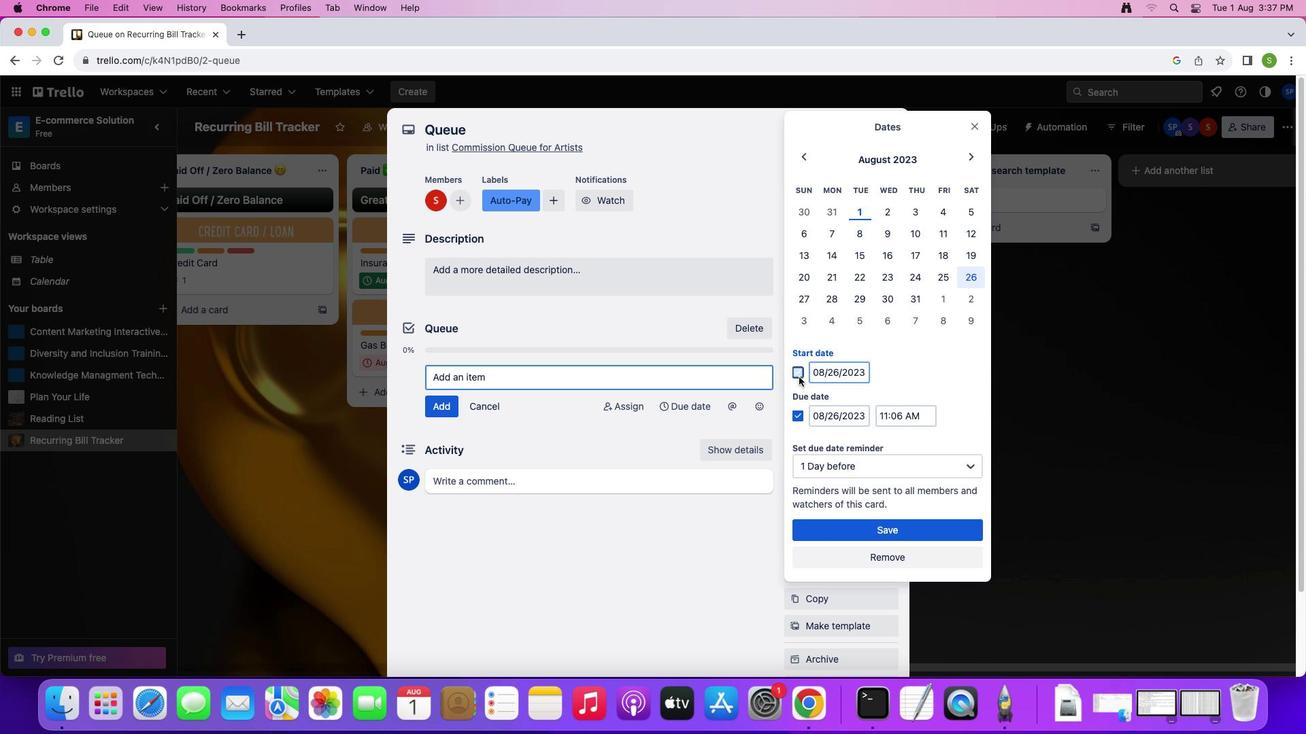 
Action: Mouse moved to (883, 523)
Screenshot: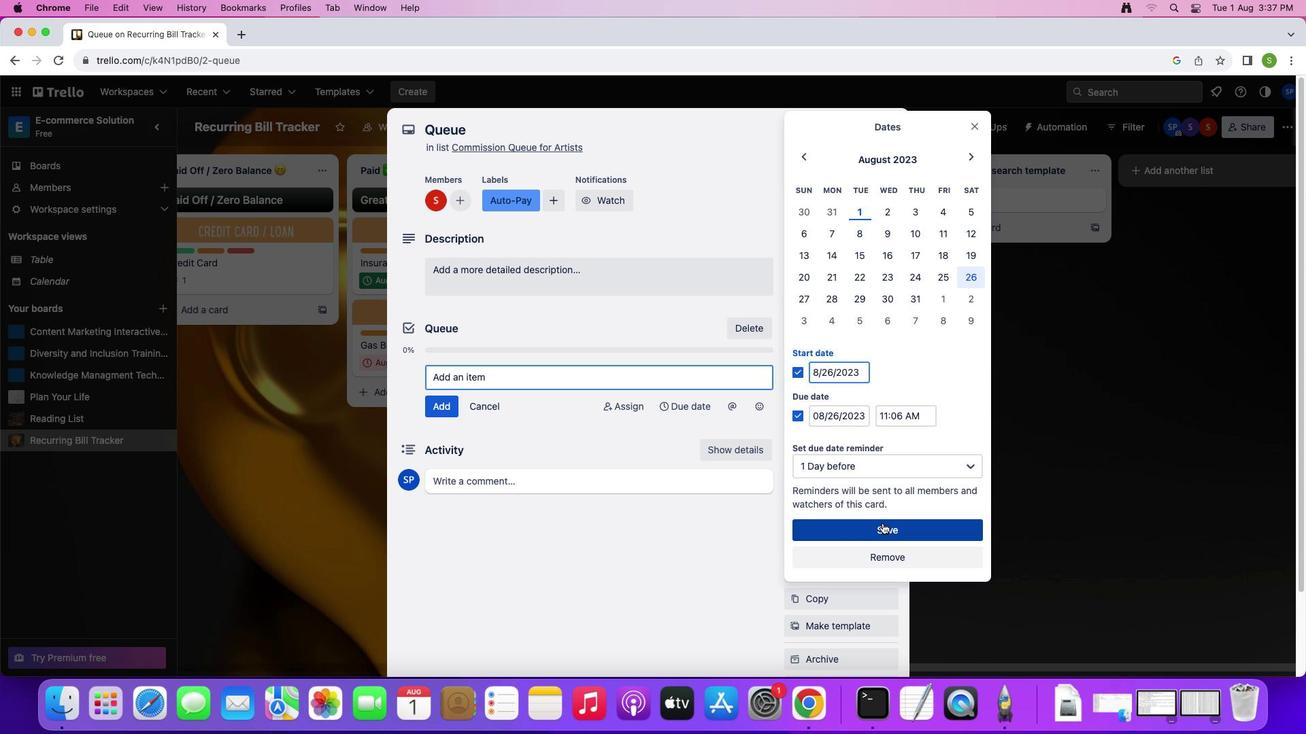 
Action: Mouse pressed left at (883, 523)
Screenshot: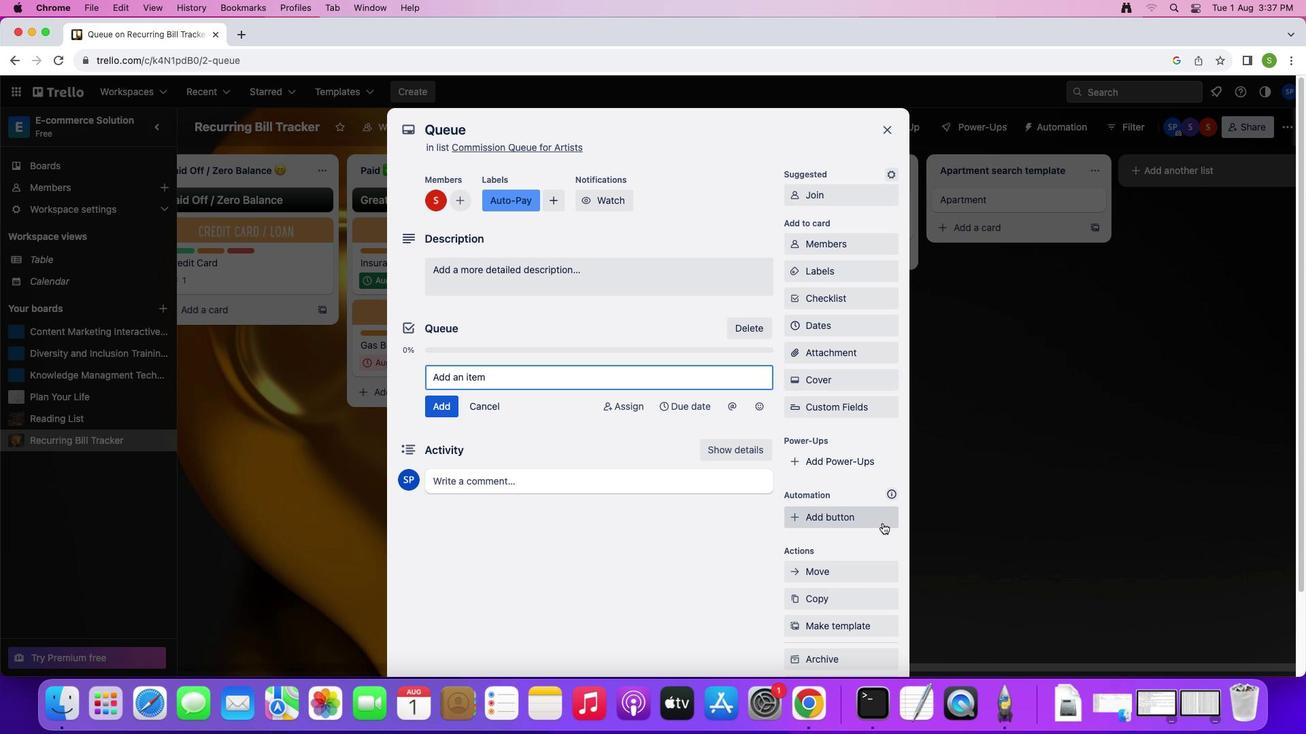 
Action: Mouse moved to (834, 373)
Screenshot: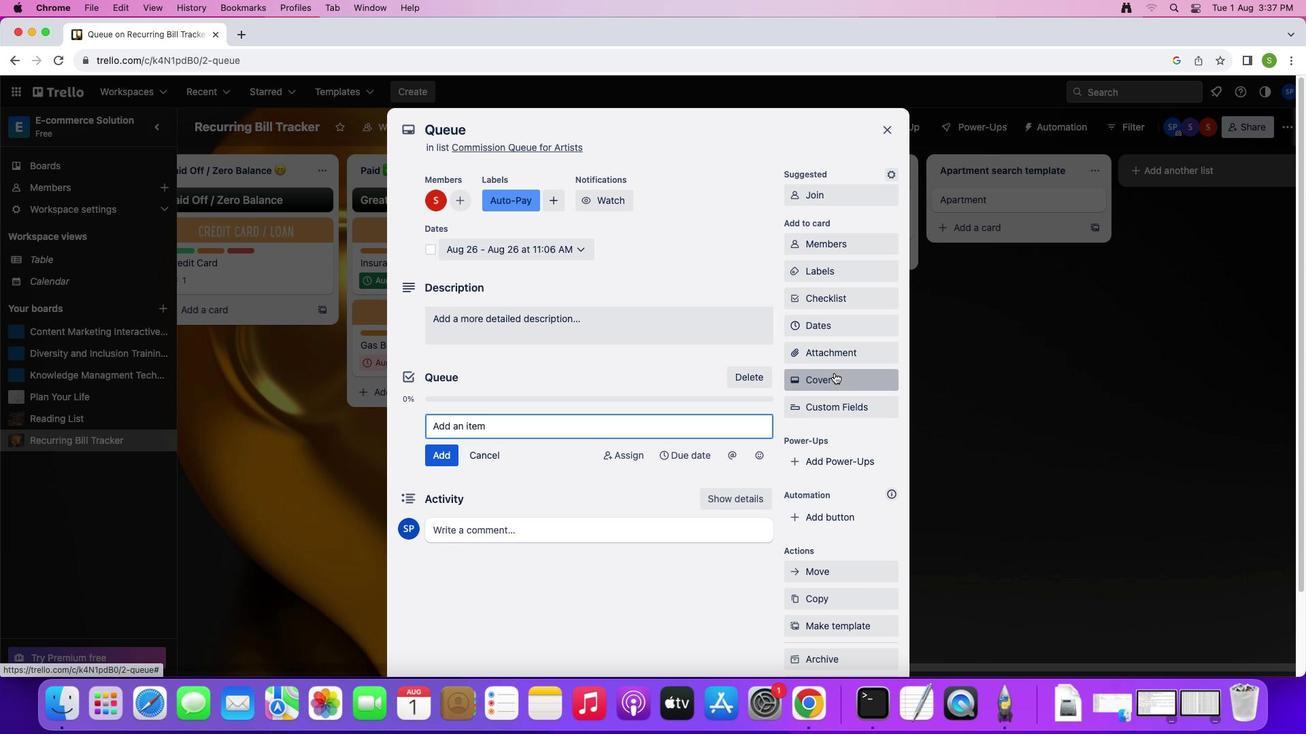 
Action: Mouse pressed left at (834, 373)
Screenshot: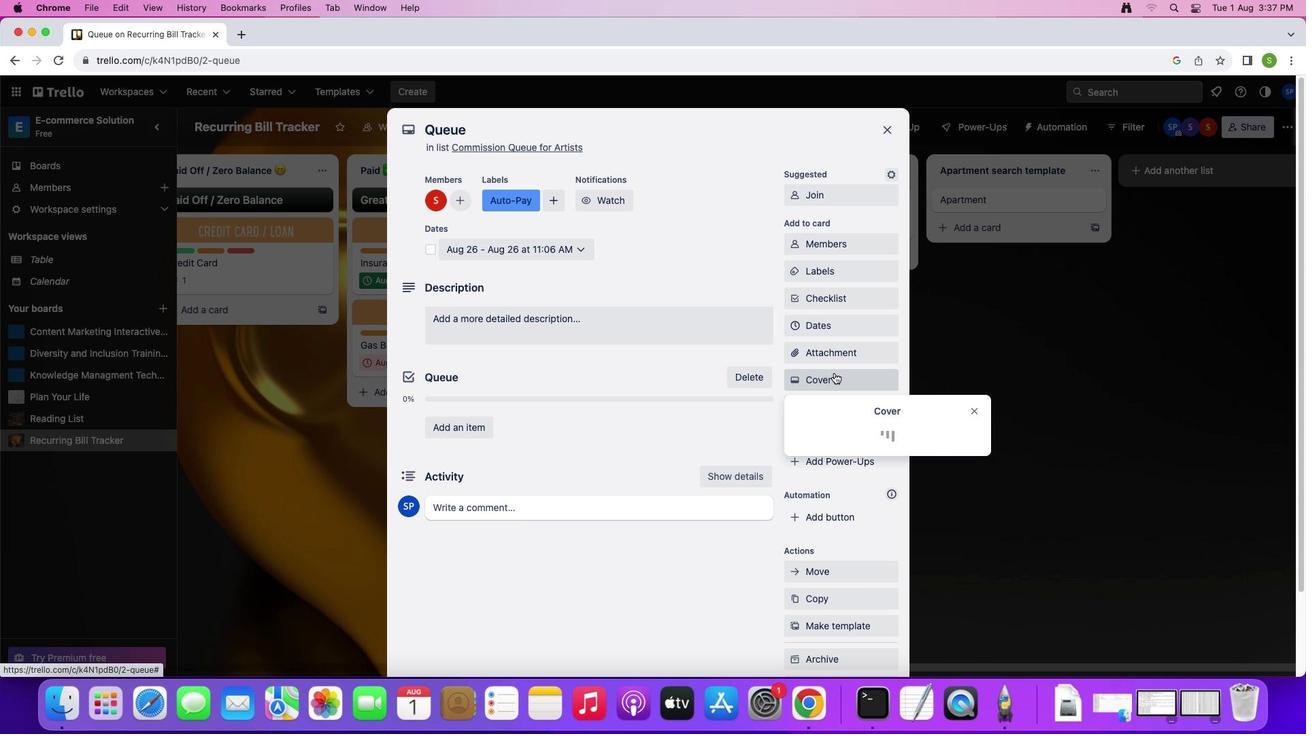 
Action: Mouse moved to (957, 406)
Screenshot: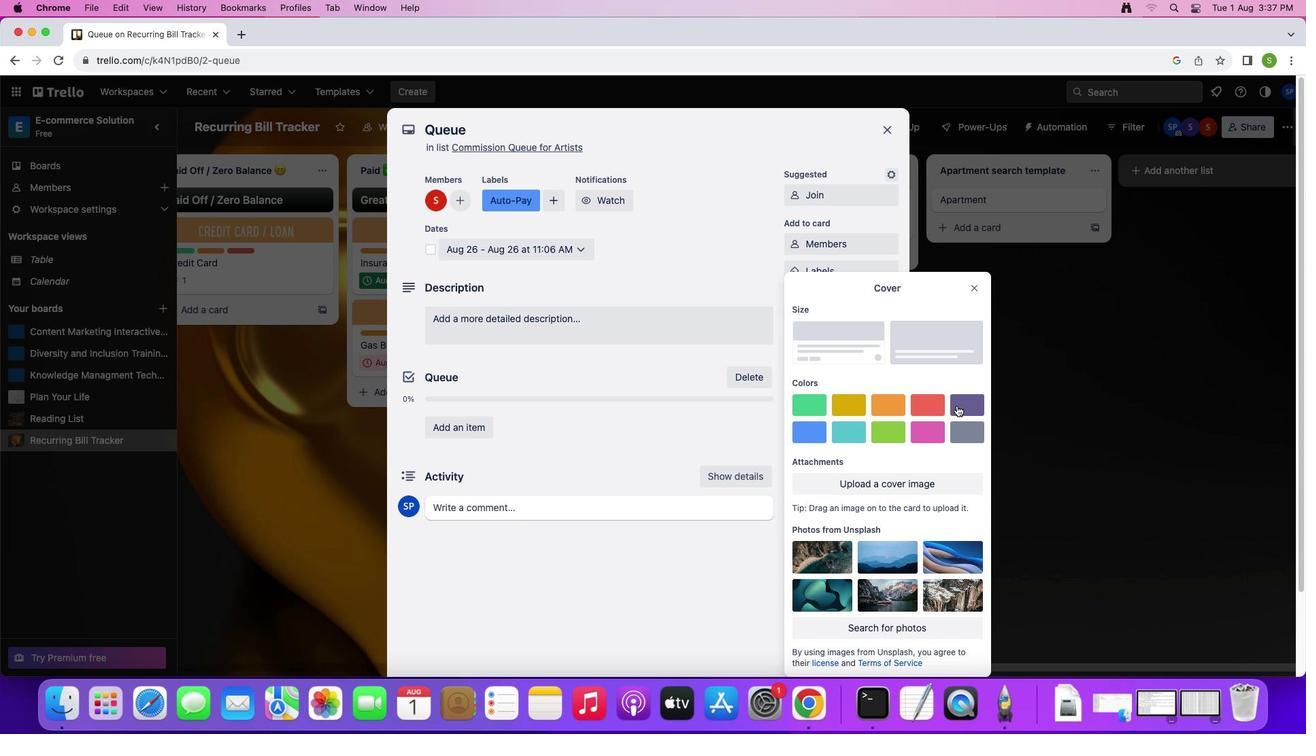 
Action: Mouse pressed left at (957, 406)
Screenshot: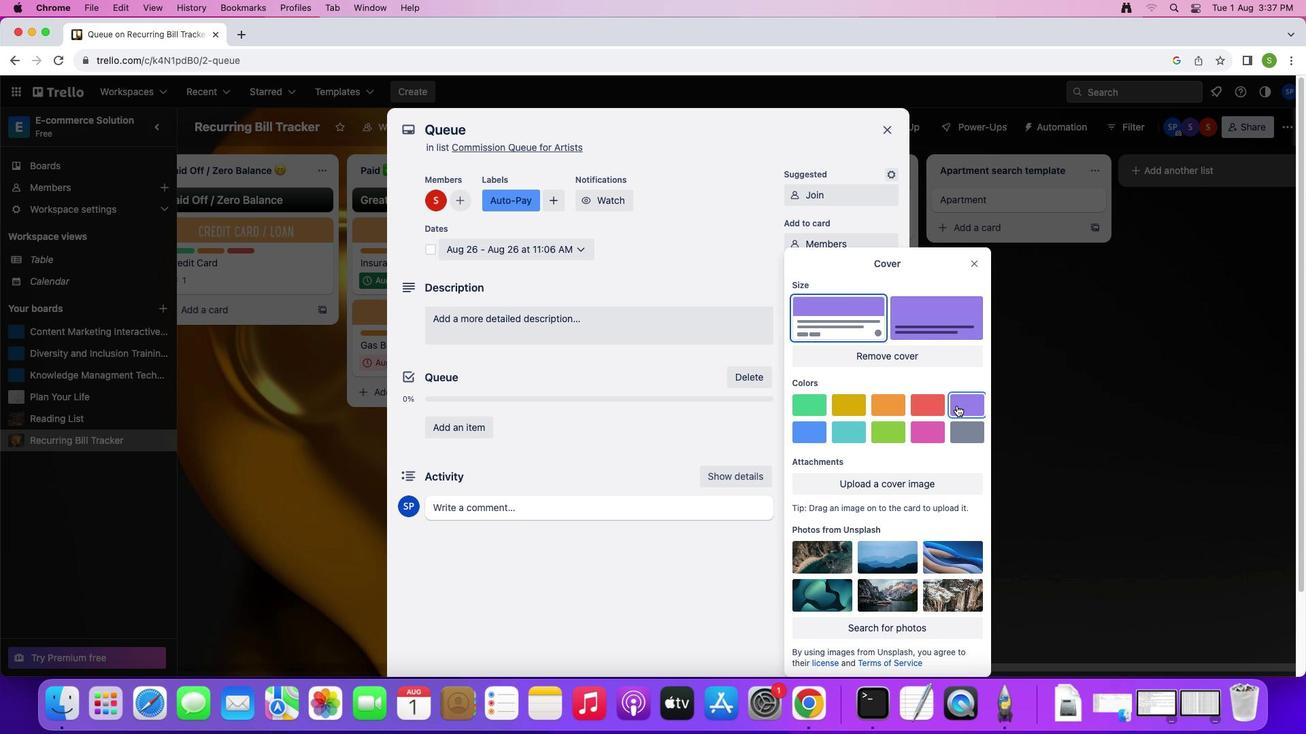 
Action: Mouse moved to (976, 260)
Screenshot: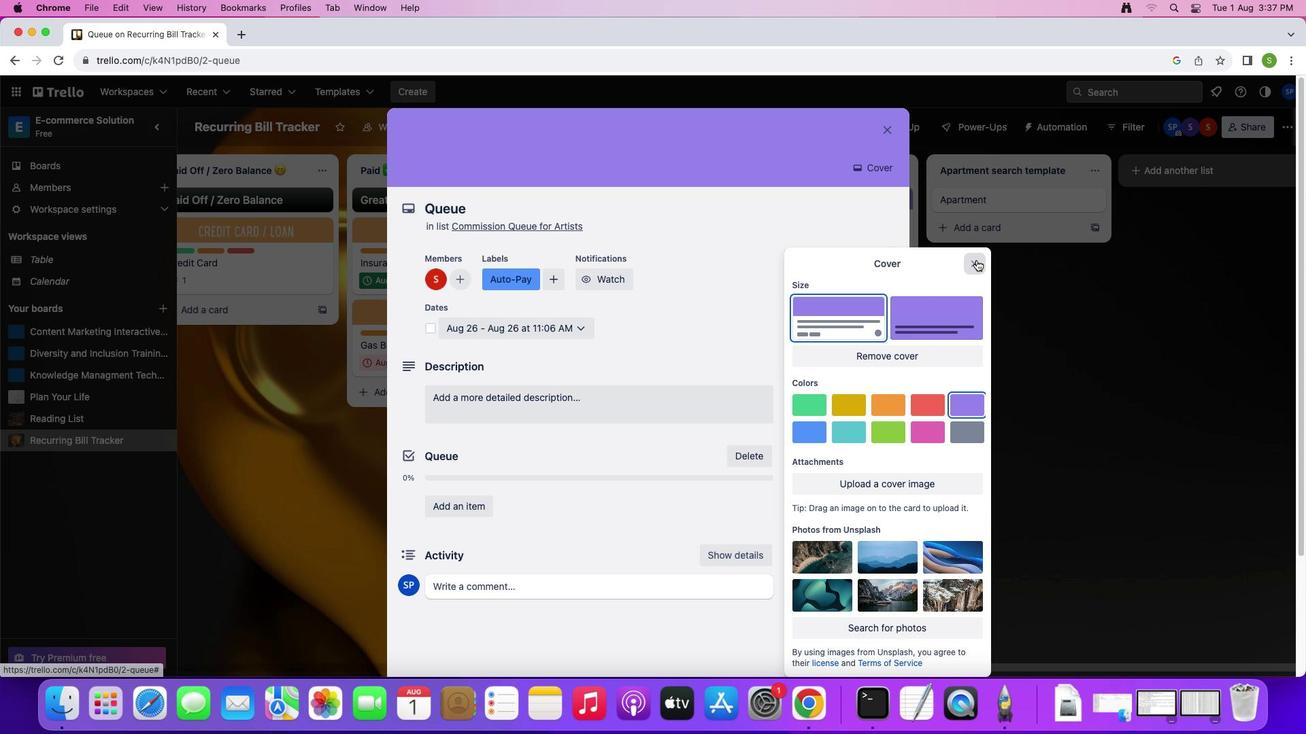 
Action: Mouse pressed left at (976, 260)
Screenshot: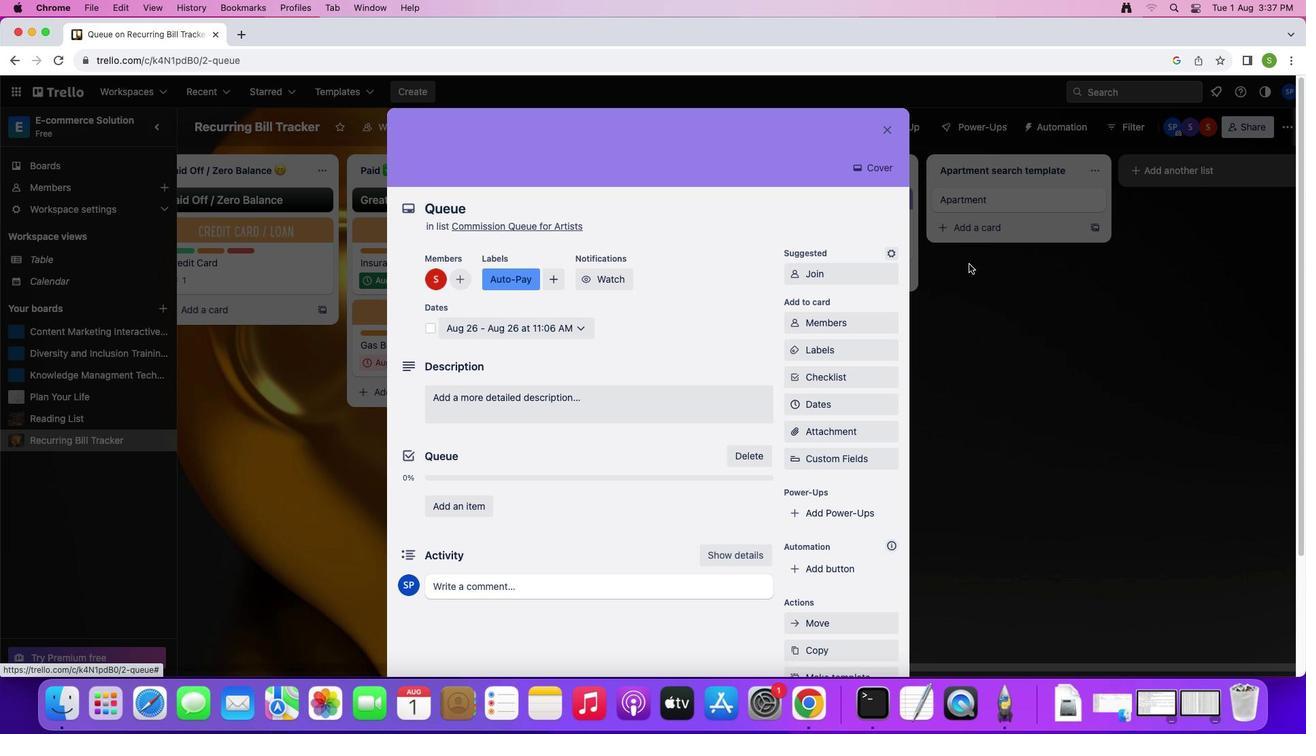 
Action: Mouse moved to (434, 327)
Screenshot: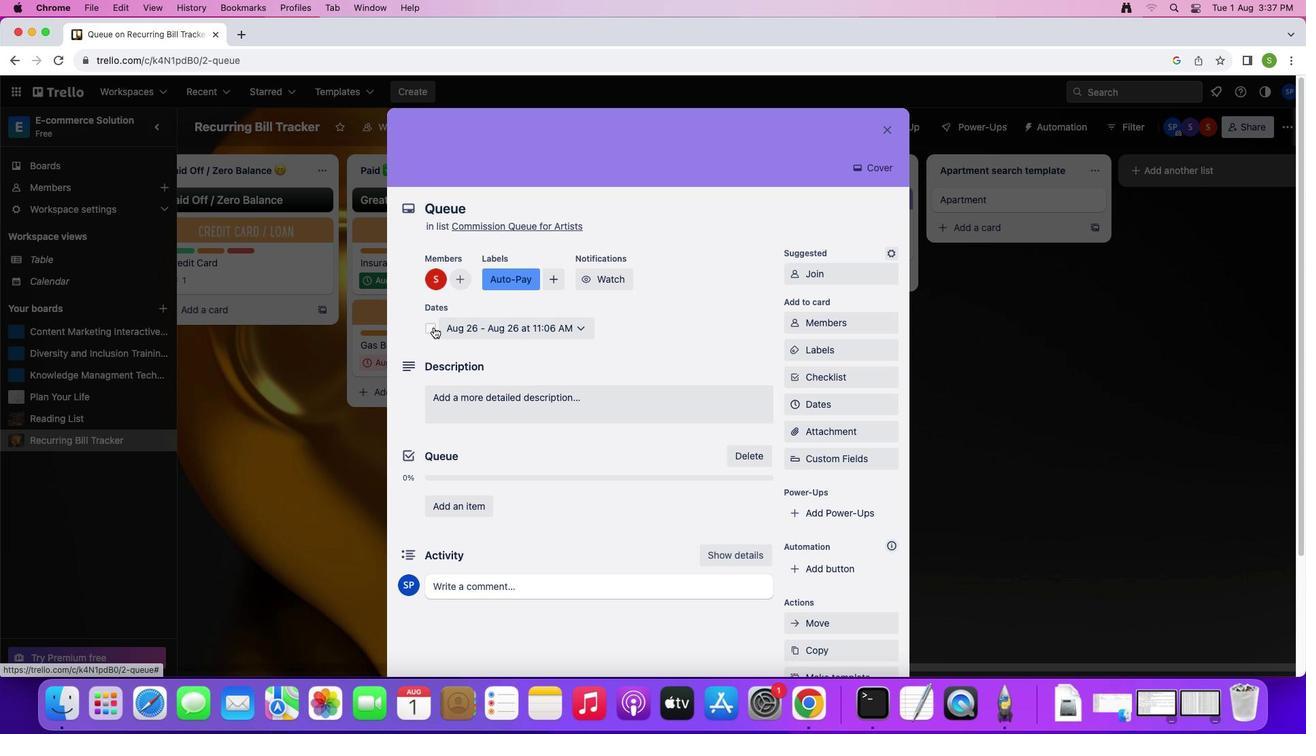 
Action: Mouse pressed left at (434, 327)
Screenshot: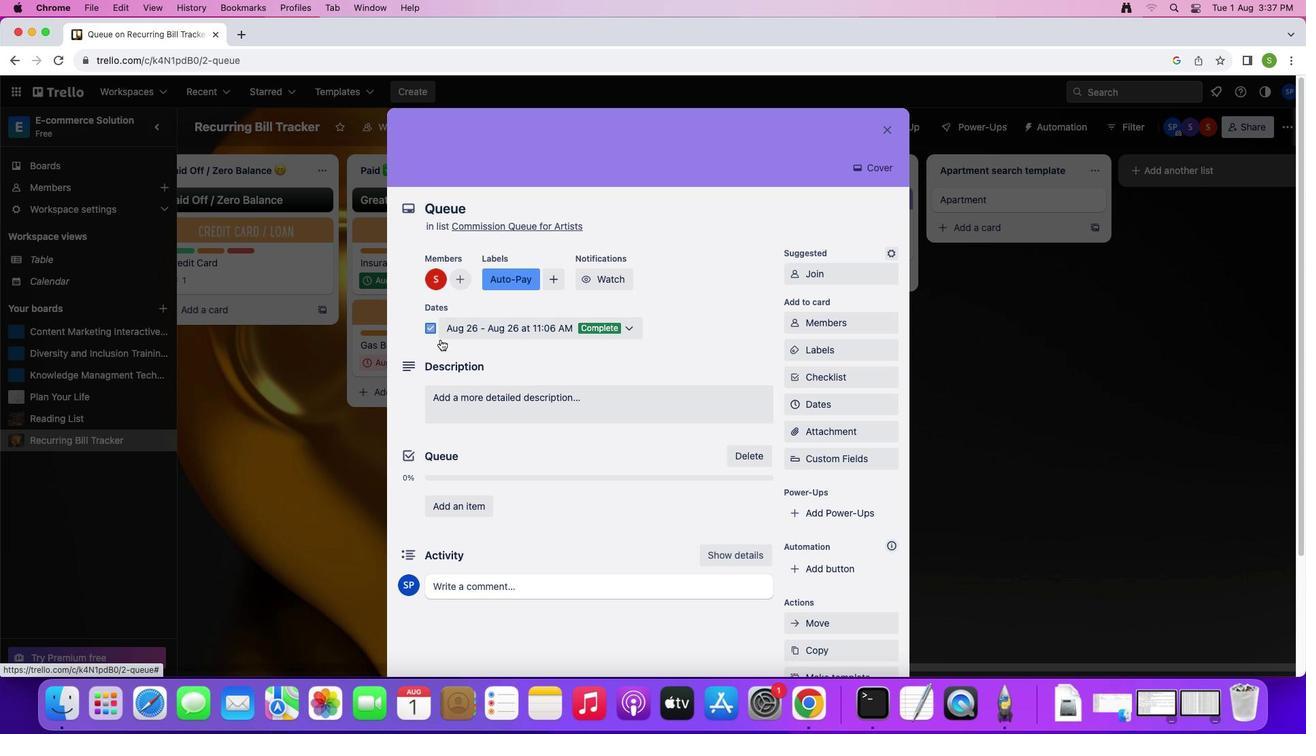 
Action: Mouse moved to (521, 405)
Screenshot: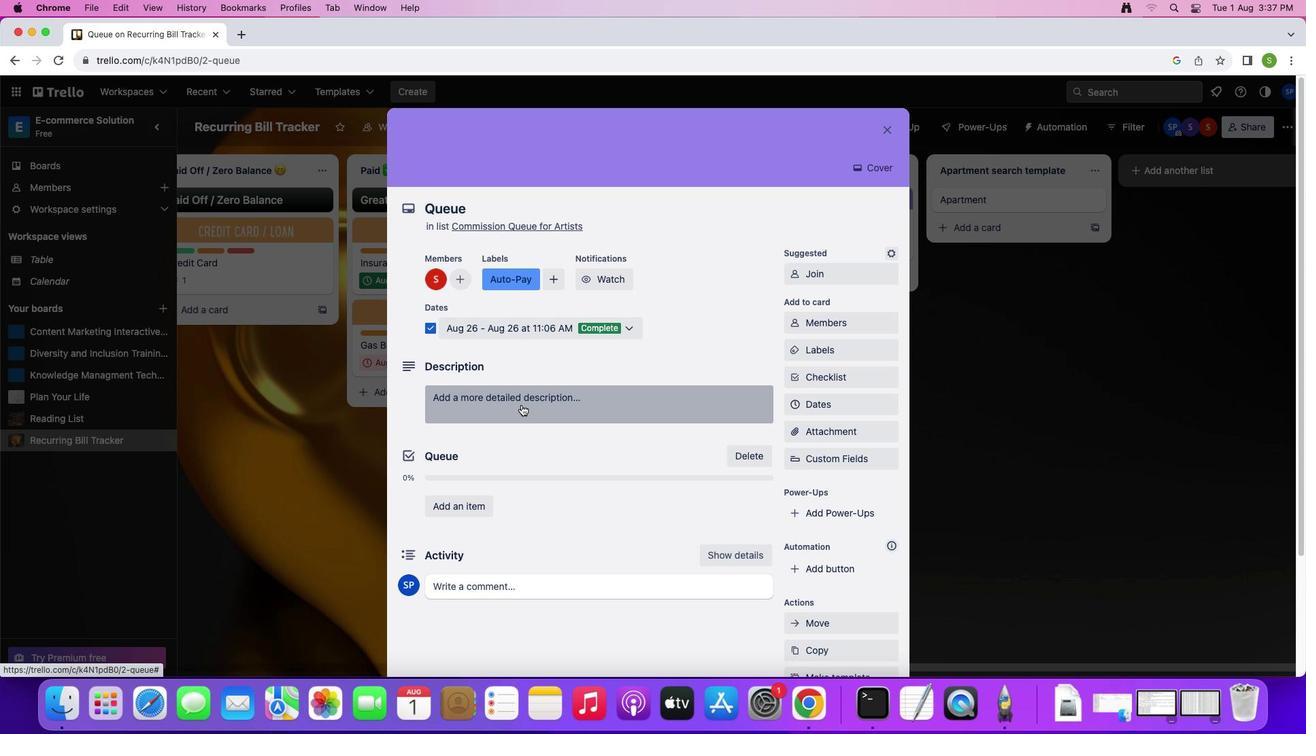 
Action: Mouse pressed left at (521, 405)
Screenshot: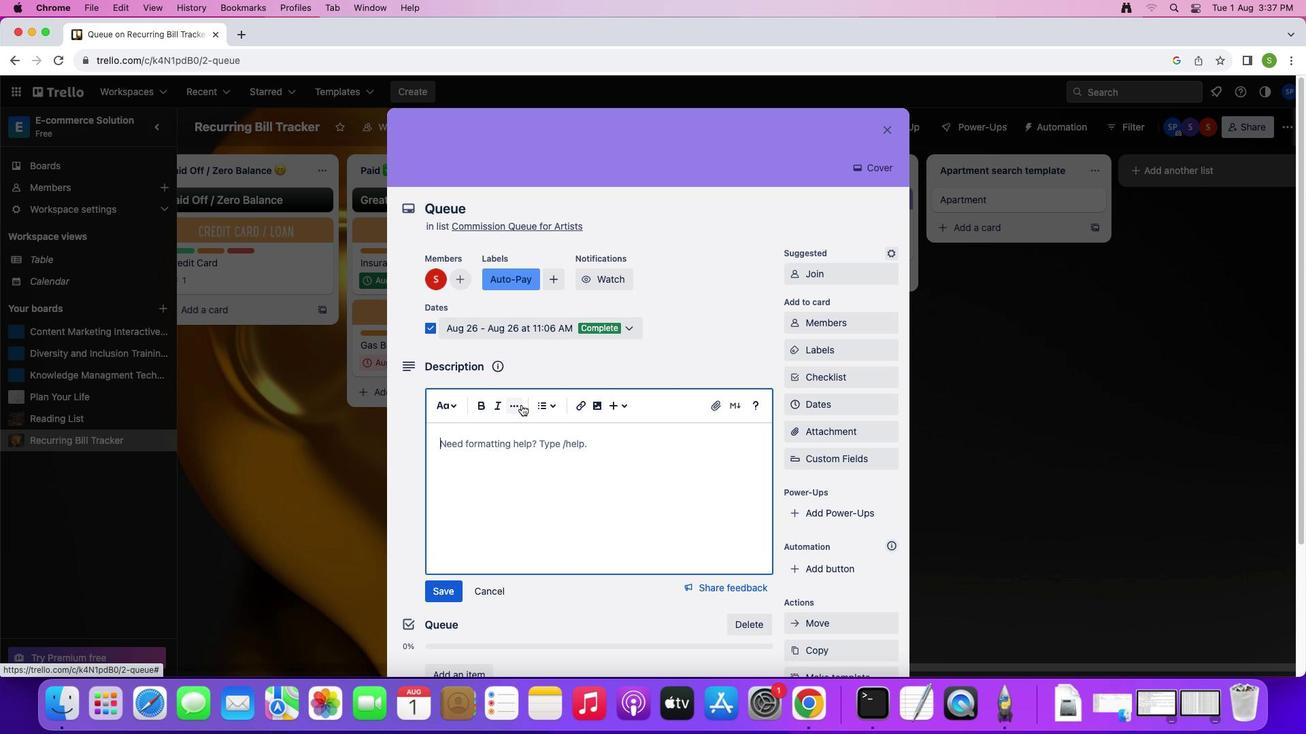 
Action: Mouse moved to (572, 449)
Screenshot: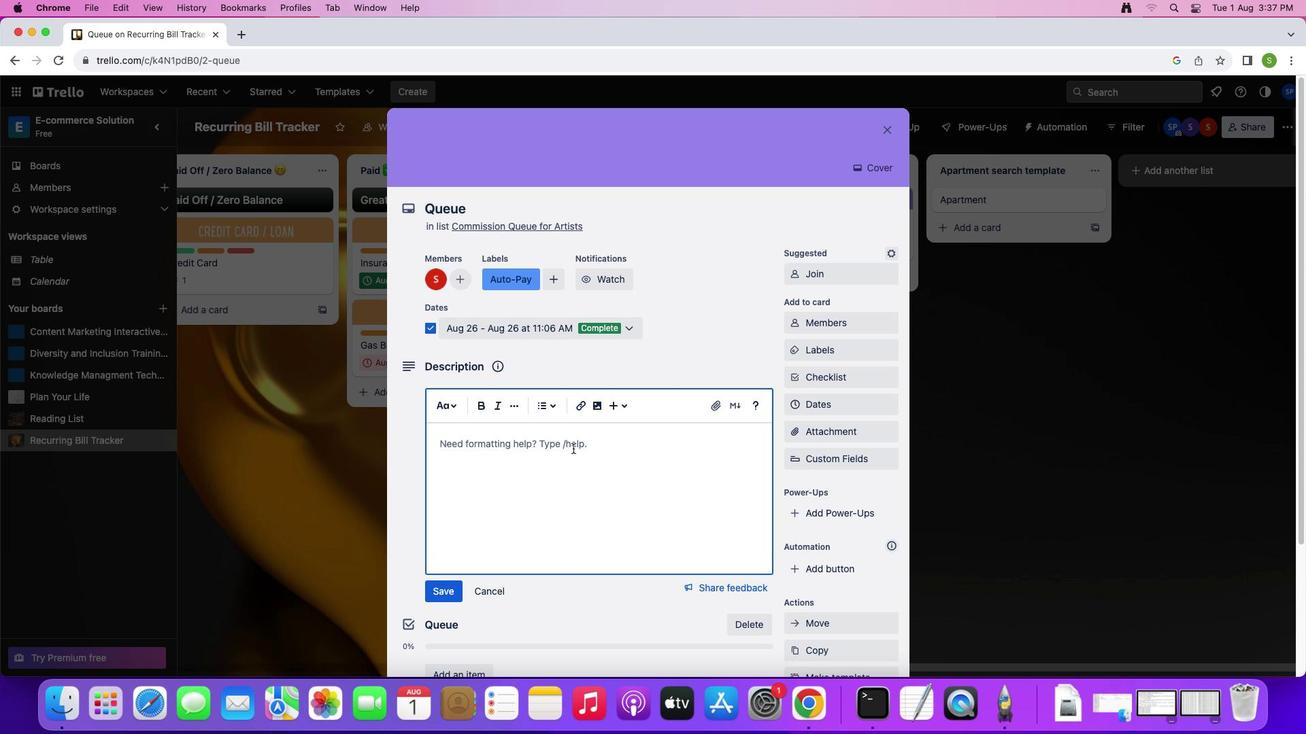 
Action: Key pressed Key.shift'A''t''t''e''n''t''i''o''n'Key.space'a''r''t''i''s''t''s'Key.shift'!'Key.spaceKey.shift'U''s''e'Key.space't''h''i''s'Key.space't''e''m''p''l''a''t''e'Key.space't''o'Key.space'm''a''n''a''g''e'Key.space'y''o''u''r'Key.space'b''a''c''k''l''o''g'Key.space'o''f'Key.space'u''p''c''o''m''i''n''g'Key.space'p''r''o''j''e''c''t'','Key.space'k''e''e''p'Key.space't''a''b''s'Key.space'o''n'Key.space'y''o''u''r'Key.space'c''o''m''m''i''s''s''i''o''n'','Key.space'a''n''d'Key.space's''h''a''r''e'Key.space'p''r''o''g''r''a''m'
Screenshot: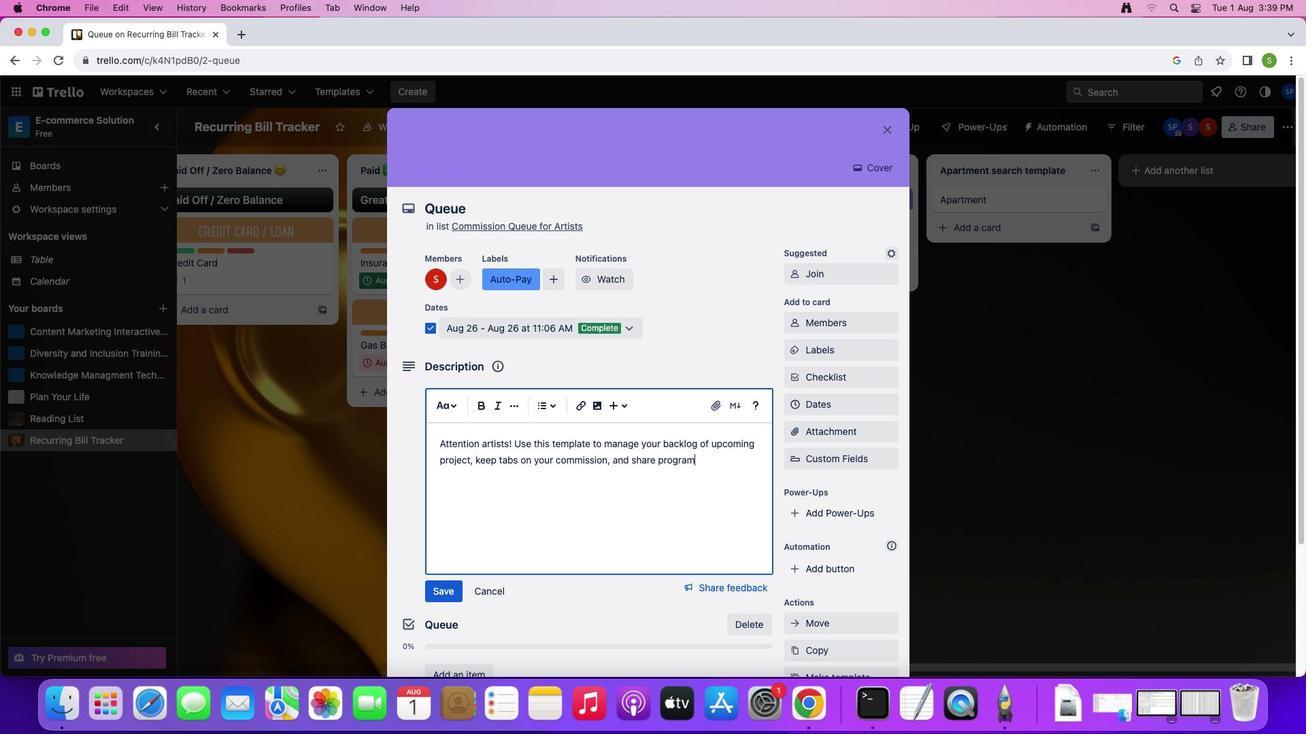 
Action: Mouse moved to (696, 463)
Screenshot: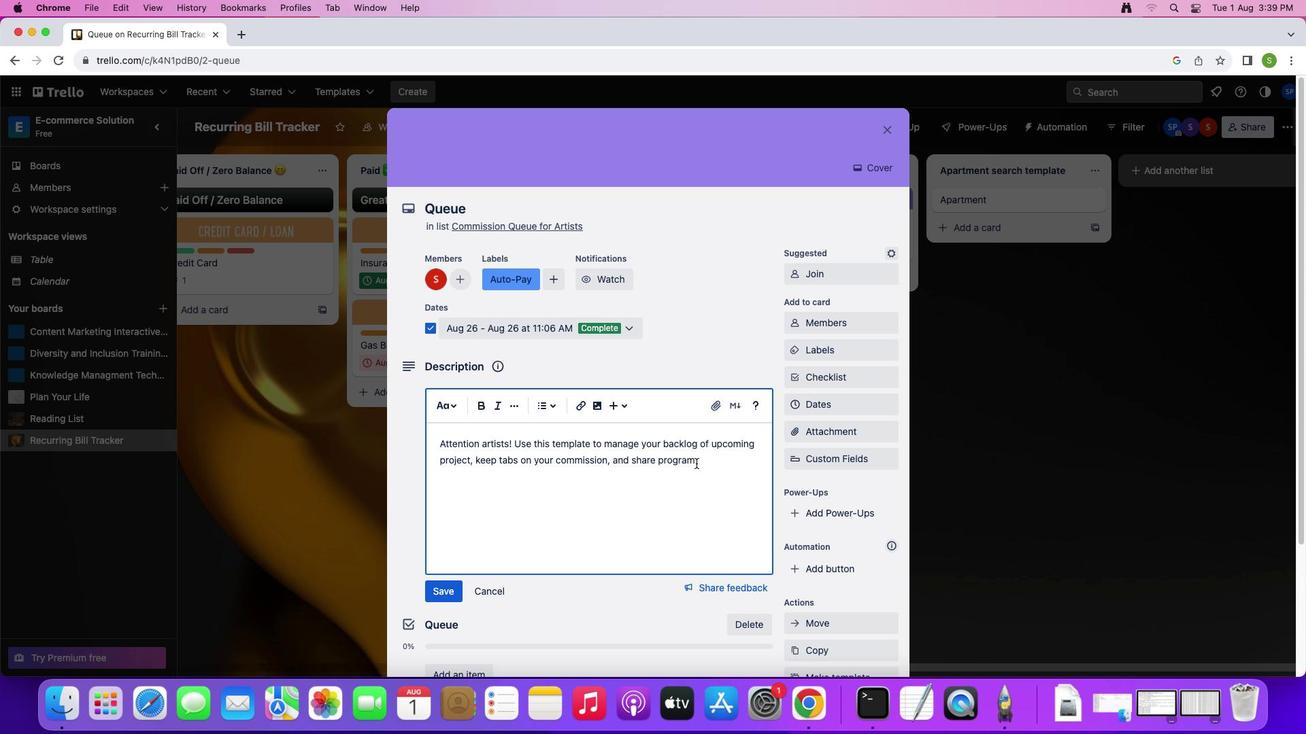 
Action: Mouse pressed left at (696, 463)
Screenshot: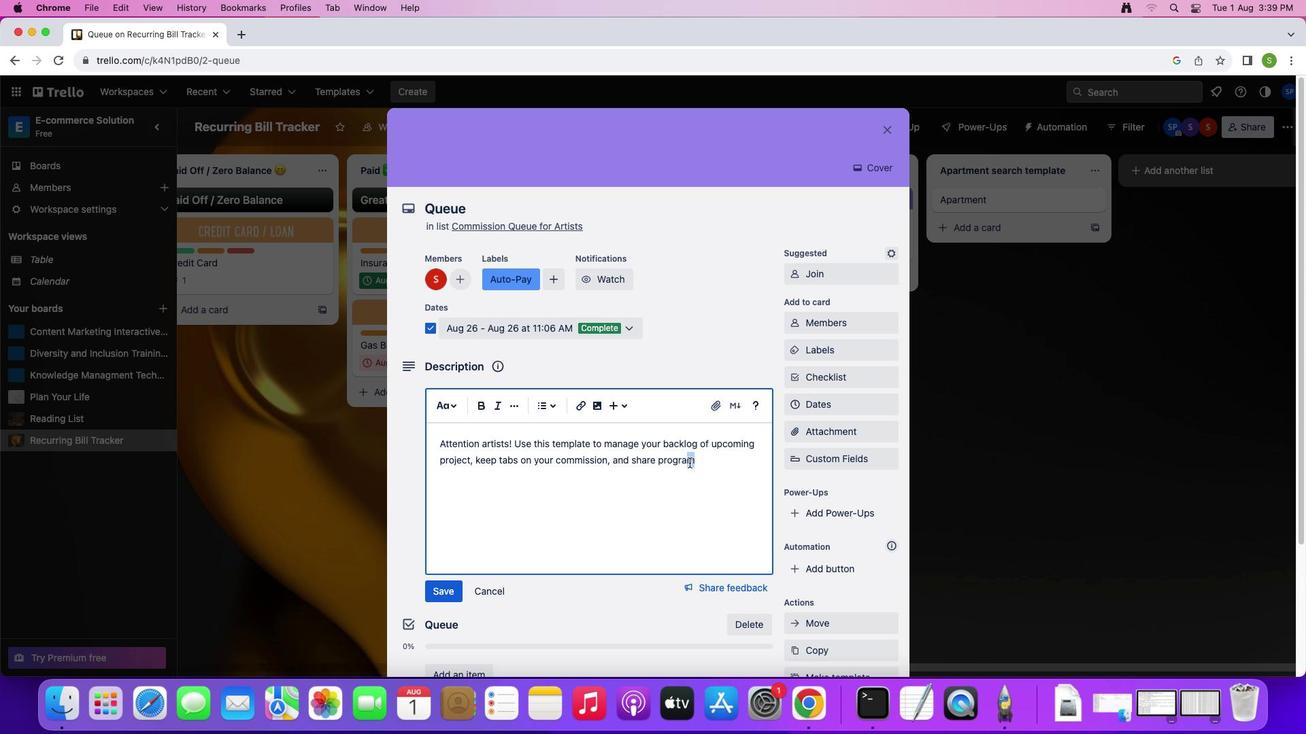 
Action: Mouse moved to (800, 489)
Screenshot: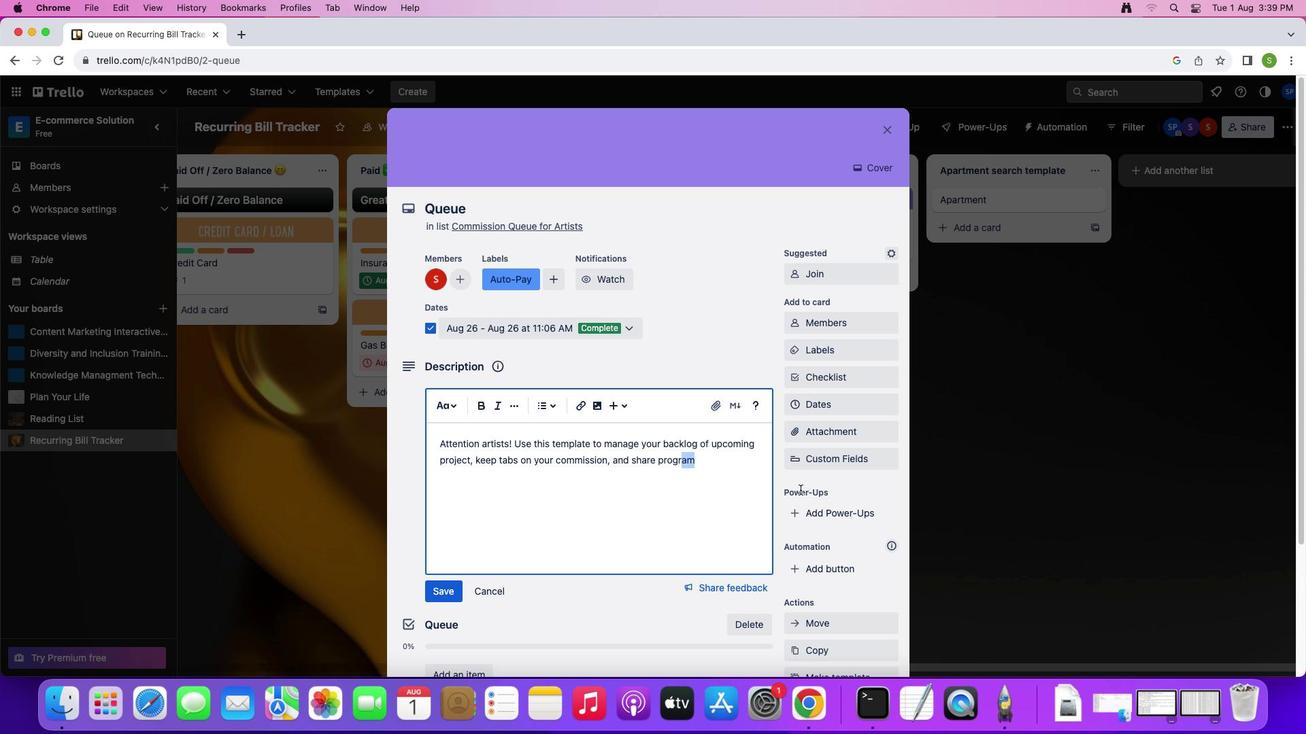 
Action: Key pressed 'e''s''s'
Screenshot: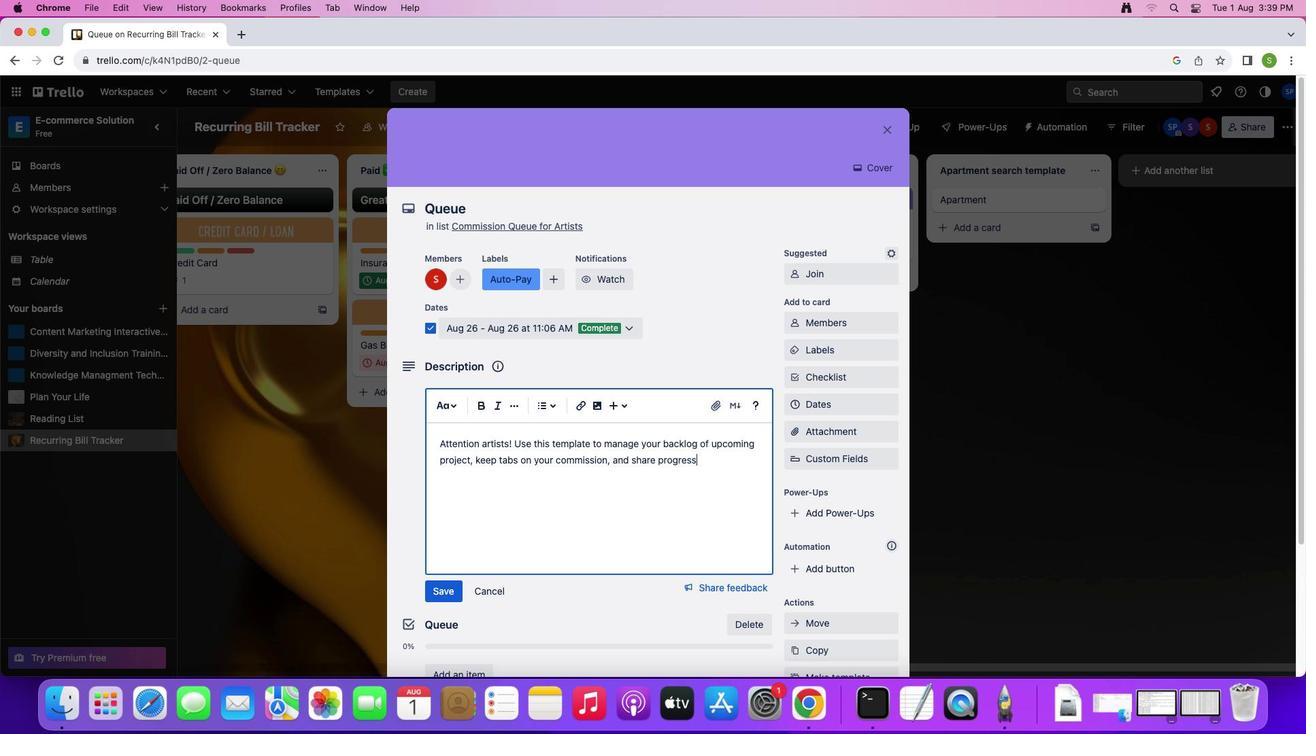 
Action: Mouse moved to (782, 493)
Screenshot: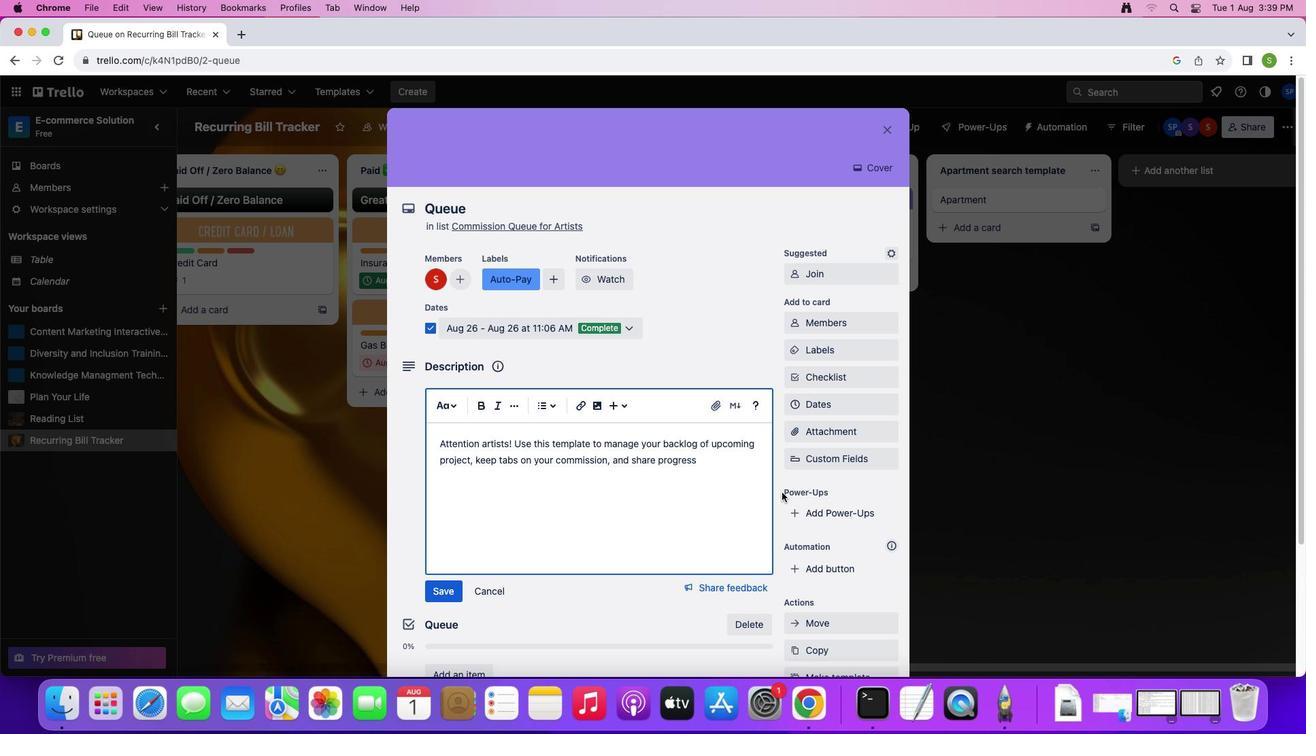
Action: Key pressed ','Key.space'k''e''e''e''p'
Screenshot: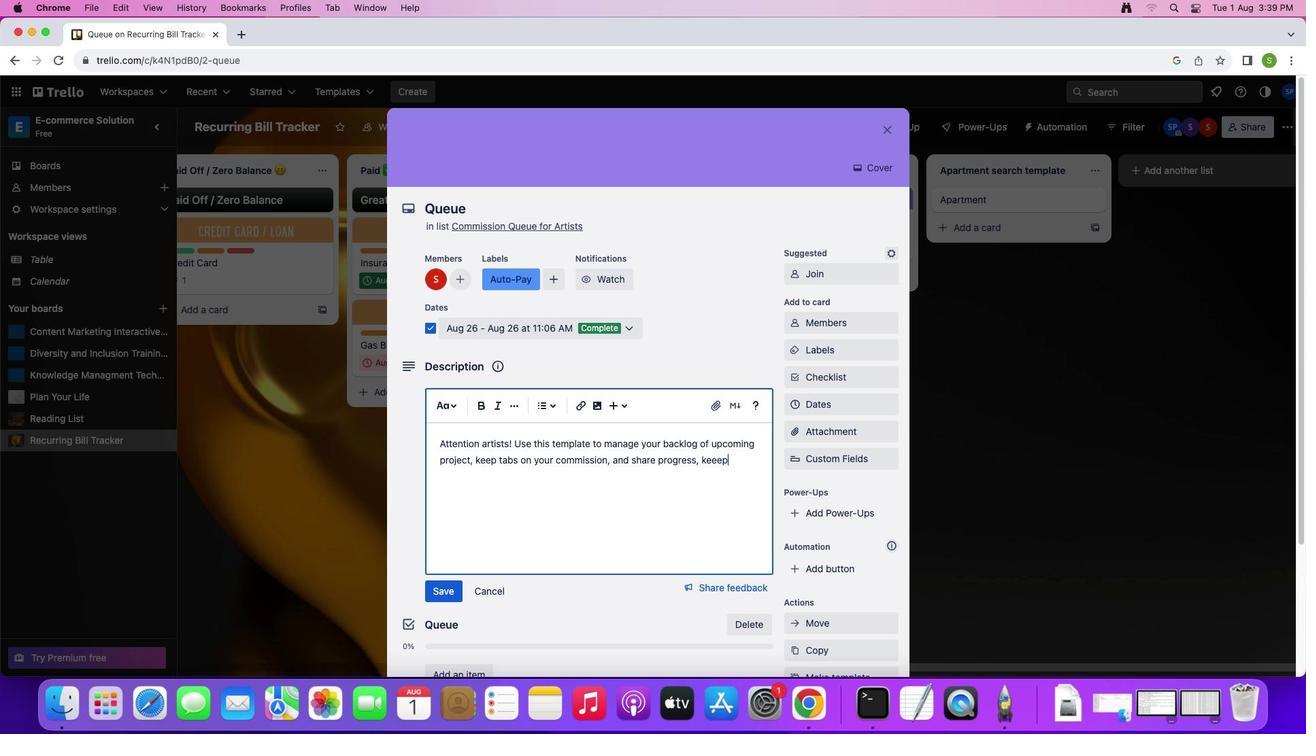 
Action: Mouse moved to (711, 460)
Screenshot: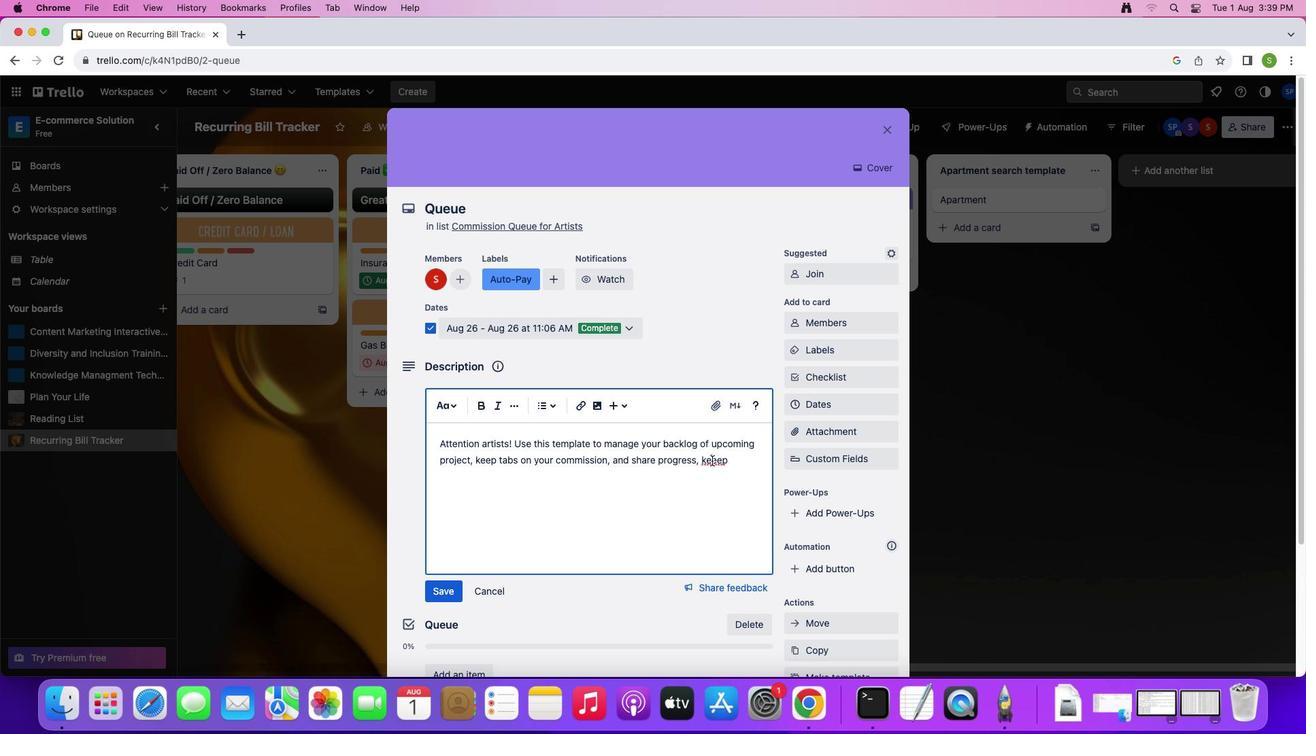 
Action: Mouse pressed left at (711, 460)
Screenshot: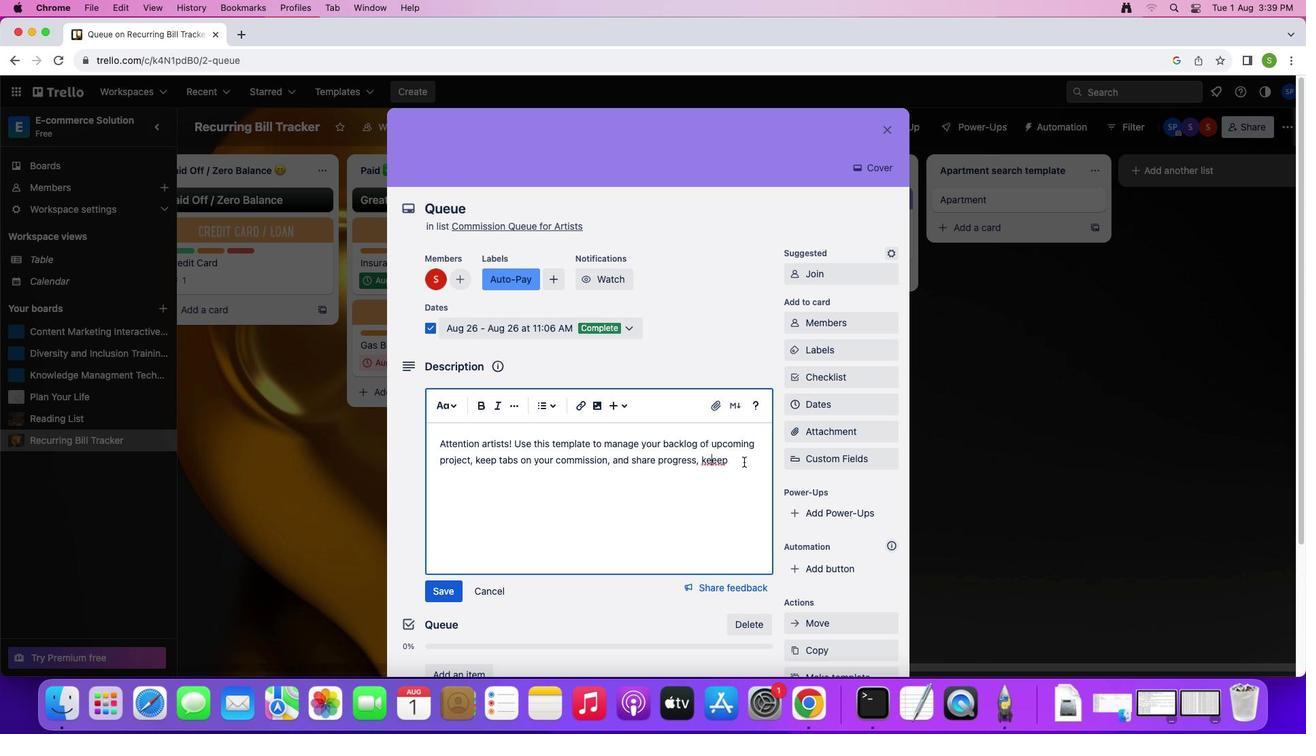 
Action: Mouse moved to (745, 461)
Screenshot: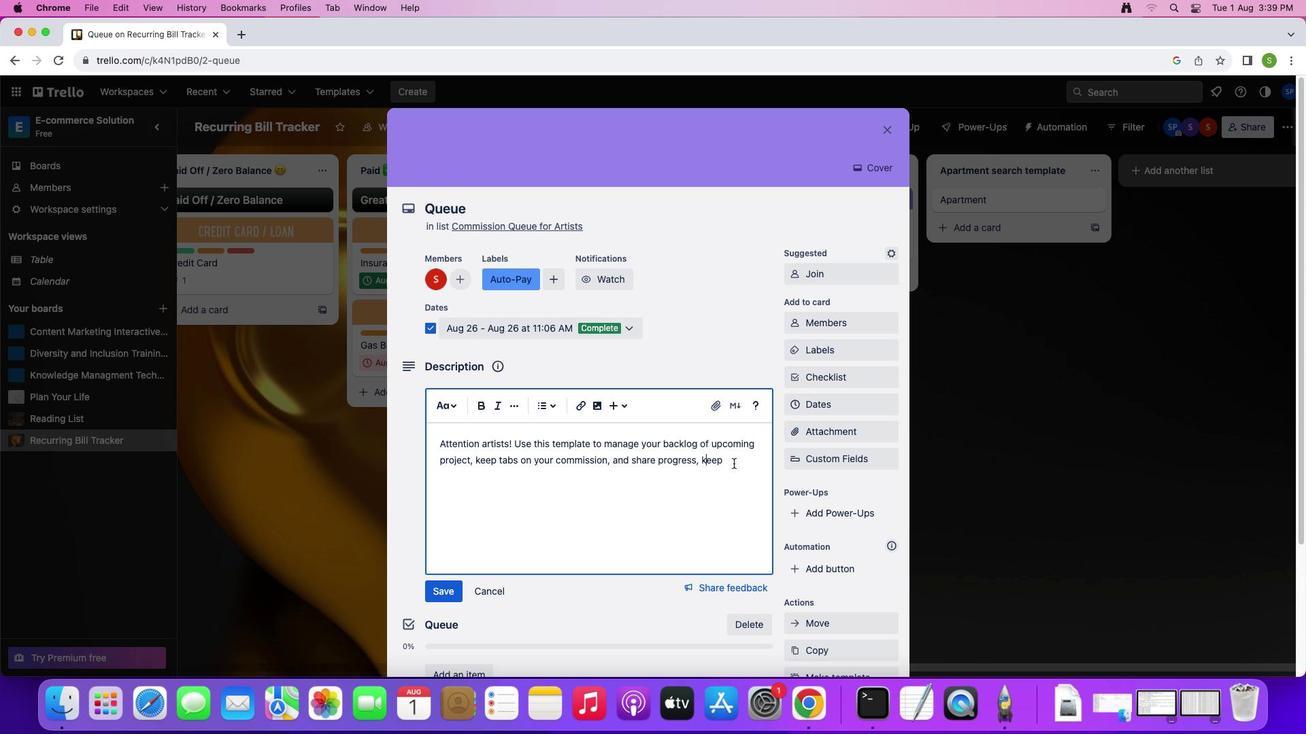 
Action: Key pressed Key.backspace
Screenshot: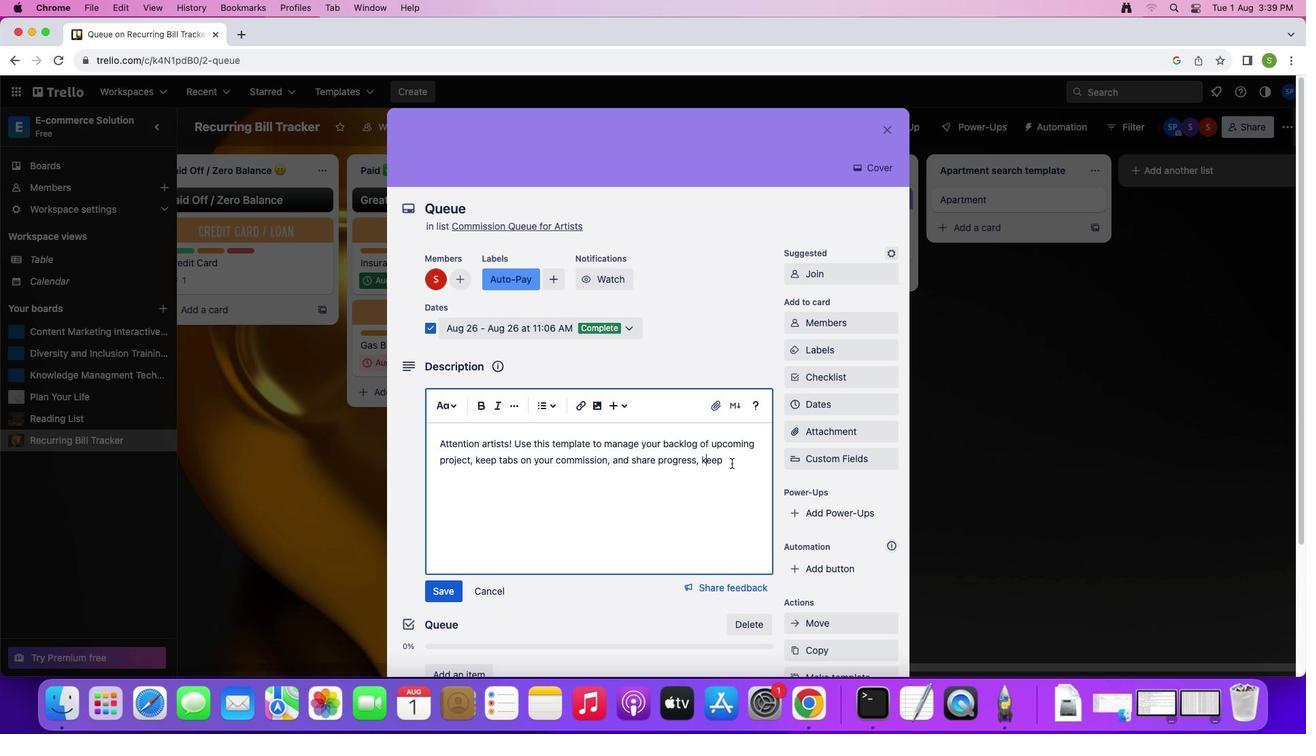
Action: Mouse moved to (730, 464)
Screenshot: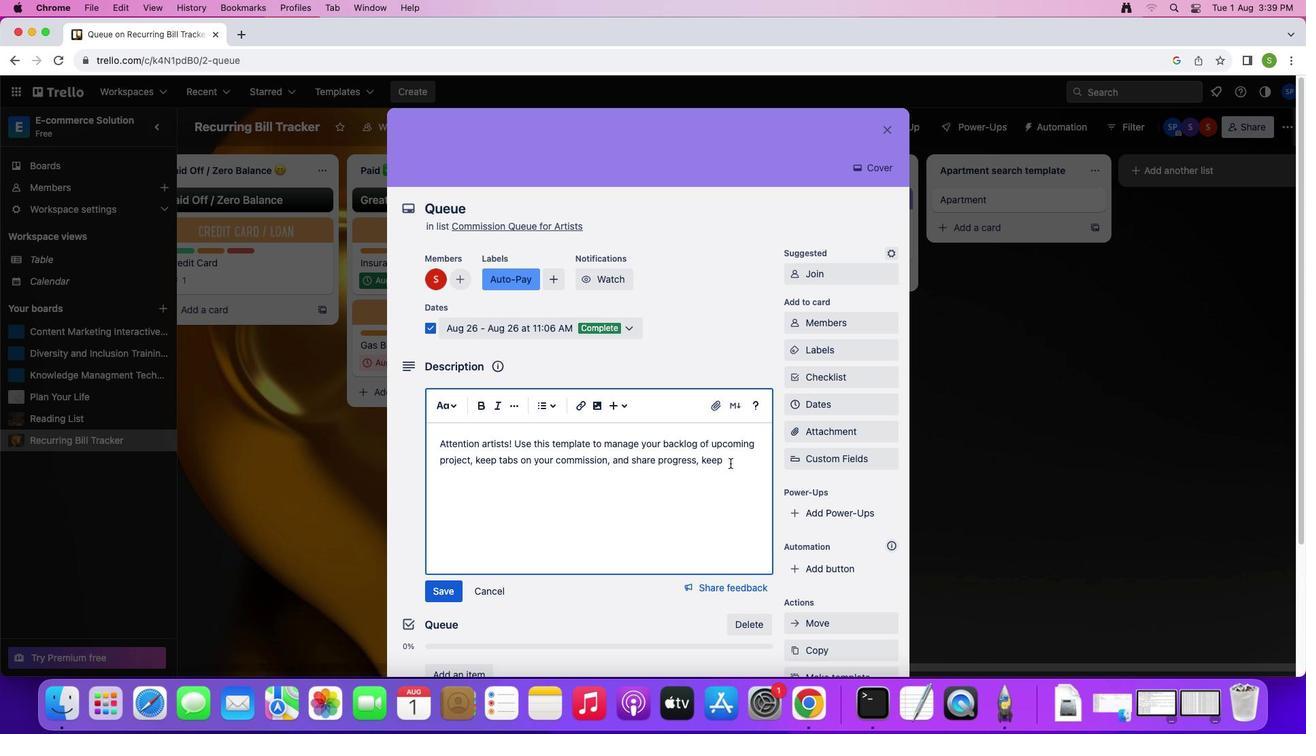 
Action: Mouse pressed left at (730, 464)
Screenshot: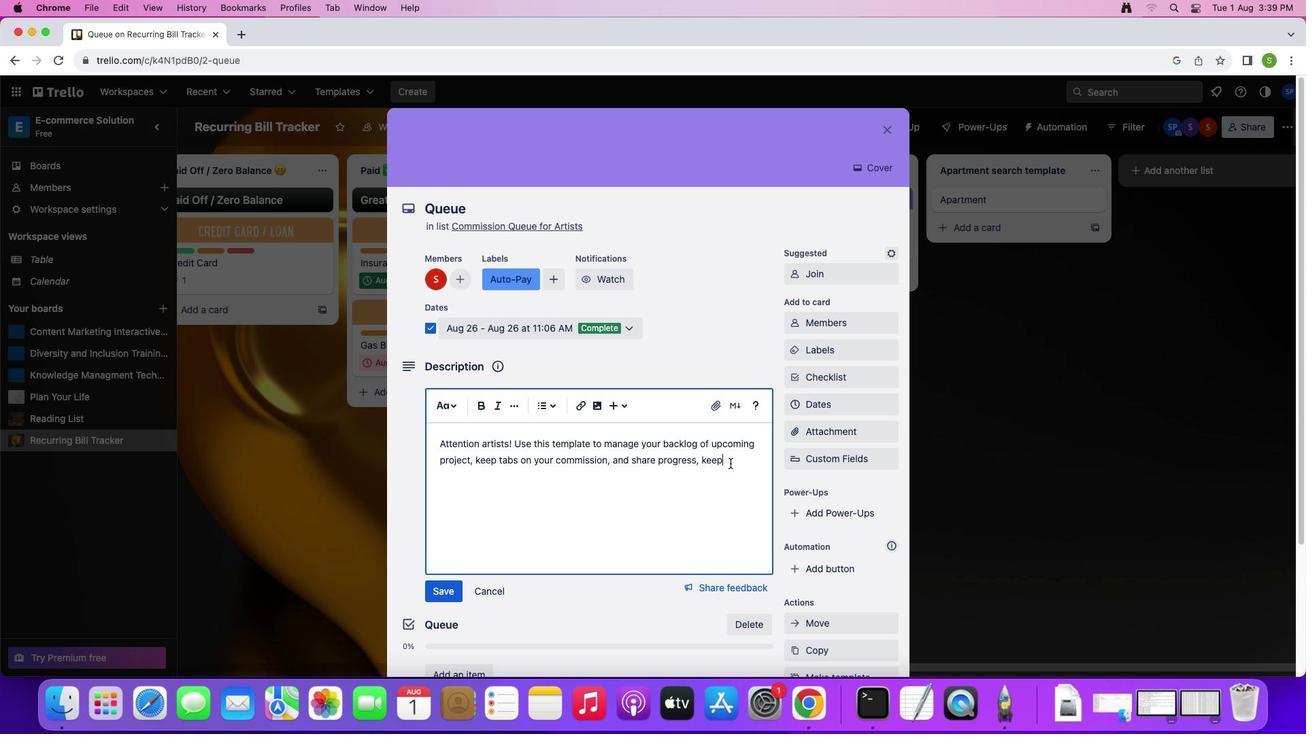 
Action: Key pressed Key.space't''a''b''s'Key.space'o''n'Key.space'y''o''u''r'Key.space'c''o''m''m''i''s''s''s'Key.backspace'i''o''n'','Key.space'a''n''d'Key.space's''h''a''r''e'Key.space'p''r''o''g''r''a'Key.backspace'e''s''s'Key.space'w''i''t''h'Key.space'c''k'Key.backspace'l''i''e''b'Key.backspace'n''t''s''.'
Screenshot: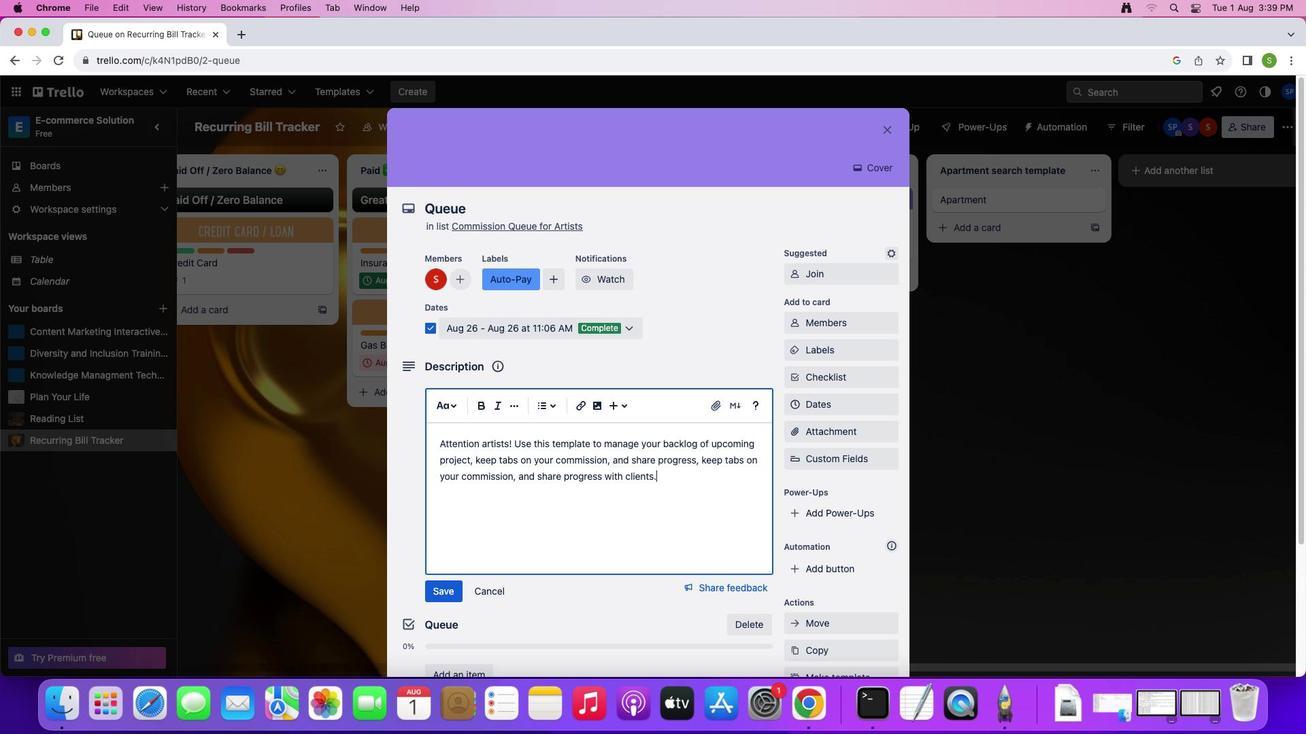 
Action: Mouse moved to (440, 582)
Screenshot: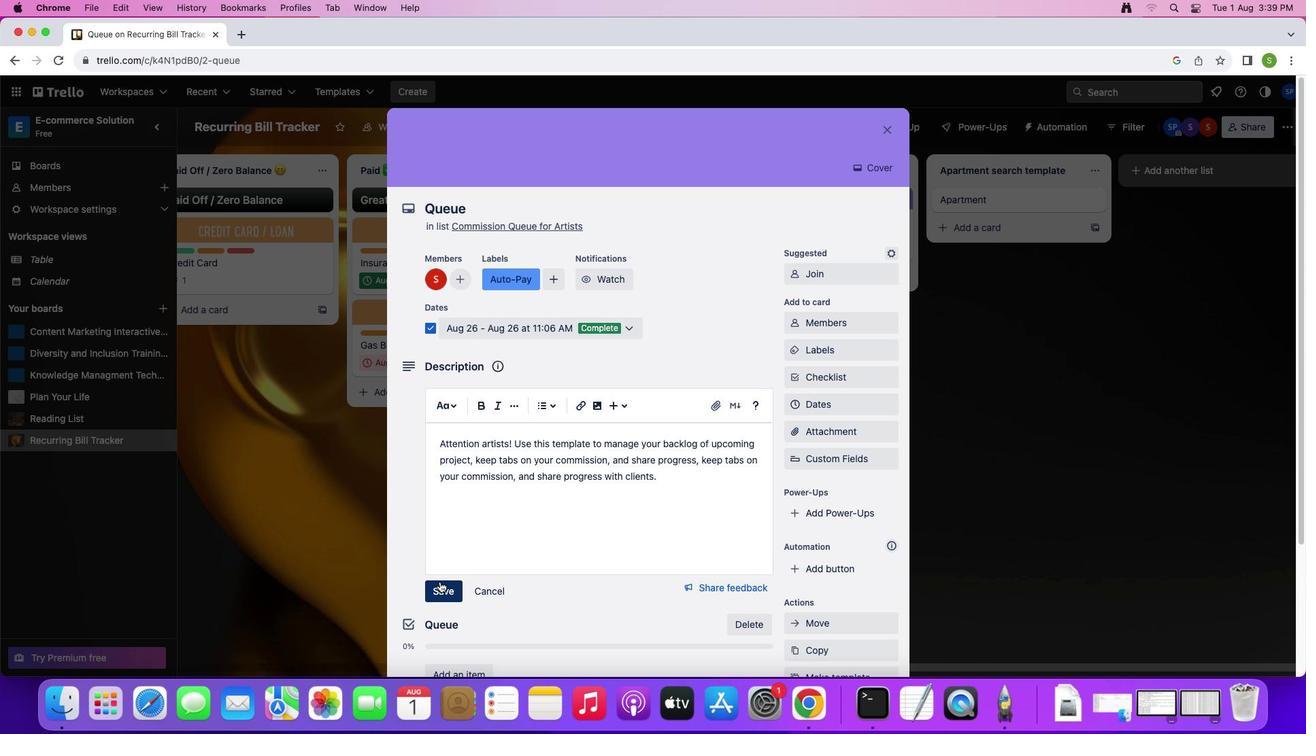 
Action: Mouse pressed left at (440, 582)
Screenshot: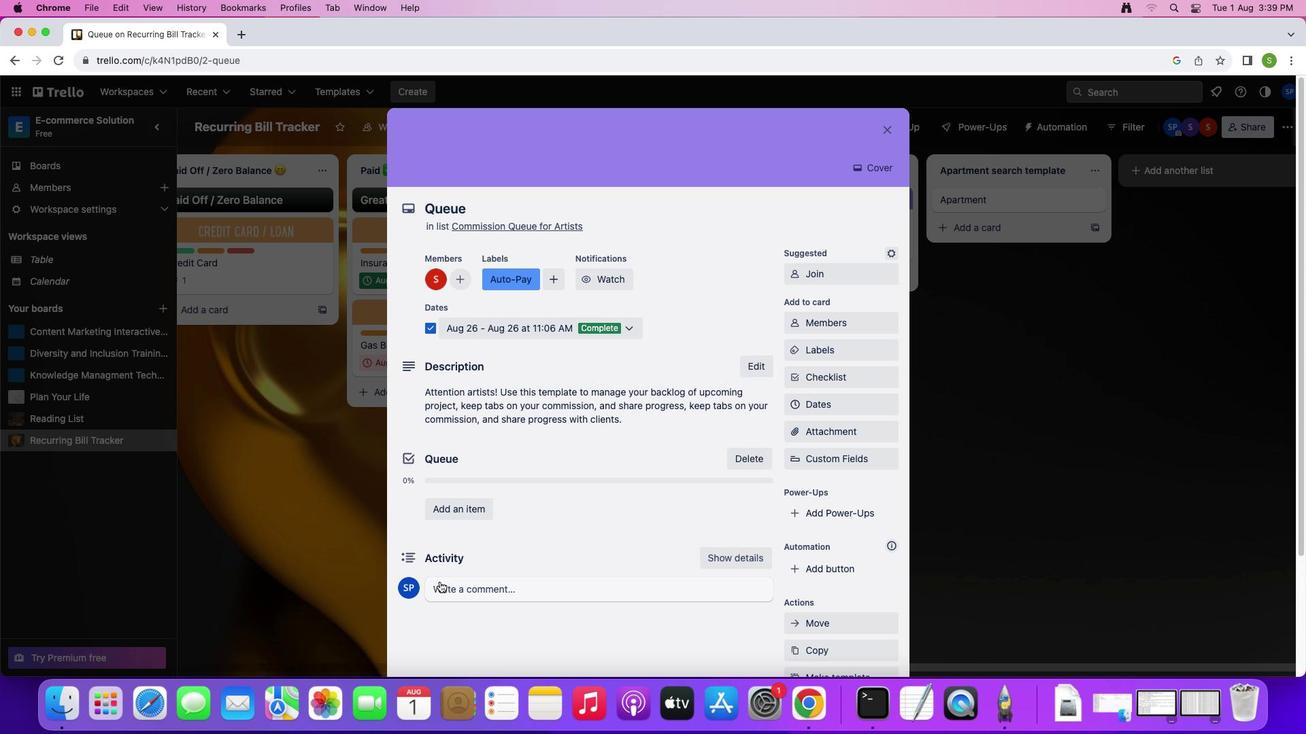 
Action: Mouse moved to (465, 586)
Screenshot: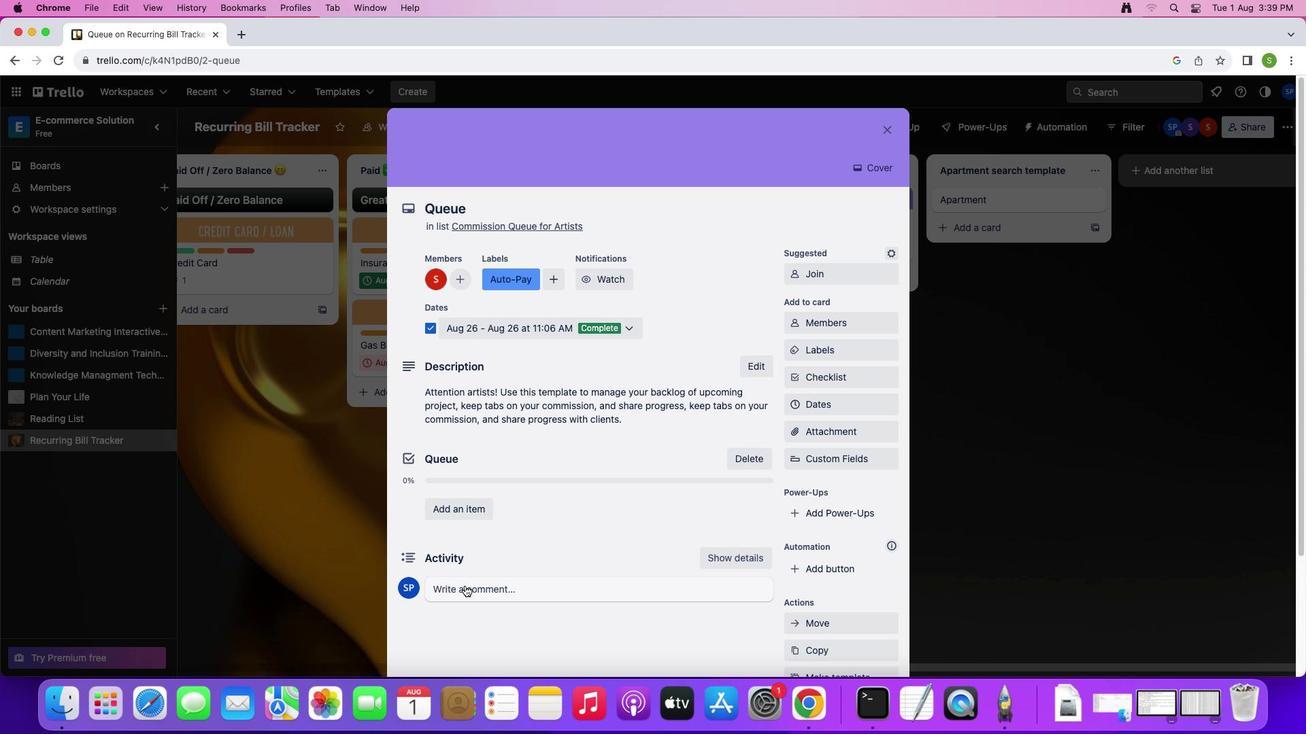 
Action: Mouse pressed left at (465, 586)
Screenshot: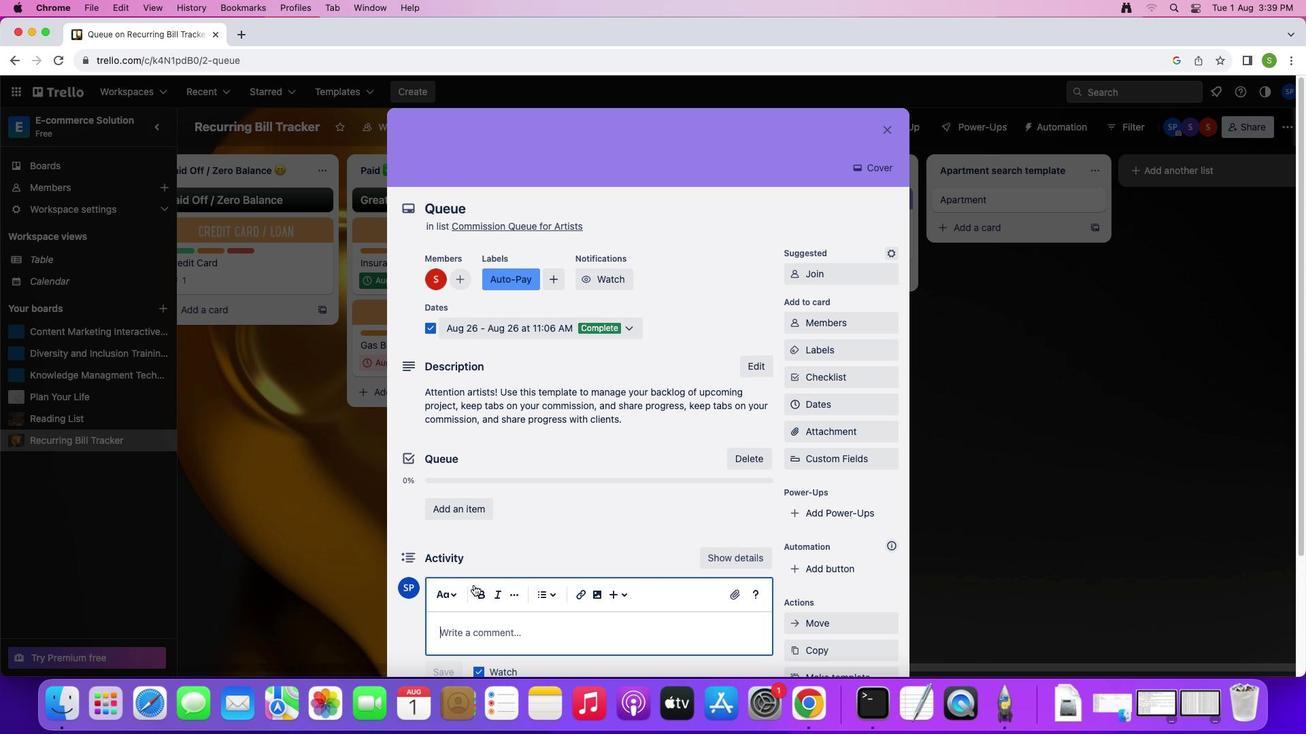 
Action: Mouse moved to (610, 546)
Screenshot: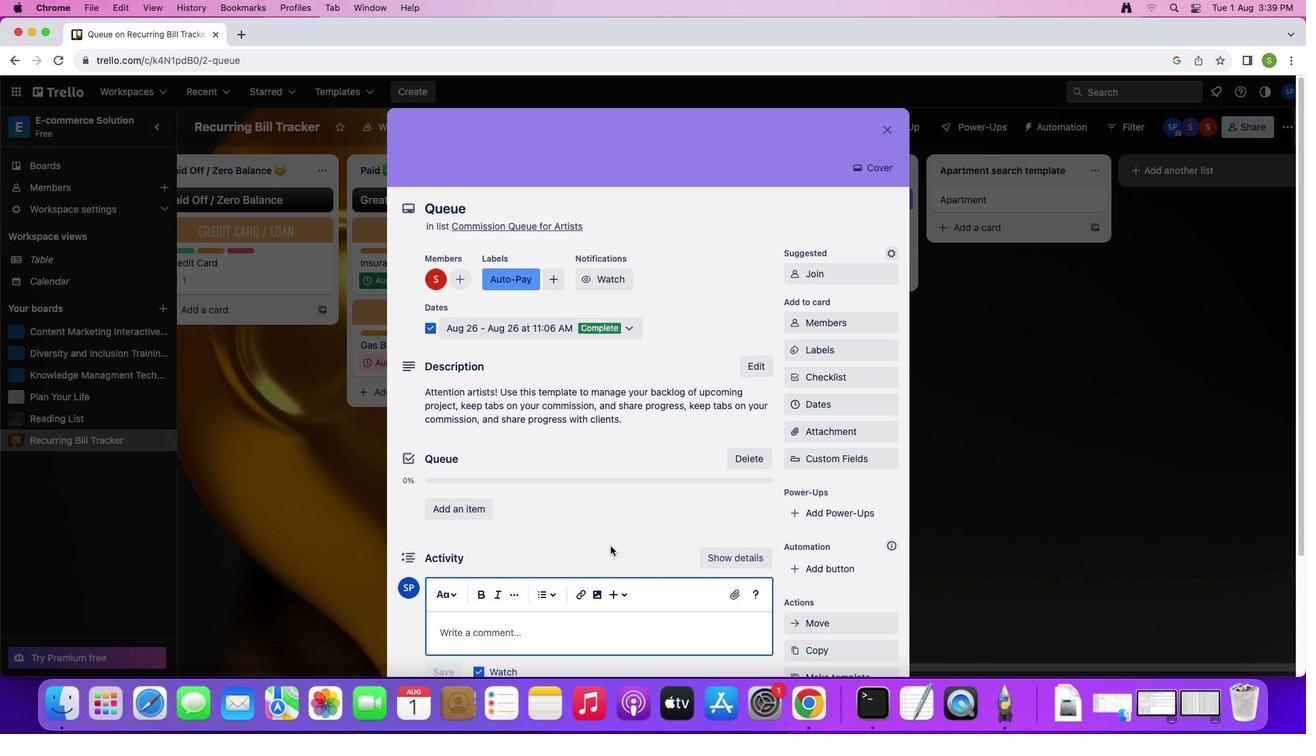 
Action: Key pressed Key.shift'C''l''i''e''n''t''s'
Screenshot: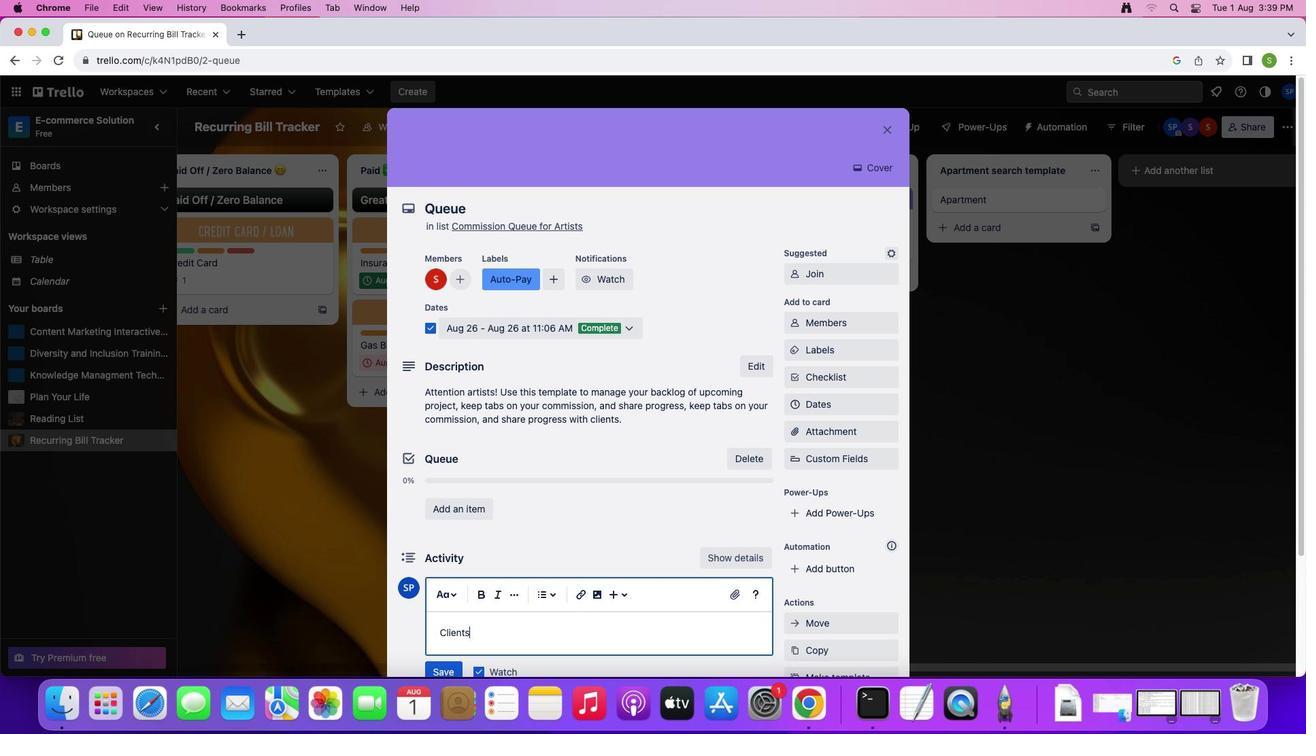 
Action: Mouse moved to (598, 597)
Screenshot: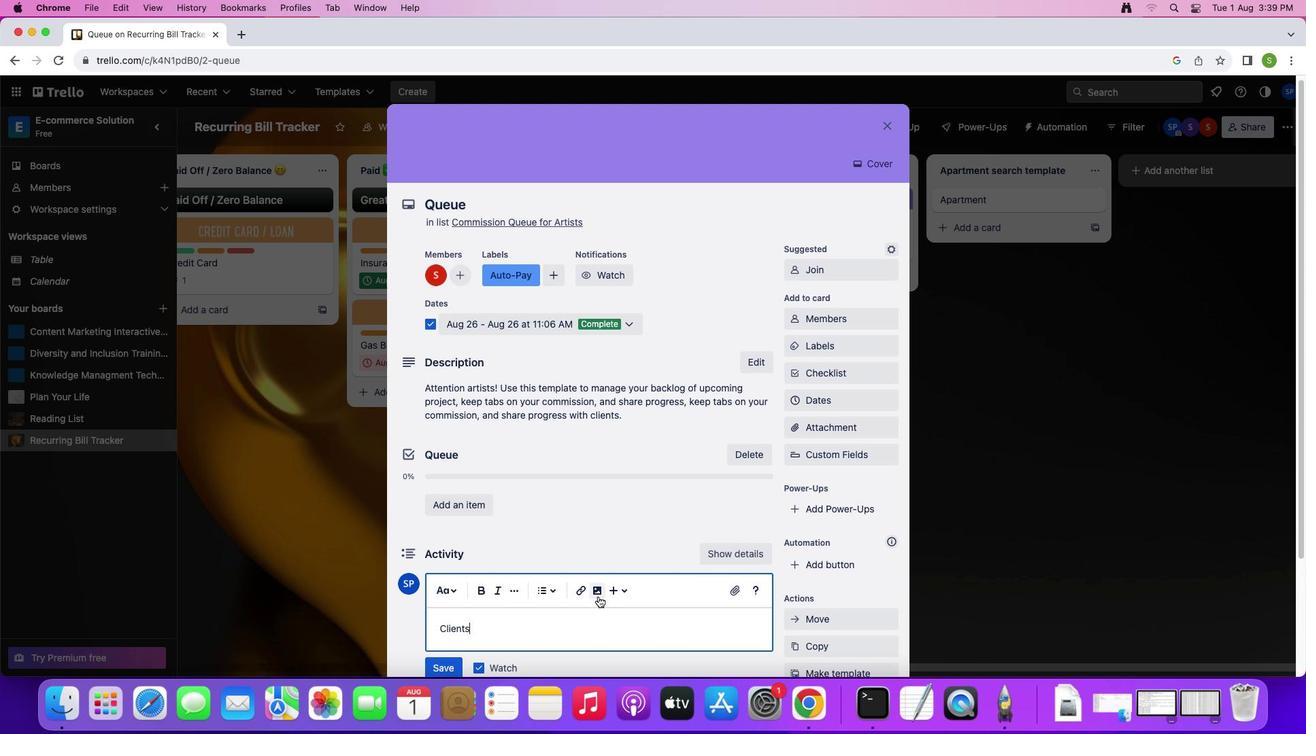 
Action: Mouse scrolled (598, 597) with delta (0, 0)
Screenshot: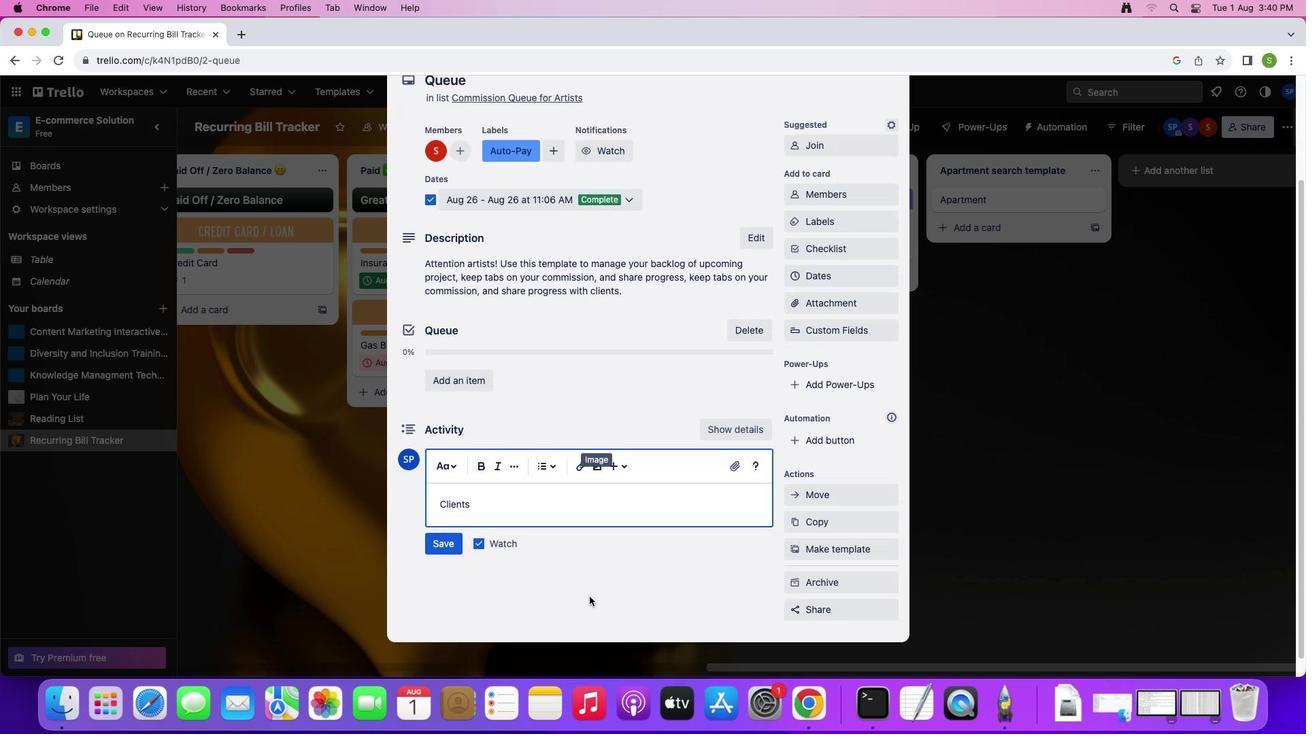 
Action: Mouse scrolled (598, 597) with delta (0, 0)
Screenshot: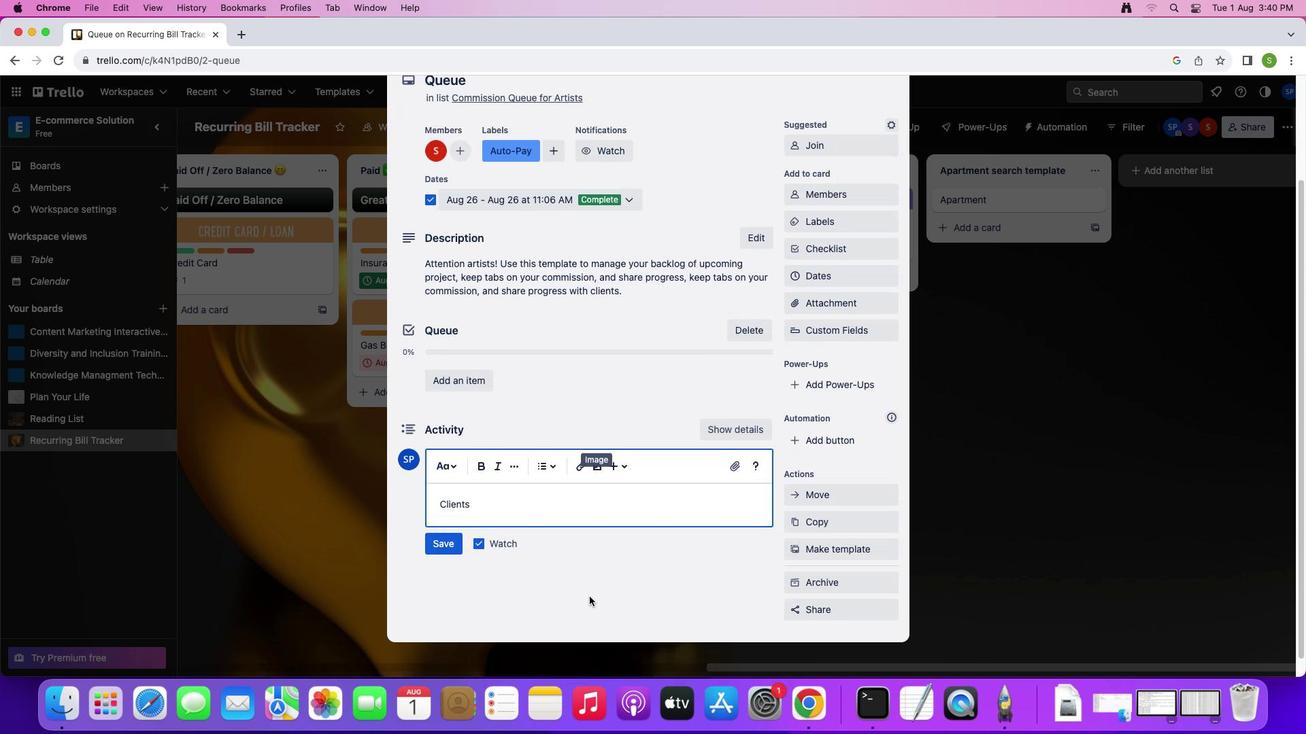 
Action: Mouse scrolled (598, 597) with delta (0, -1)
Screenshot: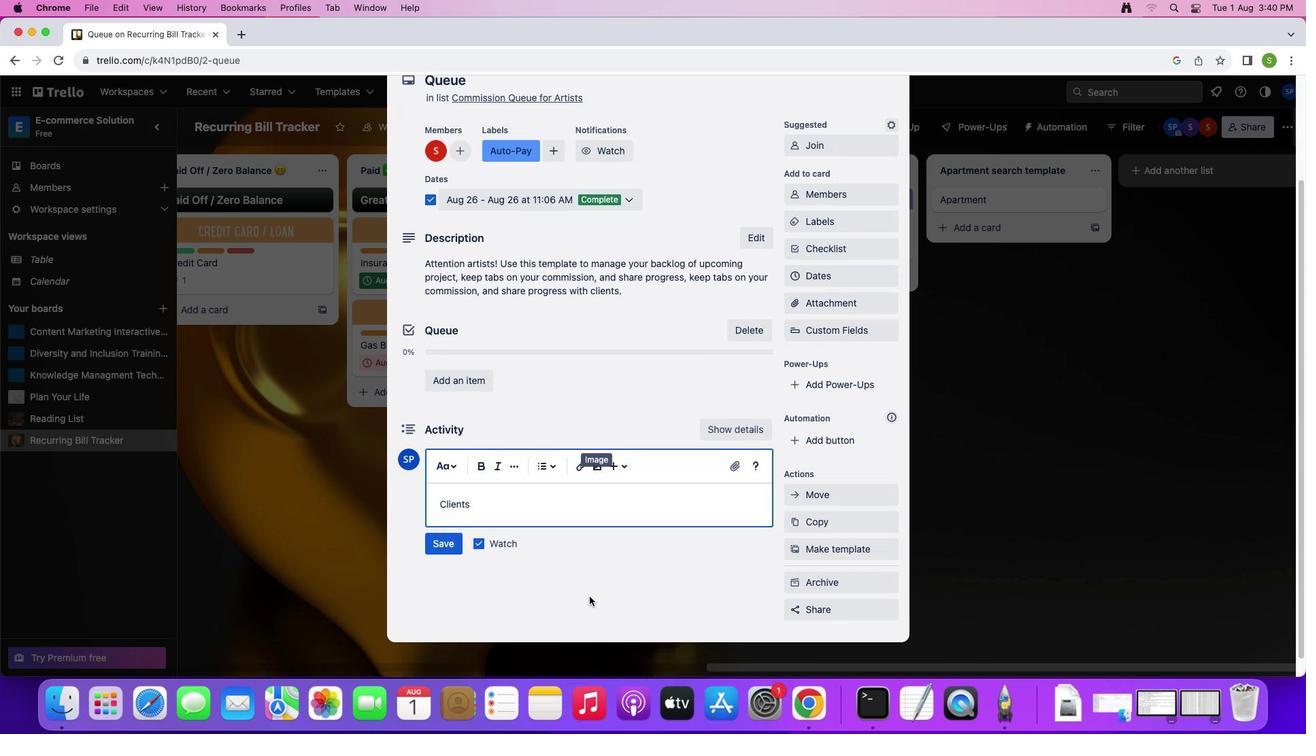 
Action: Mouse scrolled (598, 597) with delta (0, -2)
Screenshot: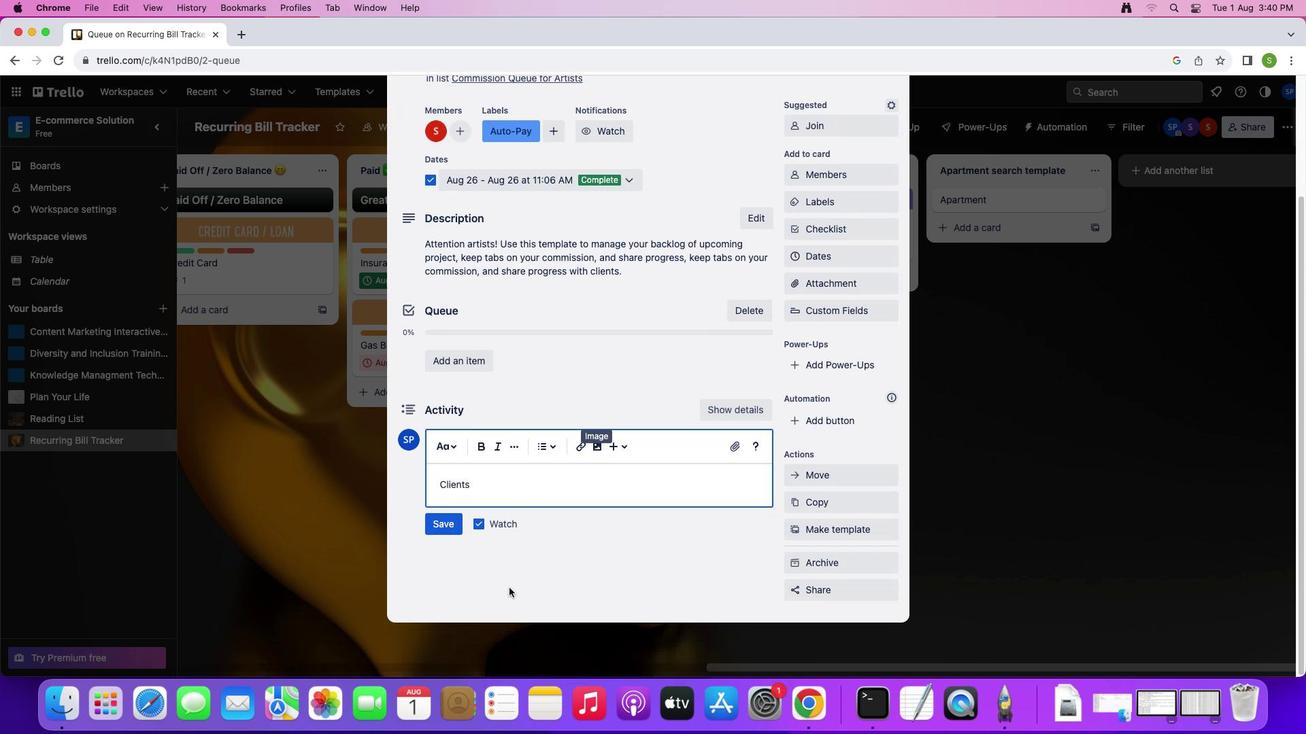 
Action: Mouse moved to (434, 529)
Screenshot: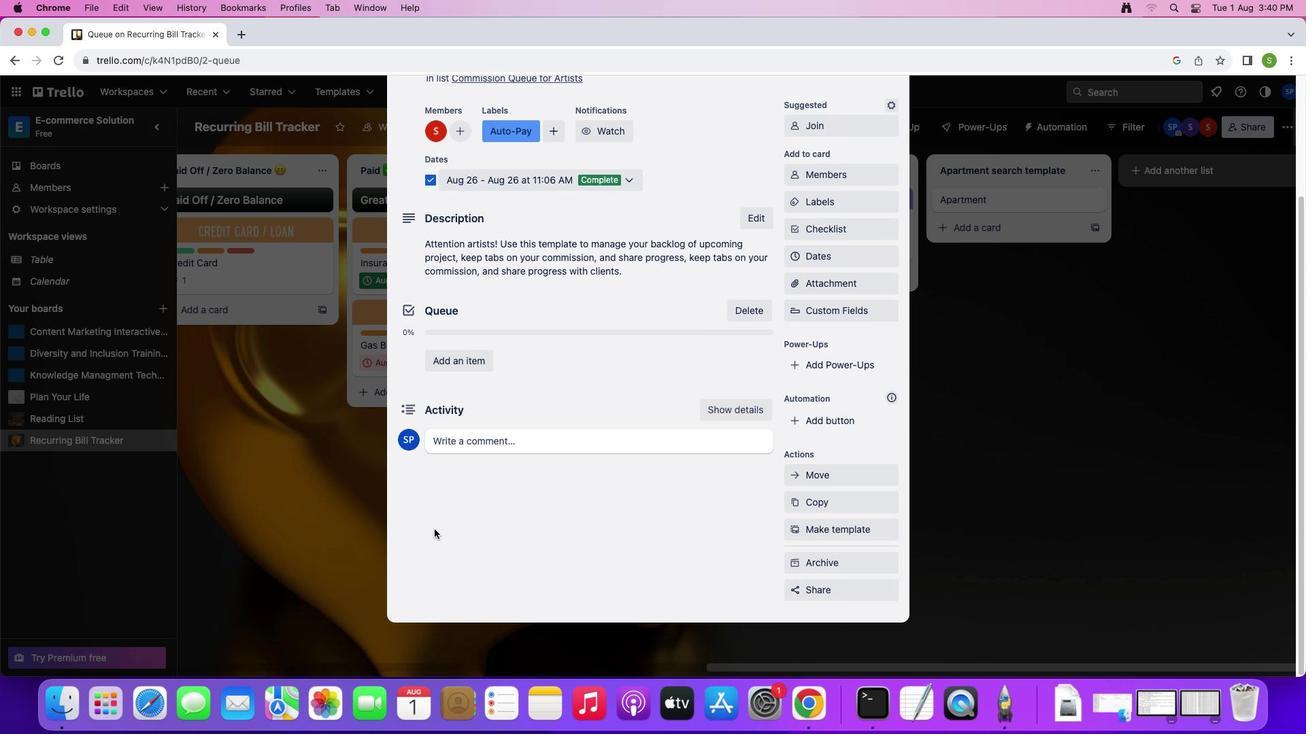 
Action: Mouse pressed left at (434, 529)
Screenshot: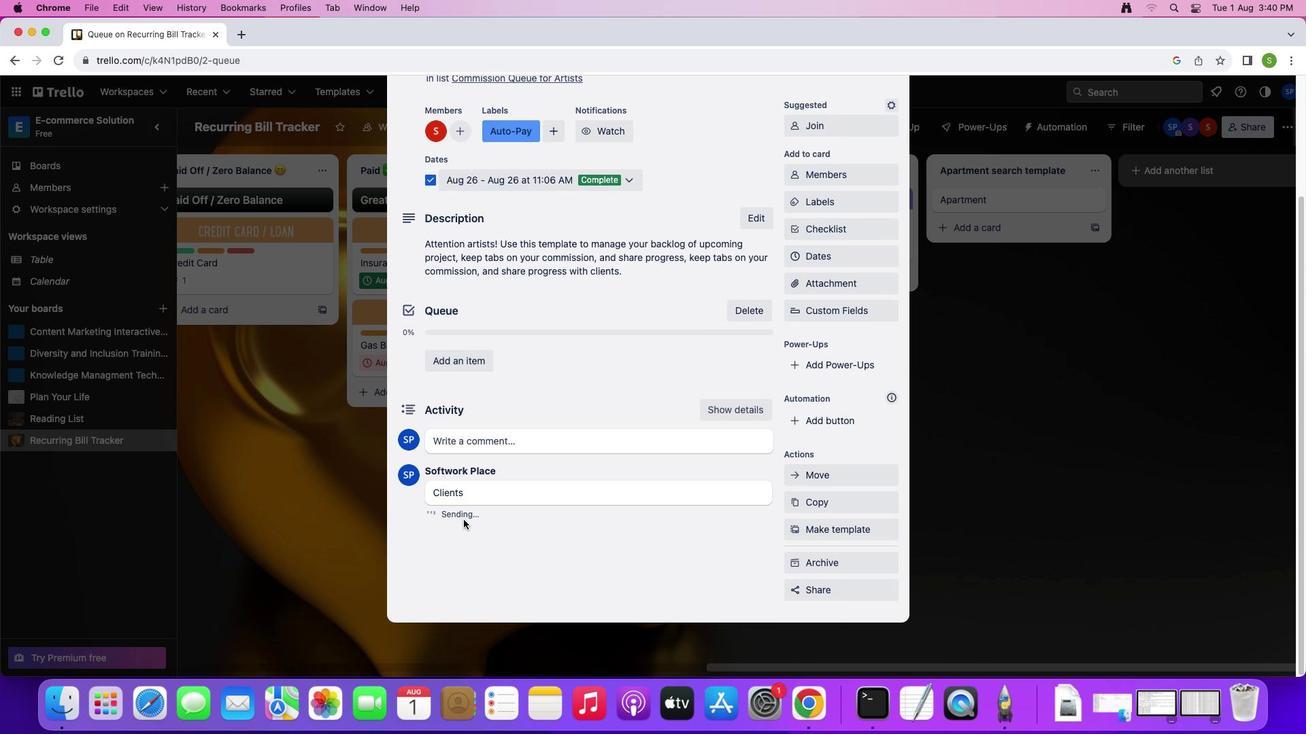 
Action: Mouse moved to (660, 312)
Screenshot: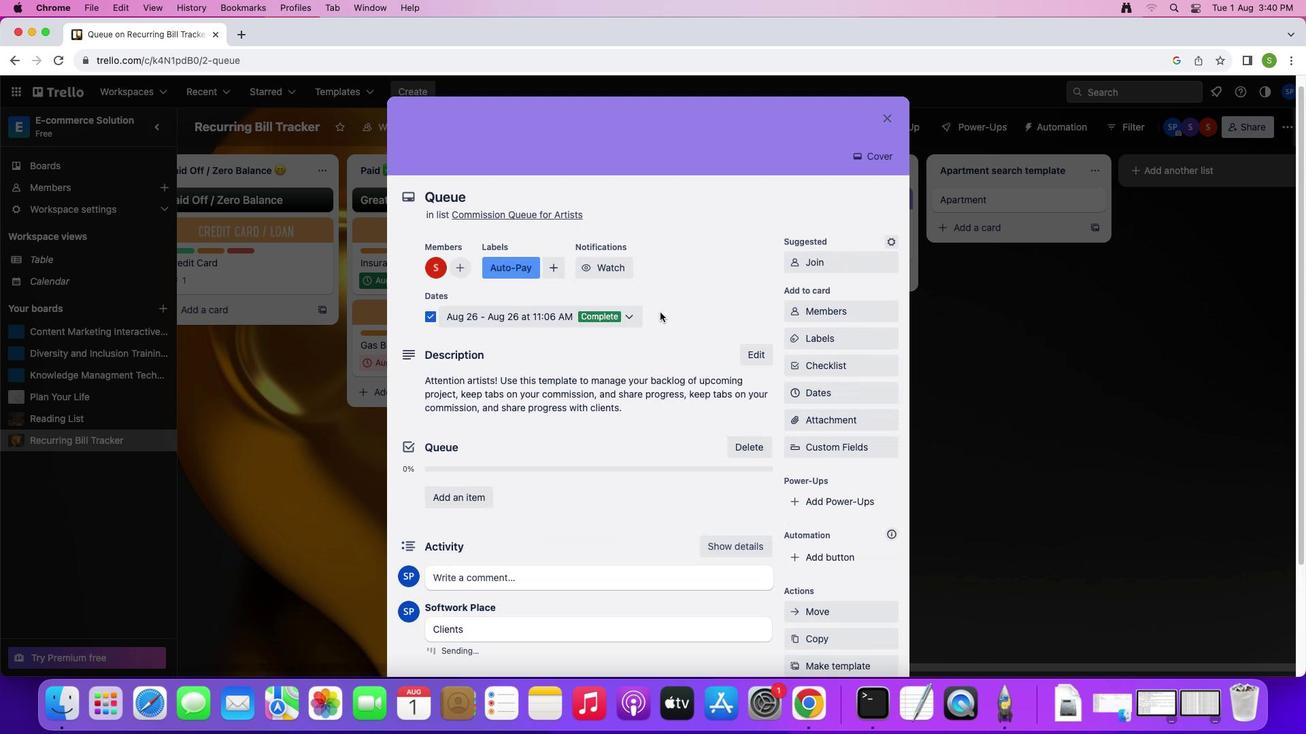 
Action: Mouse scrolled (660, 312) with delta (0, 0)
Screenshot: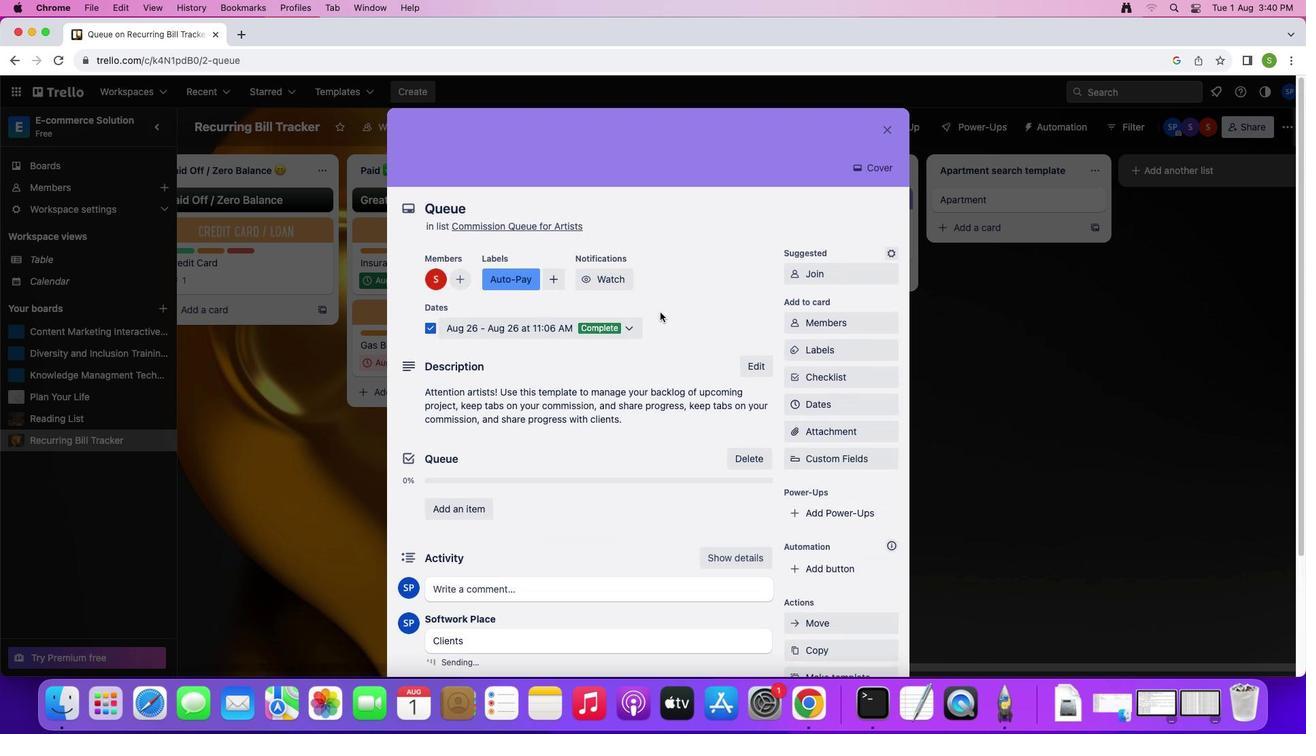 
Action: Mouse scrolled (660, 312) with delta (0, 0)
Screenshot: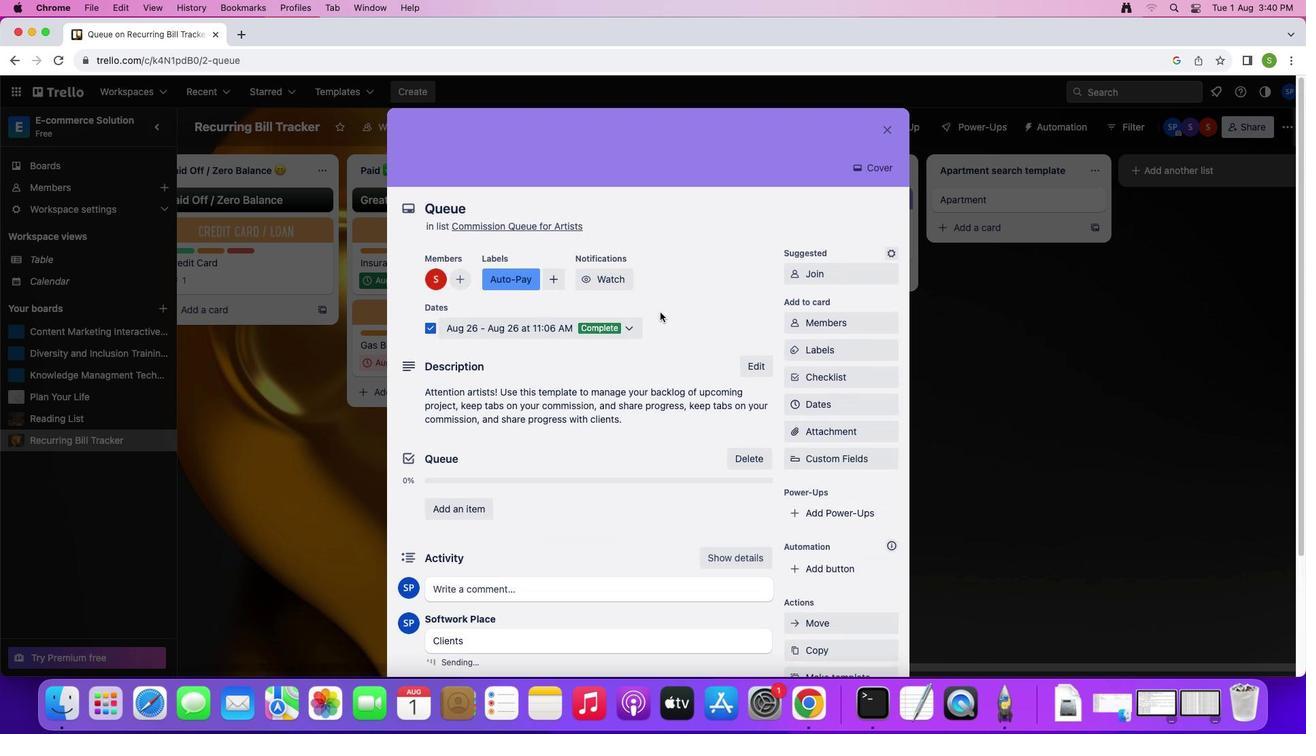 
Action: Mouse scrolled (660, 312) with delta (0, 2)
Screenshot: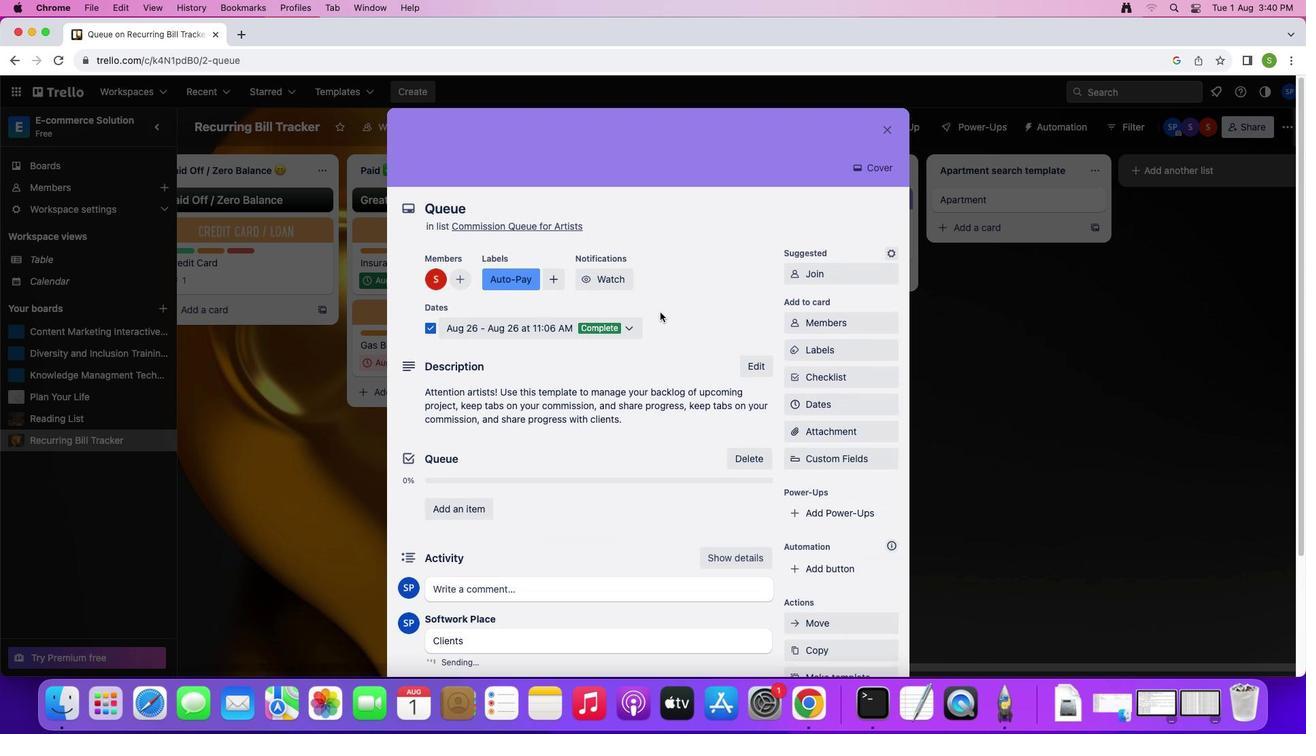 
Action: Mouse scrolled (660, 312) with delta (0, 3)
Screenshot: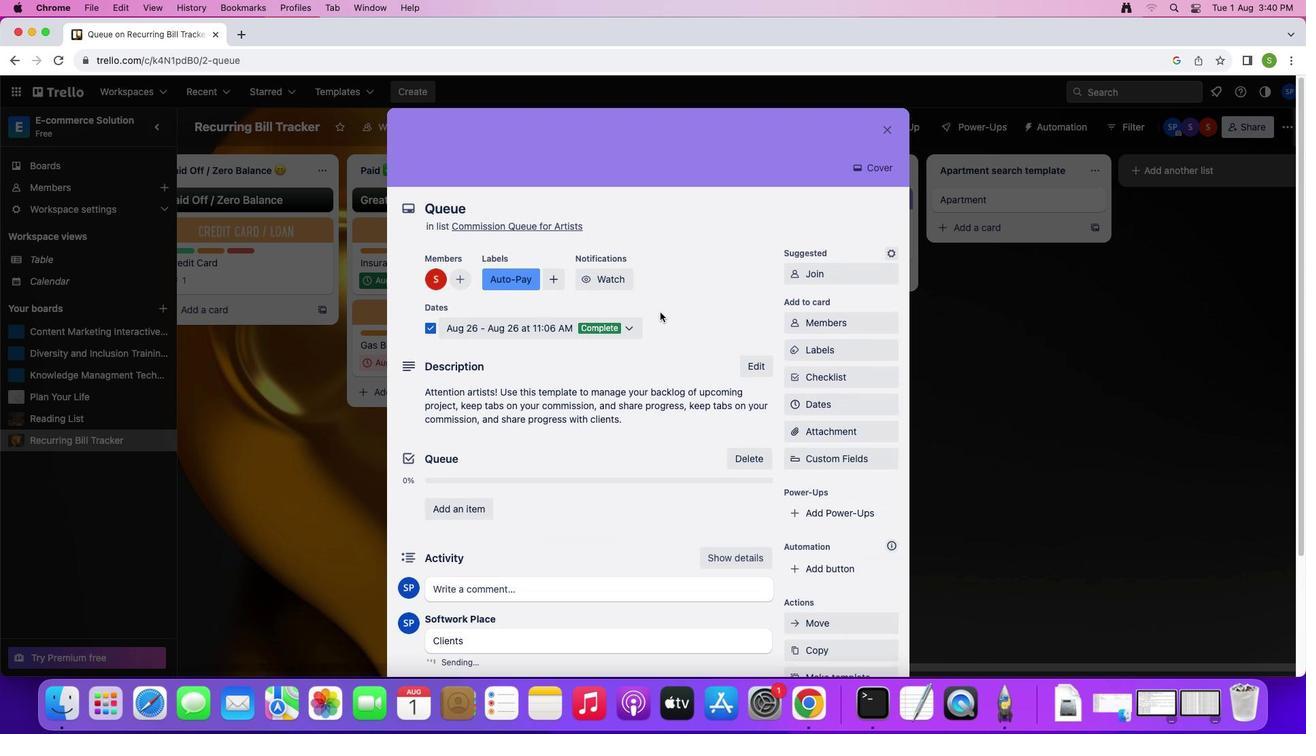 
Action: Mouse scrolled (660, 312) with delta (0, 4)
Screenshot: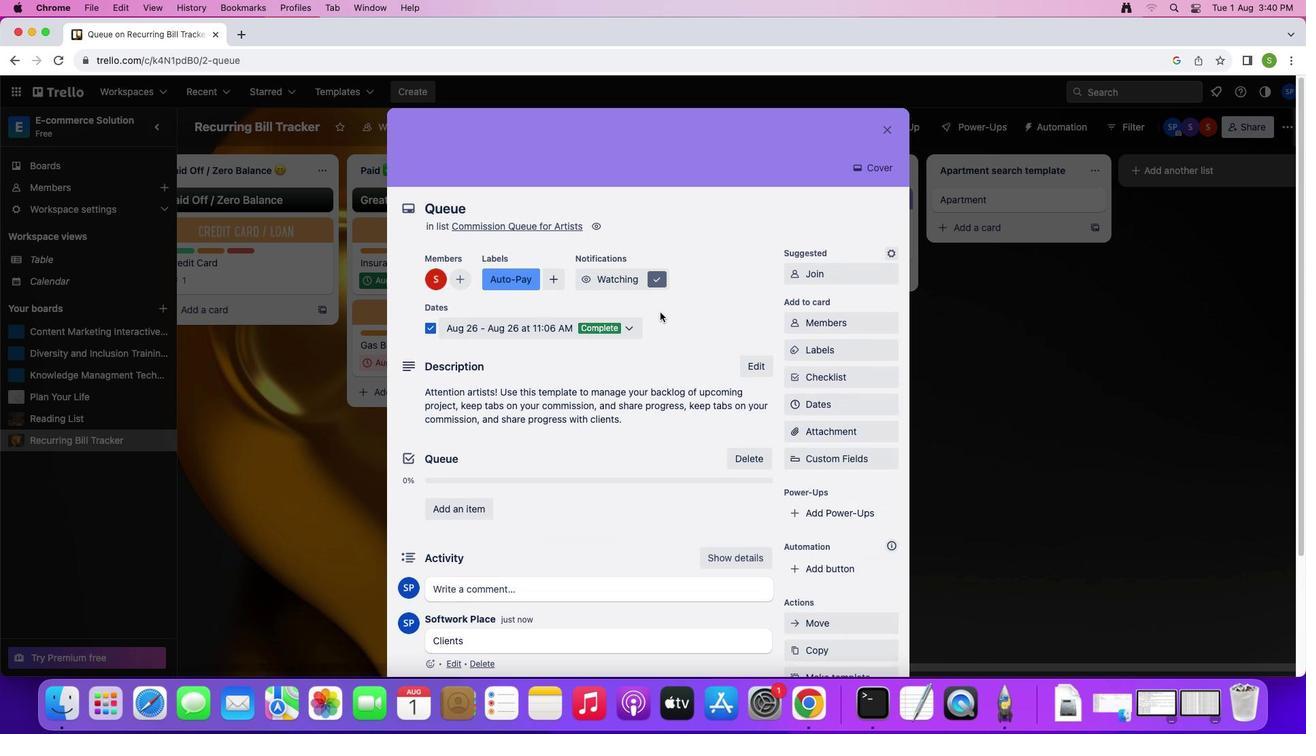 
Action: Mouse moved to (660, 312)
Screenshot: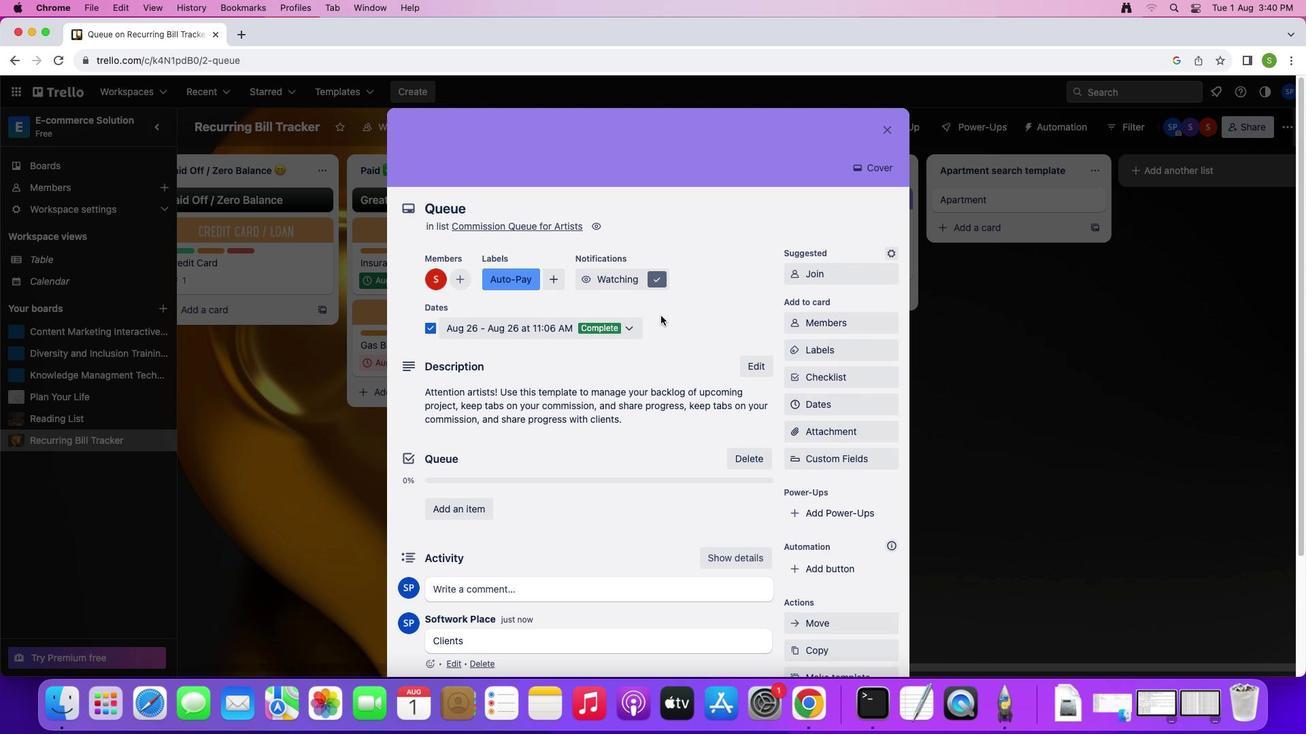
Action: Mouse scrolled (660, 312) with delta (0, 0)
Screenshot: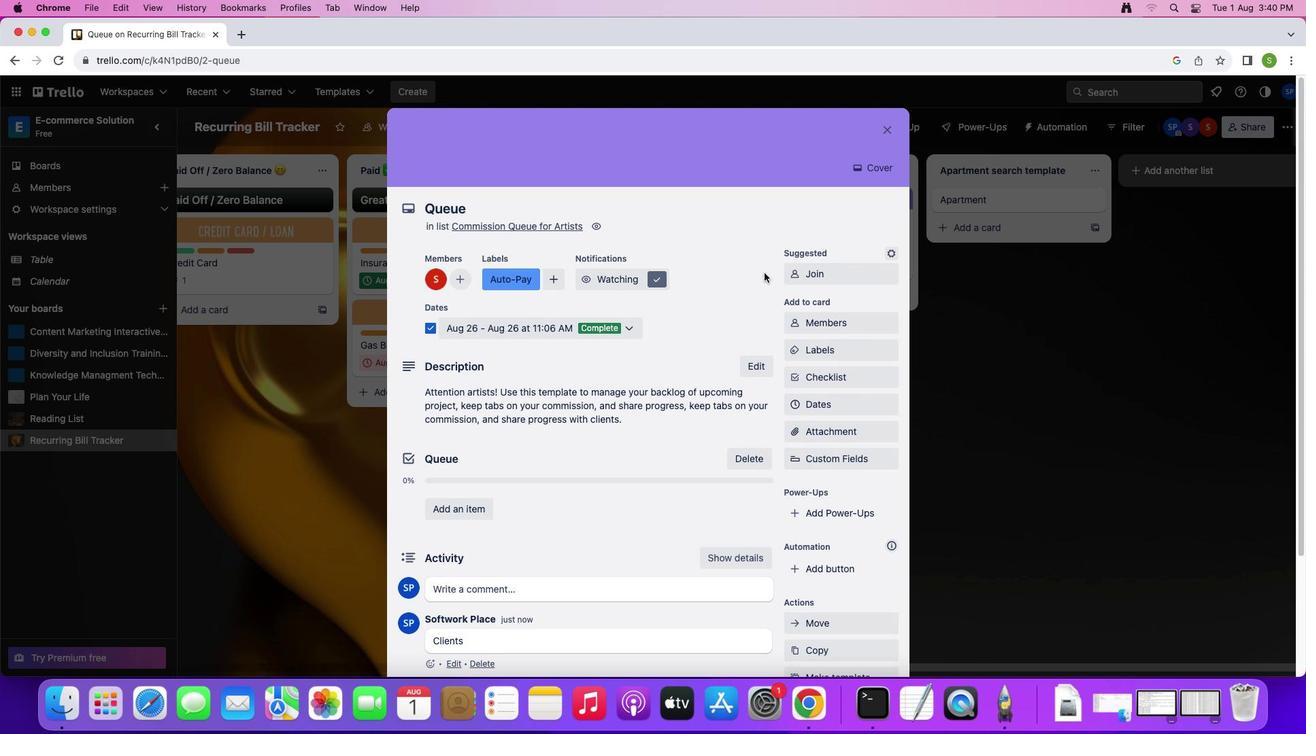 
Action: Mouse moved to (660, 312)
Screenshot: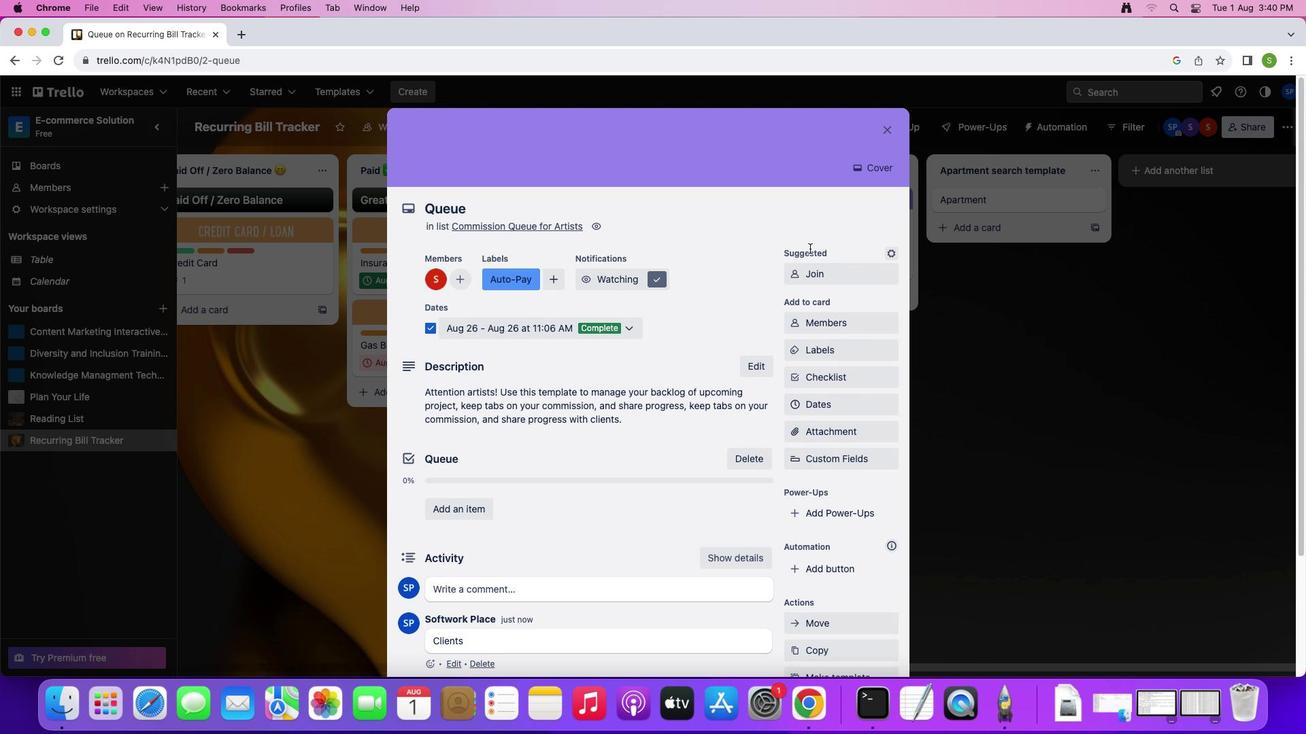 
Action: Mouse scrolled (660, 312) with delta (0, 0)
Screenshot: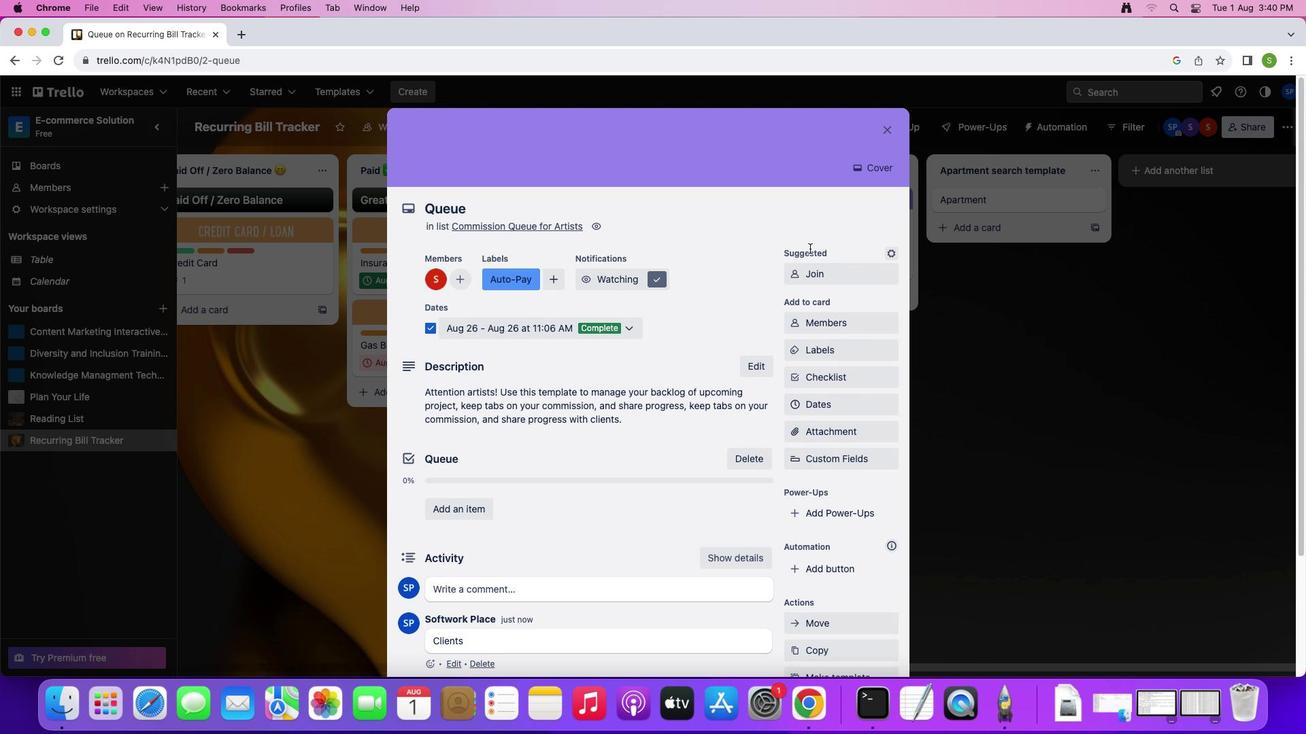 
Action: Mouse moved to (660, 313)
Screenshot: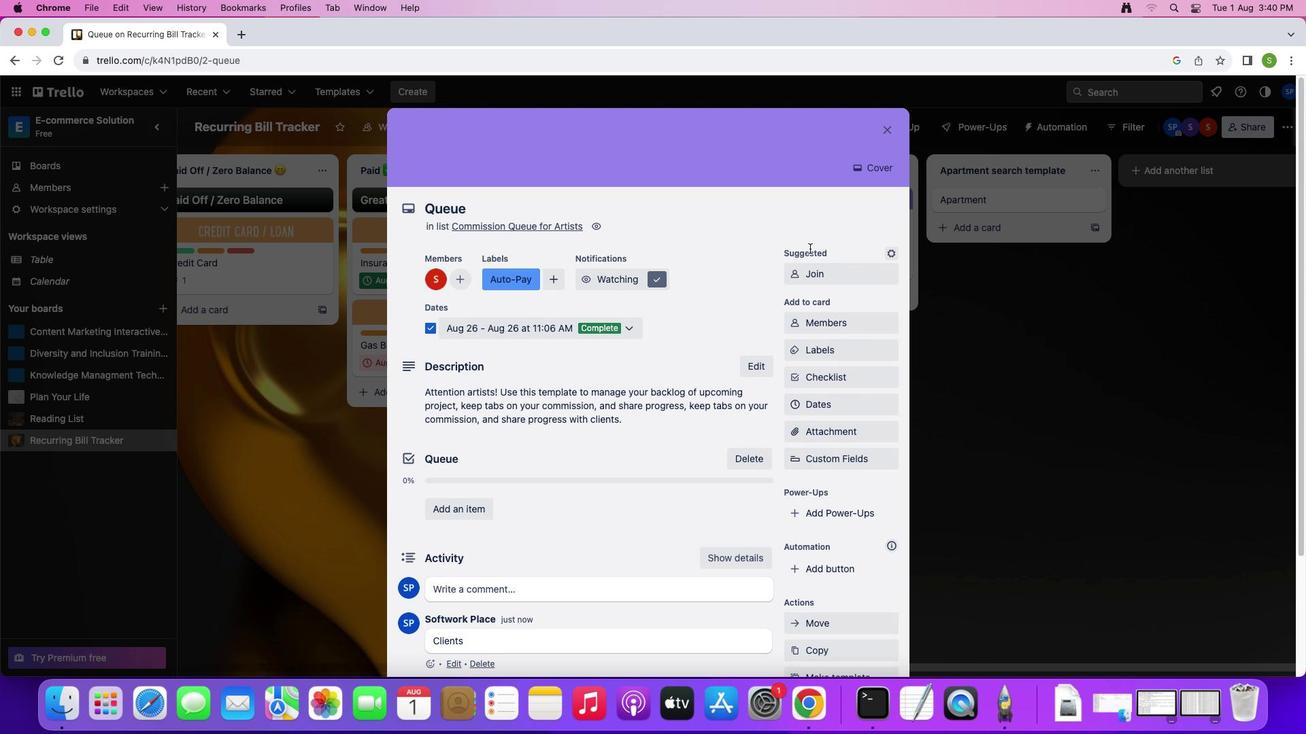 
Action: Mouse scrolled (660, 313) with delta (0, 2)
Screenshot: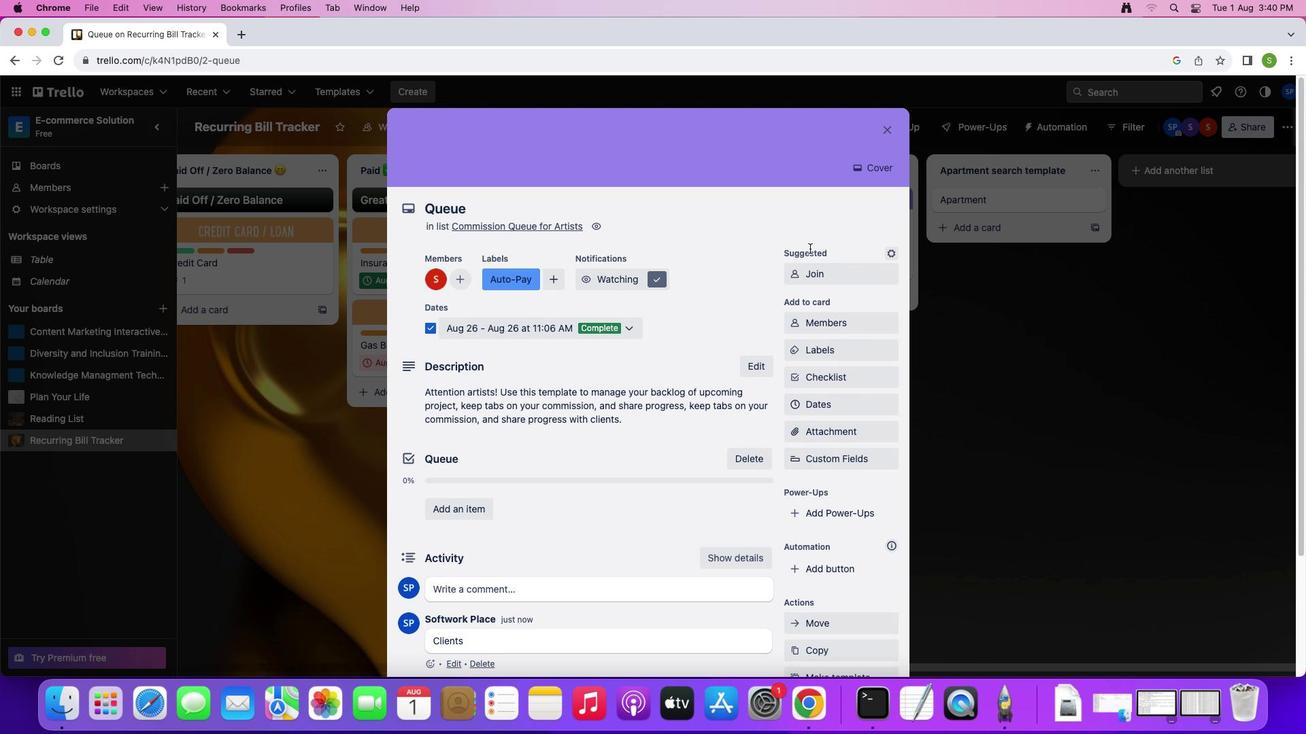 
Action: Mouse moved to (888, 133)
Screenshot: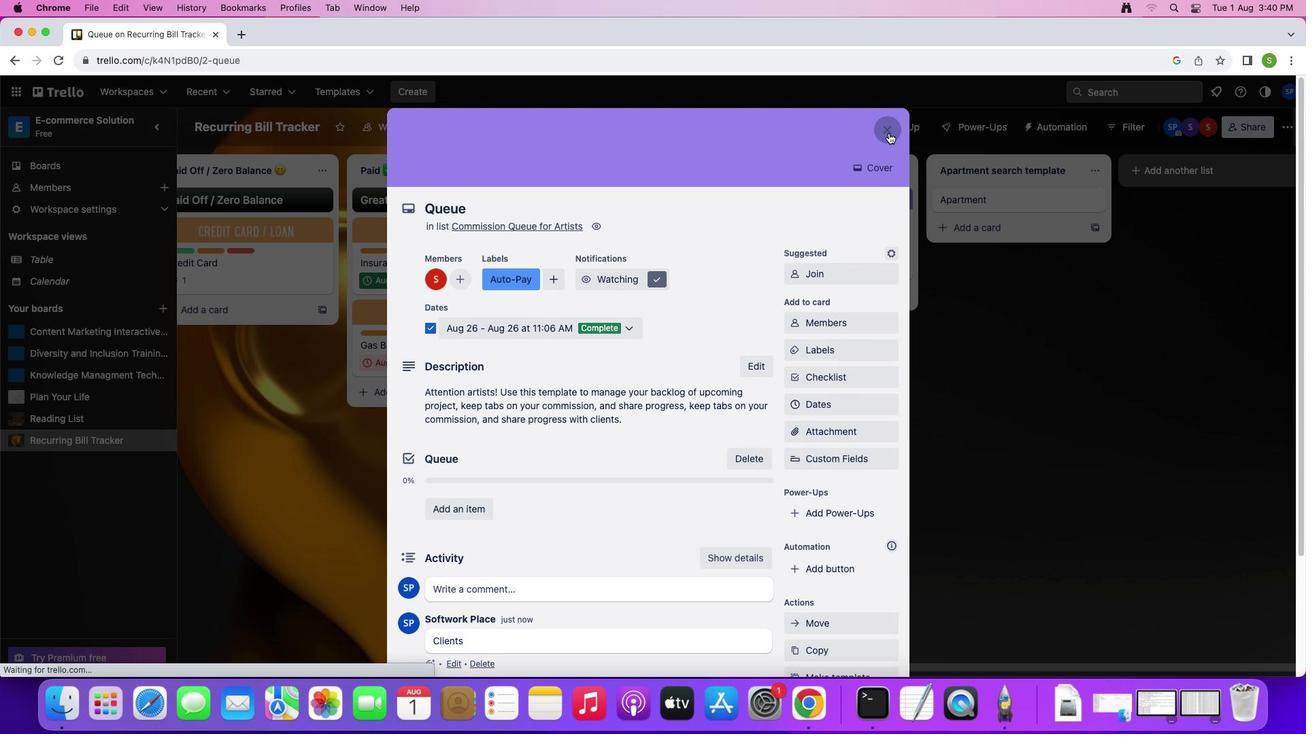
Action: Mouse pressed left at (888, 133)
Screenshot: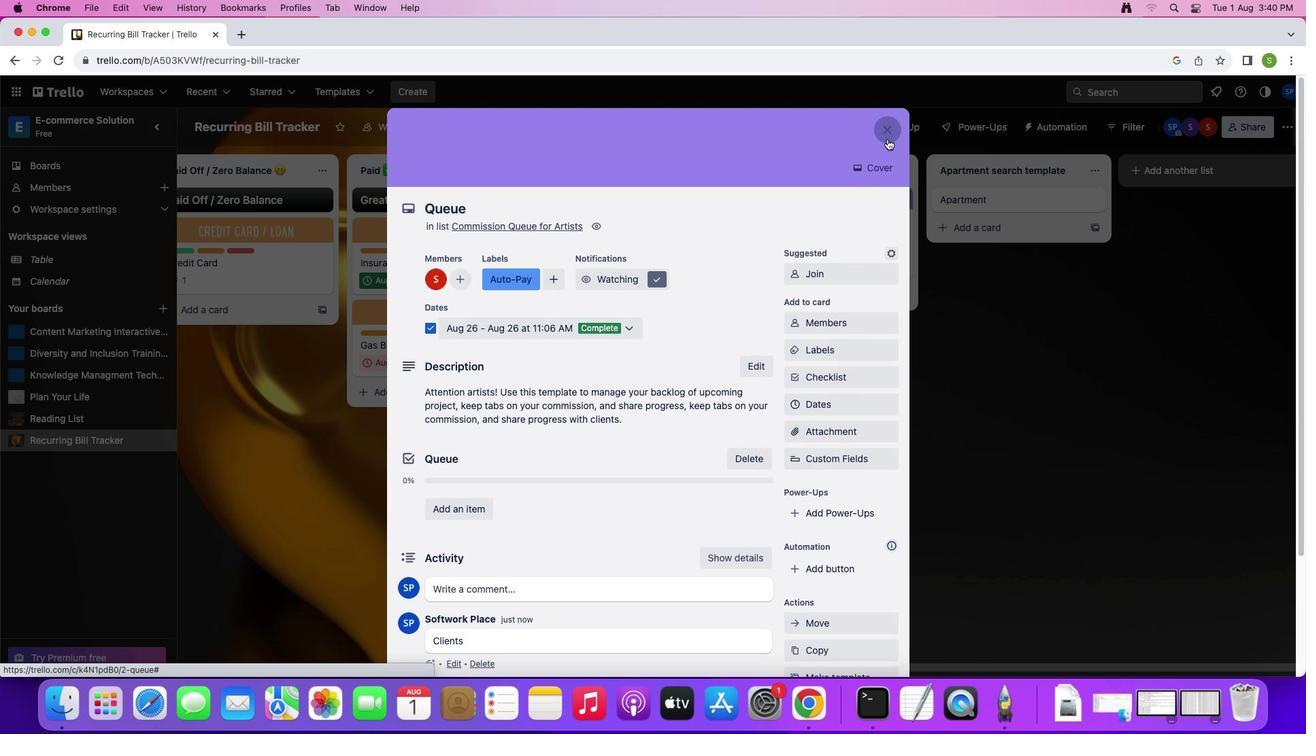 
Action: Mouse moved to (975, 197)
Screenshot: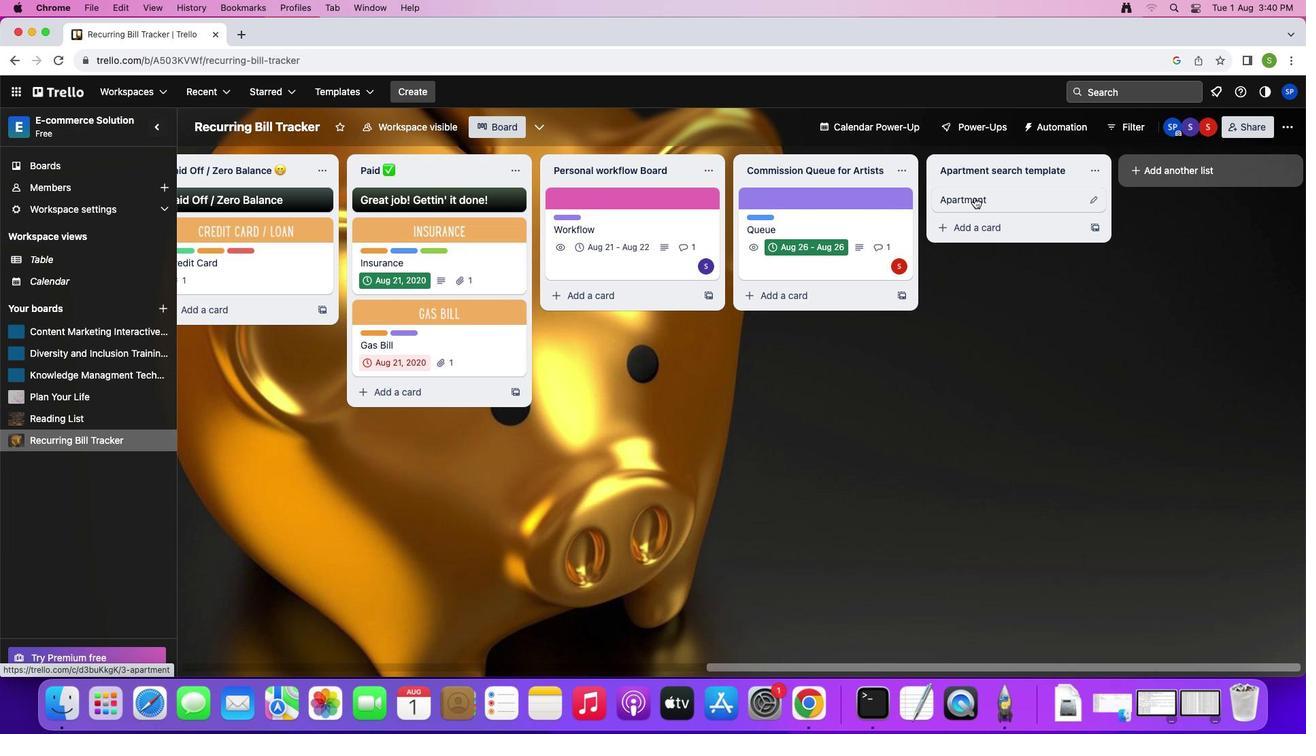 
Action: Mouse pressed left at (975, 197)
Screenshot: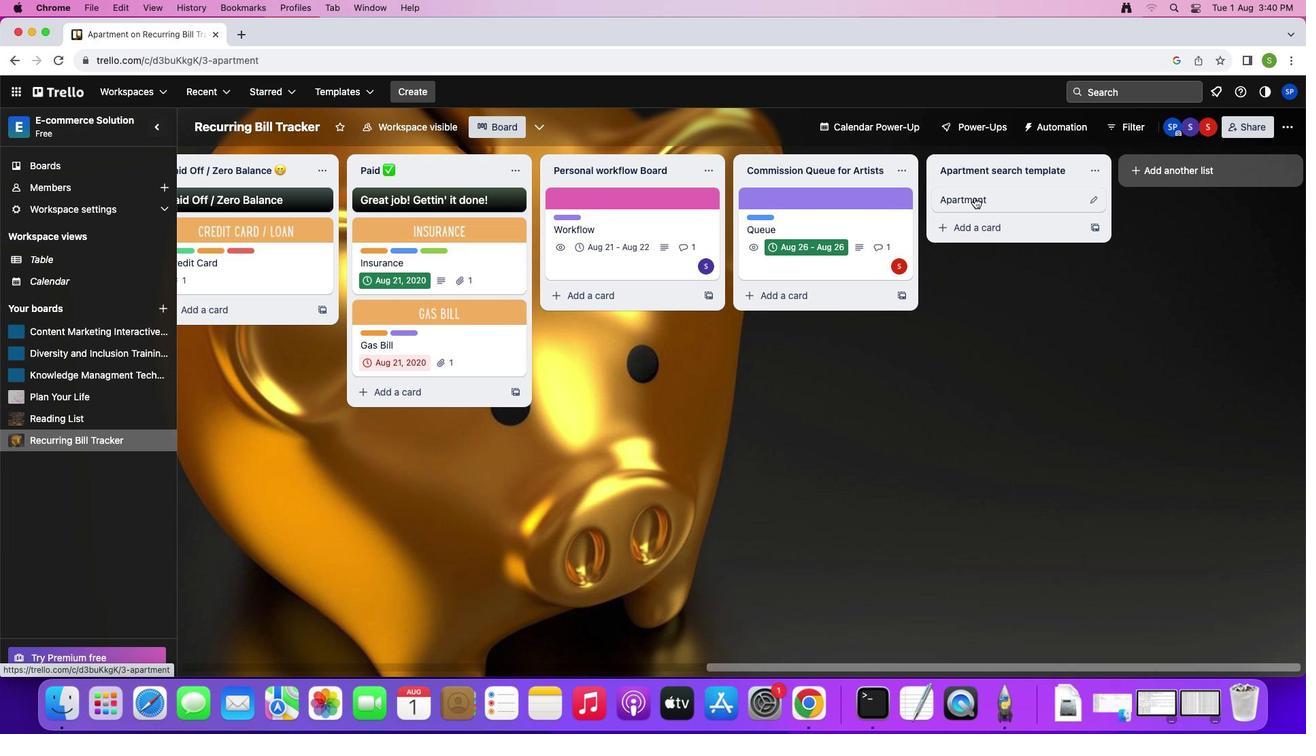 
Action: Mouse moved to (832, 242)
Screenshot: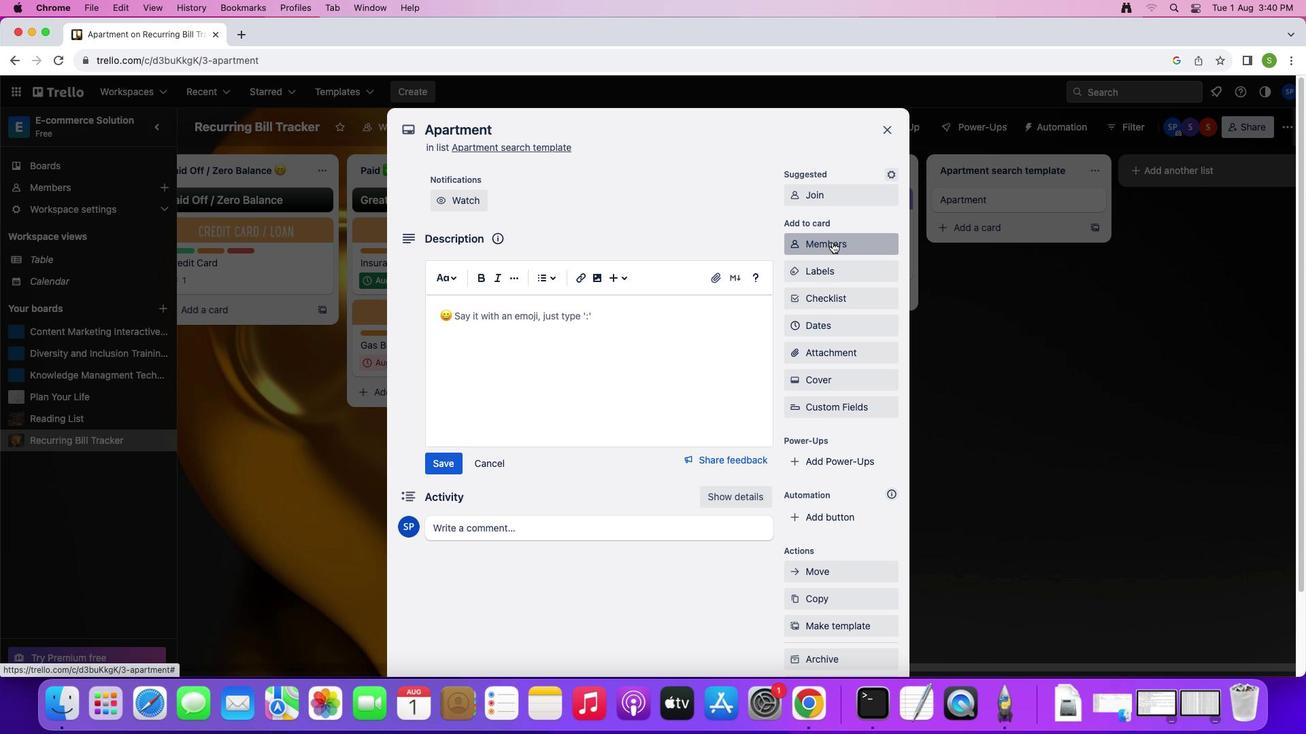 
Action: Mouse pressed left at (832, 242)
Screenshot: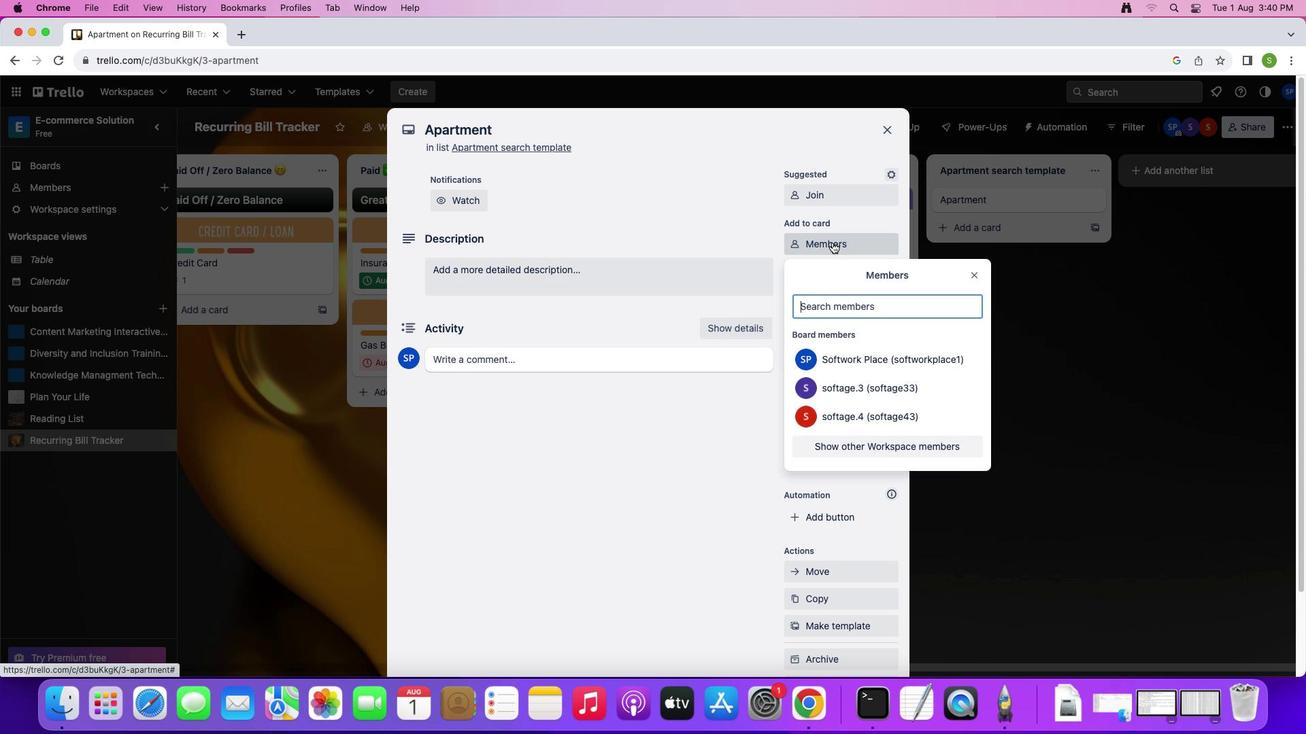 
Action: Mouse moved to (832, 242)
Screenshot: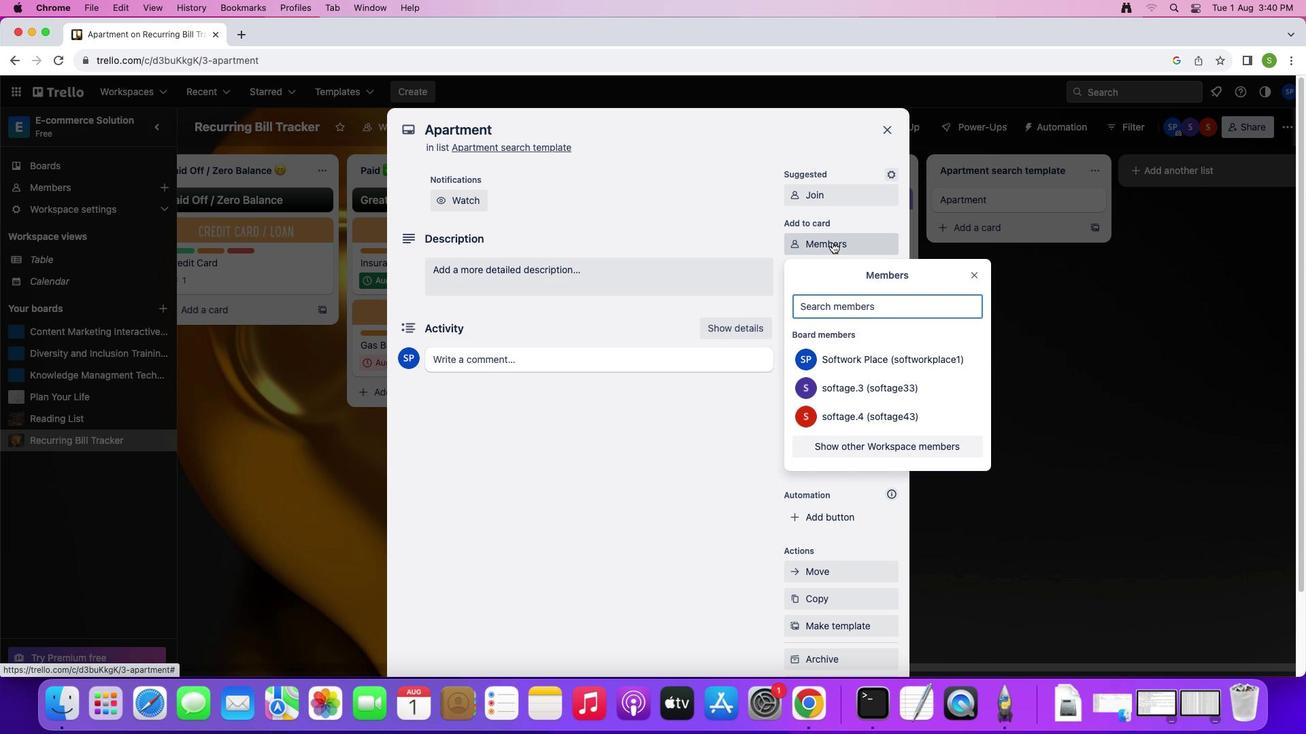 
Action: Key pressed 's''o''f''t''a''g''e''.''5'Key.backspace'2'Key.shift'@''s''o''f''t''a''g''e''.''n''e''t'
Screenshot: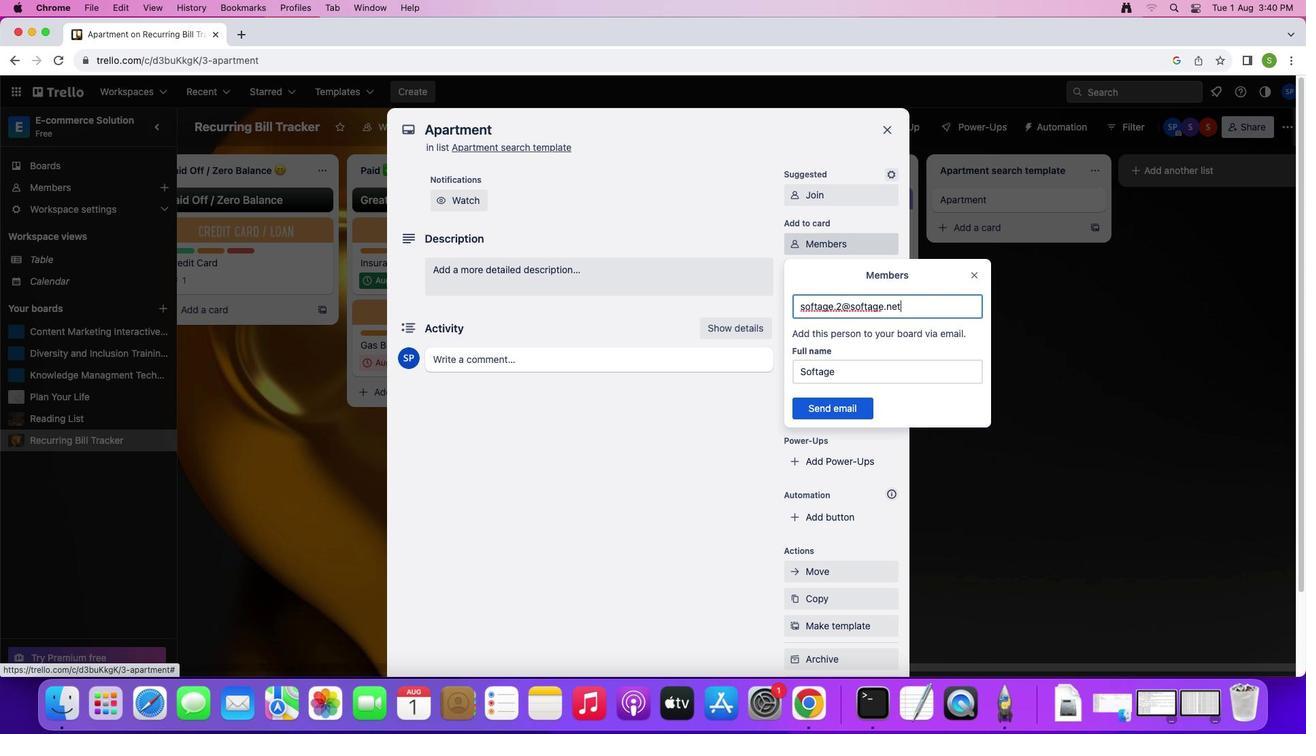 
Action: Mouse moved to (839, 407)
Screenshot: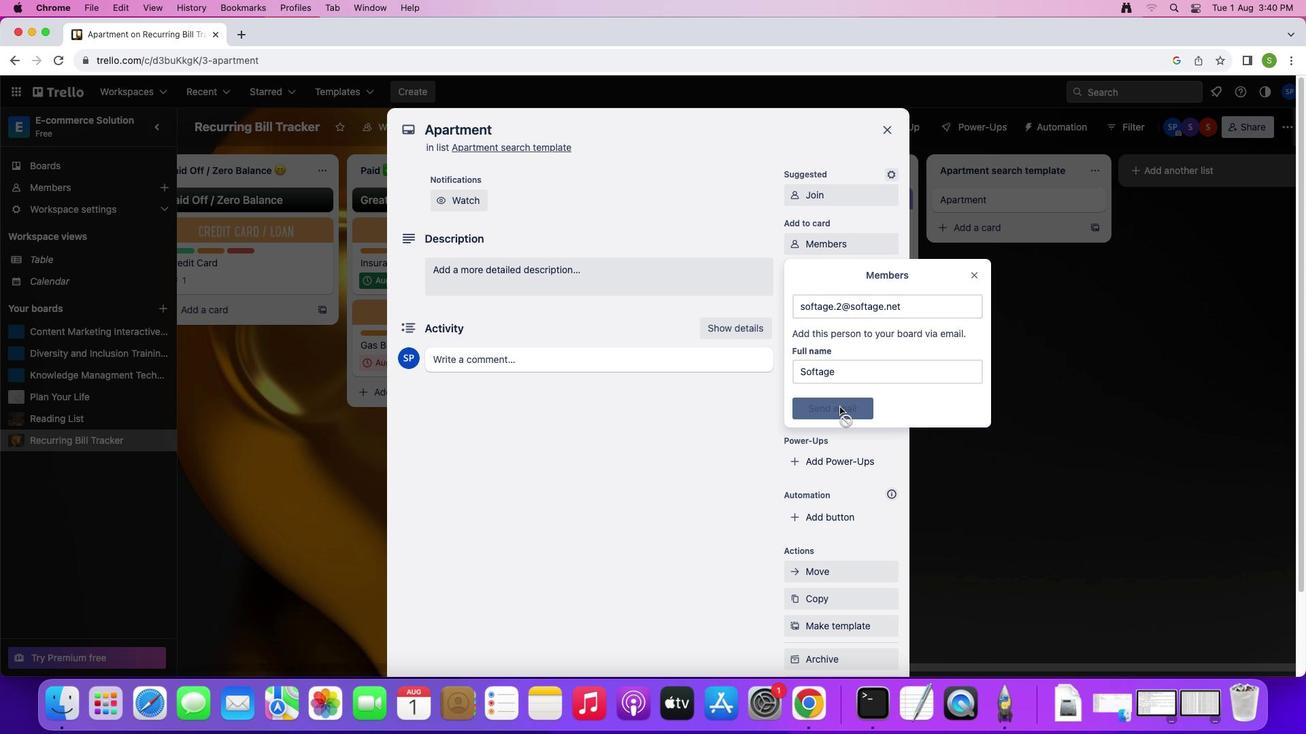 
Action: Mouse pressed left at (839, 407)
Screenshot: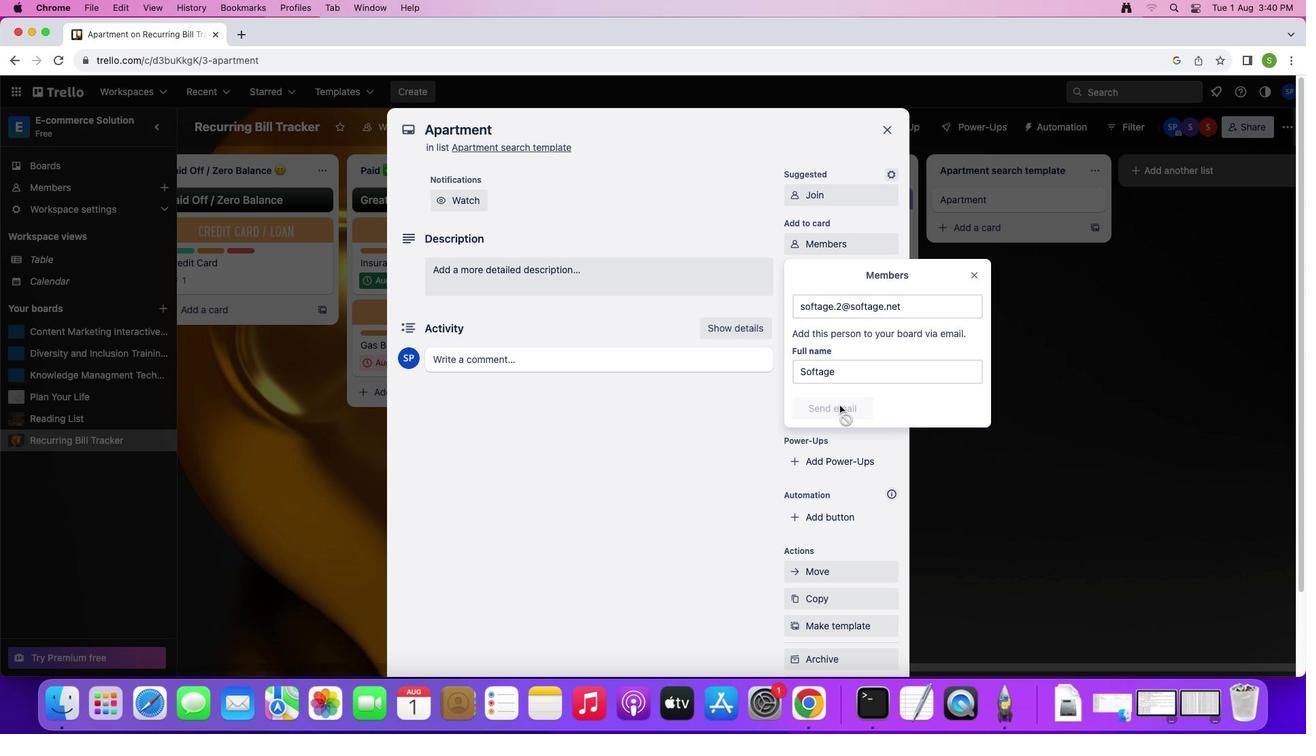 
Action: Mouse moved to (836, 274)
Screenshot: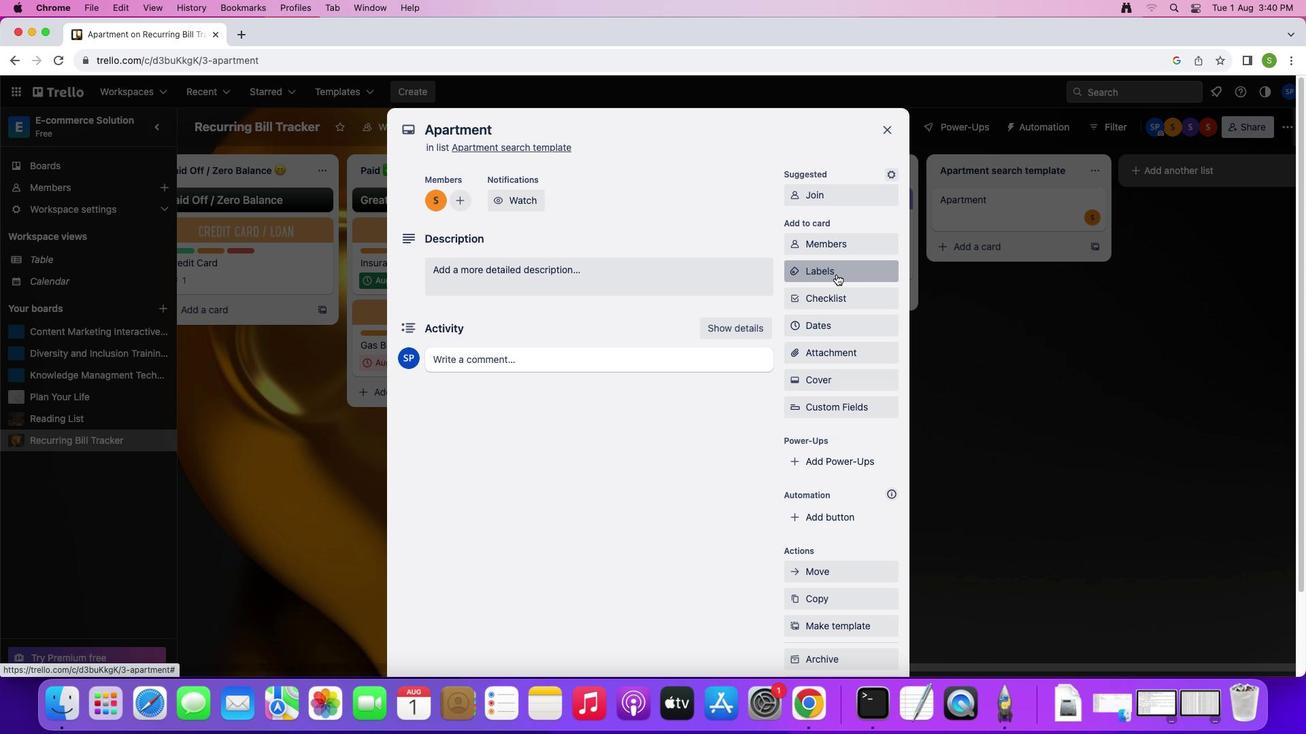 
Action: Mouse pressed left at (836, 274)
Screenshot: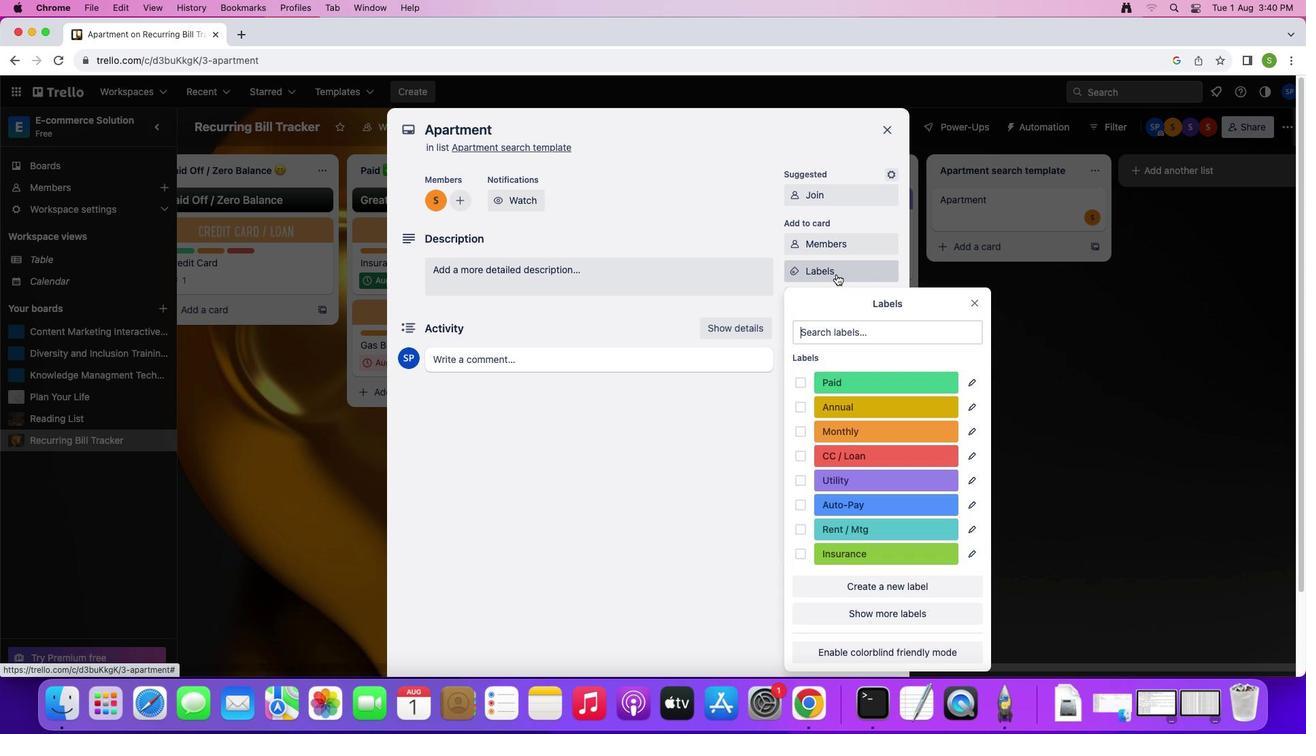 
Action: Mouse moved to (861, 476)
Screenshot: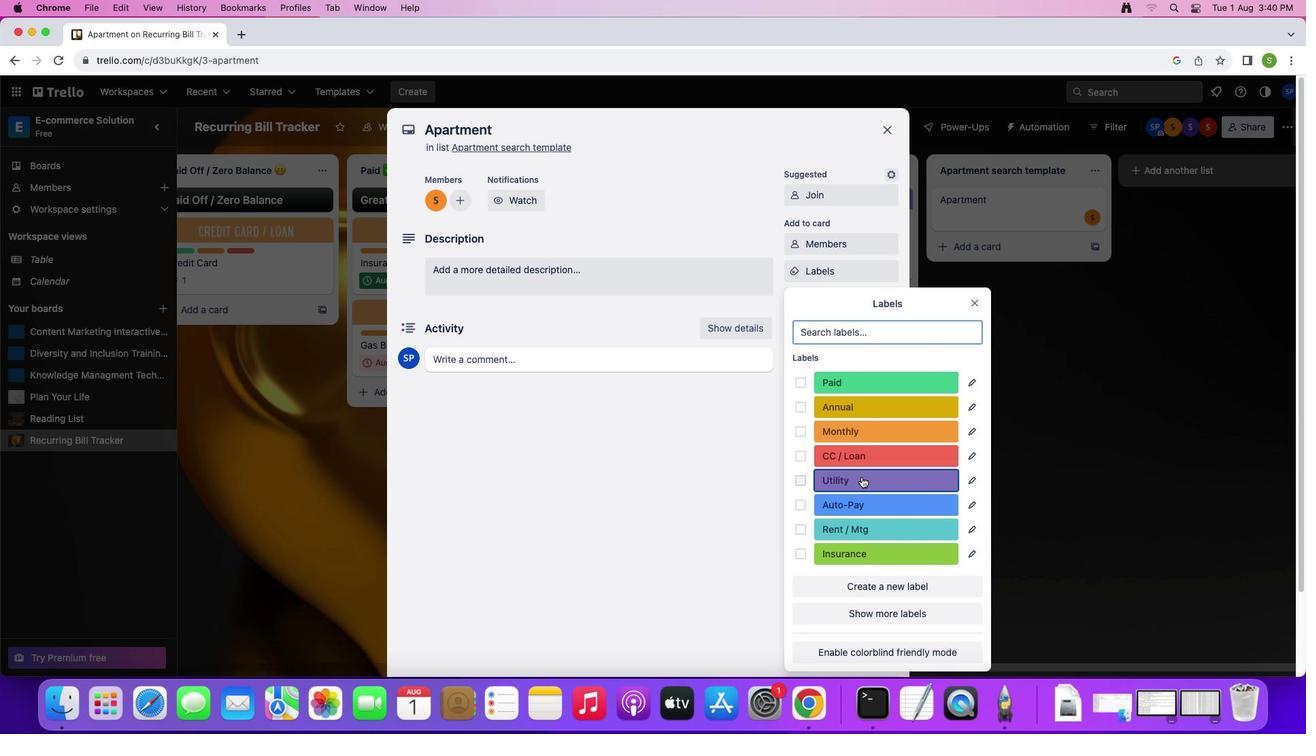 
Action: Mouse pressed left at (861, 476)
Screenshot: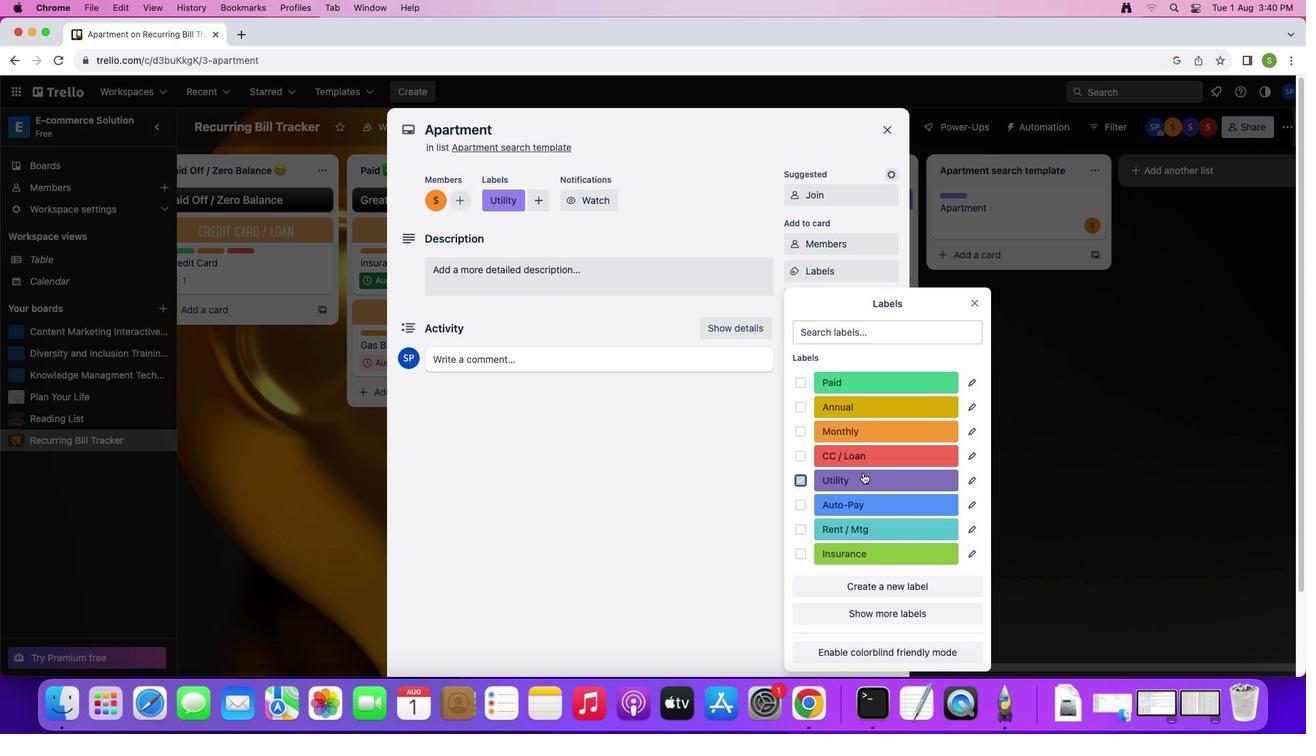 
Action: Mouse moved to (984, 300)
Screenshot: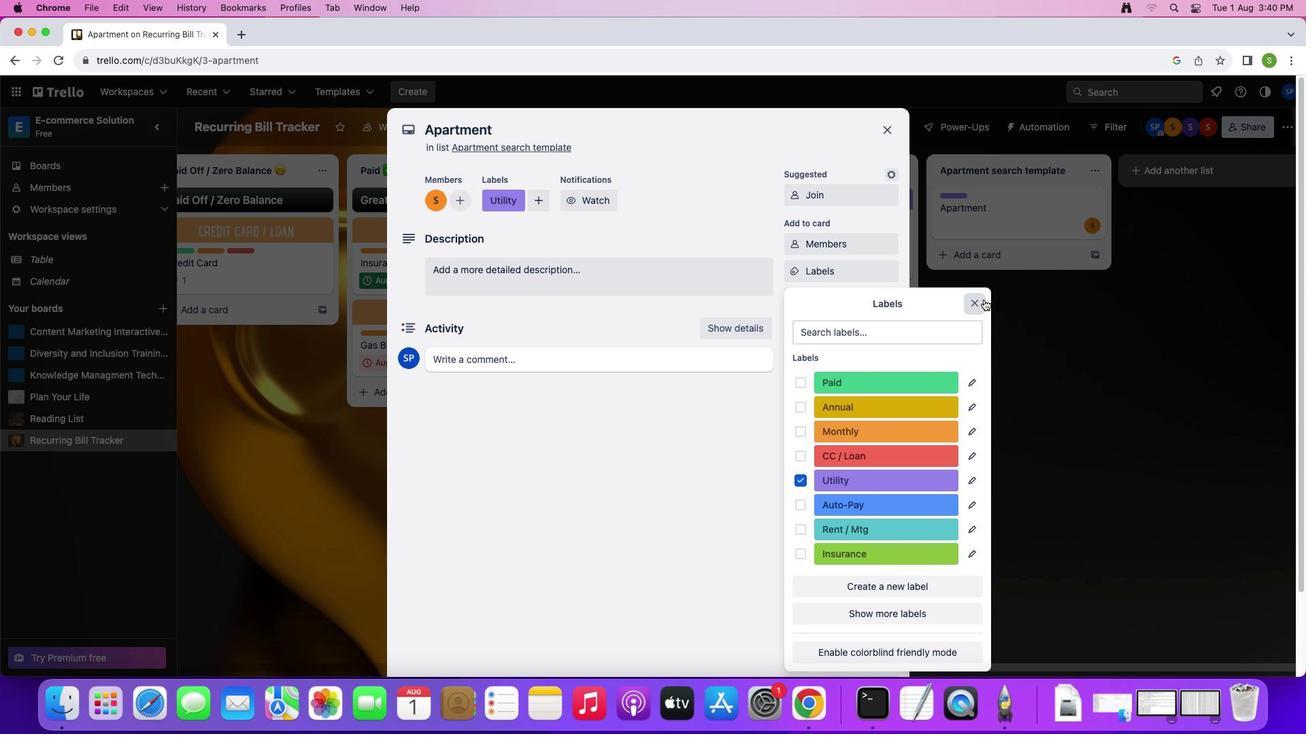 
Action: Mouse pressed left at (984, 300)
Screenshot: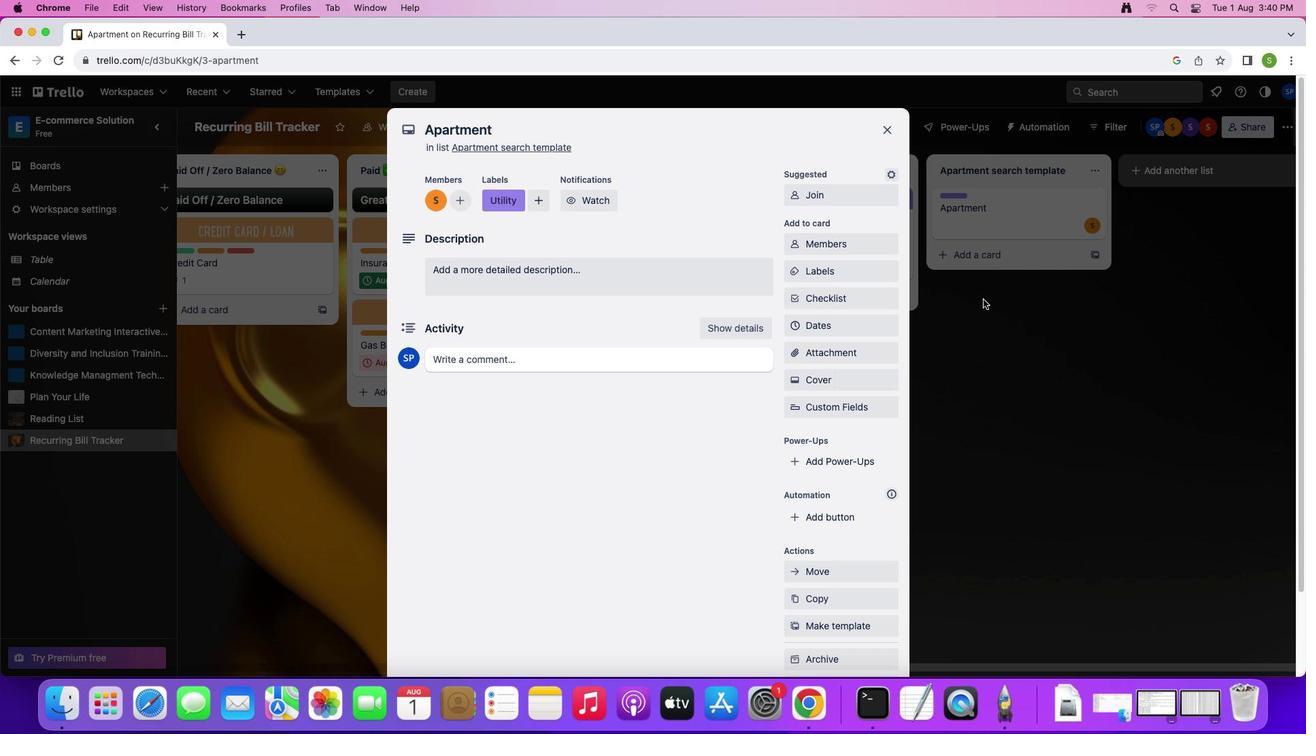 
Action: Mouse moved to (823, 298)
Screenshot: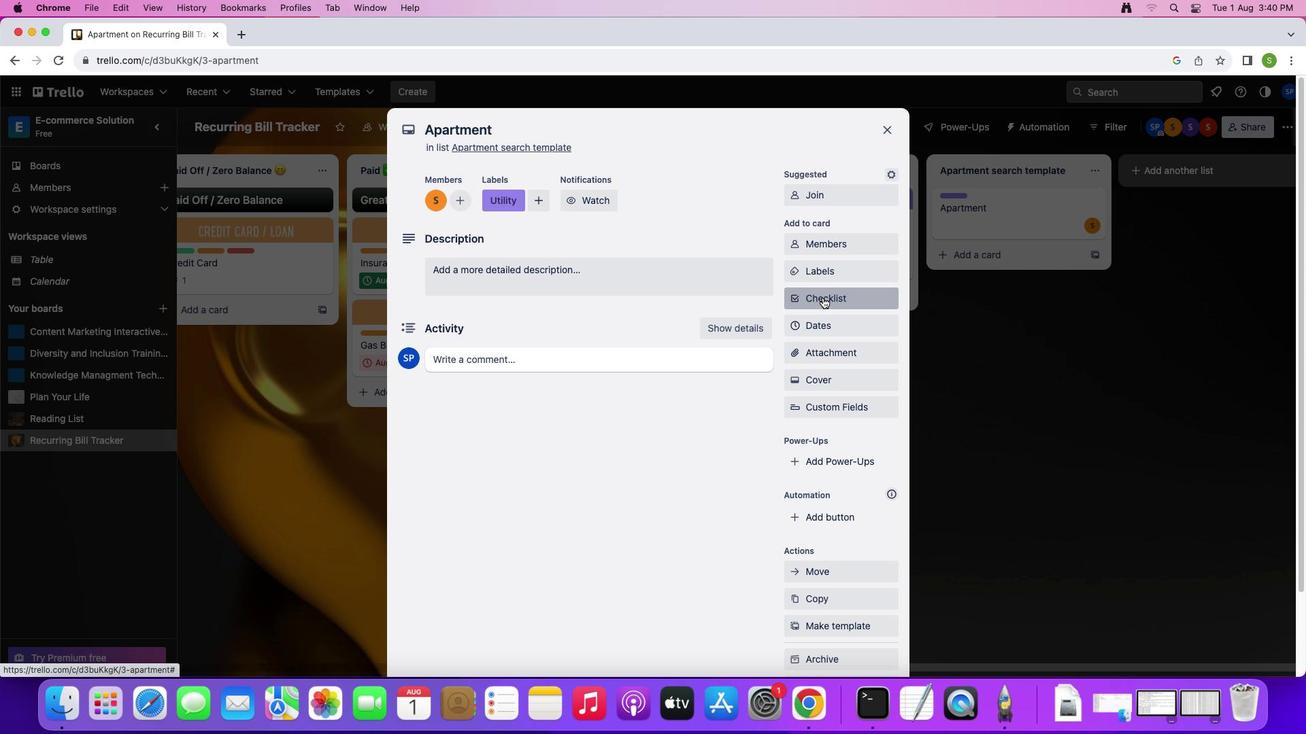 
Action: Mouse pressed left at (823, 298)
Screenshot: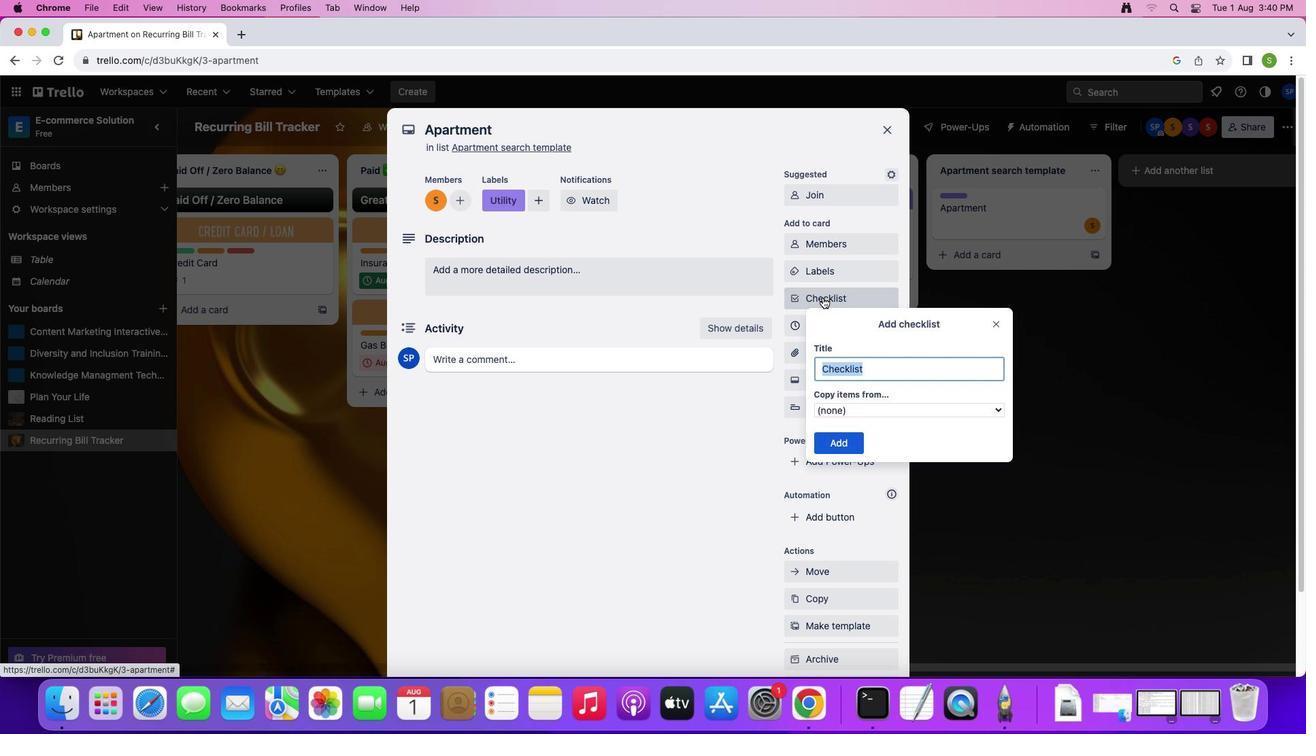 
Action: Mouse moved to (879, 380)
Screenshot: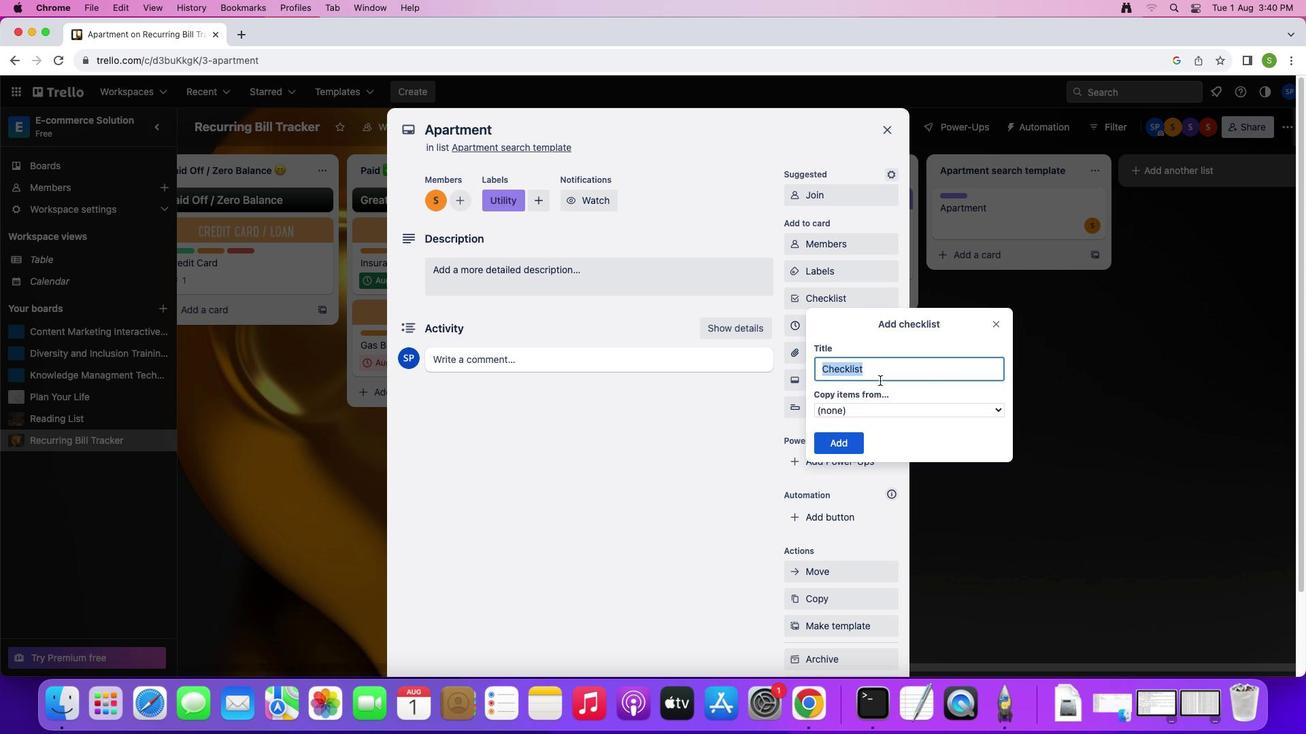 
Action: Key pressed Key.shift'T''e''m''p''l''a''t''e'
Screenshot: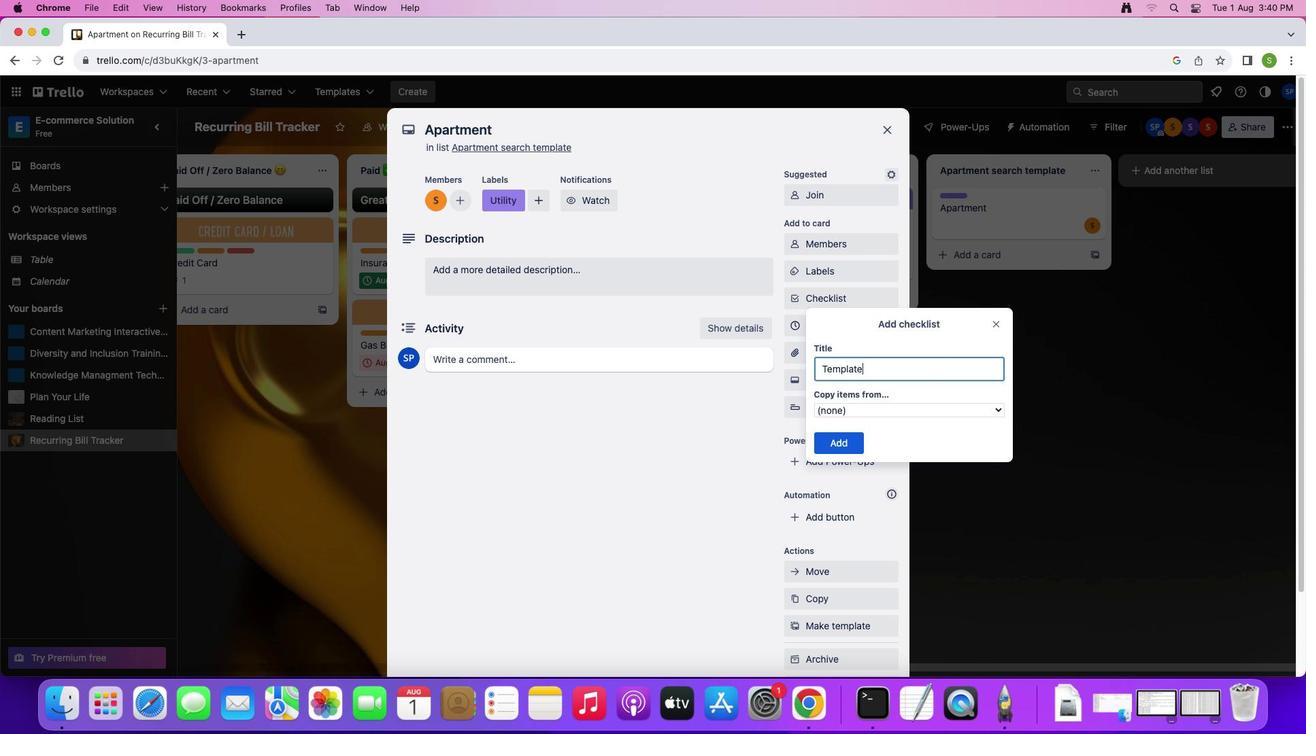 
Action: Mouse moved to (849, 447)
Screenshot: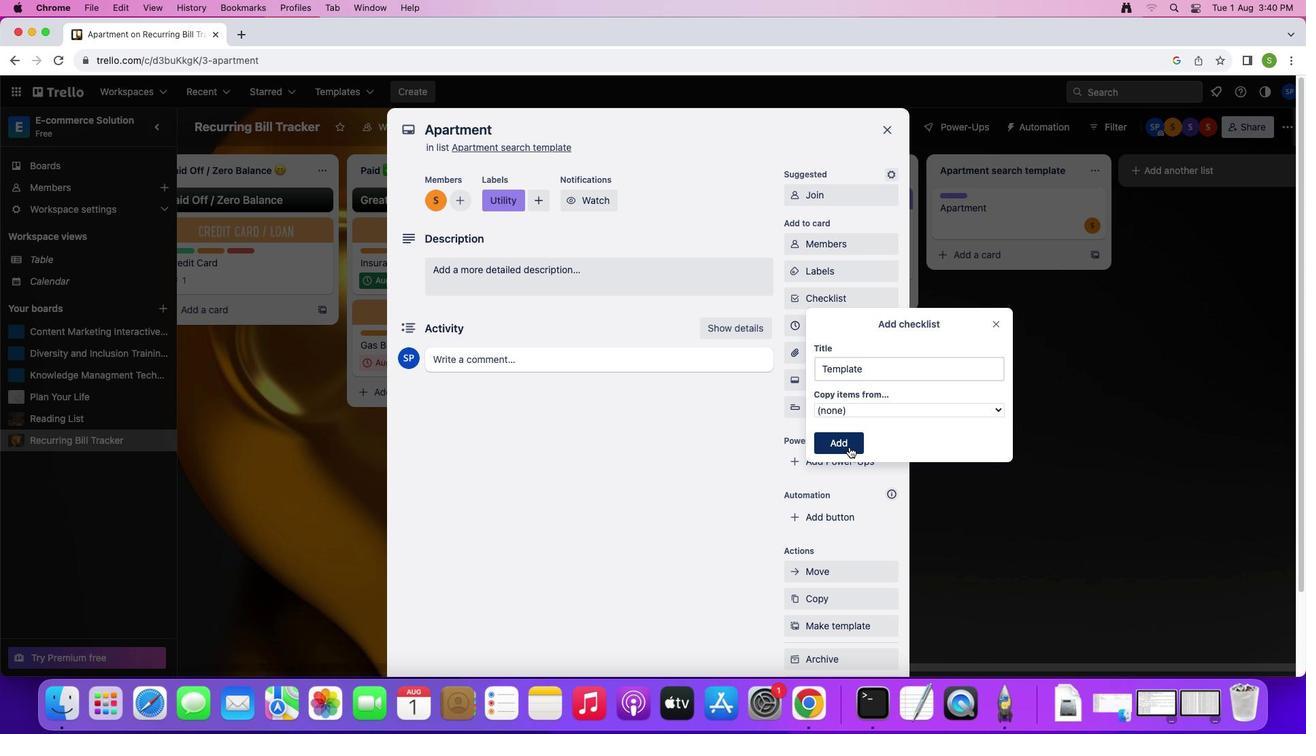 
Action: Mouse pressed left at (849, 447)
Screenshot: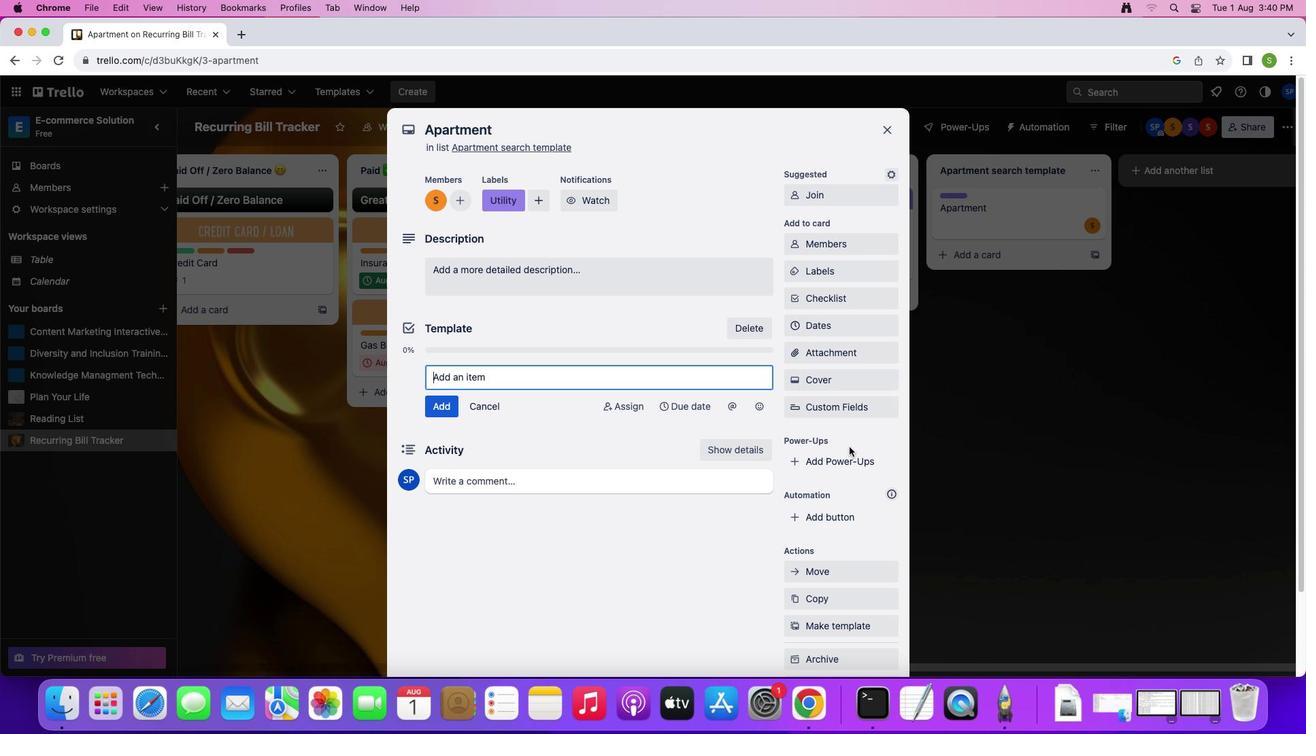 
Action: Mouse moved to (823, 316)
Screenshot: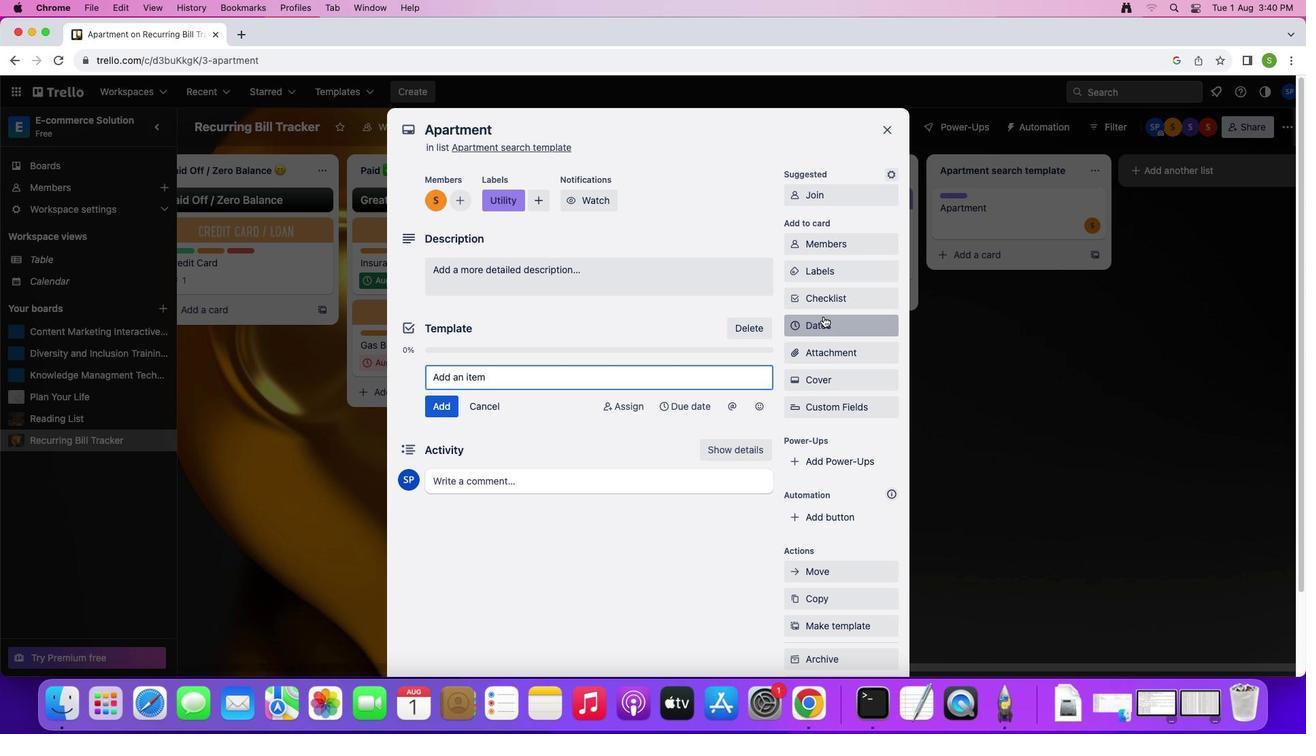 
Action: Mouse pressed left at (823, 316)
Screenshot: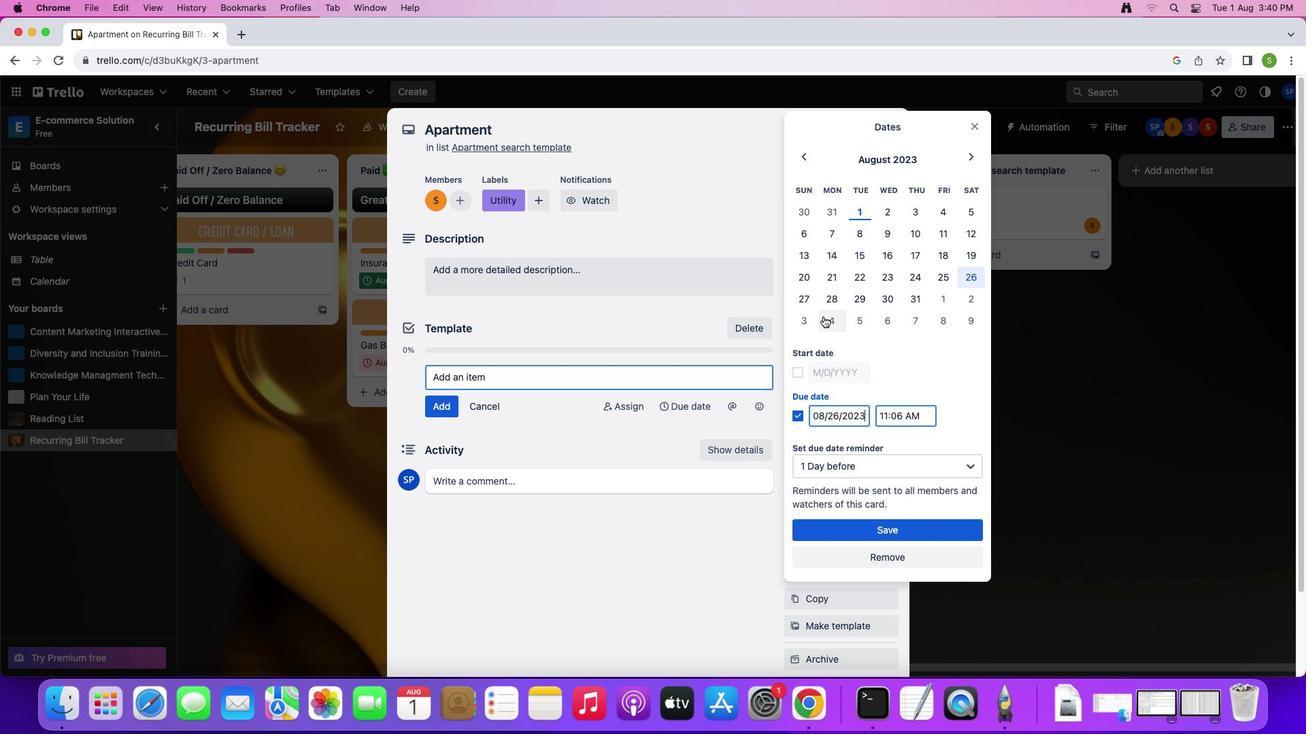 
Action: Mouse moved to (862, 281)
Screenshot: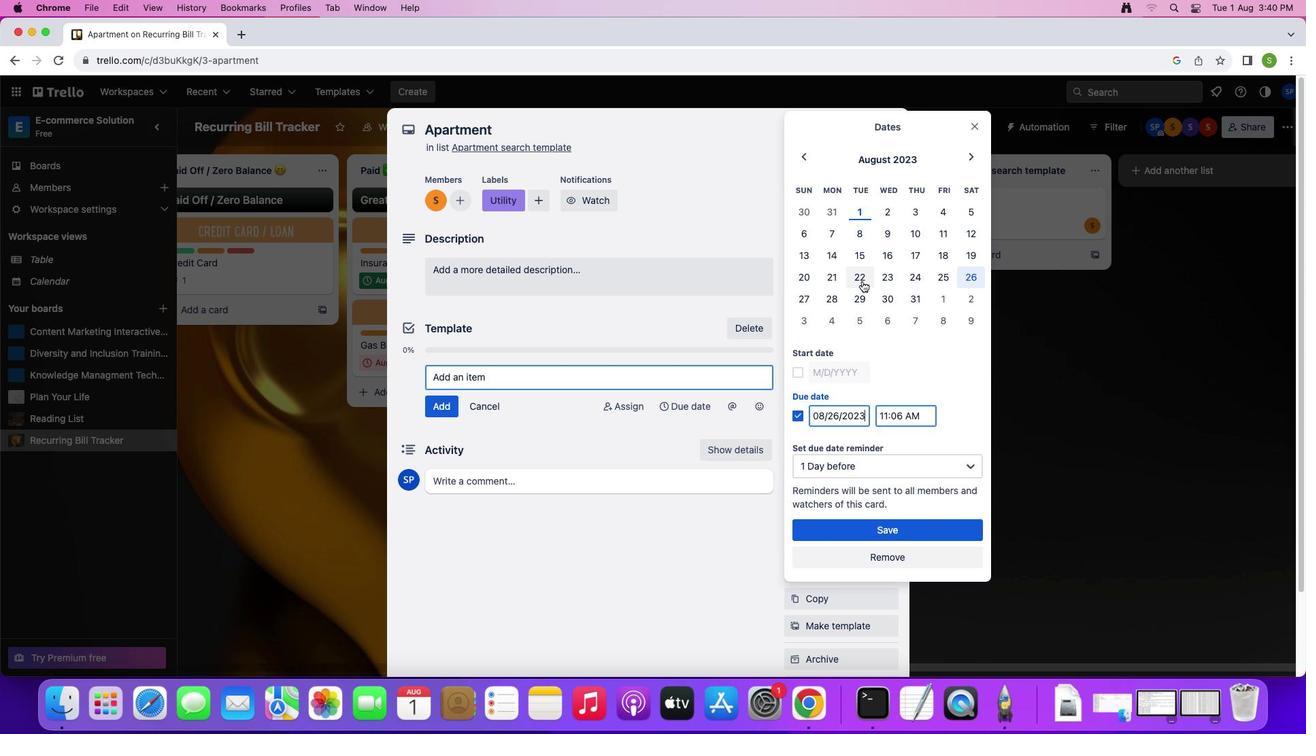 
Action: Mouse pressed left at (862, 281)
Screenshot: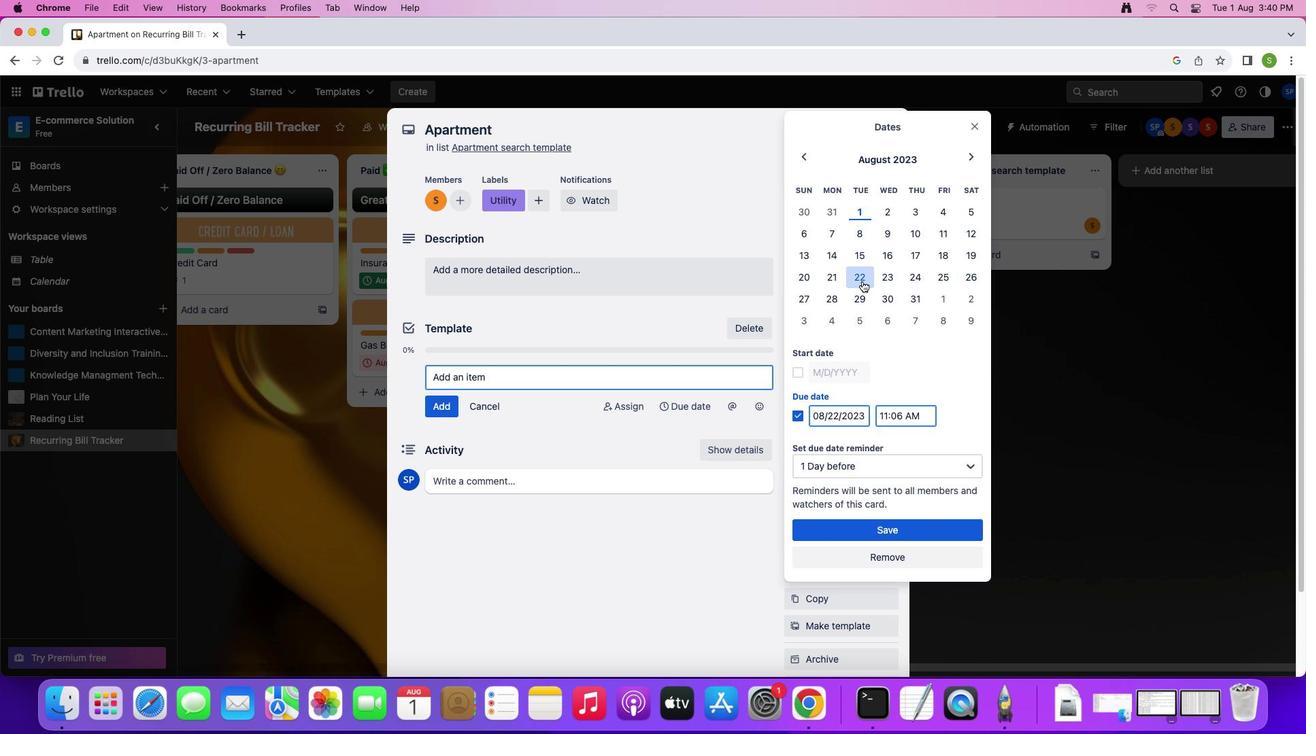 
Action: Mouse moved to (803, 377)
Screenshot: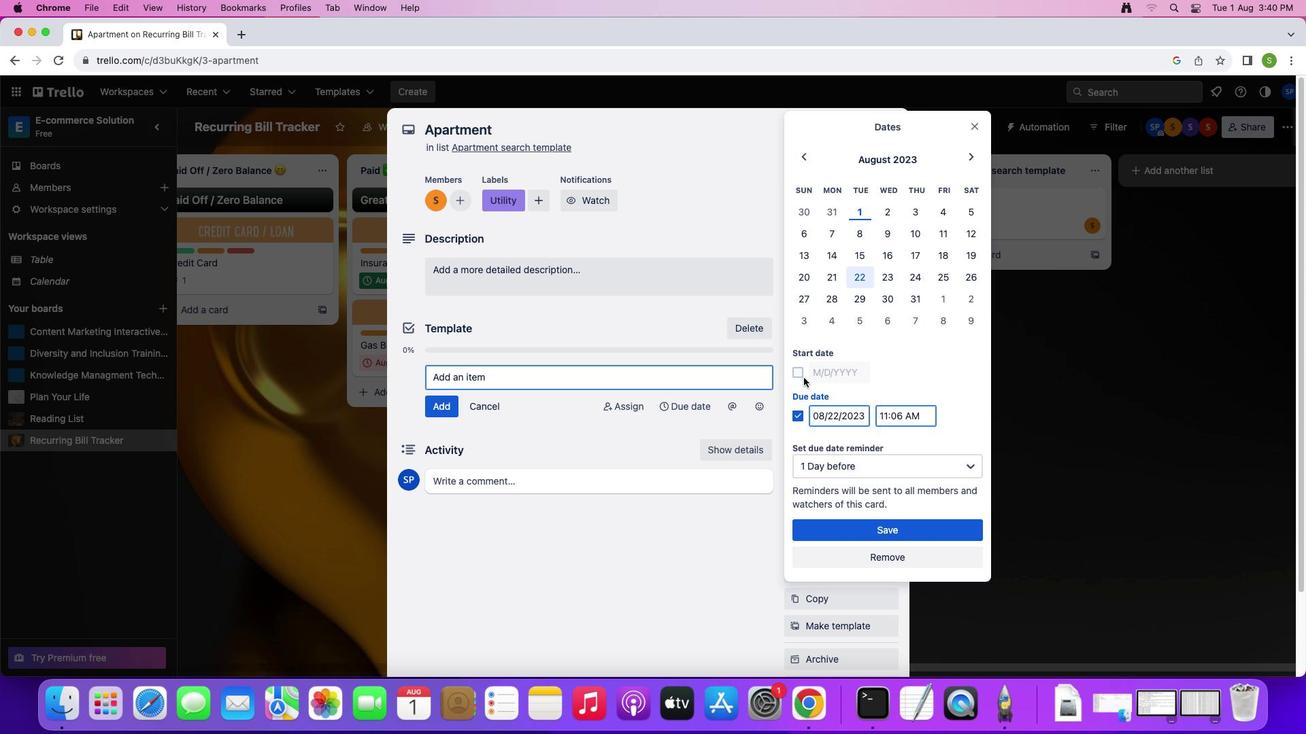 
Action: Mouse pressed left at (803, 377)
Screenshot: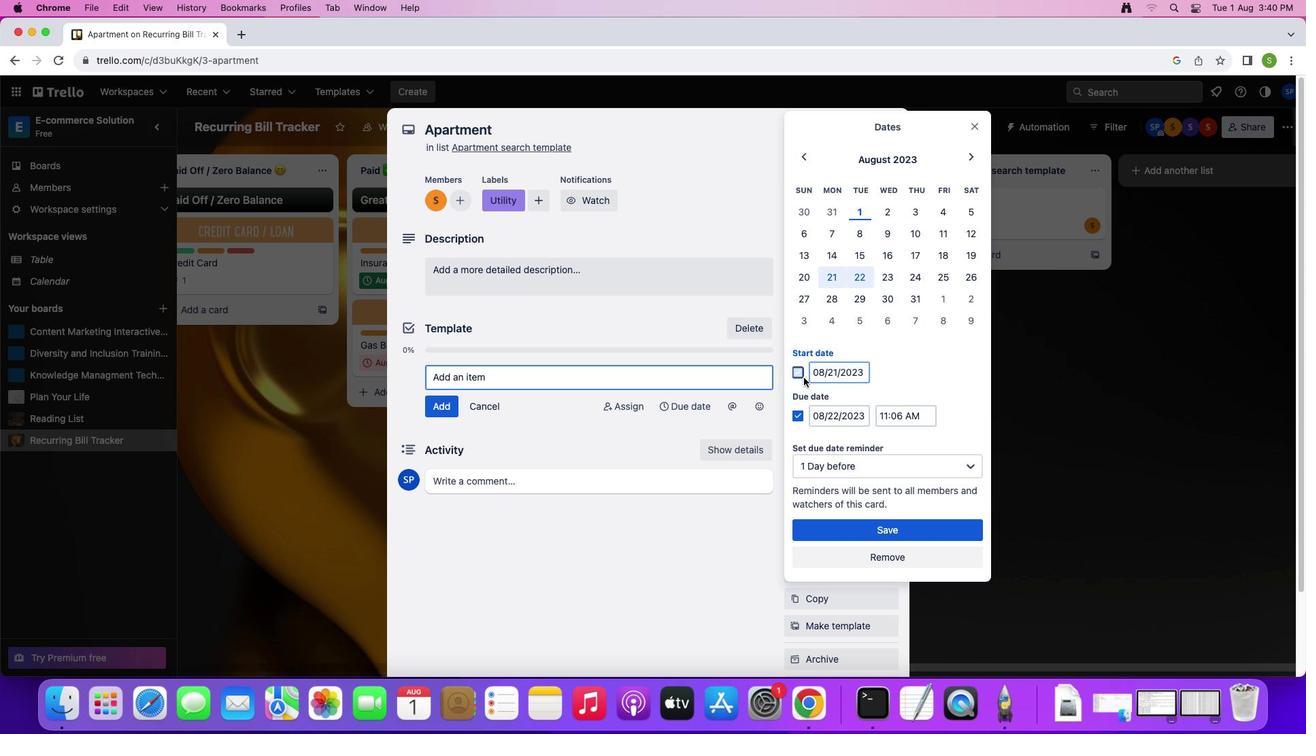 
Action: Mouse moved to (877, 526)
Screenshot: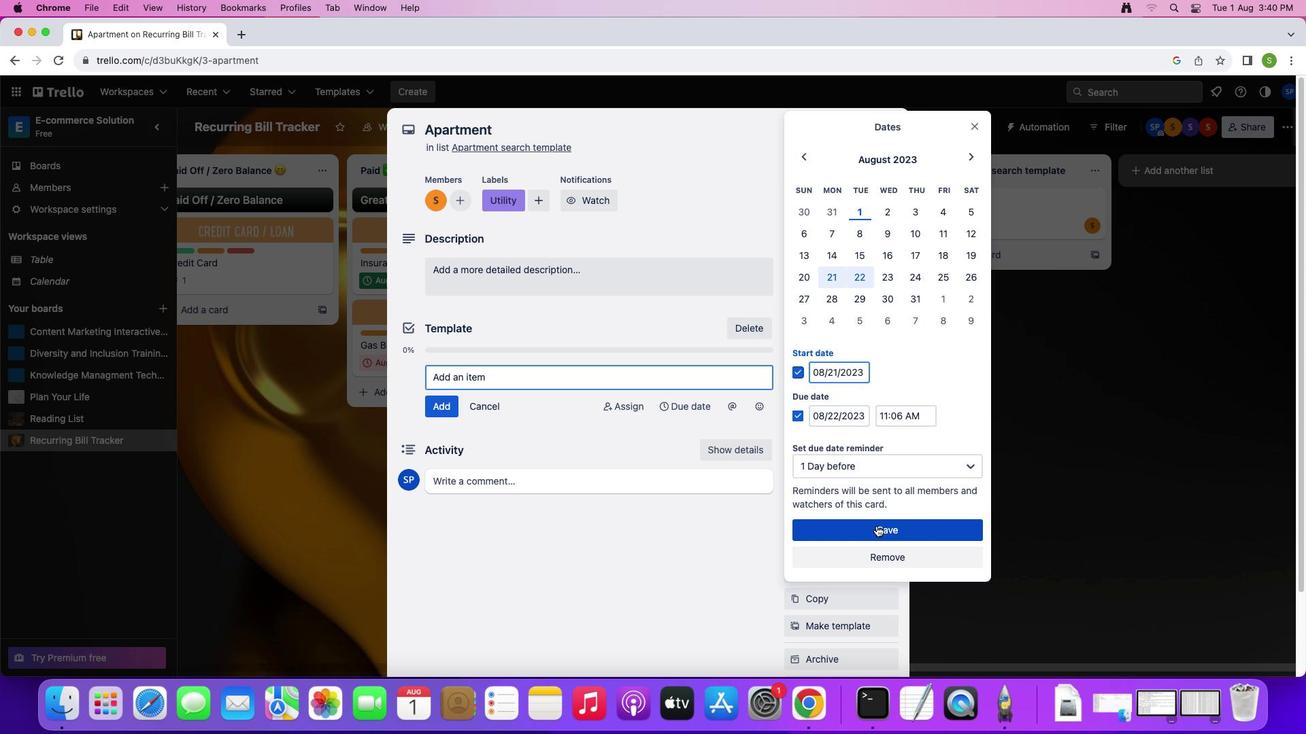 
Action: Mouse pressed left at (877, 526)
Screenshot: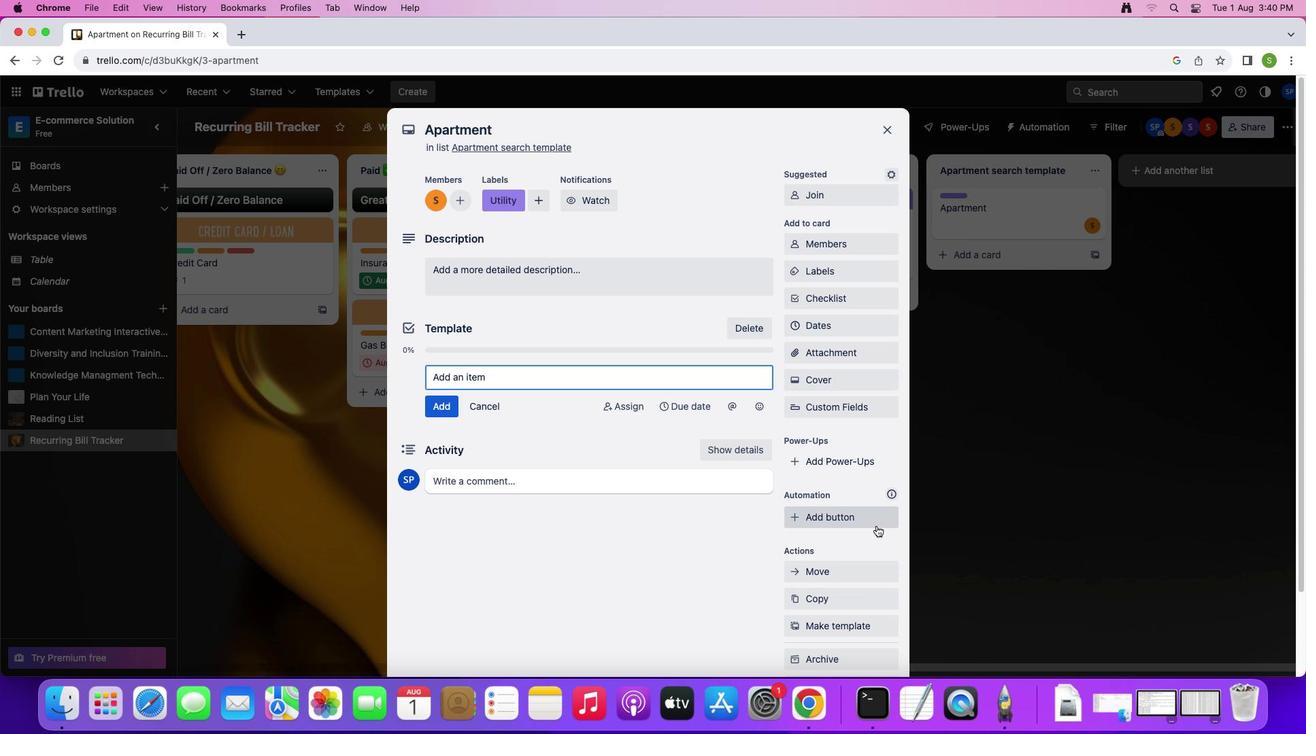 
Action: Mouse moved to (838, 377)
Screenshot: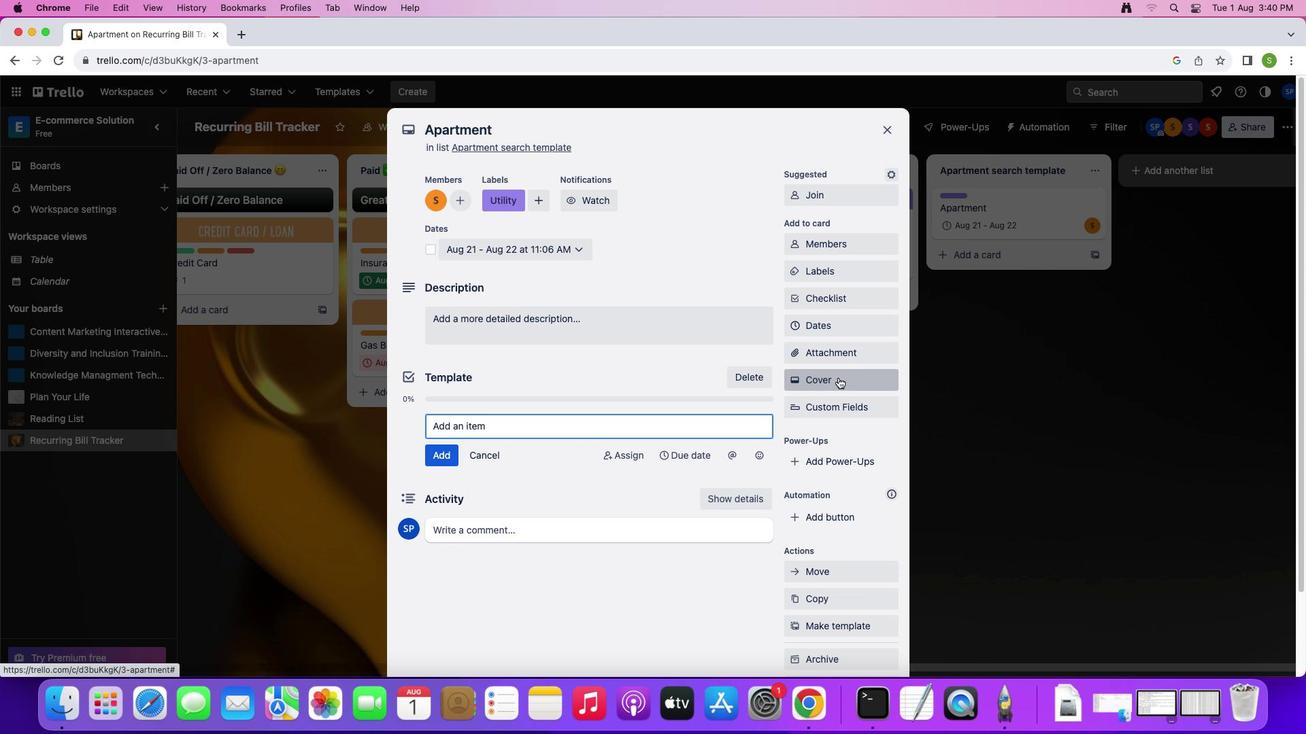 
Action: Mouse pressed left at (838, 377)
Screenshot: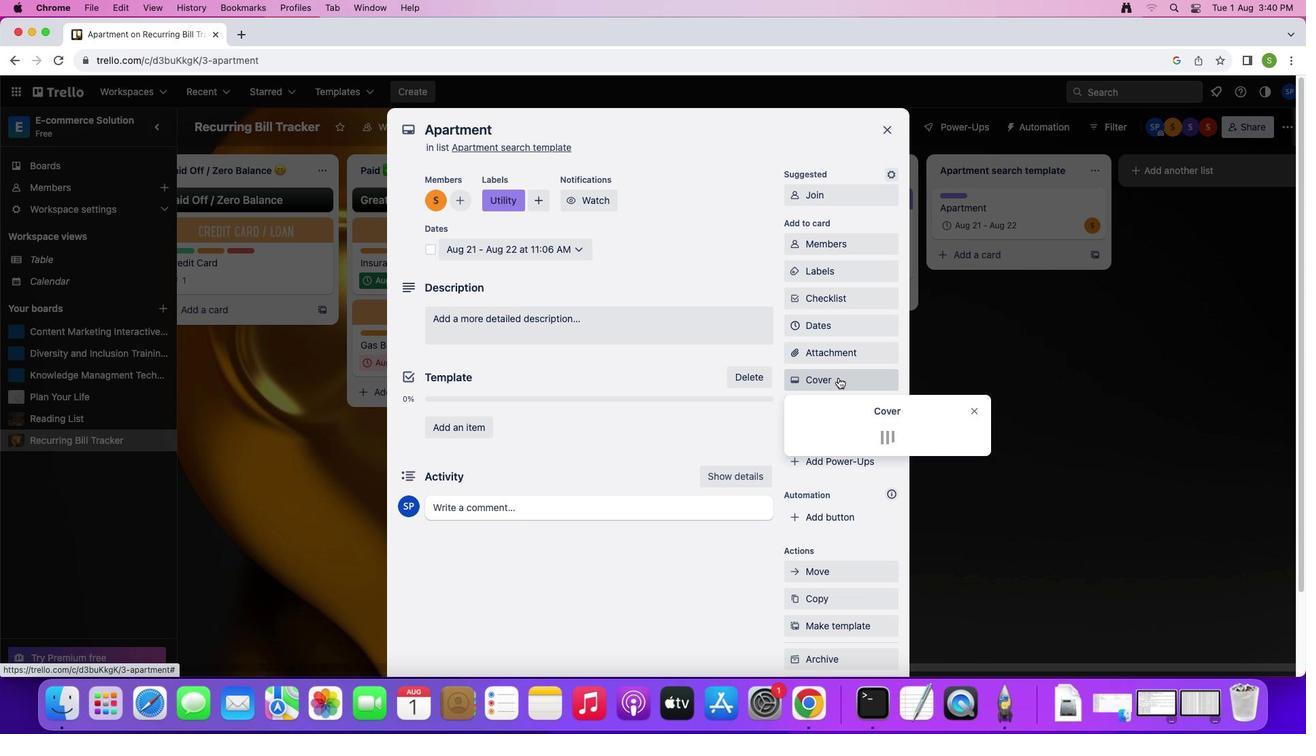 
Action: Mouse moved to (928, 402)
Screenshot: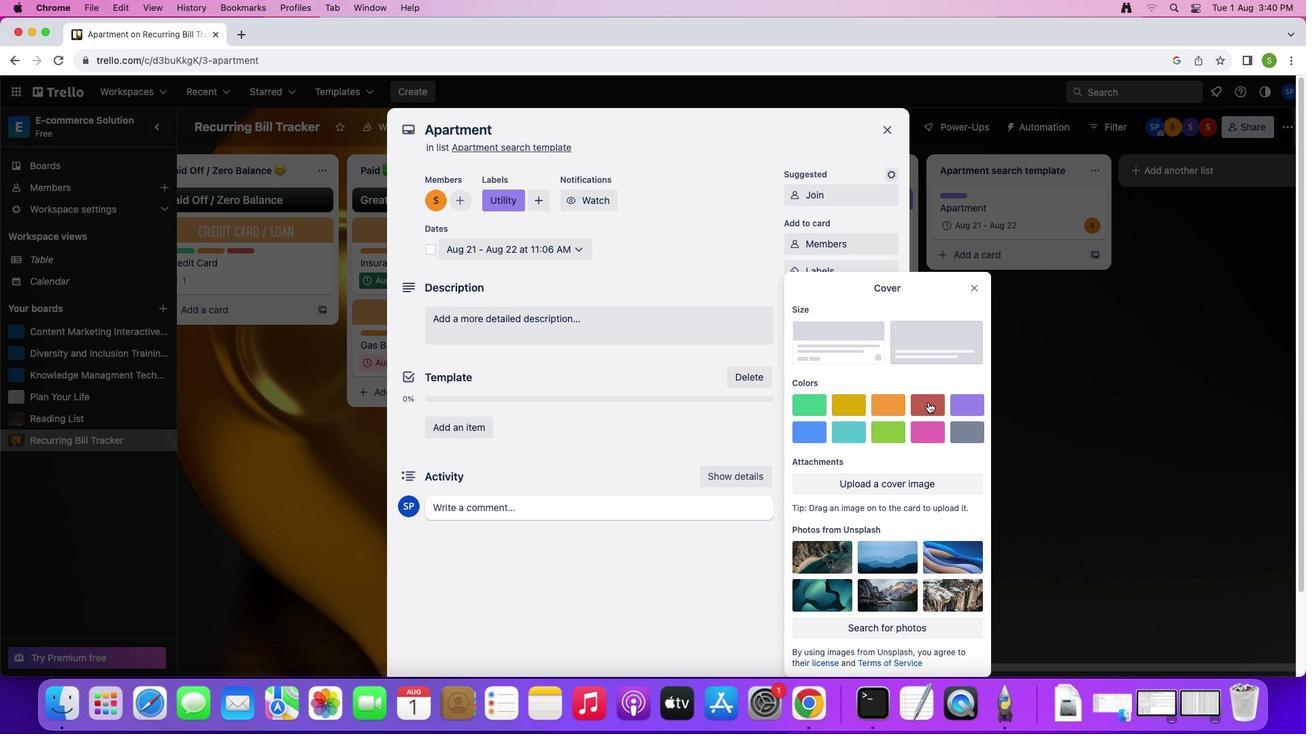 
Action: Mouse pressed left at (928, 402)
Screenshot: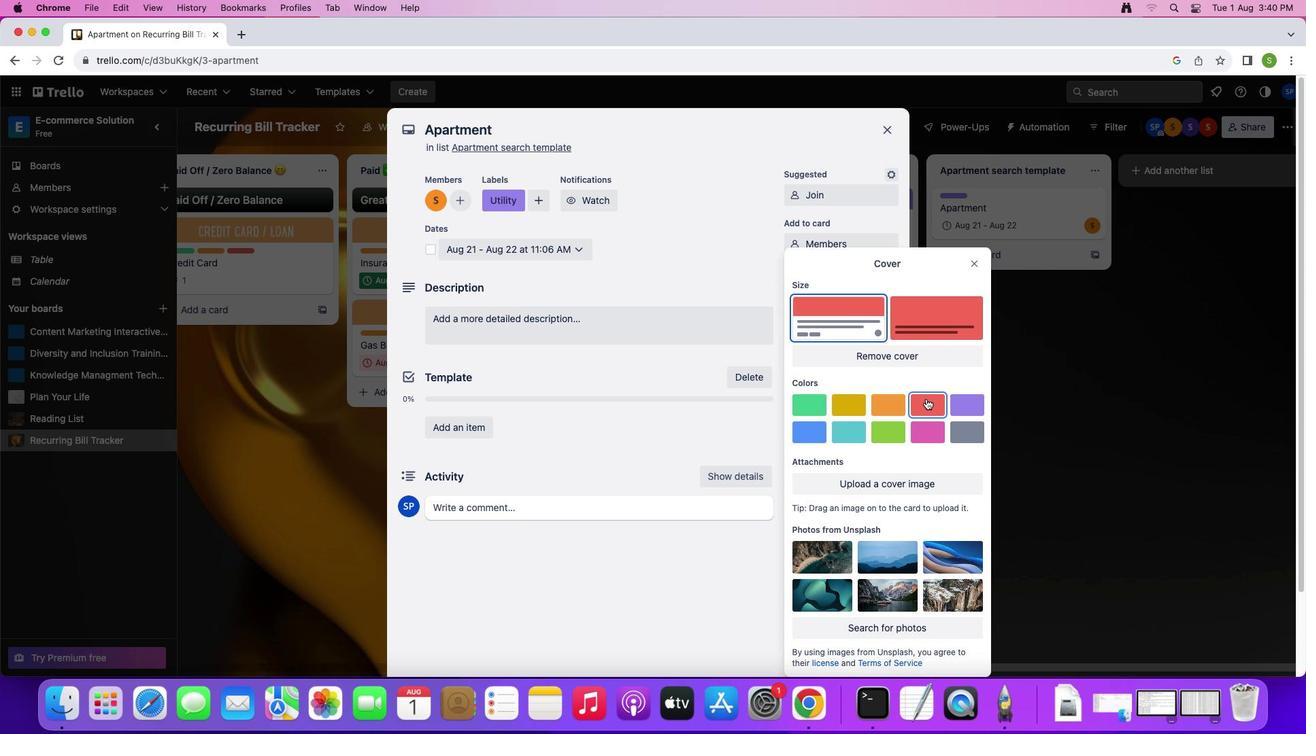 
Action: Mouse moved to (972, 270)
Screenshot: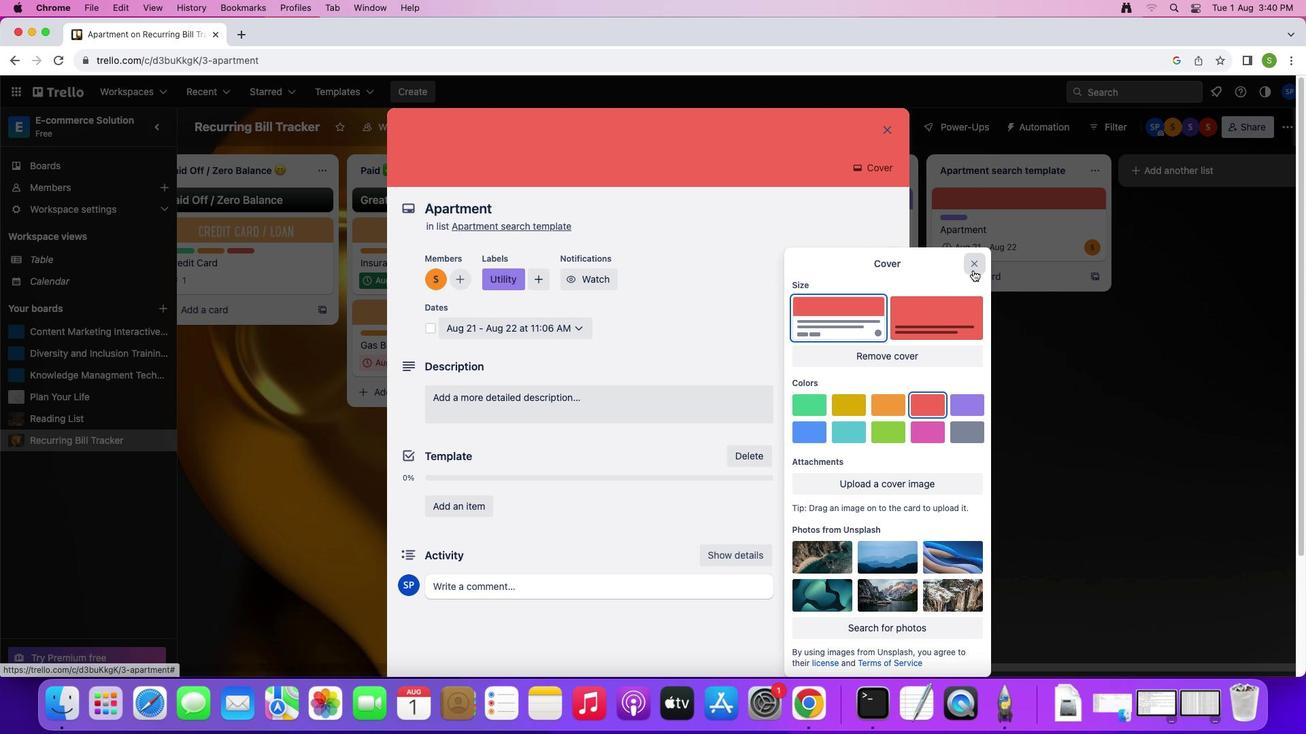 
Action: Mouse pressed left at (972, 270)
Screenshot: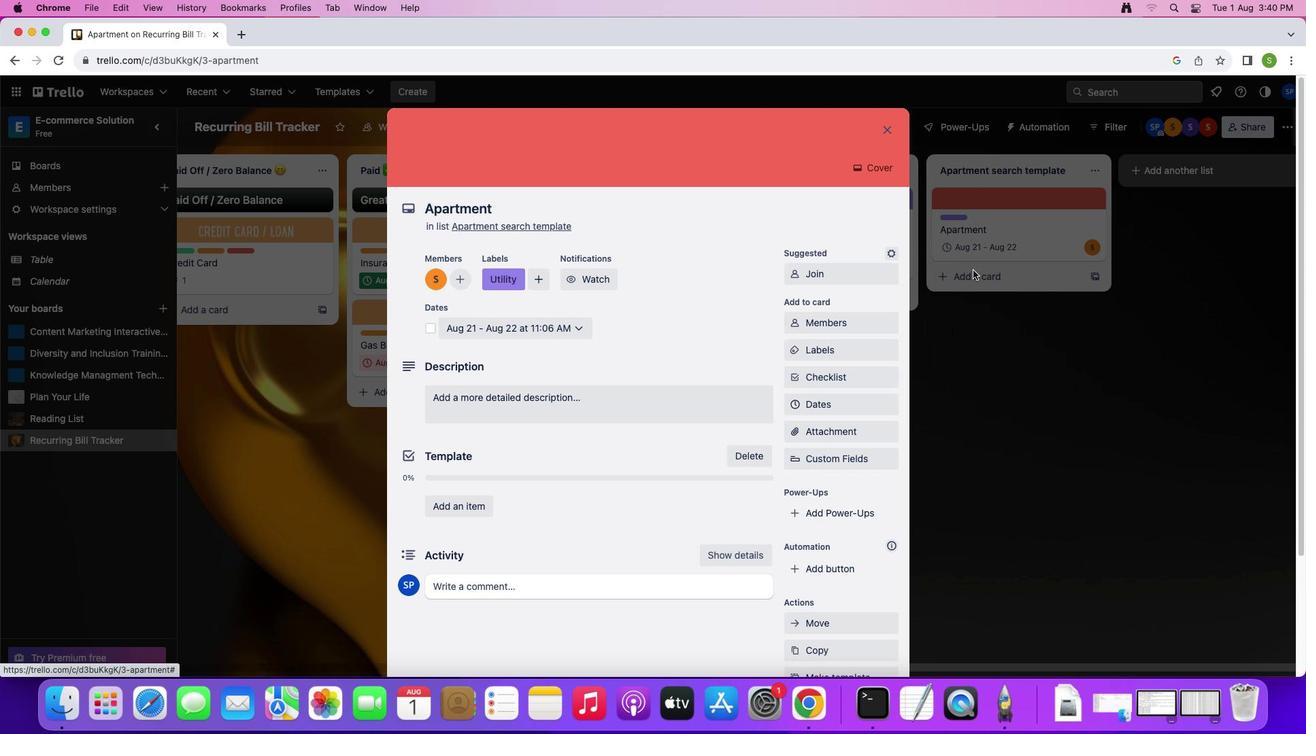 
Action: Mouse moved to (824, 423)
Screenshot: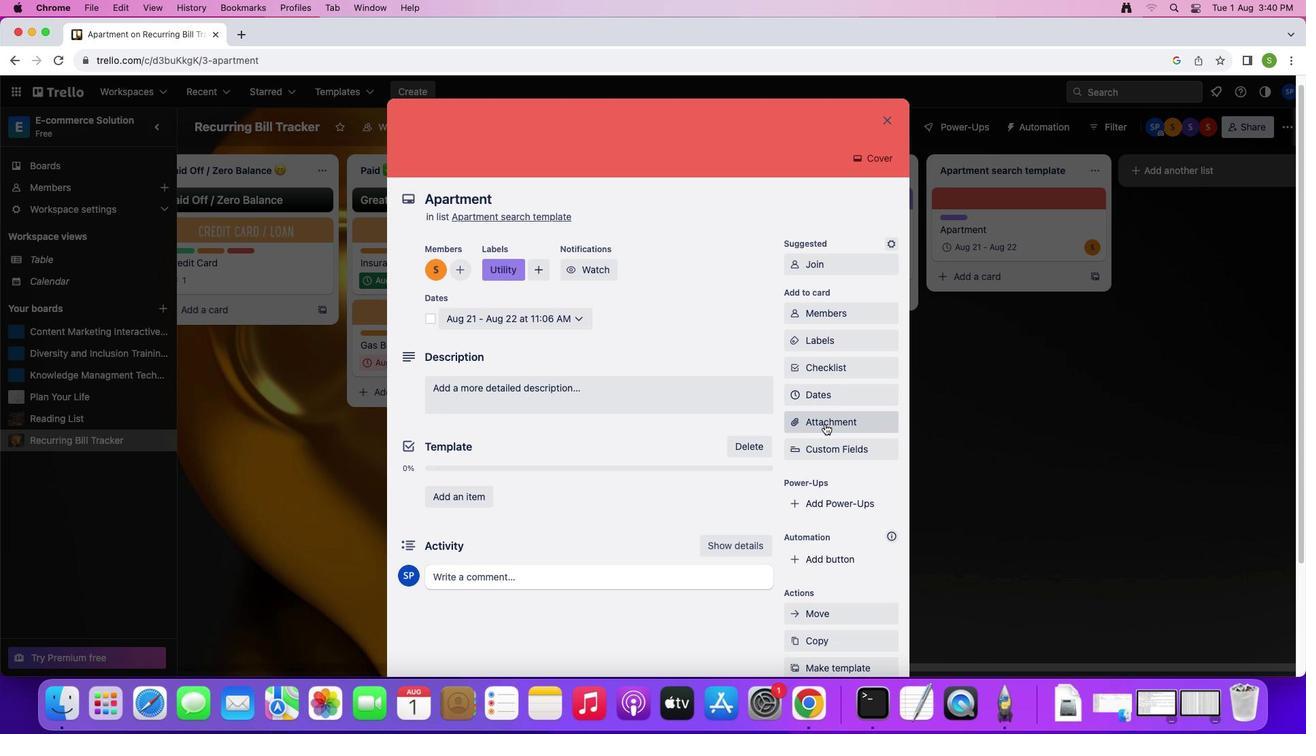 
Action: Mouse scrolled (824, 423) with delta (0, 0)
Screenshot: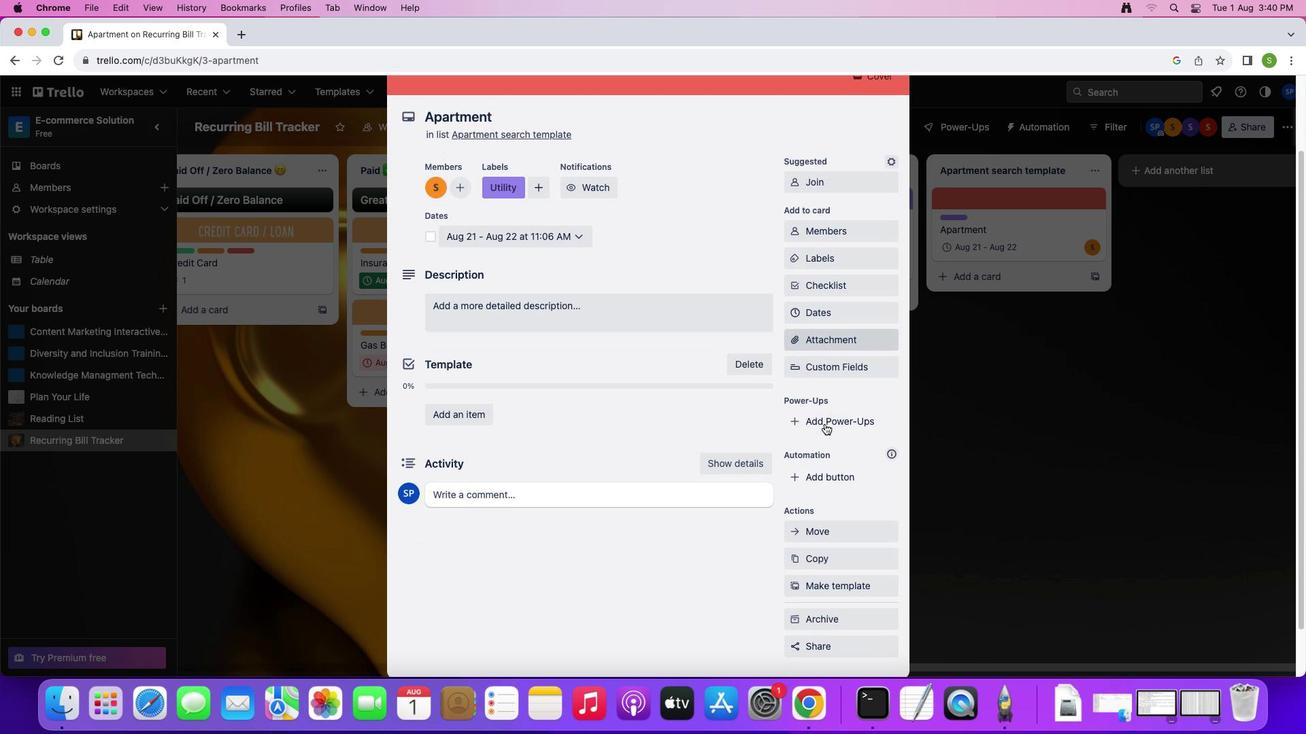 
Action: Mouse scrolled (824, 423) with delta (0, 0)
Screenshot: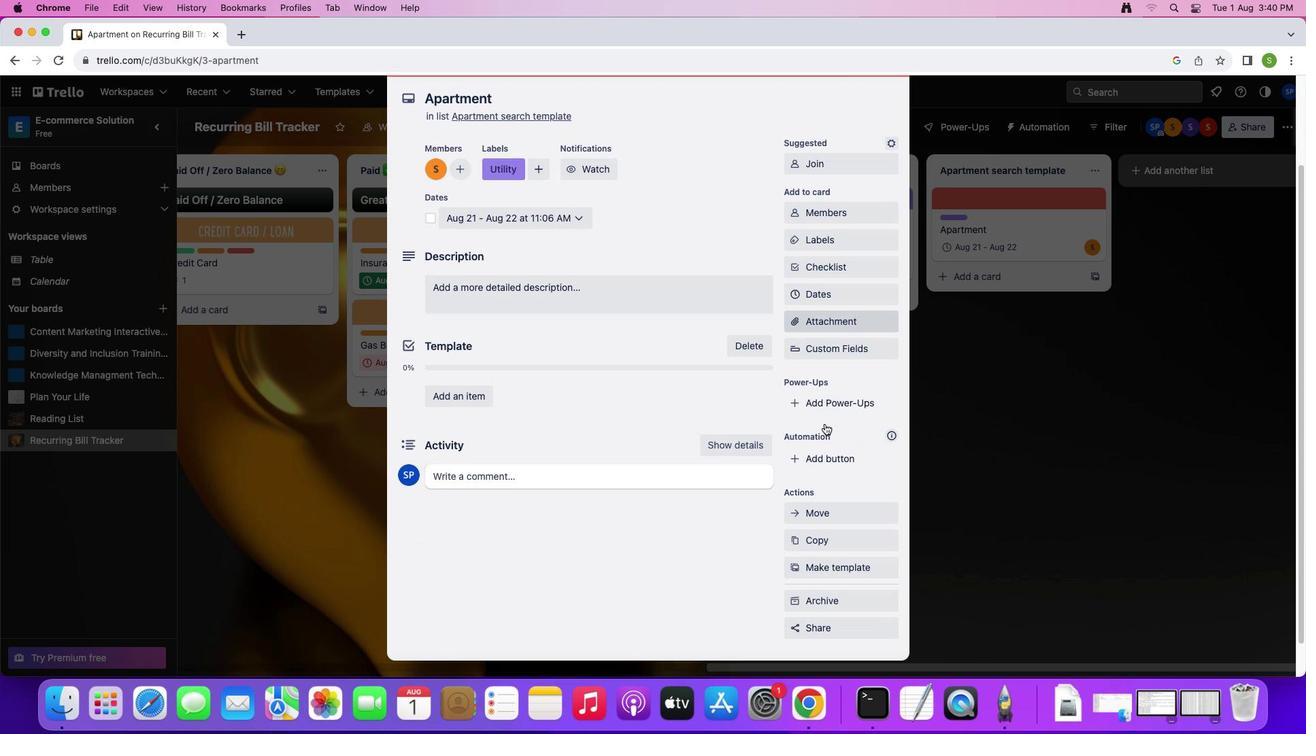 
Action: Mouse scrolled (824, 423) with delta (0, -1)
Screenshot: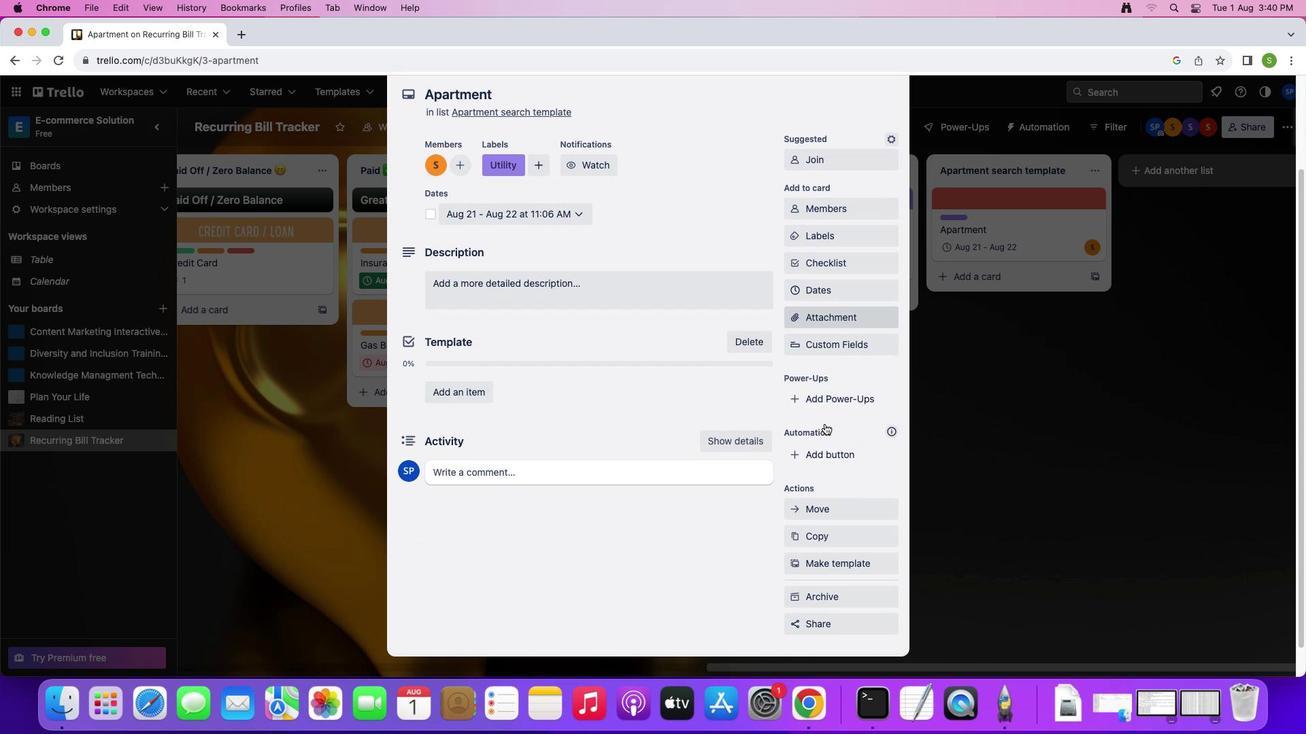 
Action: Mouse scrolled (824, 423) with delta (0, 0)
Screenshot: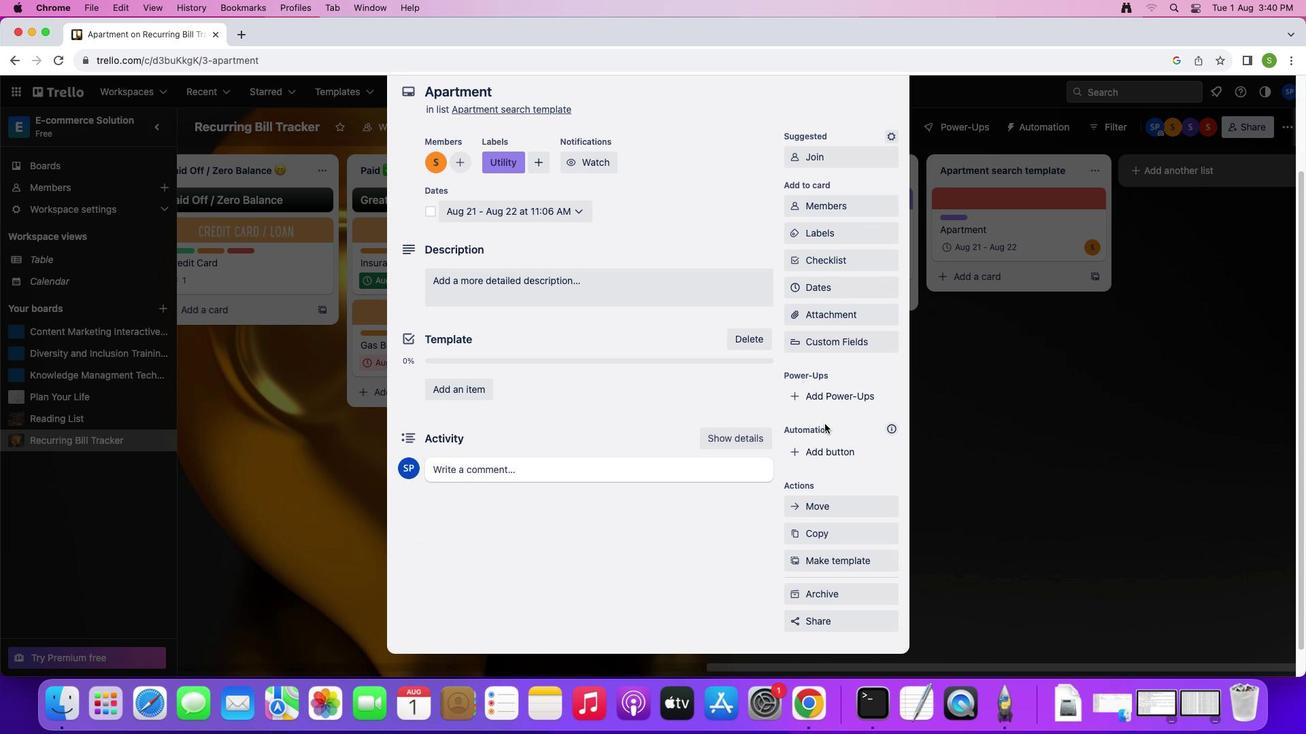 
Action: Mouse moved to (769, 376)
Screenshot: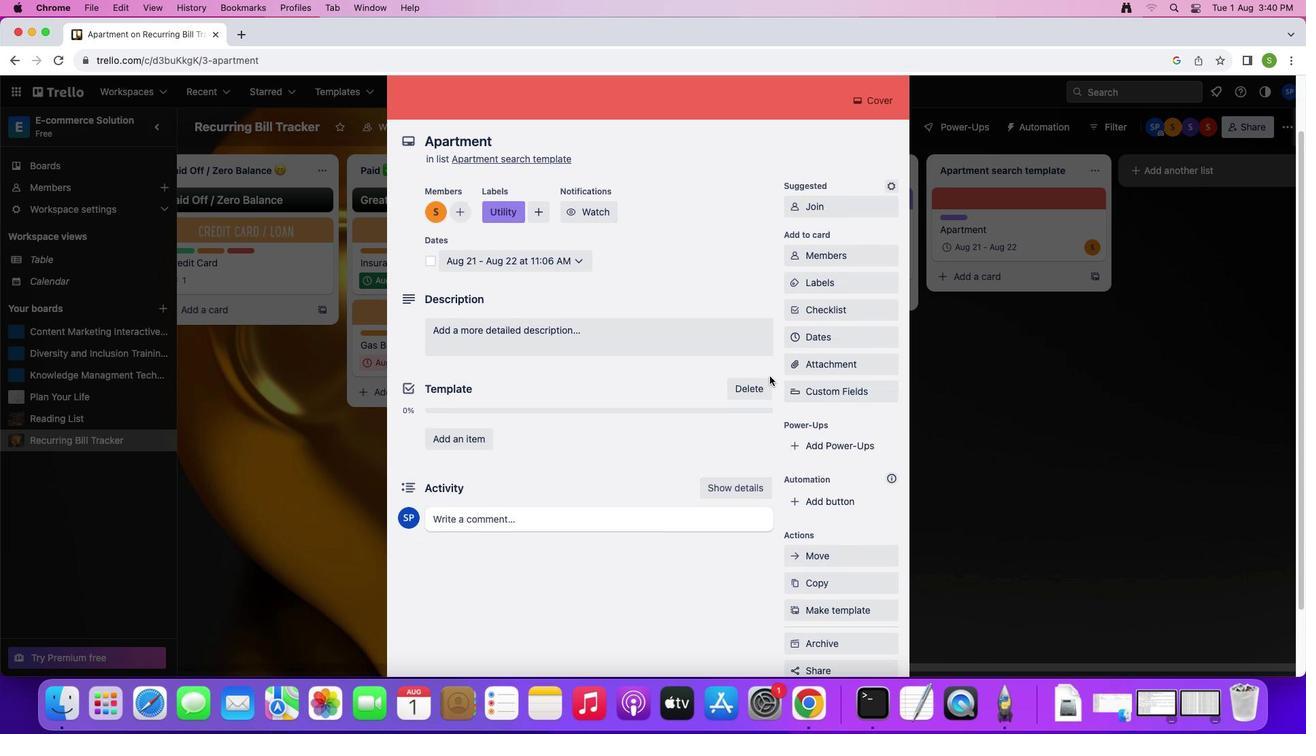 
Action: Mouse scrolled (769, 376) with delta (0, 0)
Screenshot: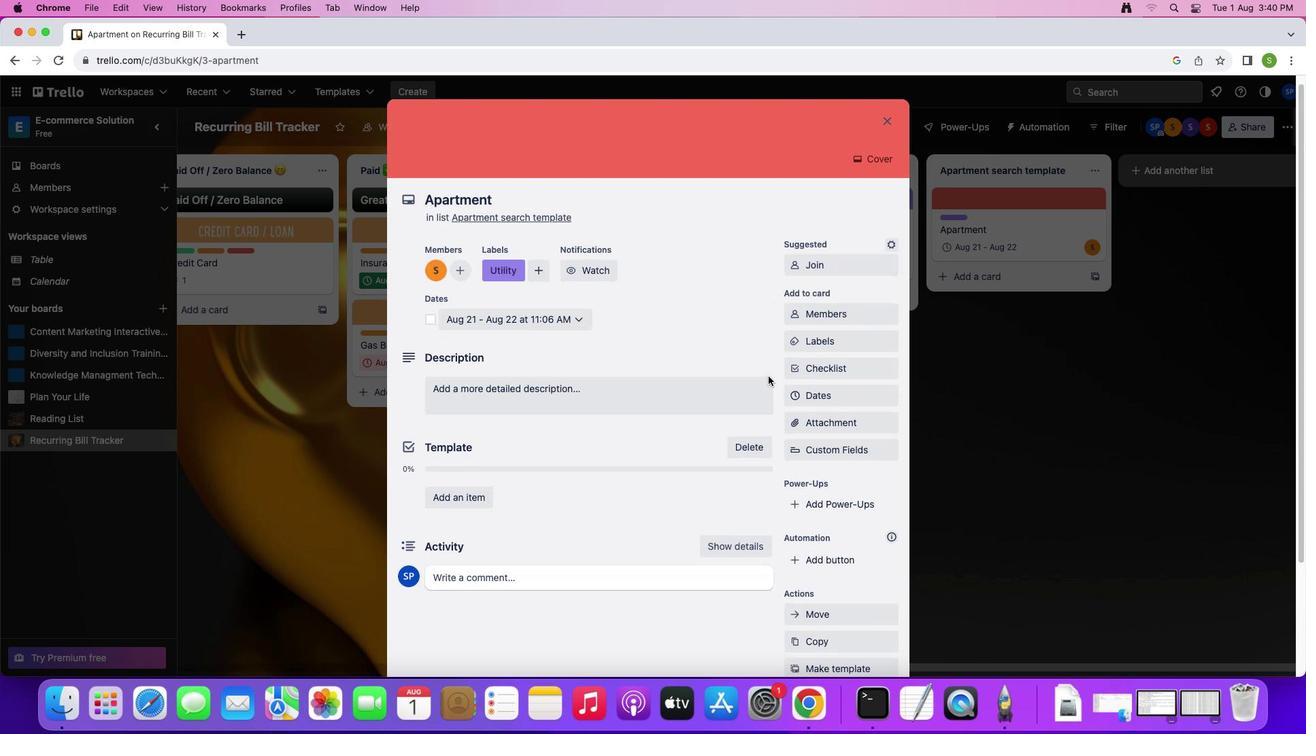 
Action: Mouse scrolled (769, 376) with delta (0, 0)
Screenshot: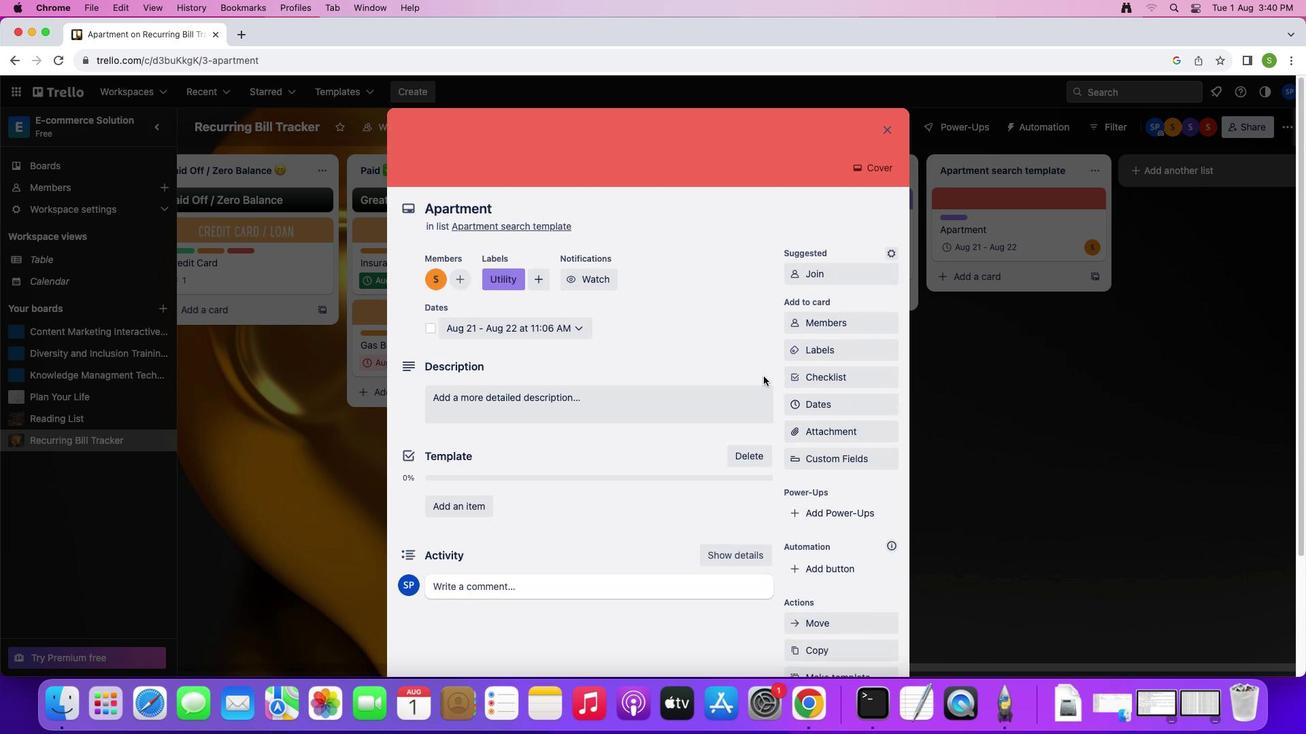 
Action: Mouse moved to (769, 376)
Screenshot: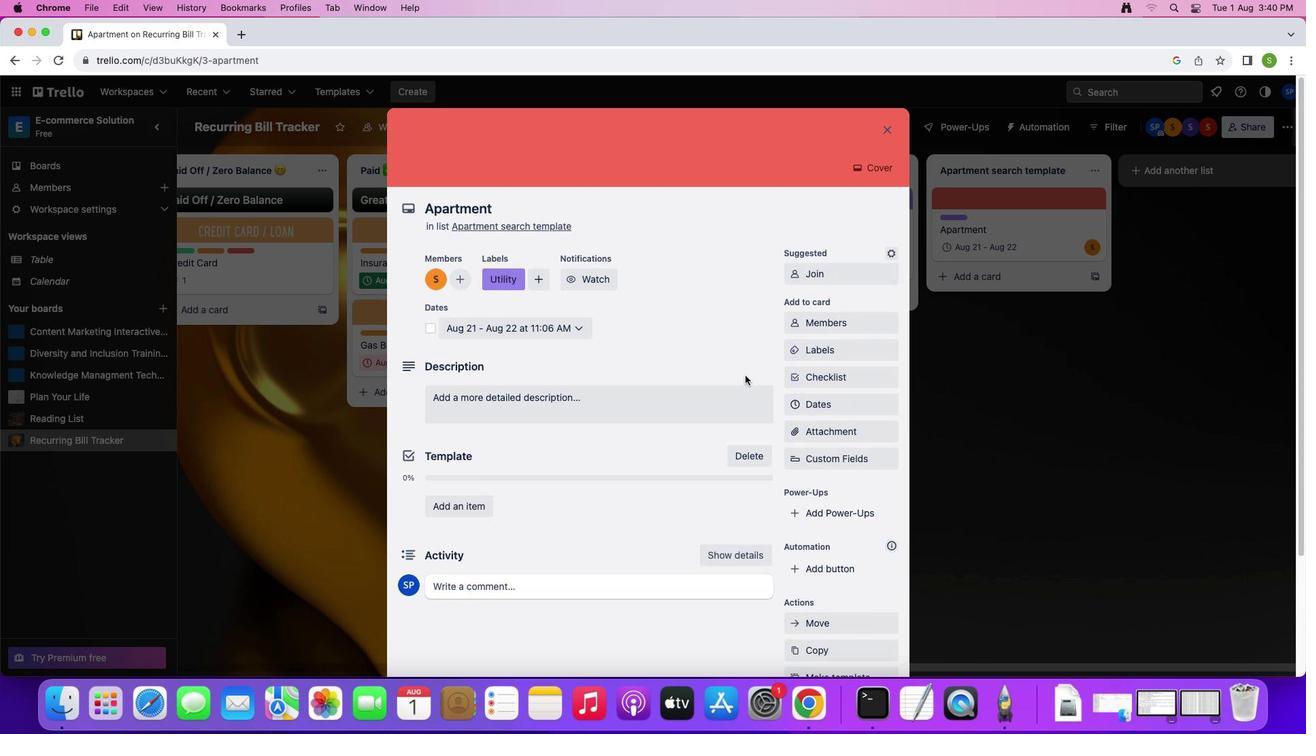 
Action: Mouse scrolled (769, 376) with delta (0, 2)
Screenshot: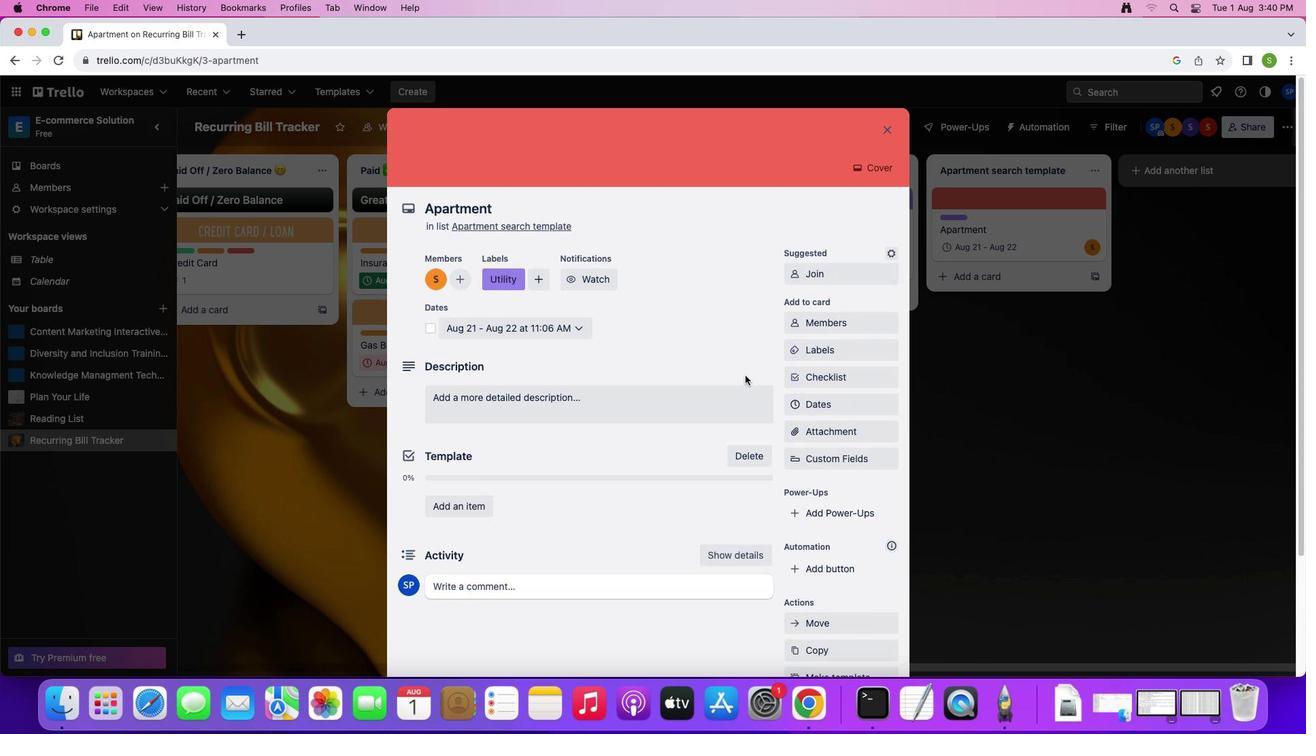 
Action: Mouse moved to (571, 274)
Screenshot: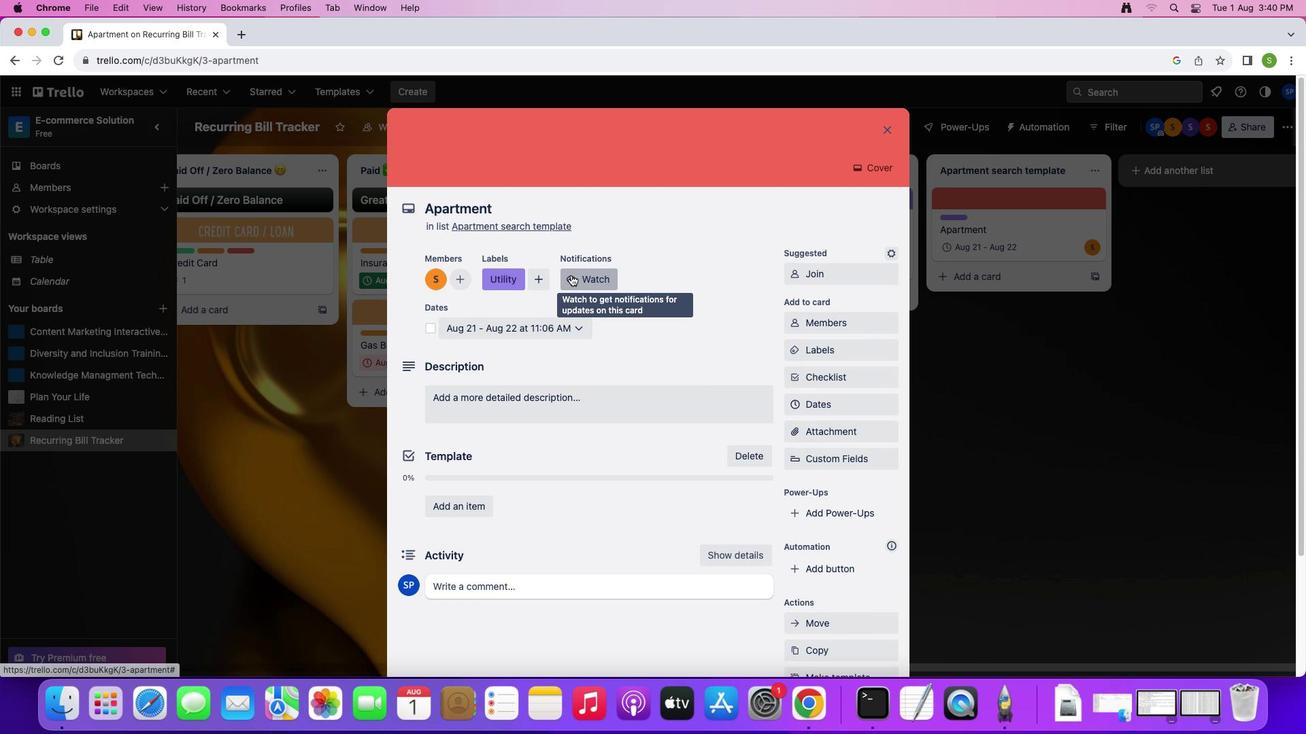 
Action: Mouse pressed left at (571, 274)
Screenshot: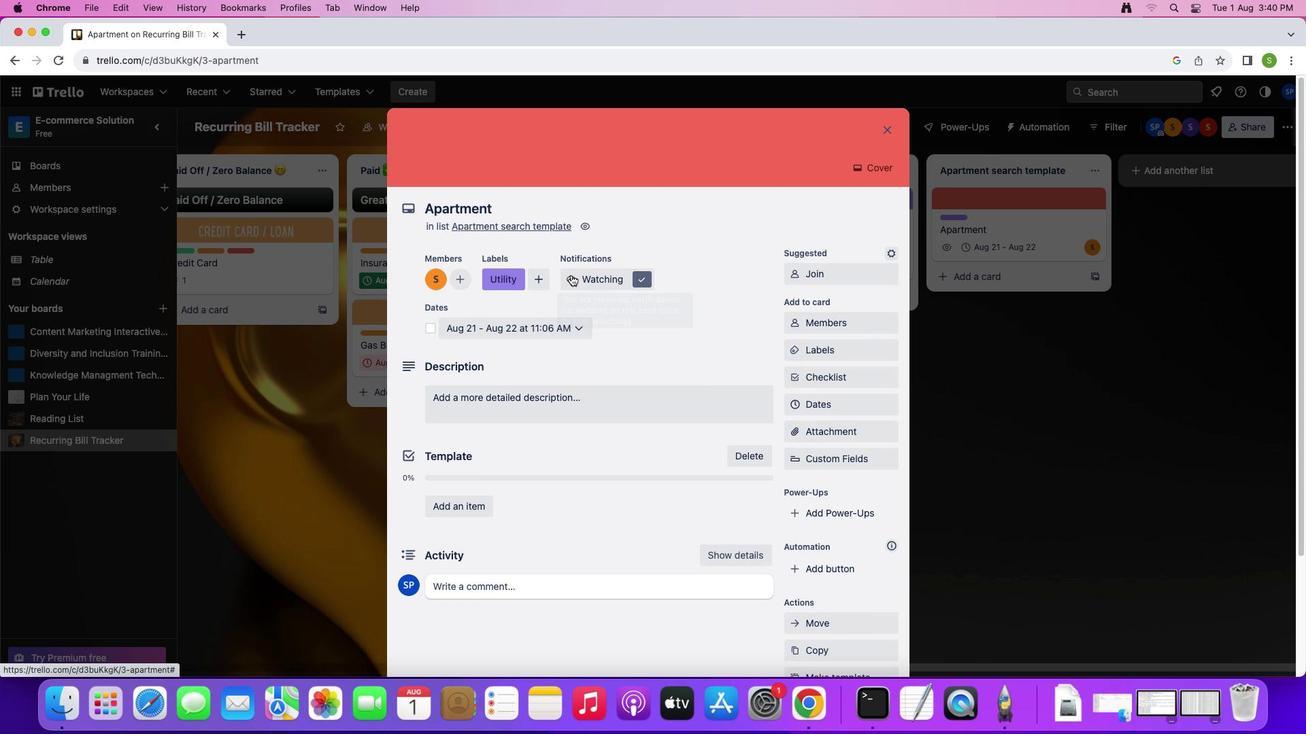 
Action: Mouse moved to (436, 329)
Screenshot: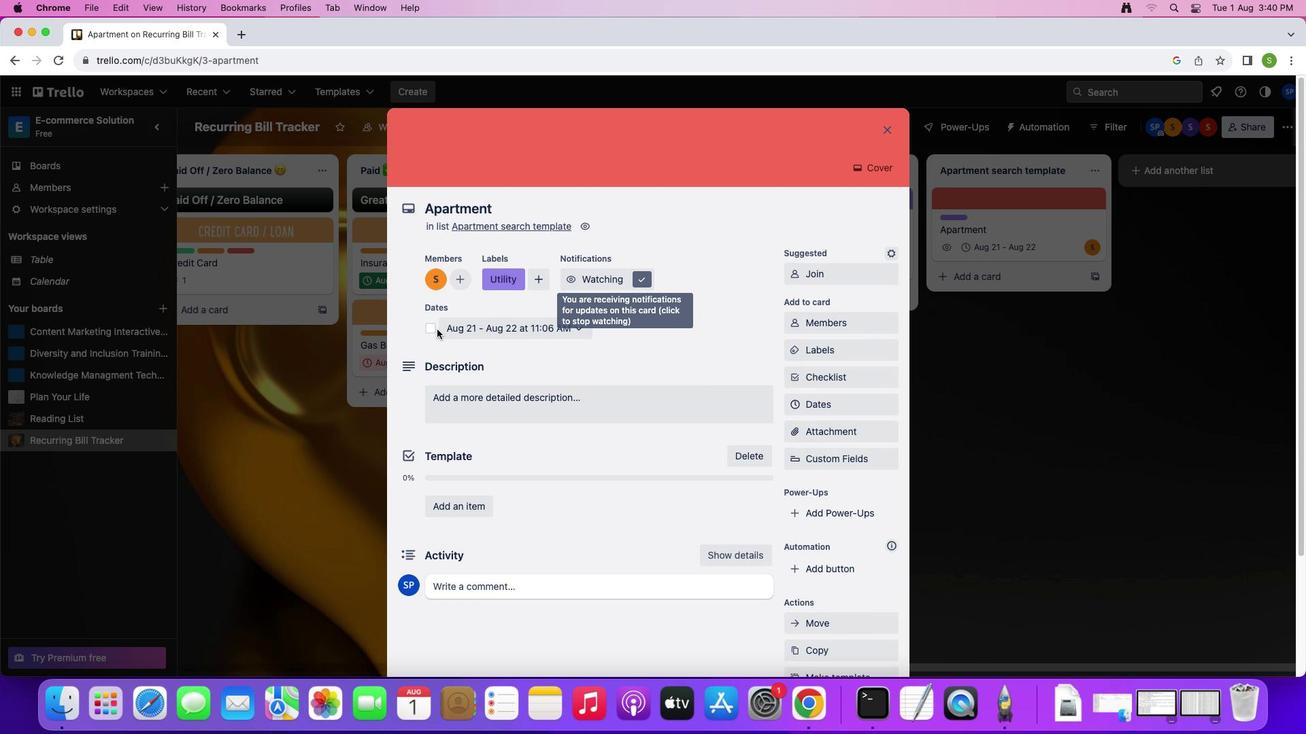 
Action: Mouse pressed left at (436, 329)
Screenshot: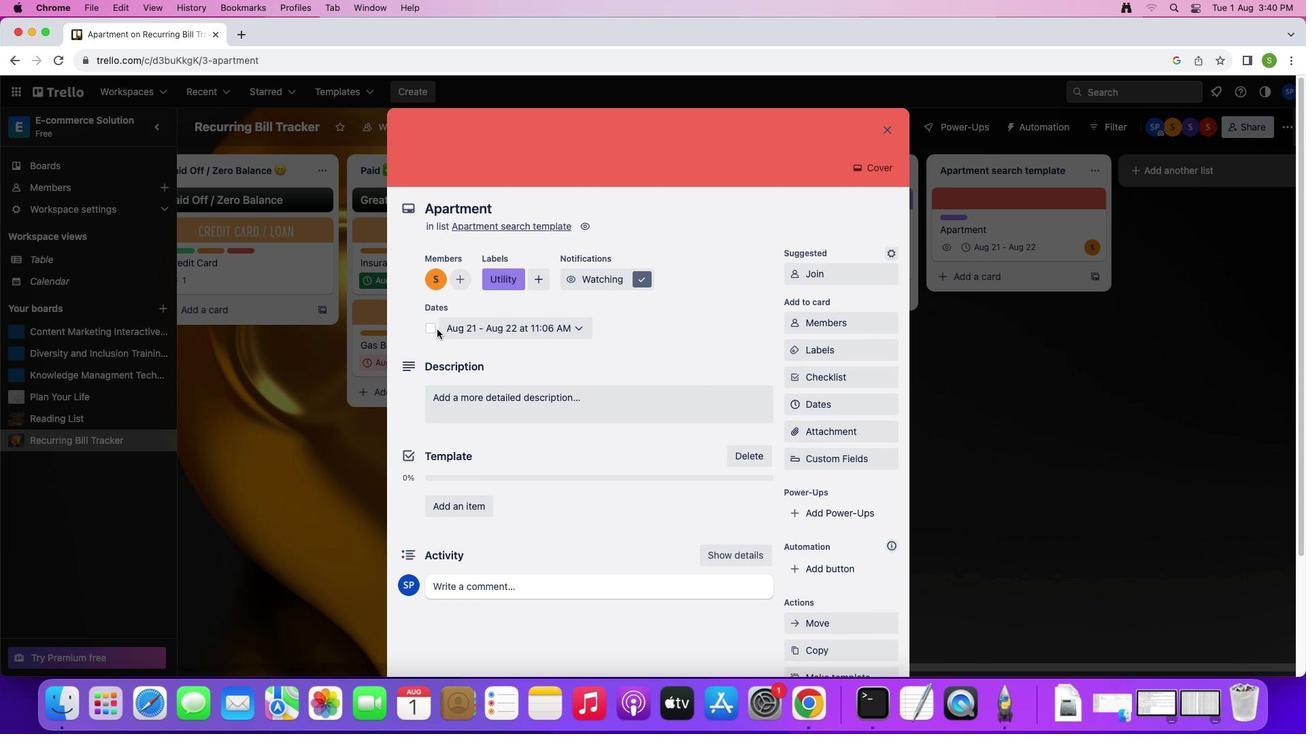 
Action: Mouse moved to (429, 329)
Screenshot: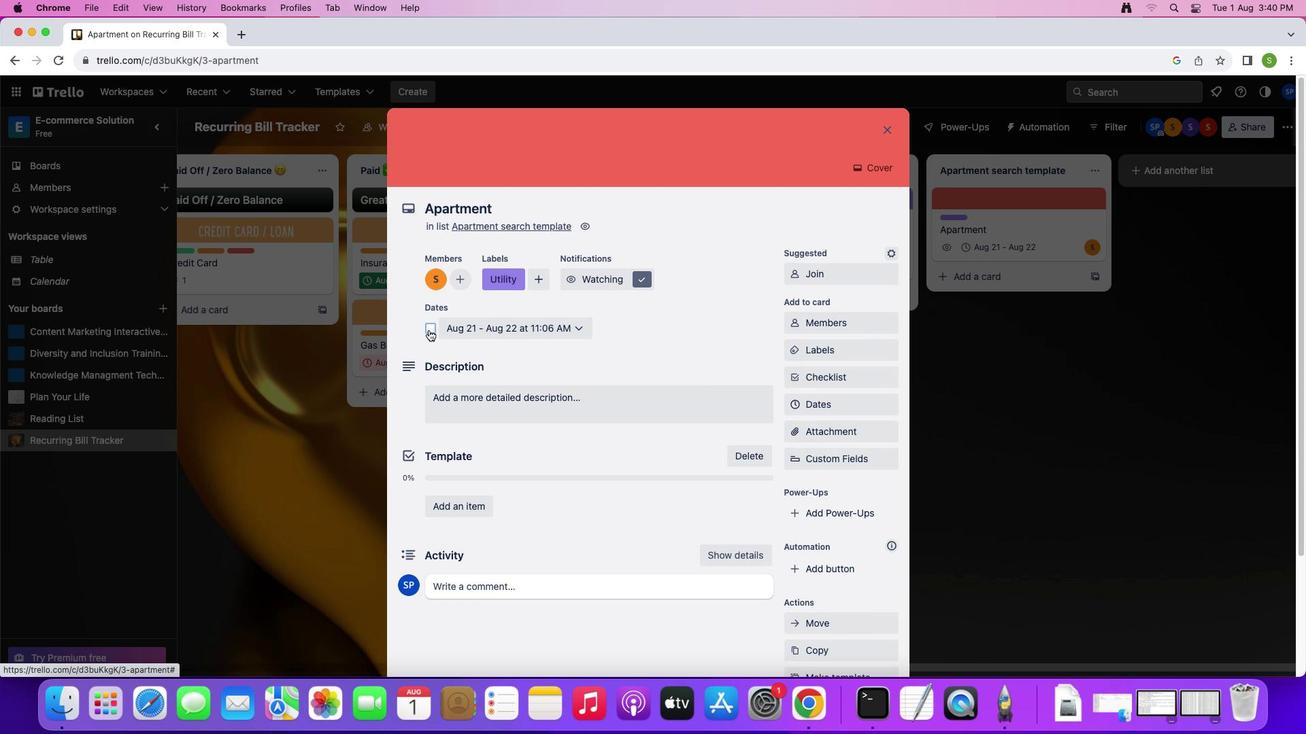 
Action: Mouse pressed left at (429, 329)
Screenshot: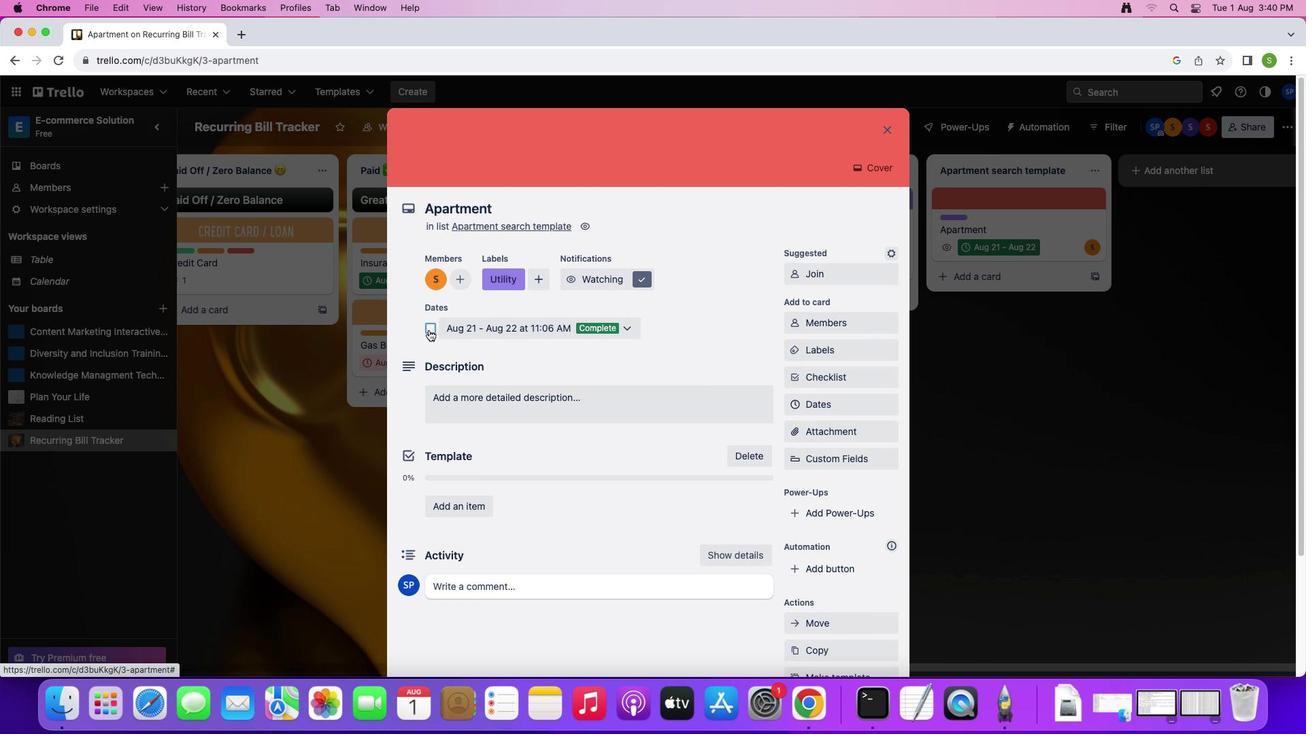 
Action: Mouse moved to (483, 391)
Screenshot: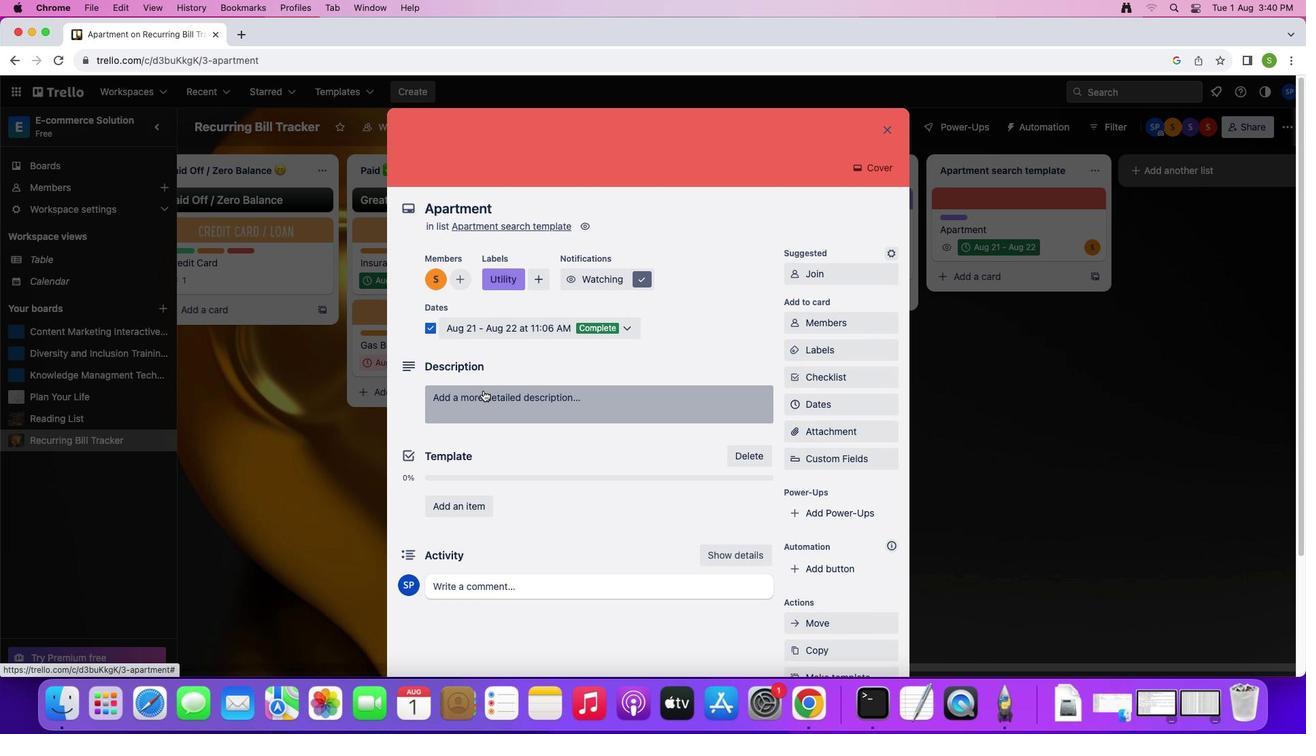 
Action: Mouse pressed left at (483, 391)
Screenshot: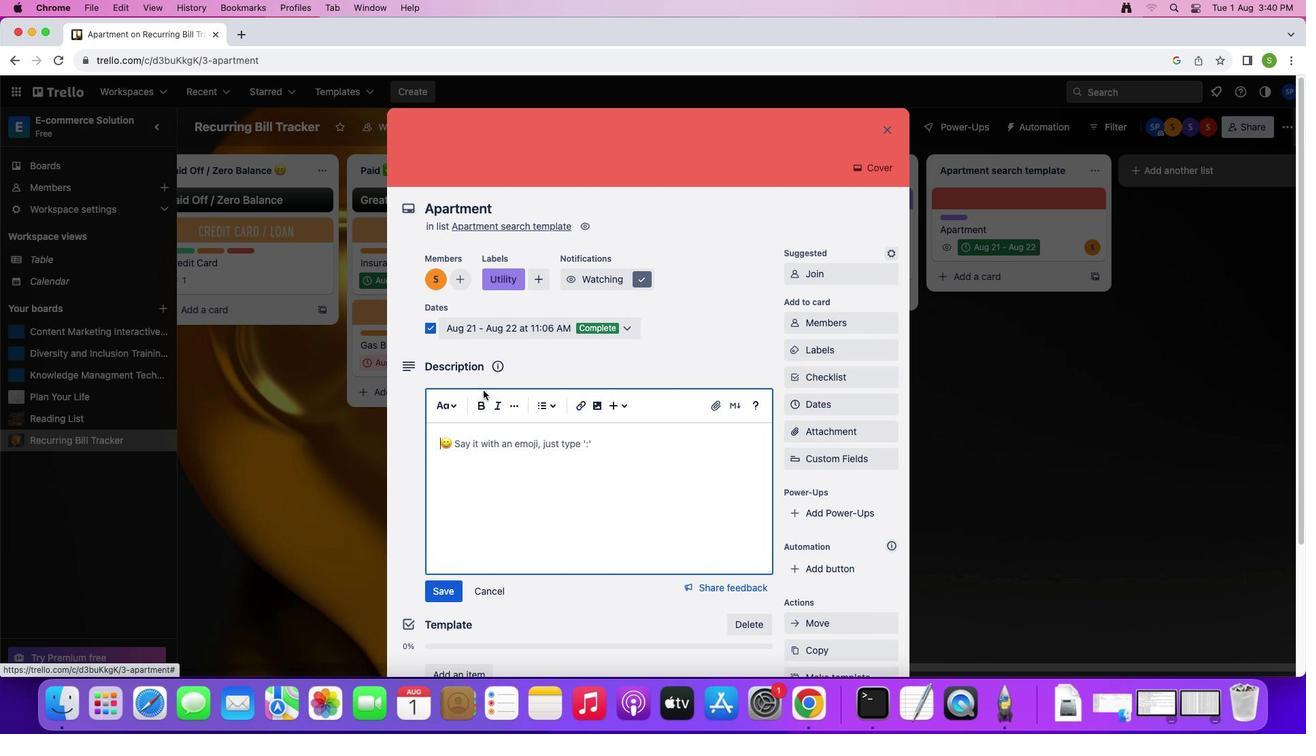 
Action: Mouse moved to (534, 445)
Screenshot: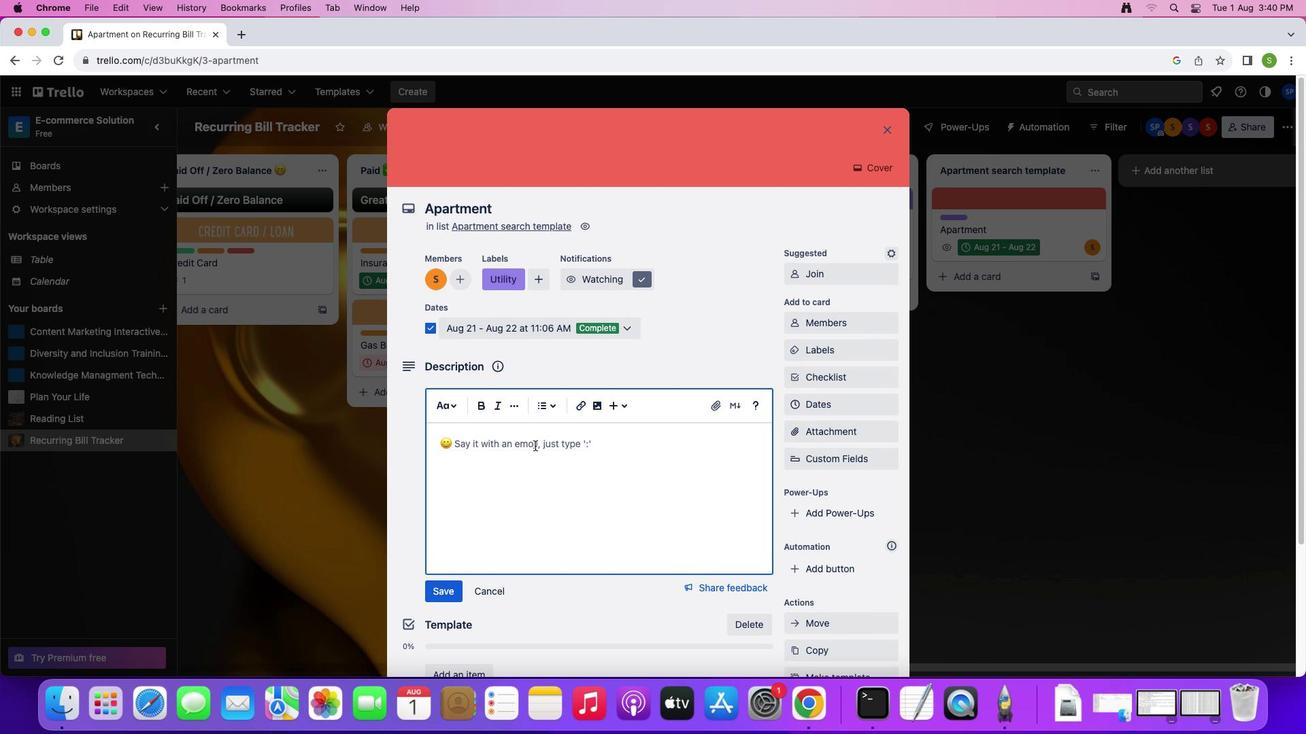 
Action: Mouse pressed left at (534, 445)
Screenshot: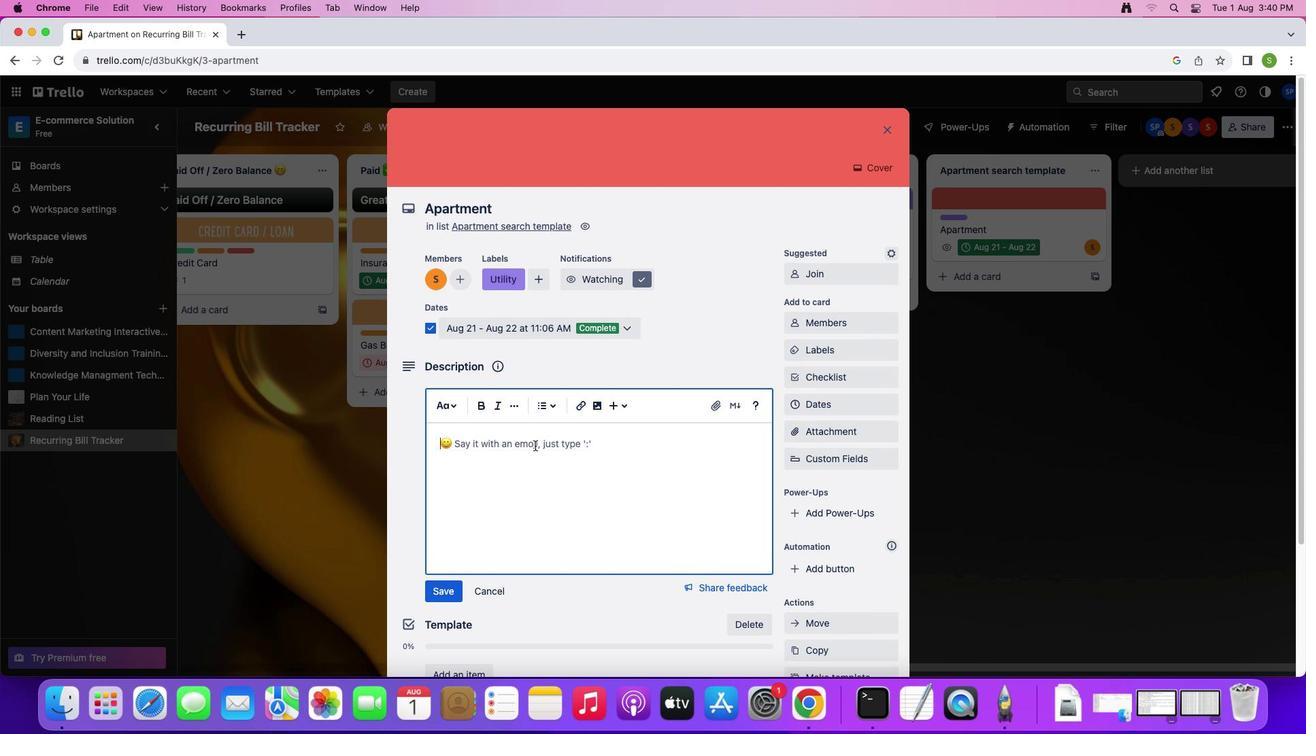 
Action: Key pressed Key.shift'O''r''g''a''n''i''z''e'Key.space'y''o''u''r'Key.space's''e''a''r''c''h'Key.space'f''o''r'Key.space'a'Key.space'r''e''n''t''a''l'Key.space'a''p''a''r''t''m''e''n''t'Key.space'o''r'Key.space'h''o''u''s''e''.'
Screenshot: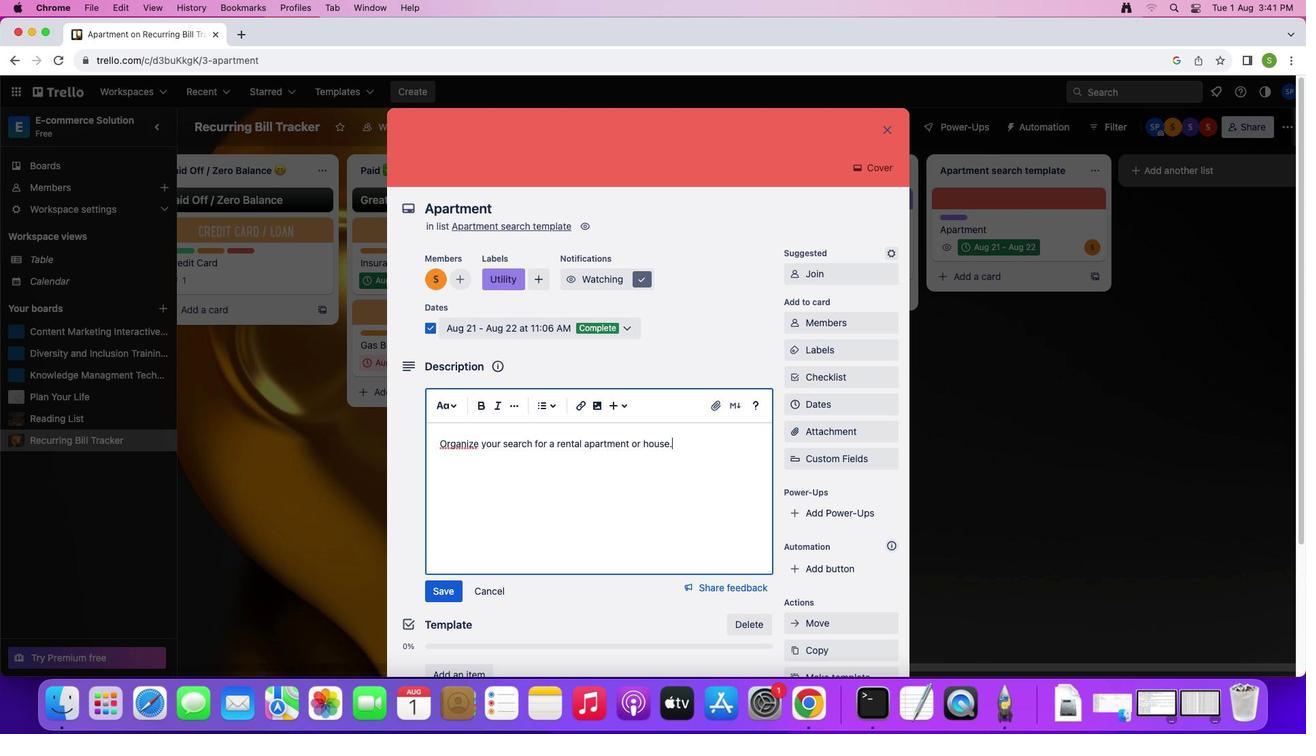 
Action: Mouse moved to (655, 403)
Screenshot: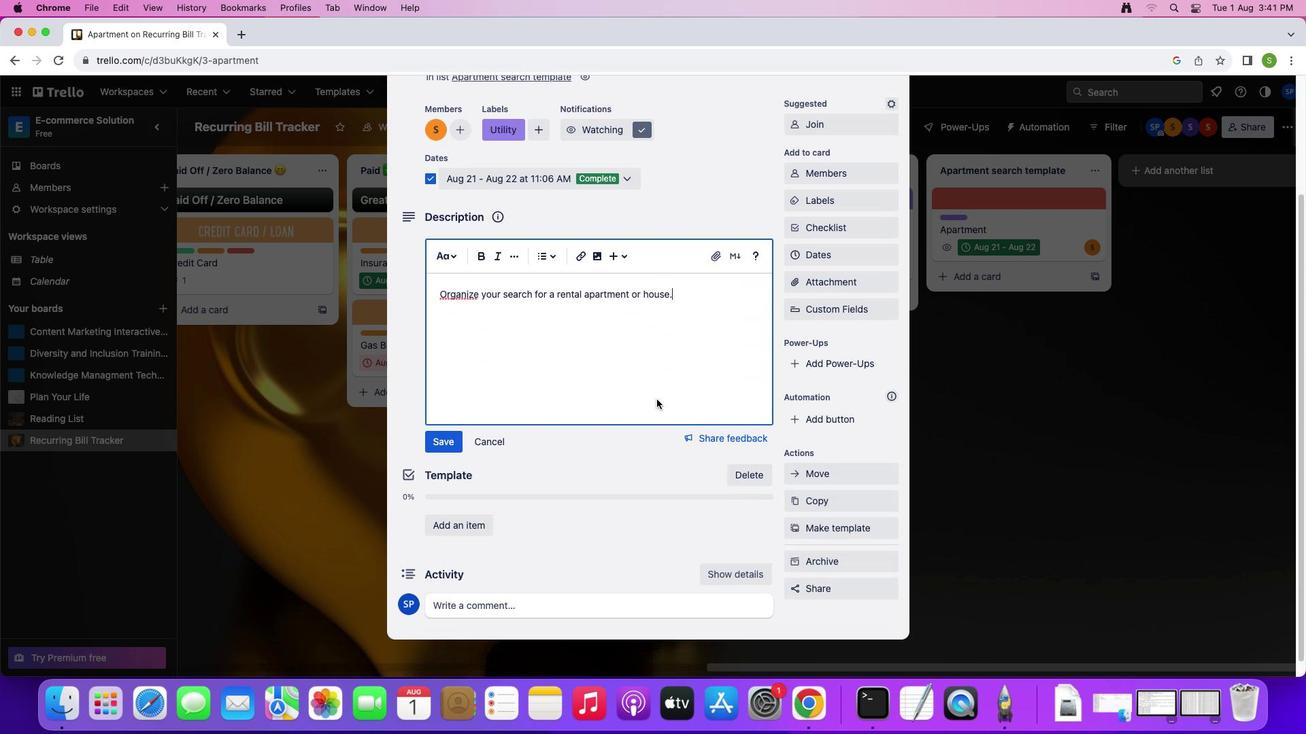 
Action: Mouse scrolled (655, 403) with delta (0, 0)
Screenshot: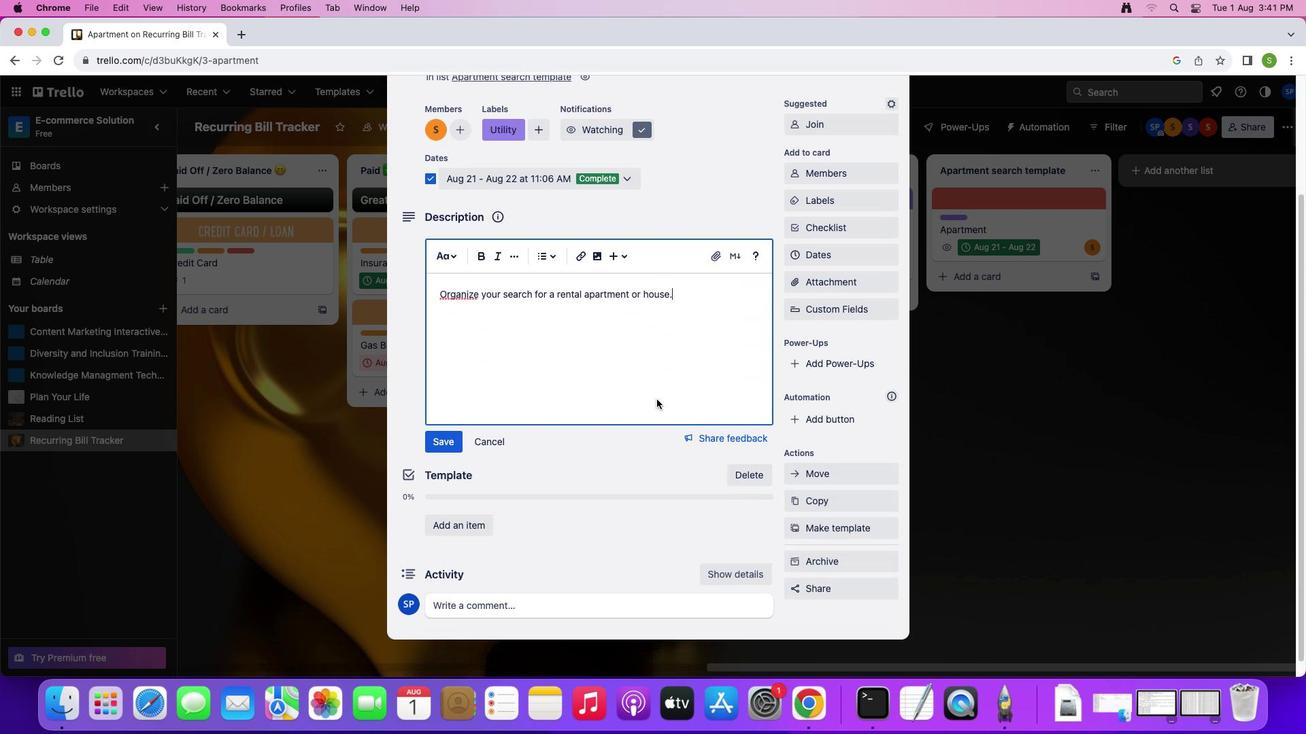 
Action: Mouse moved to (655, 402)
Screenshot: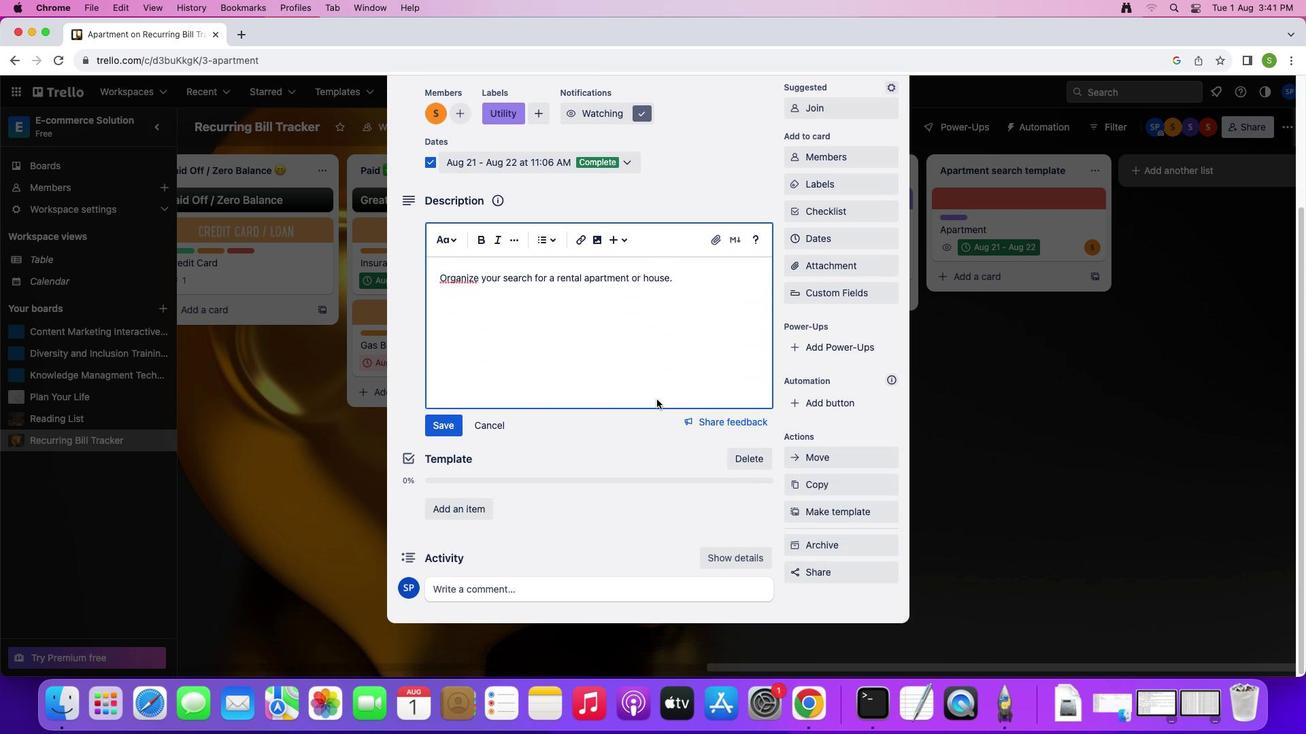 
Action: Mouse scrolled (655, 402) with delta (0, 0)
Screenshot: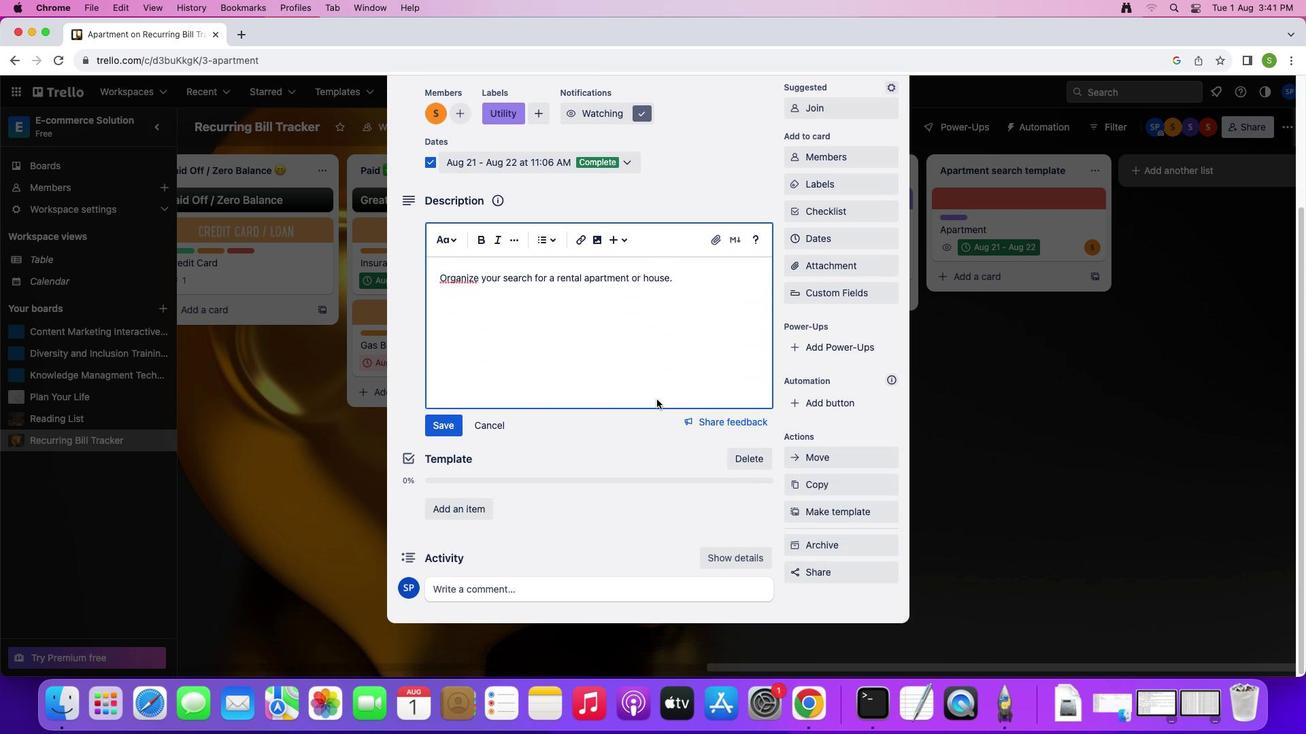 
Action: Mouse moved to (656, 400)
Screenshot: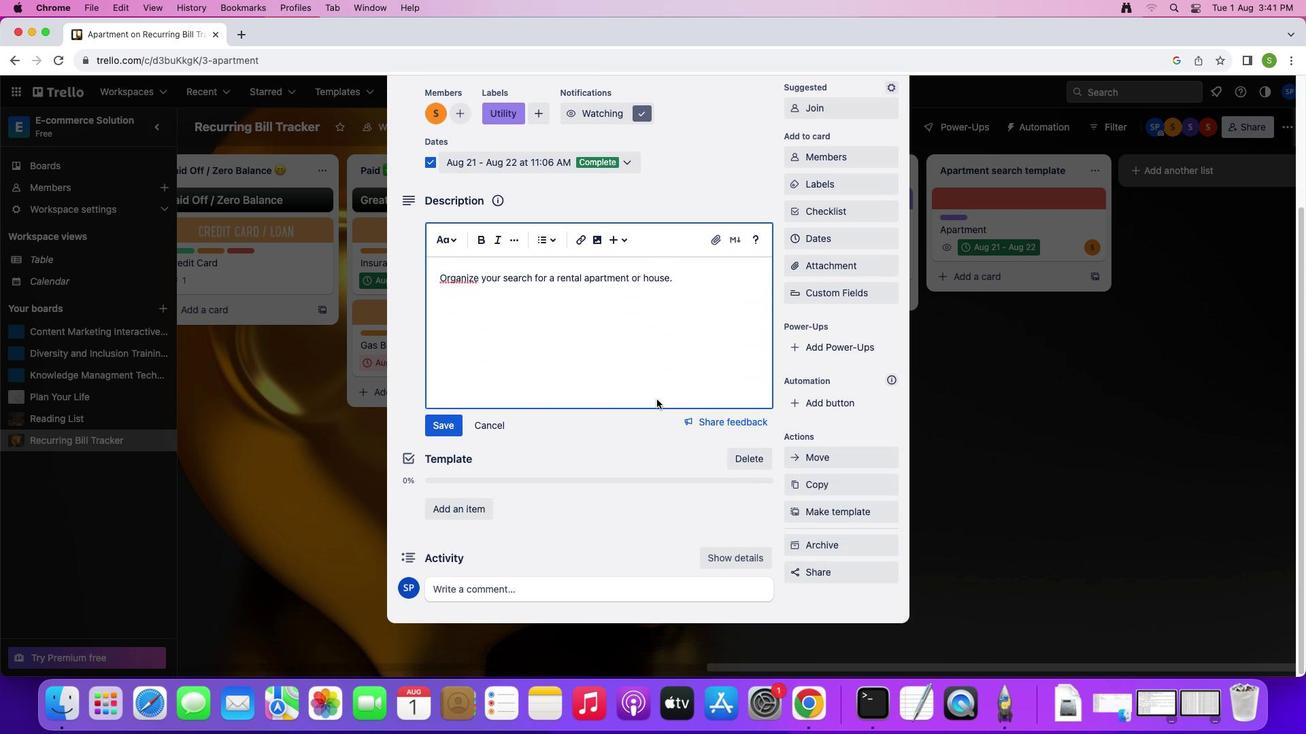 
Action: Mouse scrolled (656, 400) with delta (0, -1)
Screenshot: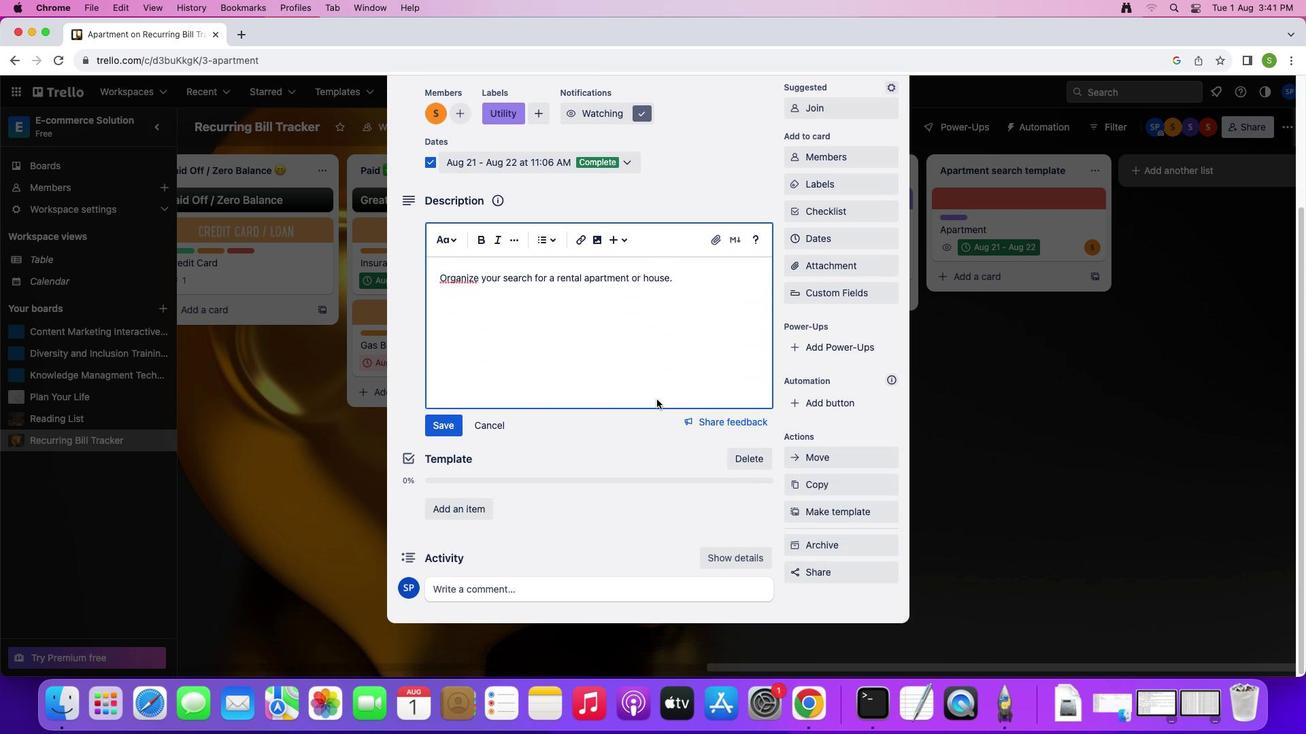 
Action: Mouse moved to (656, 400)
Screenshot: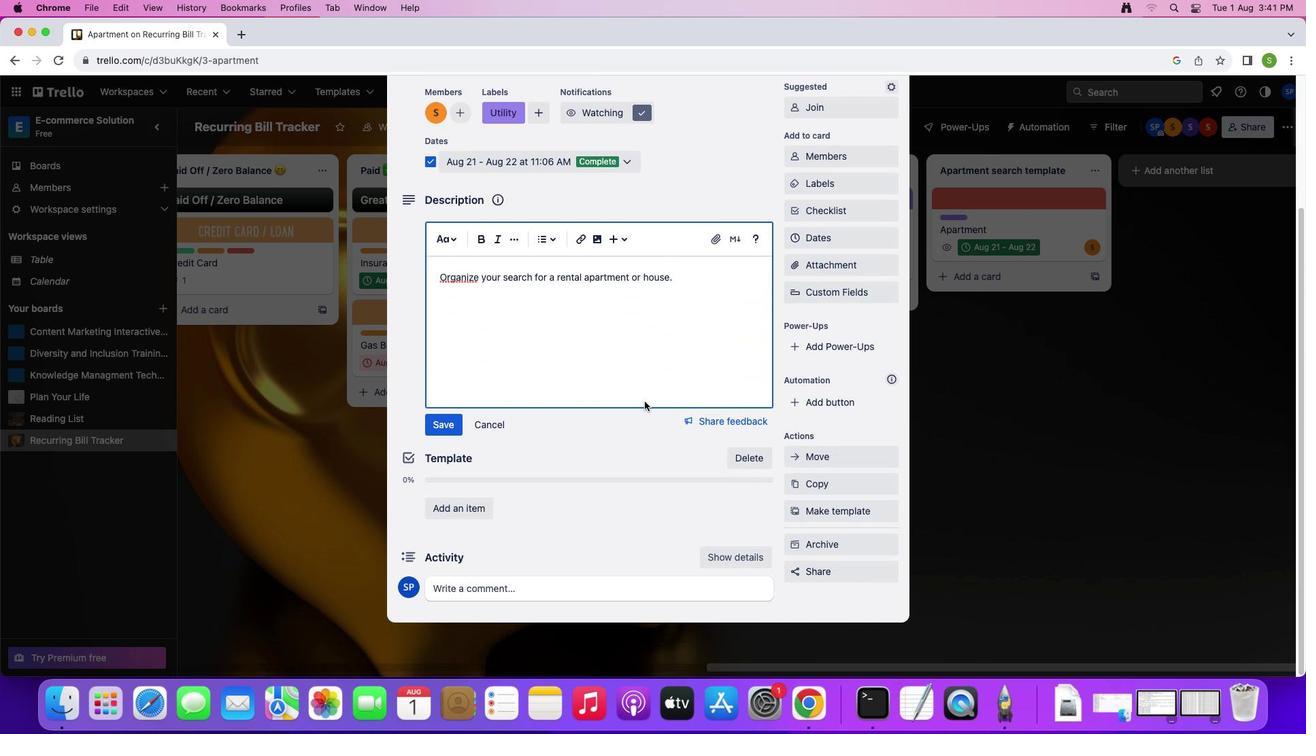 
Action: Mouse scrolled (656, 400) with delta (0, -2)
Screenshot: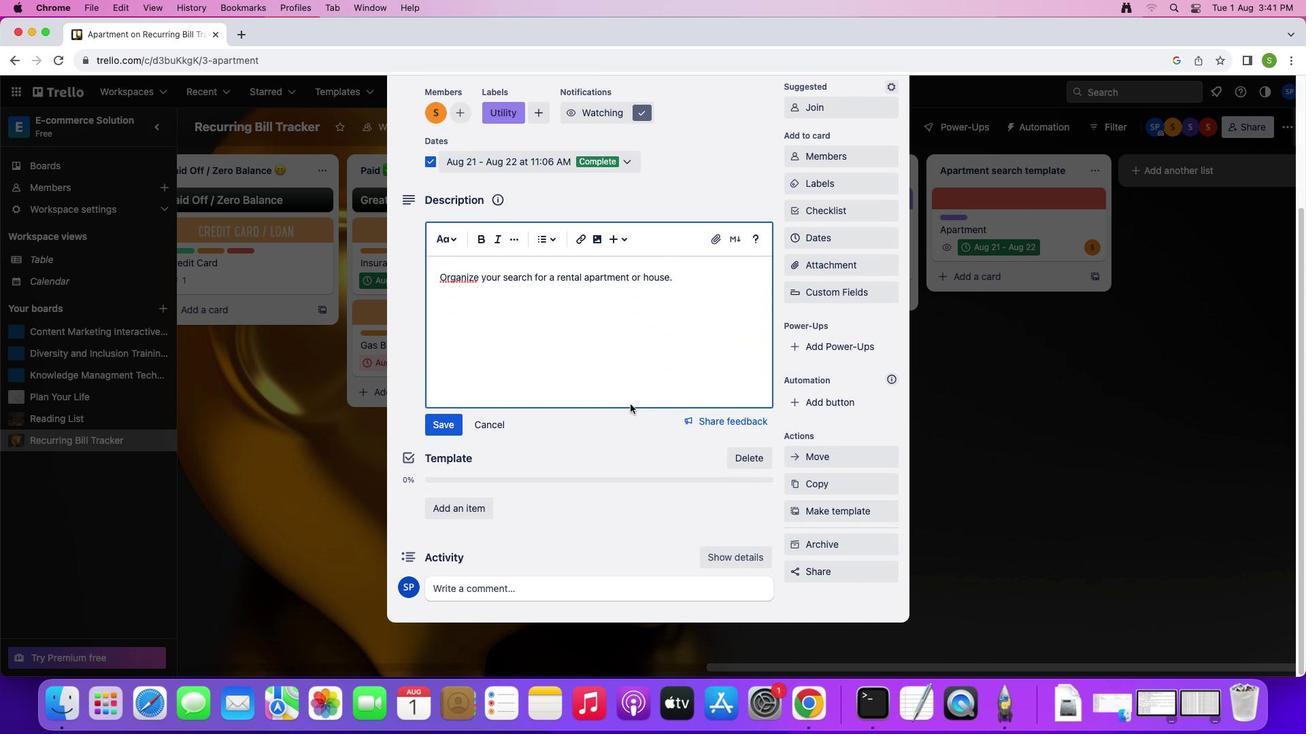 
Action: Mouse moved to (440, 421)
Screenshot: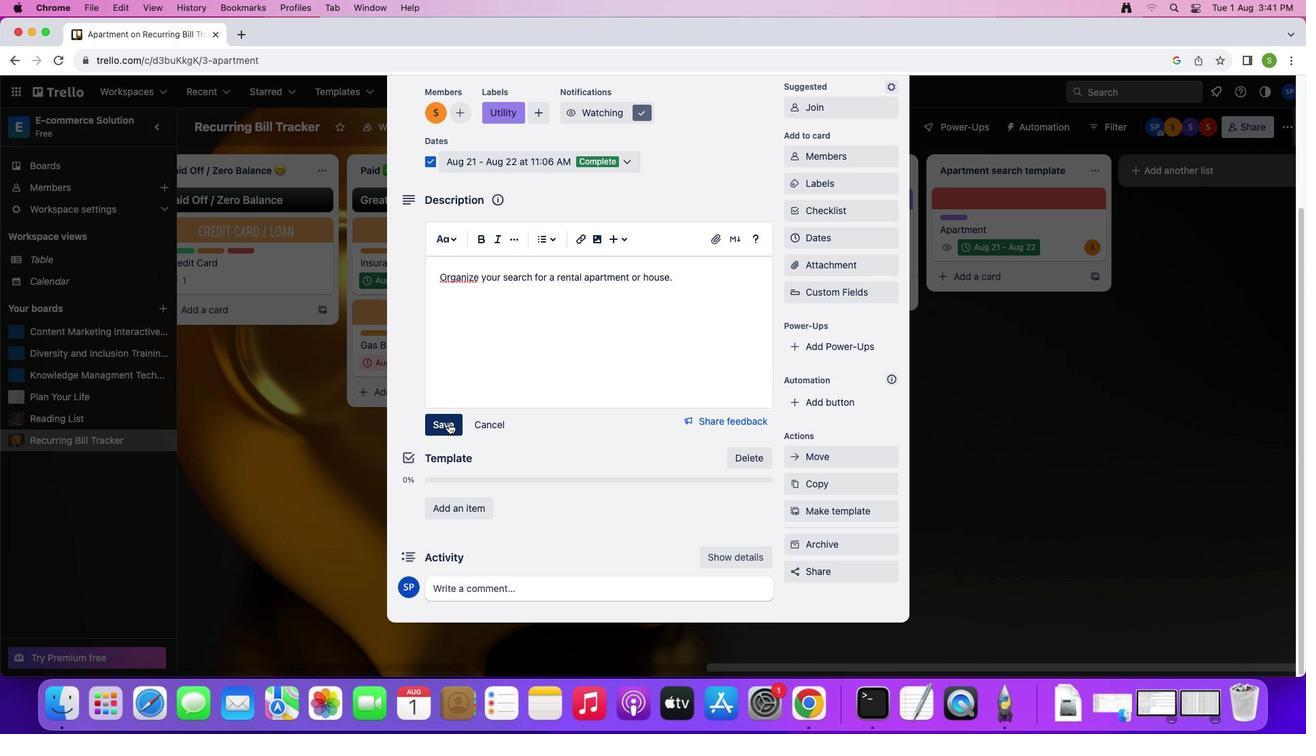 
Action: Mouse pressed left at (440, 421)
